 Task: Purchase an iPhone case within a budget of 1000 to 5000 INR.
Action: Mouse moved to (347, 87)
Screenshot: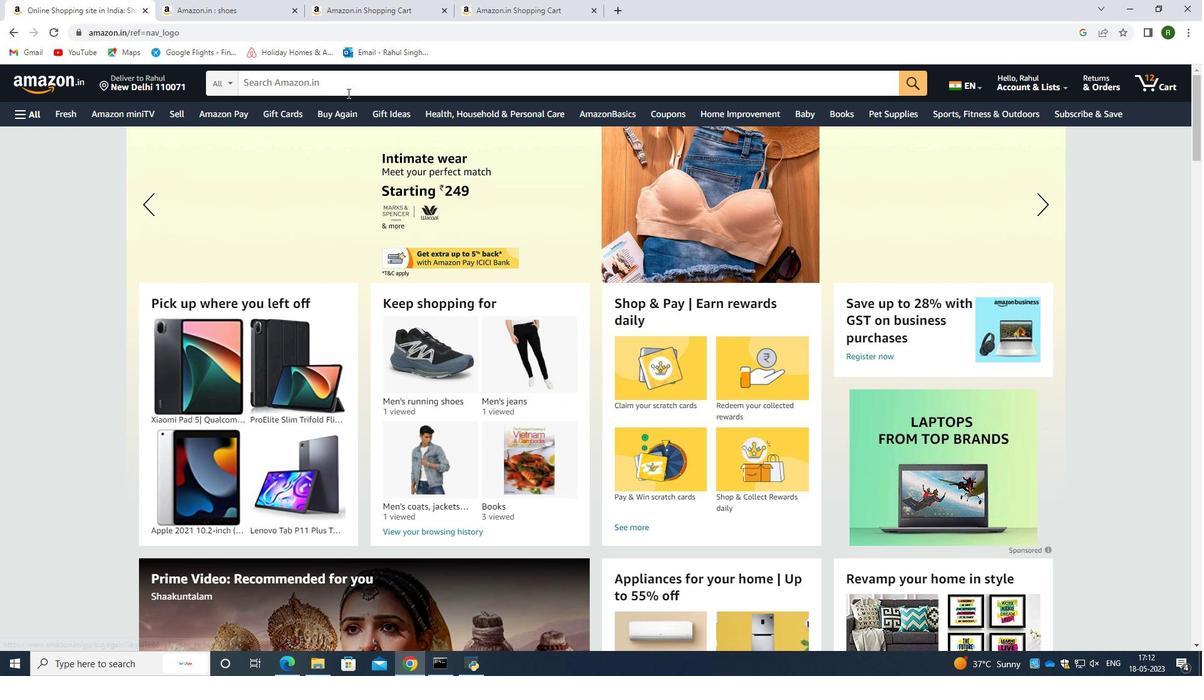 
Action: Mouse pressed left at (347, 87)
Screenshot: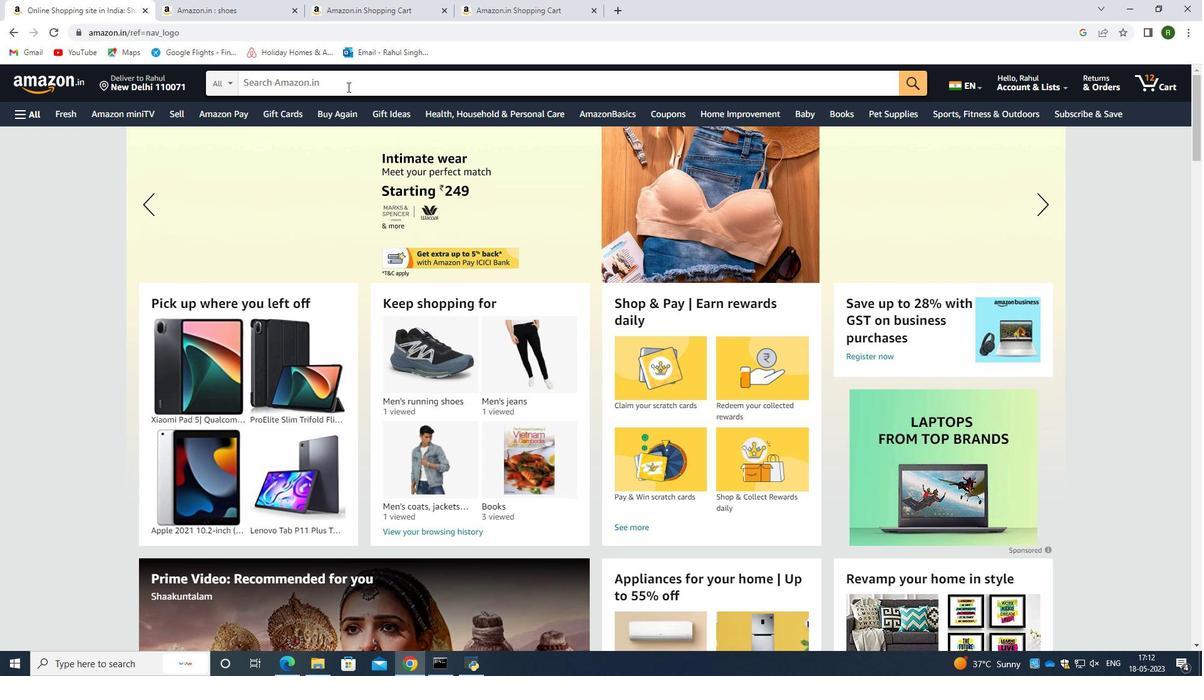 
Action: Key pressed iphone<Key.space>case<Key.space><Key.enter>
Screenshot: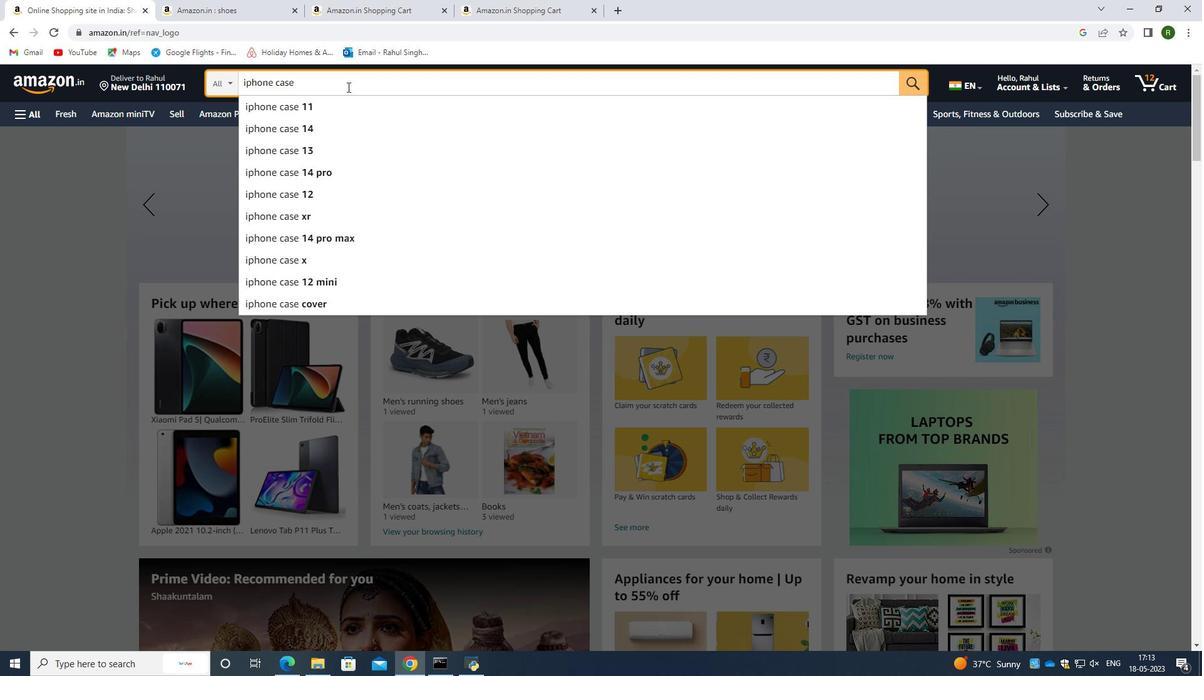 
Action: Mouse moved to (675, 470)
Screenshot: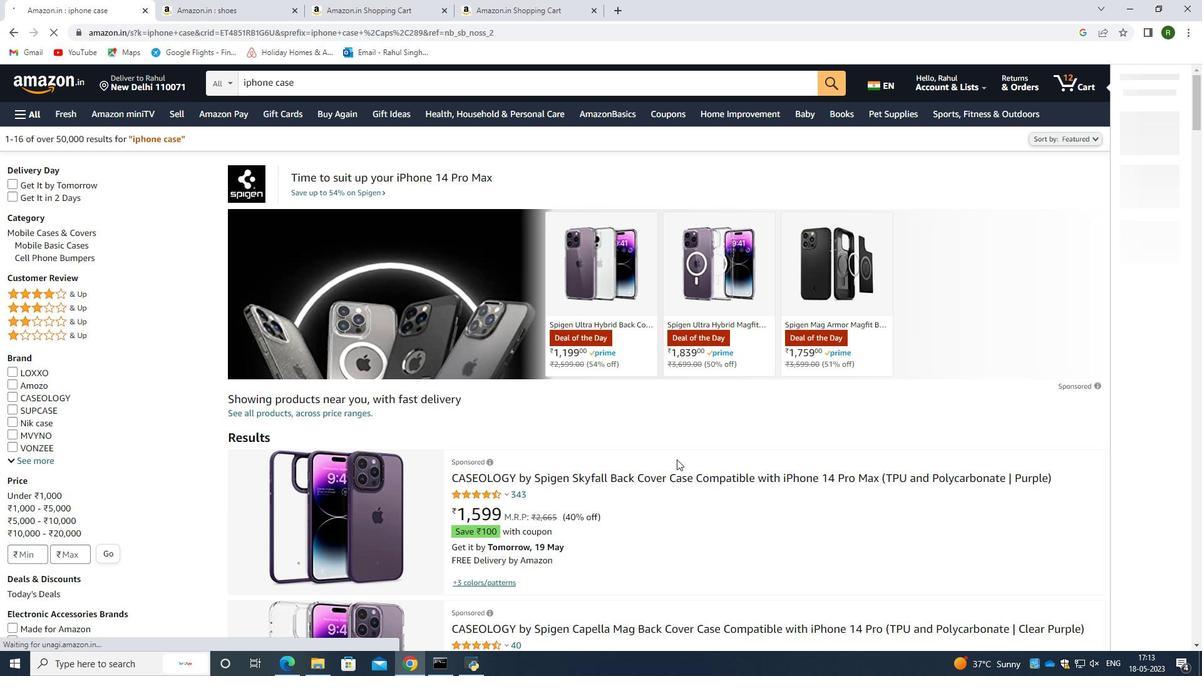 
Action: Mouse scrolled (675, 469) with delta (0, 0)
Screenshot: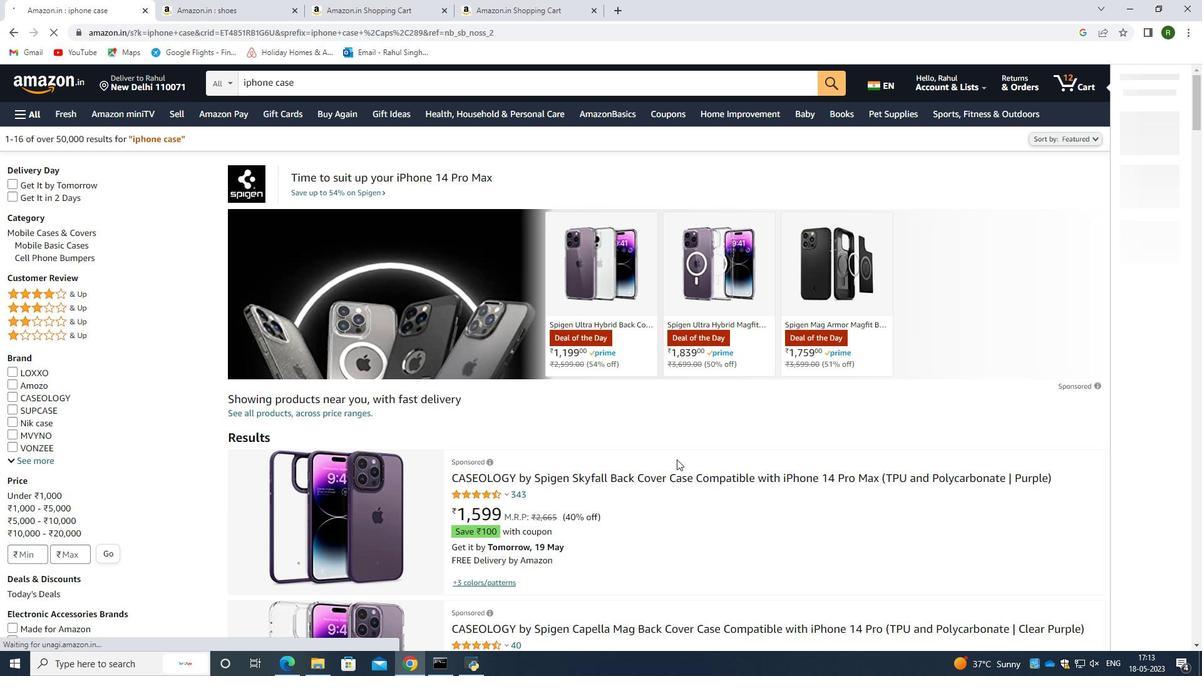 
Action: Mouse scrolled (675, 469) with delta (0, 0)
Screenshot: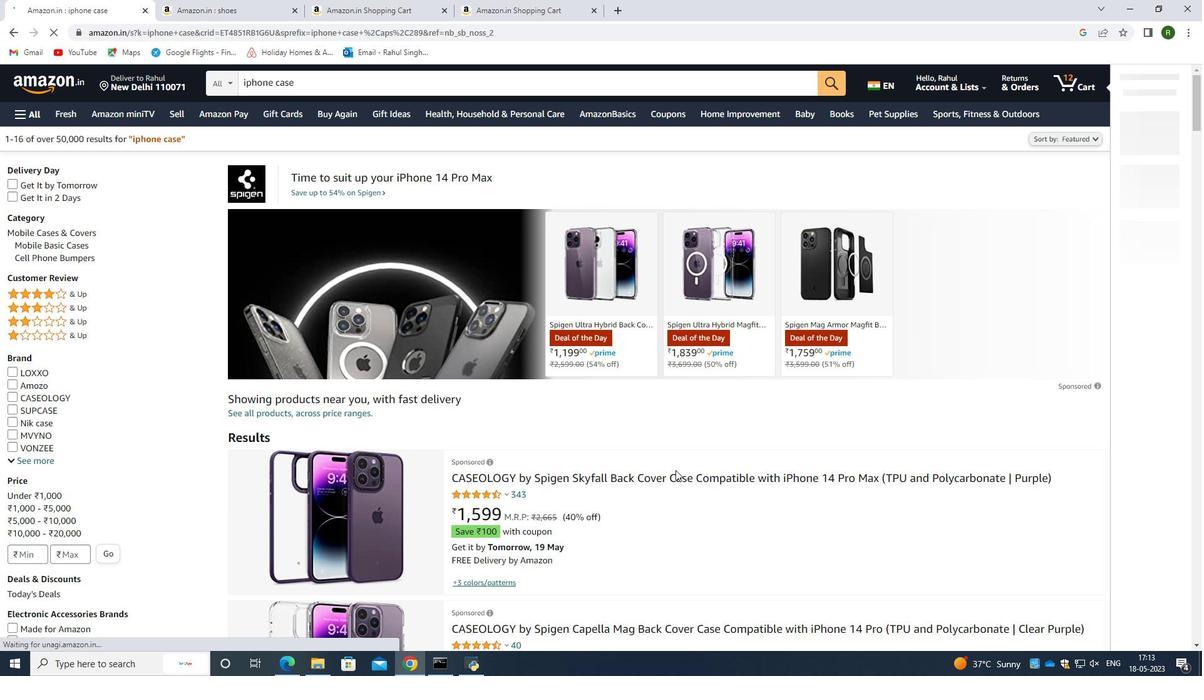 
Action: Mouse moved to (486, 397)
Screenshot: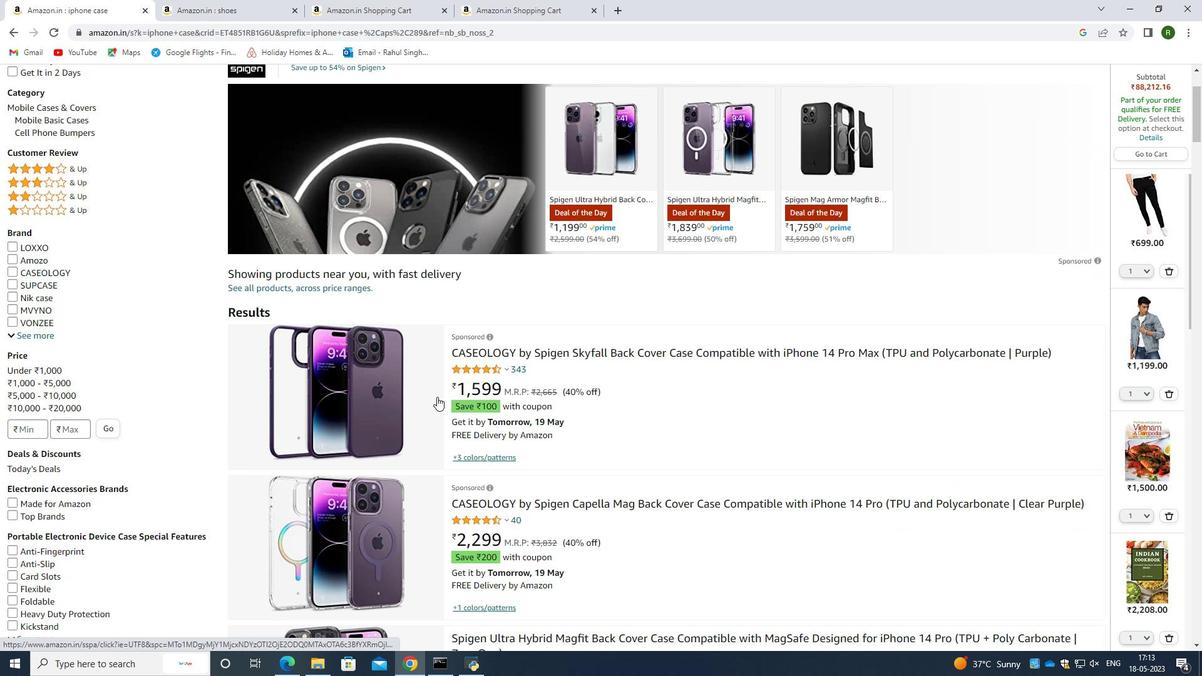 
Action: Mouse scrolled (486, 396) with delta (0, 0)
Screenshot: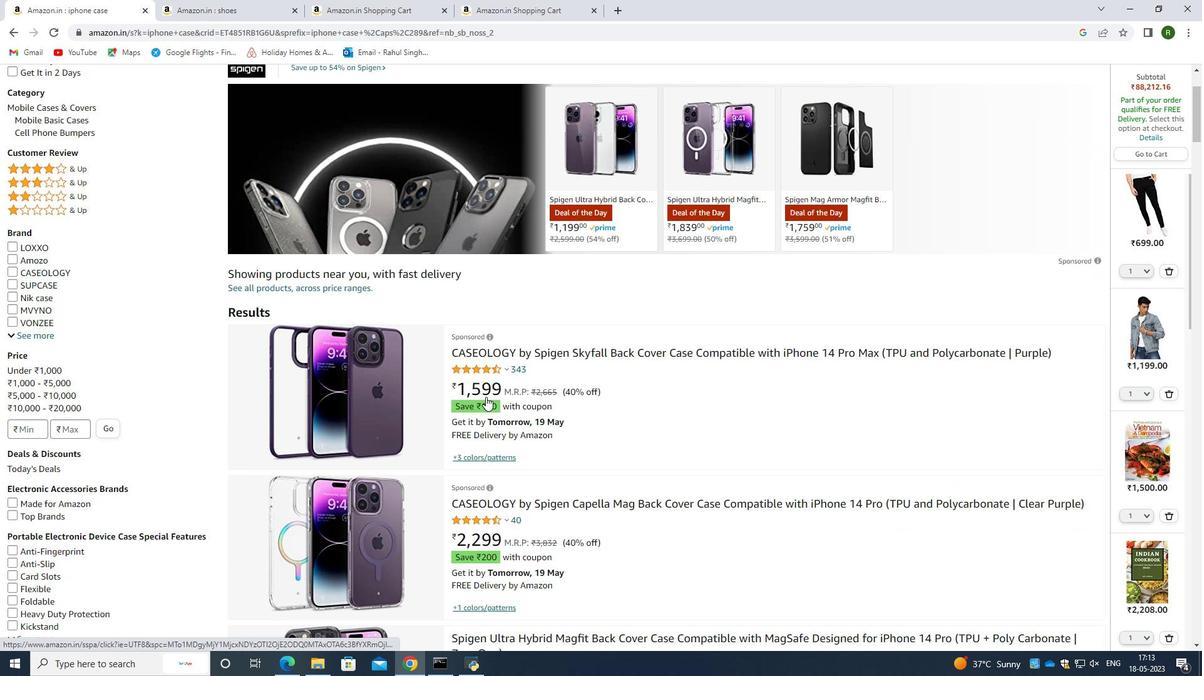 
Action: Mouse moved to (408, 416)
Screenshot: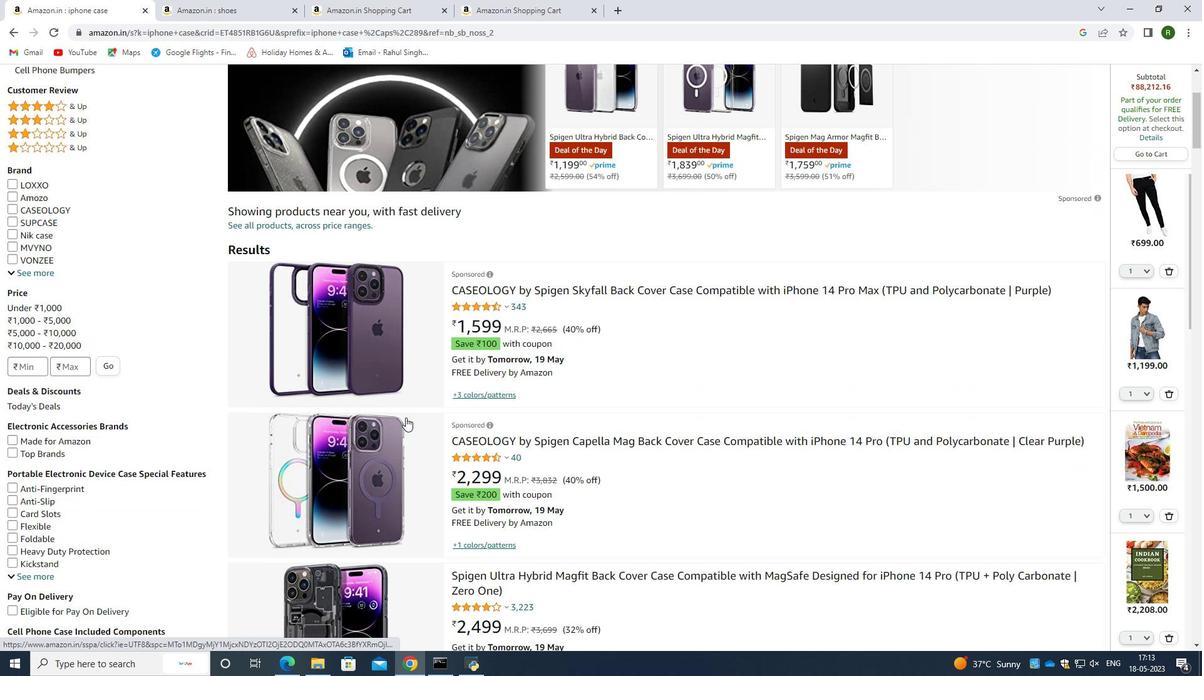
Action: Mouse scrolled (408, 415) with delta (0, 0)
Screenshot: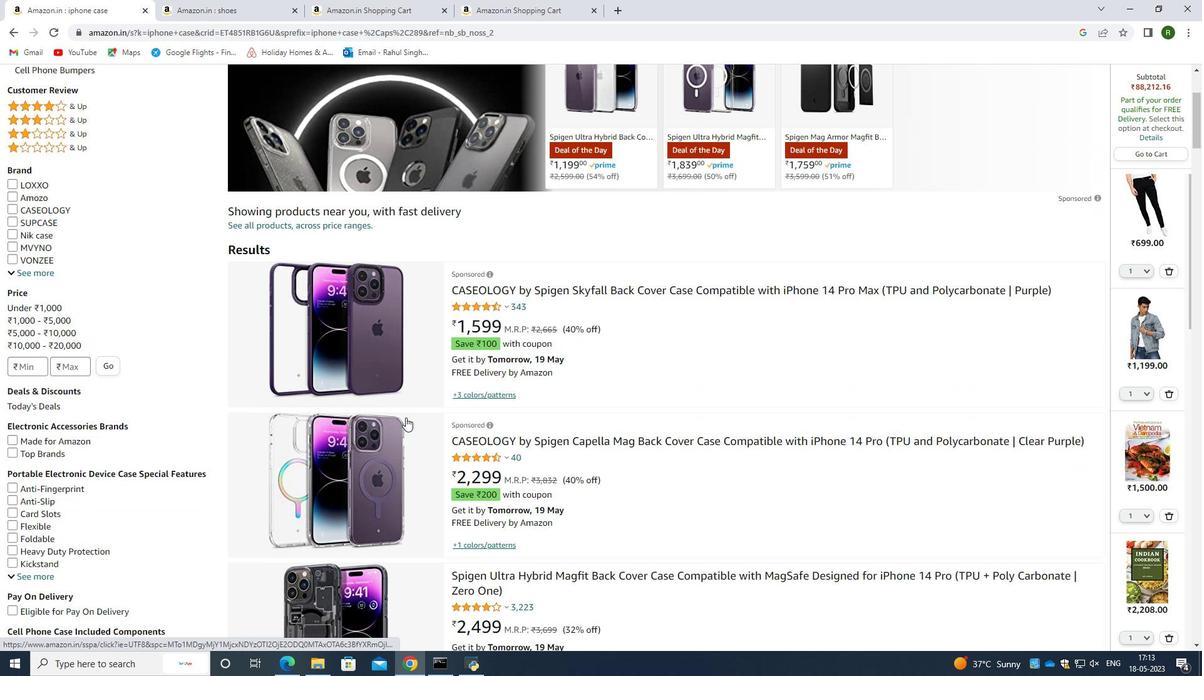 
Action: Mouse moved to (414, 414)
Screenshot: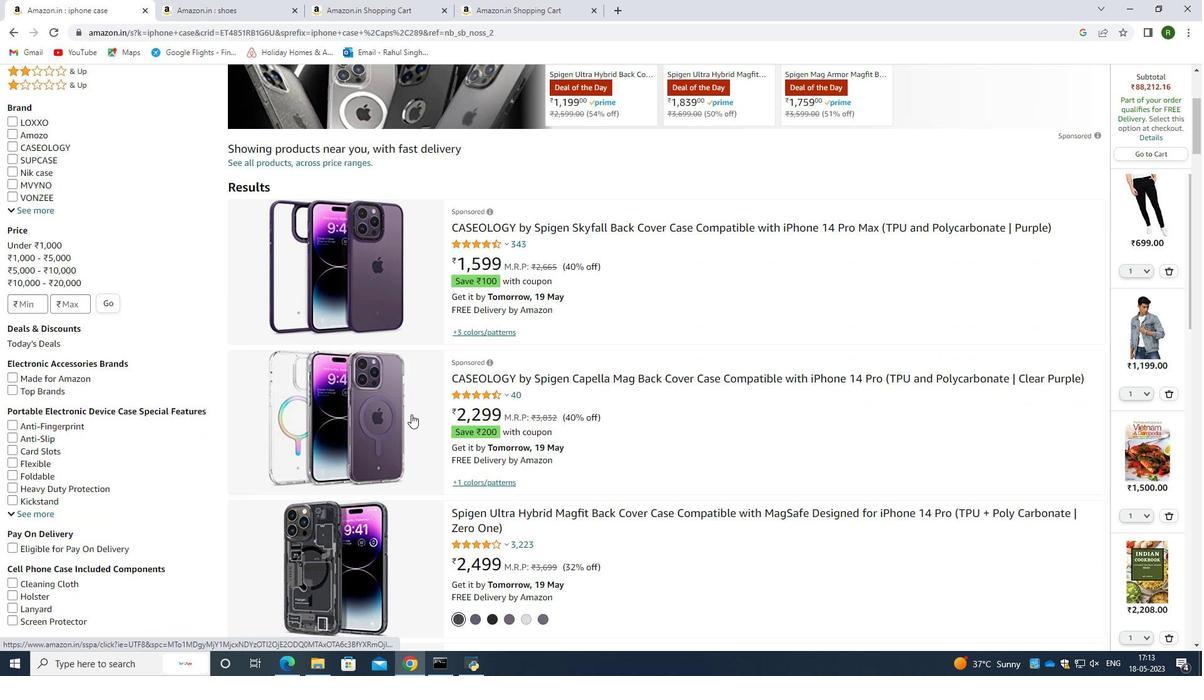 
Action: Mouse scrolled (414, 413) with delta (0, 0)
Screenshot: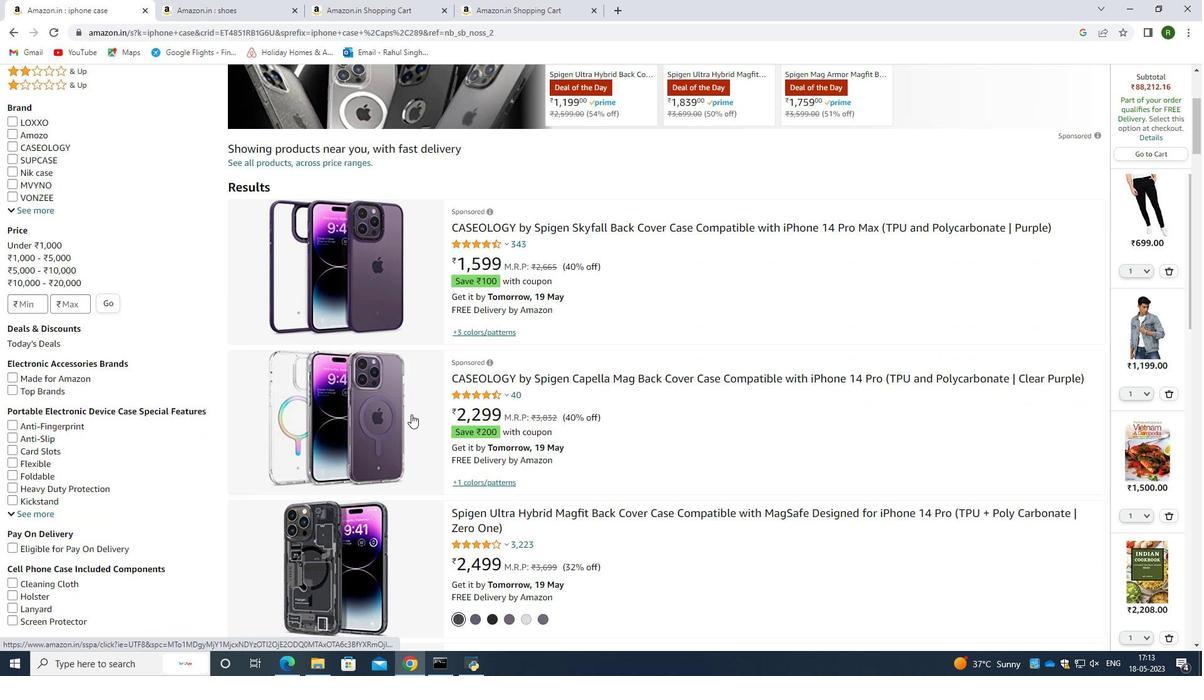 
Action: Mouse moved to (417, 417)
Screenshot: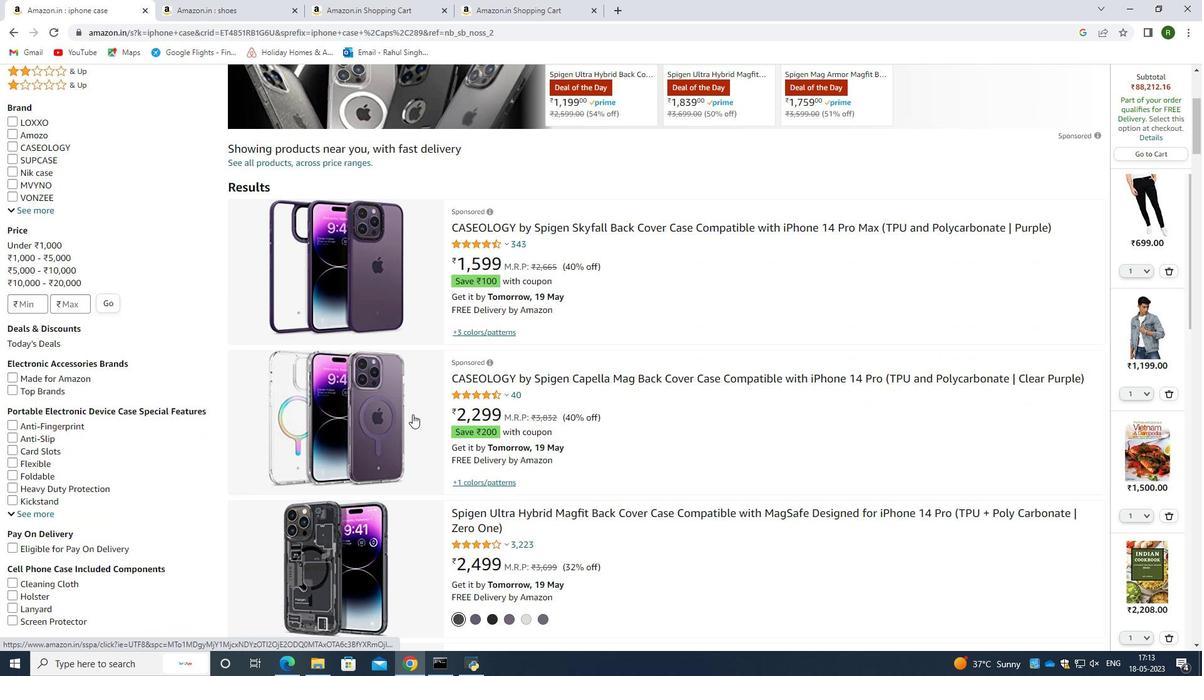 
Action: Mouse scrolled (417, 417) with delta (0, 0)
Screenshot: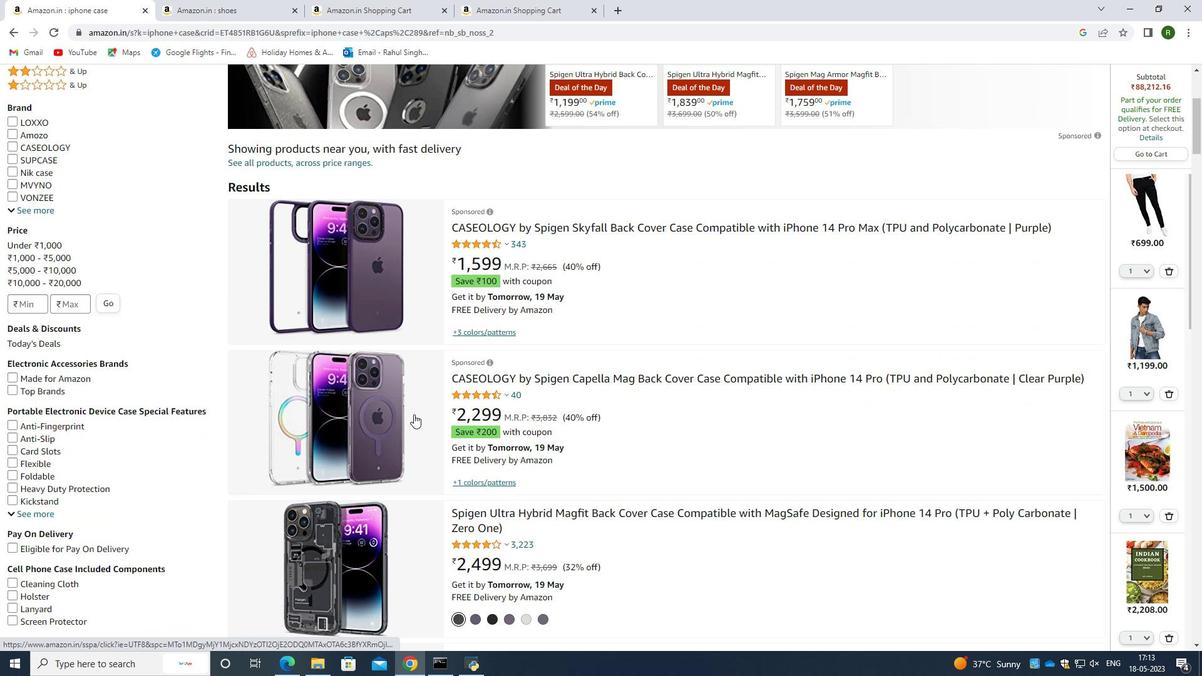 
Action: Mouse scrolled (417, 417) with delta (0, 0)
Screenshot: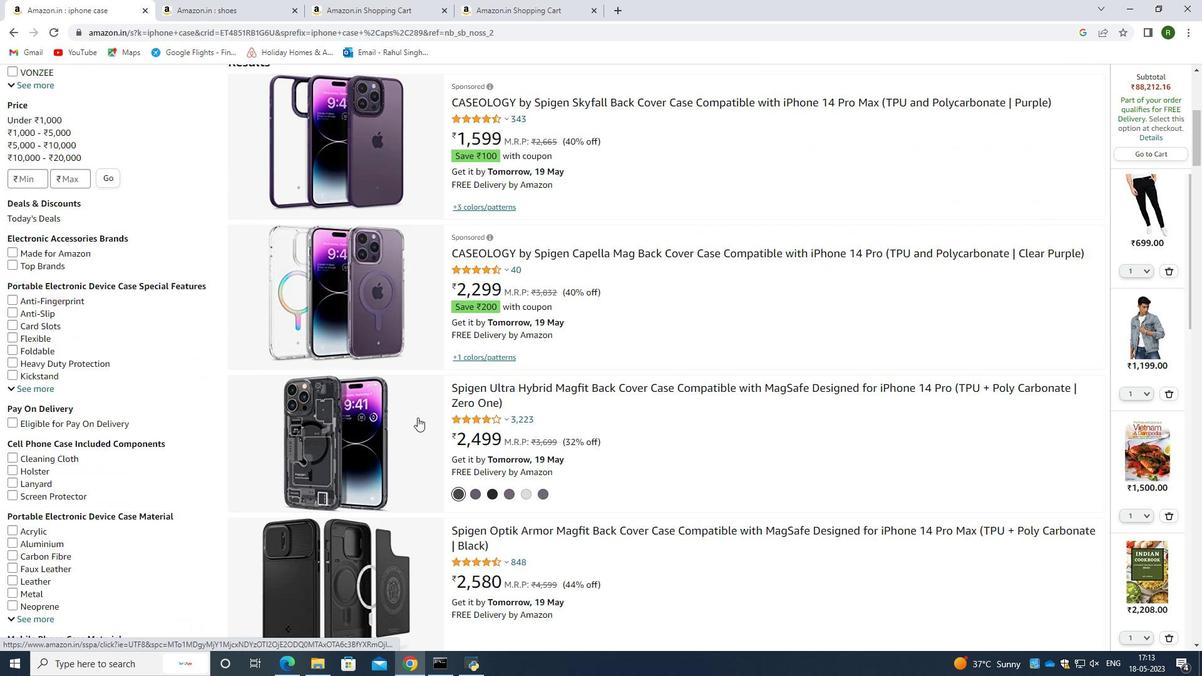 
Action: Mouse scrolled (417, 417) with delta (0, 0)
Screenshot: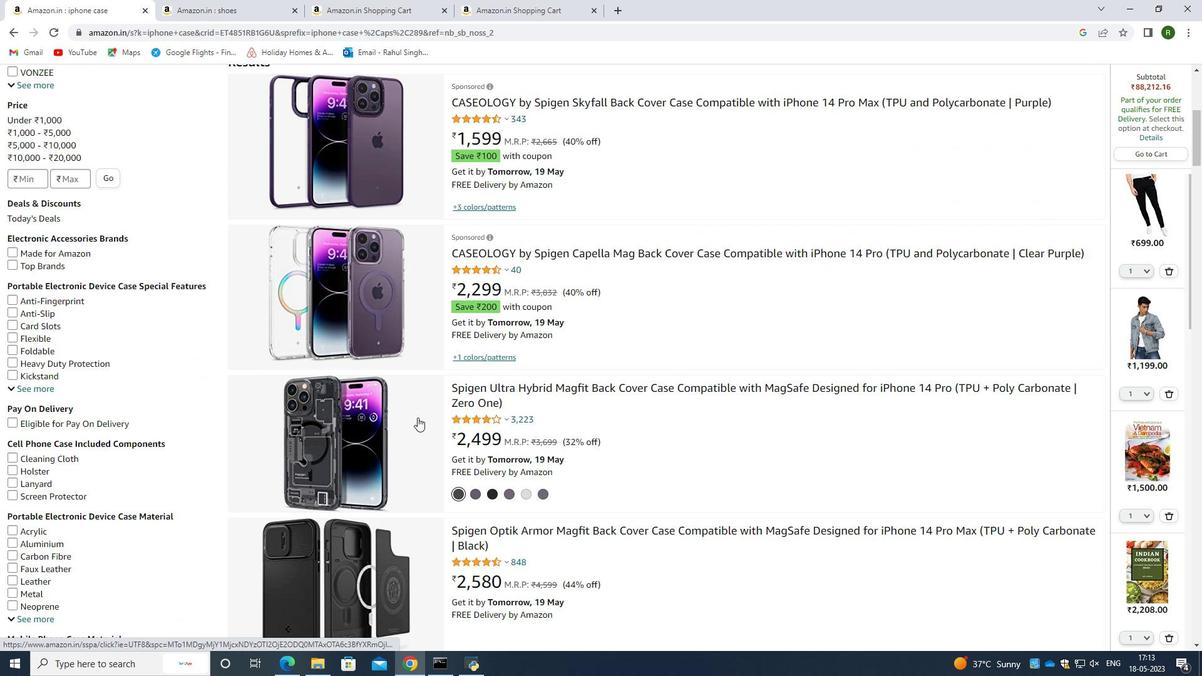 
Action: Mouse moved to (451, 401)
Screenshot: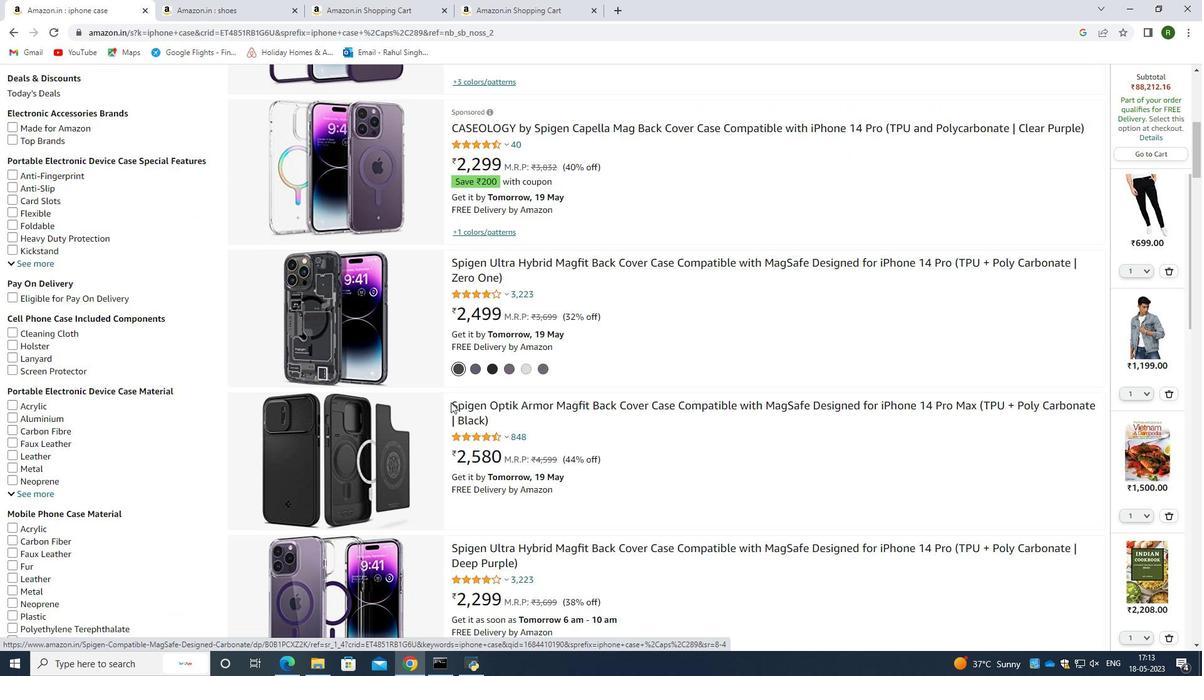 
Action: Mouse scrolled (451, 400) with delta (0, 0)
Screenshot: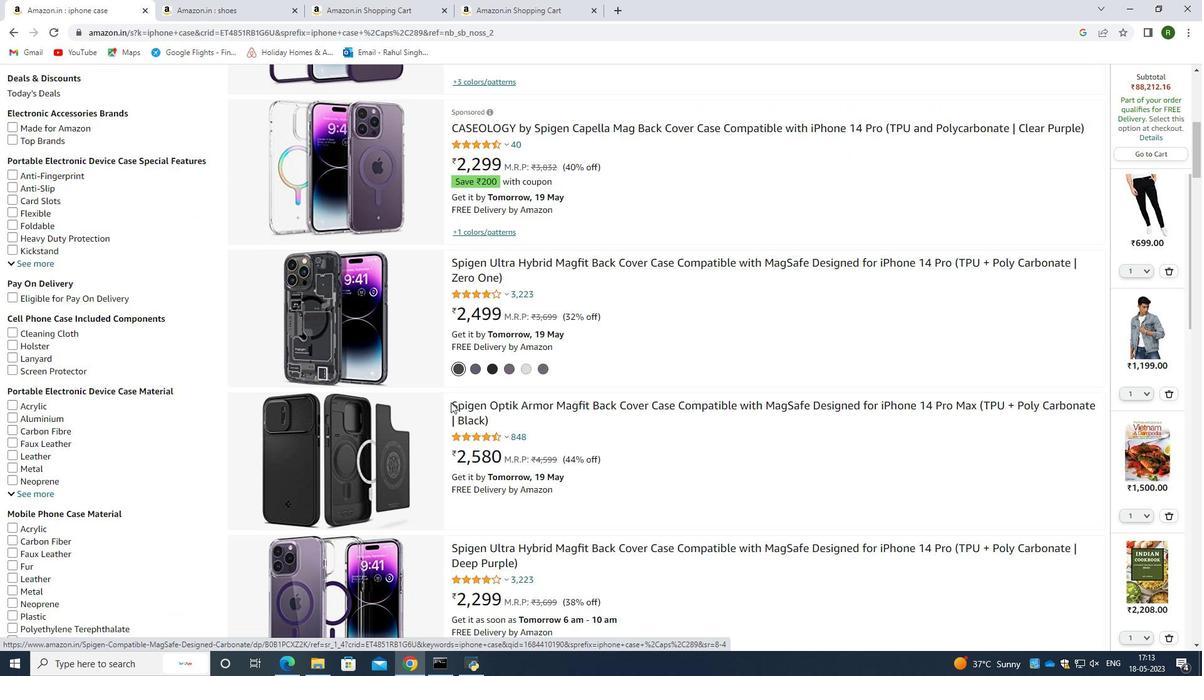 
Action: Mouse scrolled (451, 400) with delta (0, 0)
Screenshot: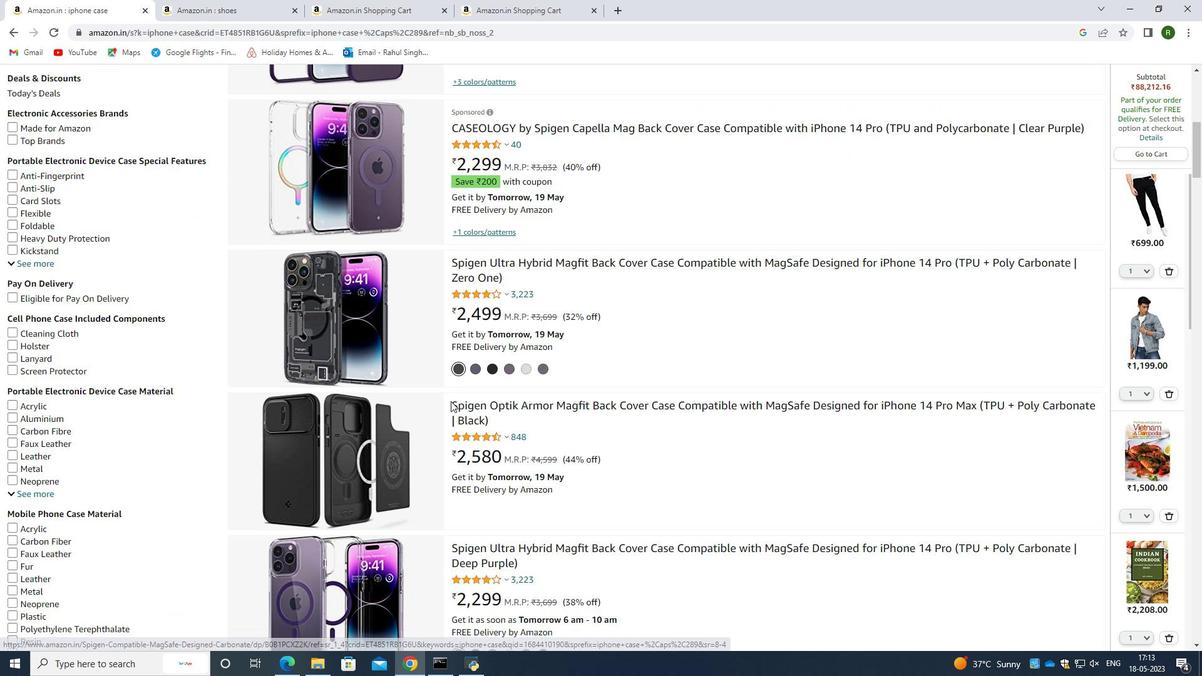 
Action: Mouse scrolled (451, 400) with delta (0, 0)
Screenshot: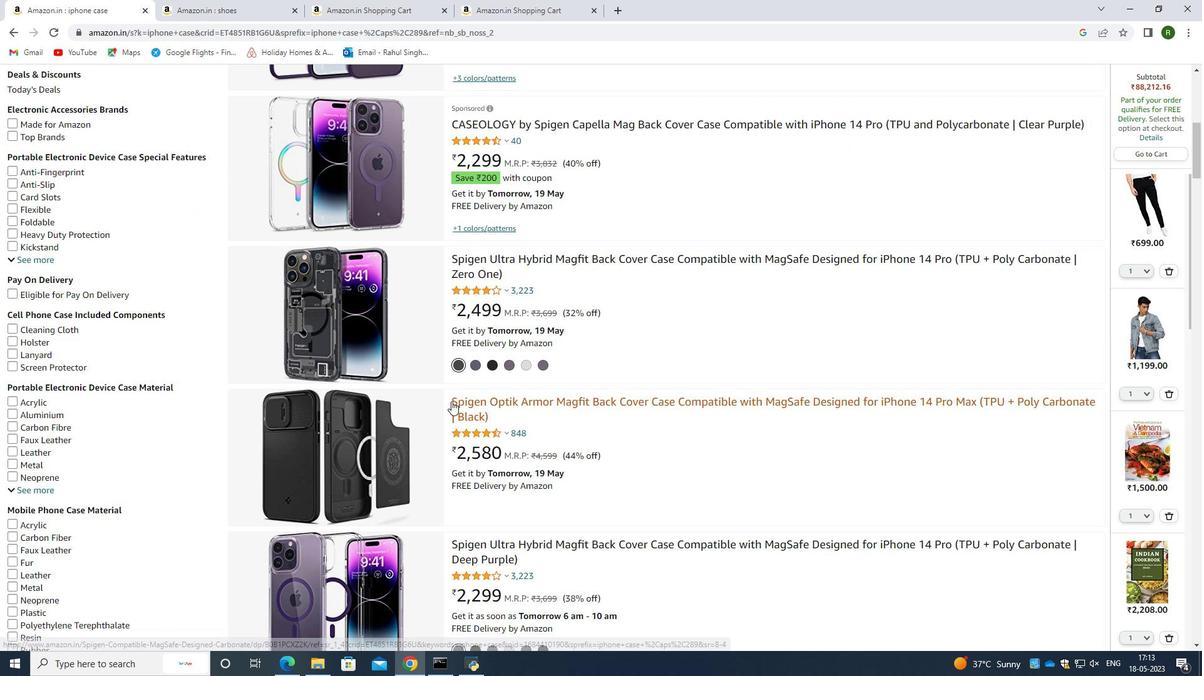 
Action: Mouse scrolled (451, 400) with delta (0, 0)
Screenshot: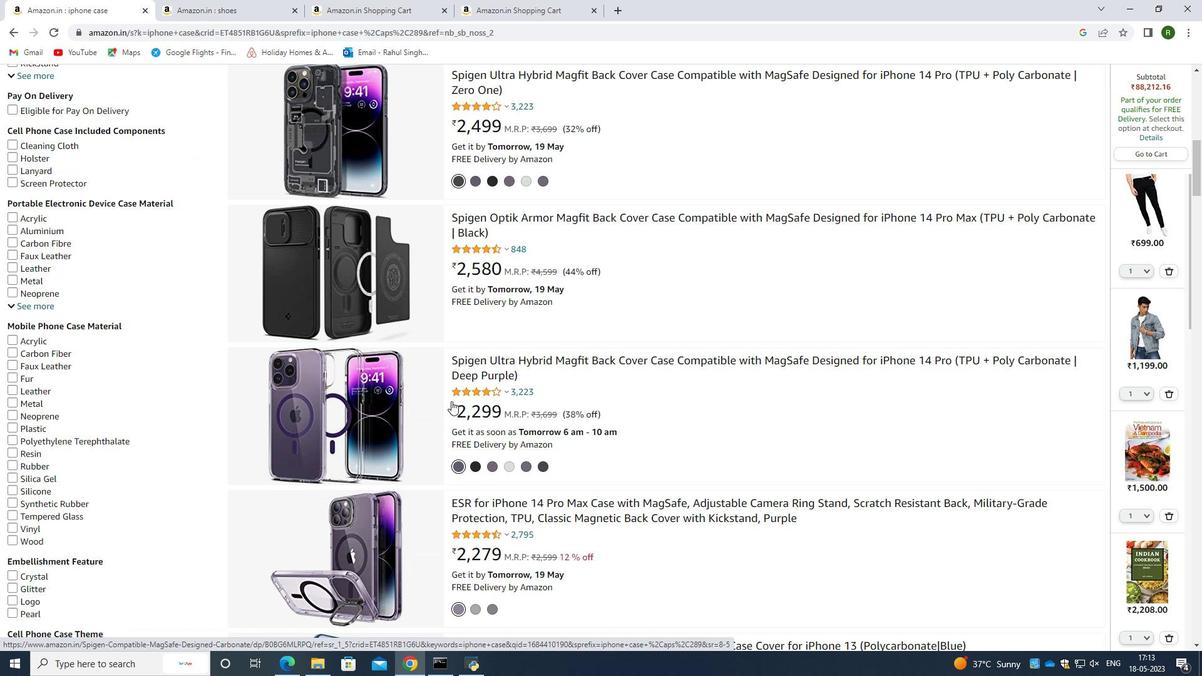 
Action: Mouse scrolled (451, 400) with delta (0, 0)
Screenshot: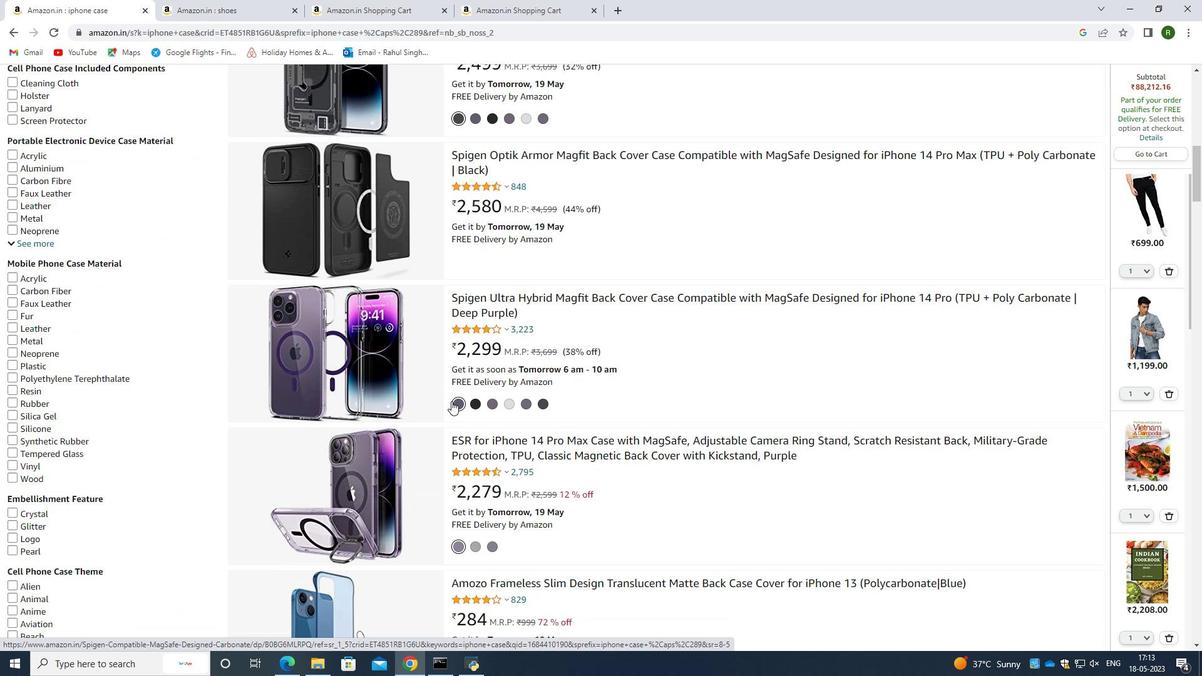 
Action: Mouse scrolled (451, 400) with delta (0, 0)
Screenshot: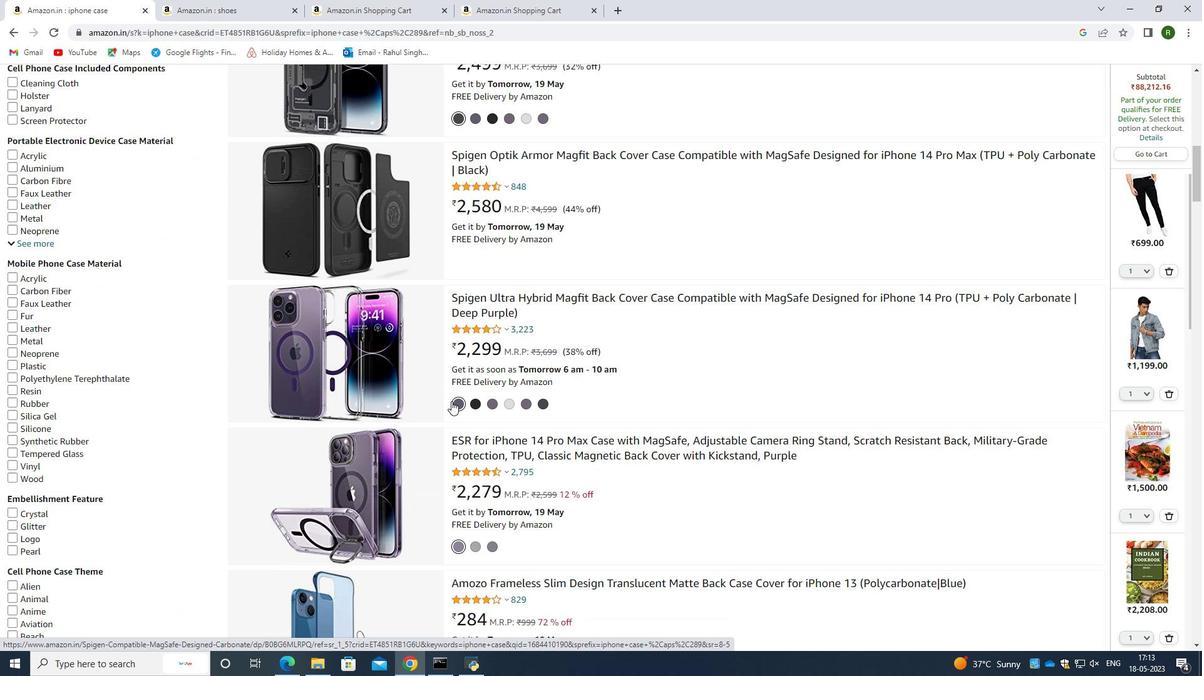 
Action: Mouse scrolled (451, 400) with delta (0, 0)
Screenshot: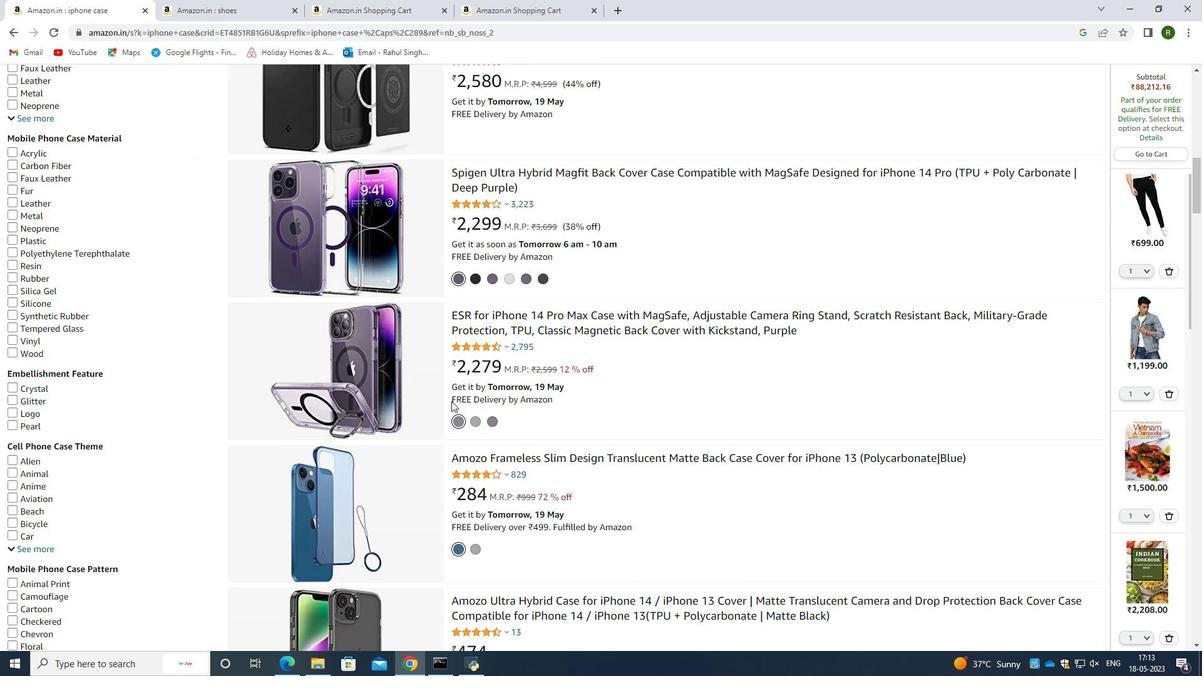 
Action: Mouse scrolled (451, 400) with delta (0, 0)
Screenshot: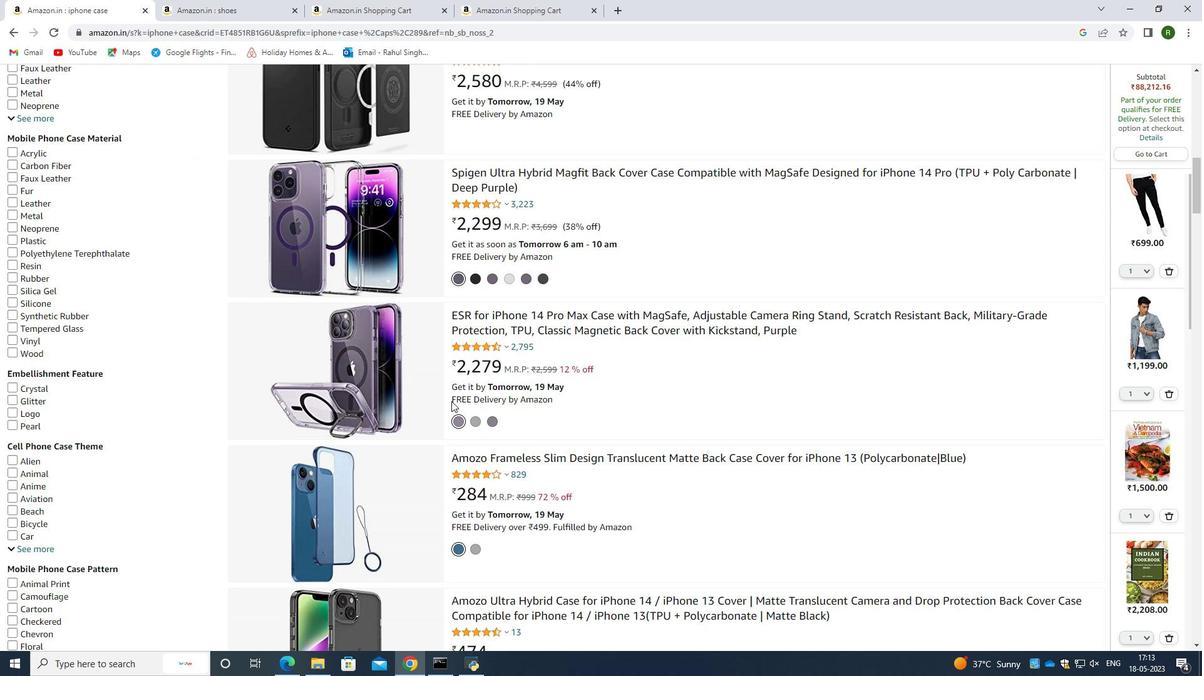 
Action: Mouse scrolled (451, 400) with delta (0, 0)
Screenshot: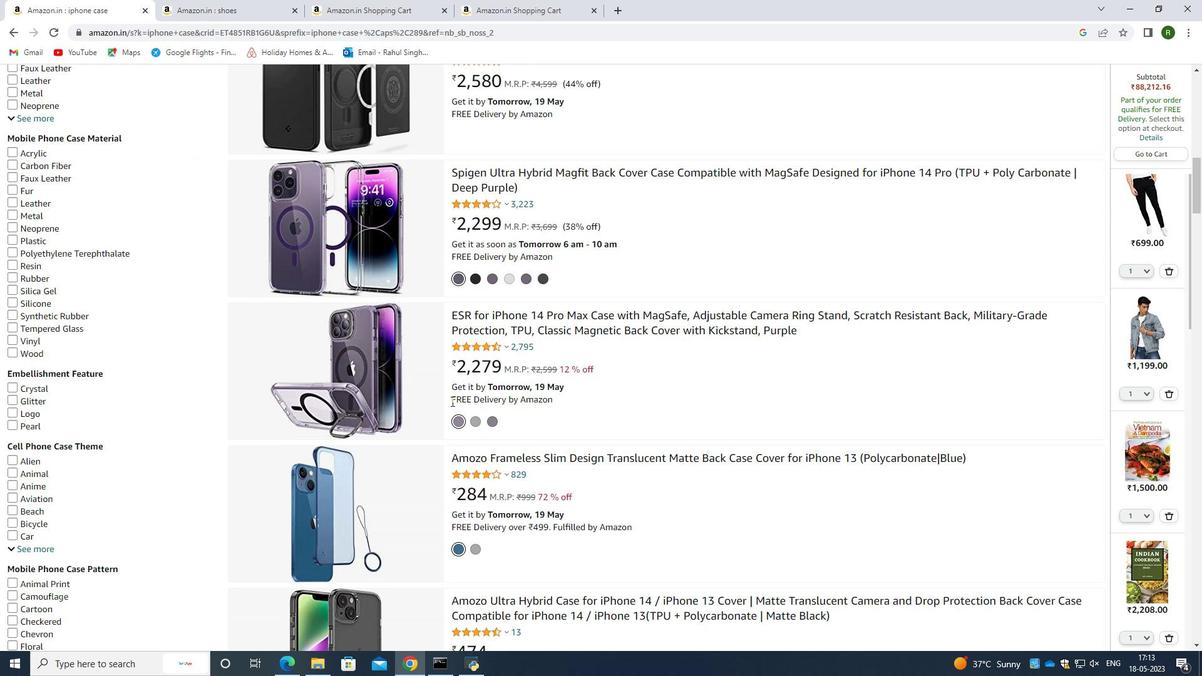 
Action: Mouse scrolled (451, 400) with delta (0, 0)
Screenshot: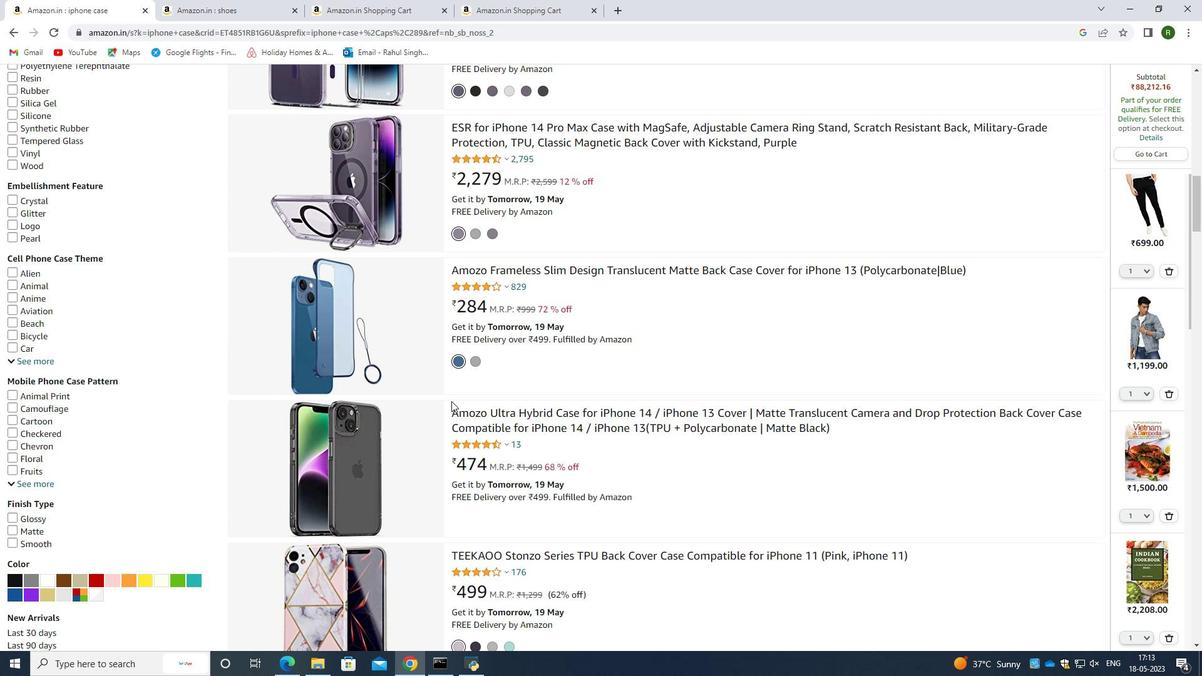 
Action: Mouse scrolled (451, 400) with delta (0, 0)
Screenshot: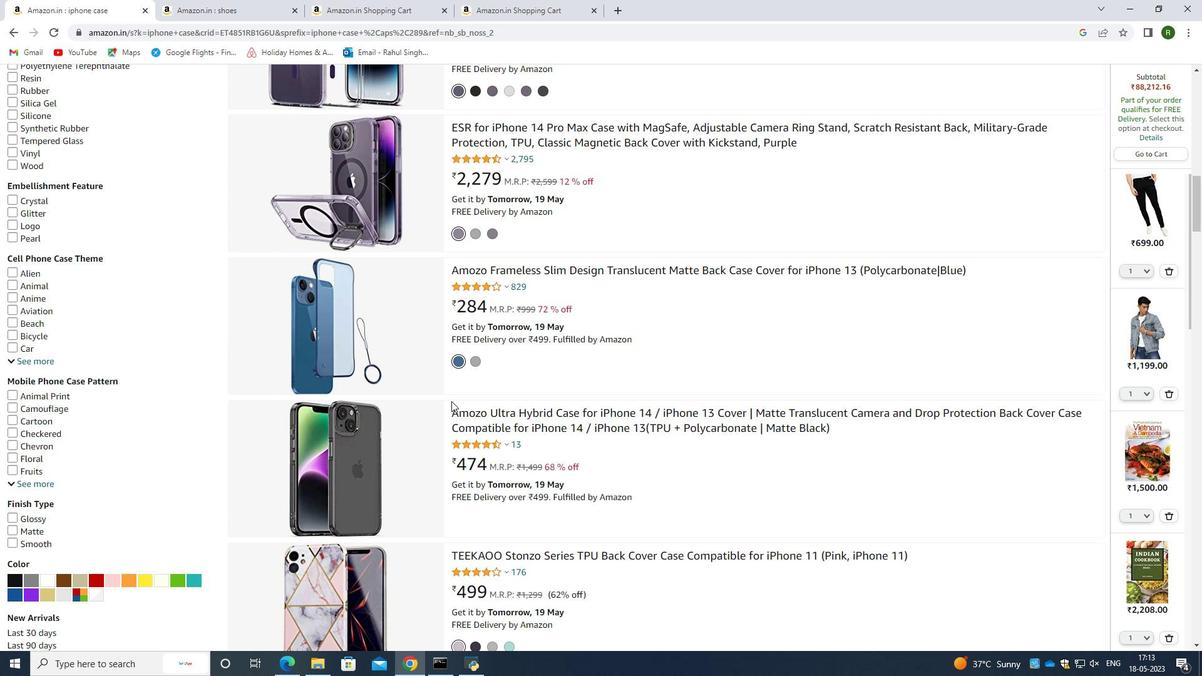 
Action: Mouse scrolled (451, 400) with delta (0, 0)
Screenshot: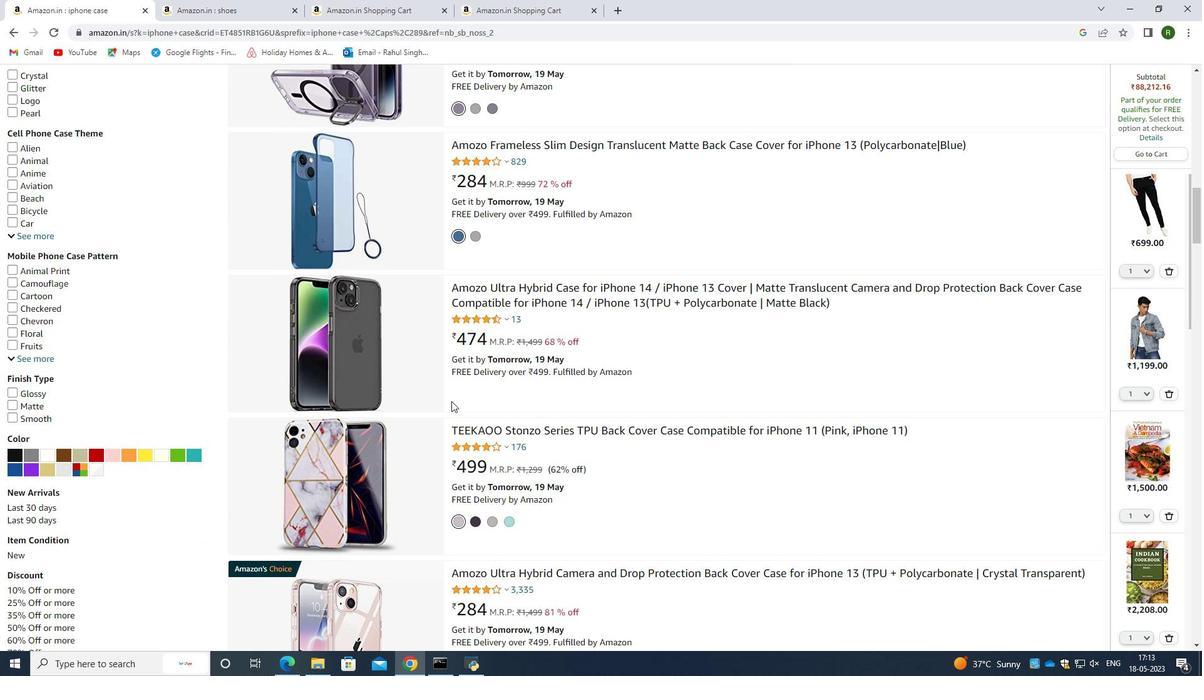 
Action: Mouse scrolled (451, 400) with delta (0, 0)
Screenshot: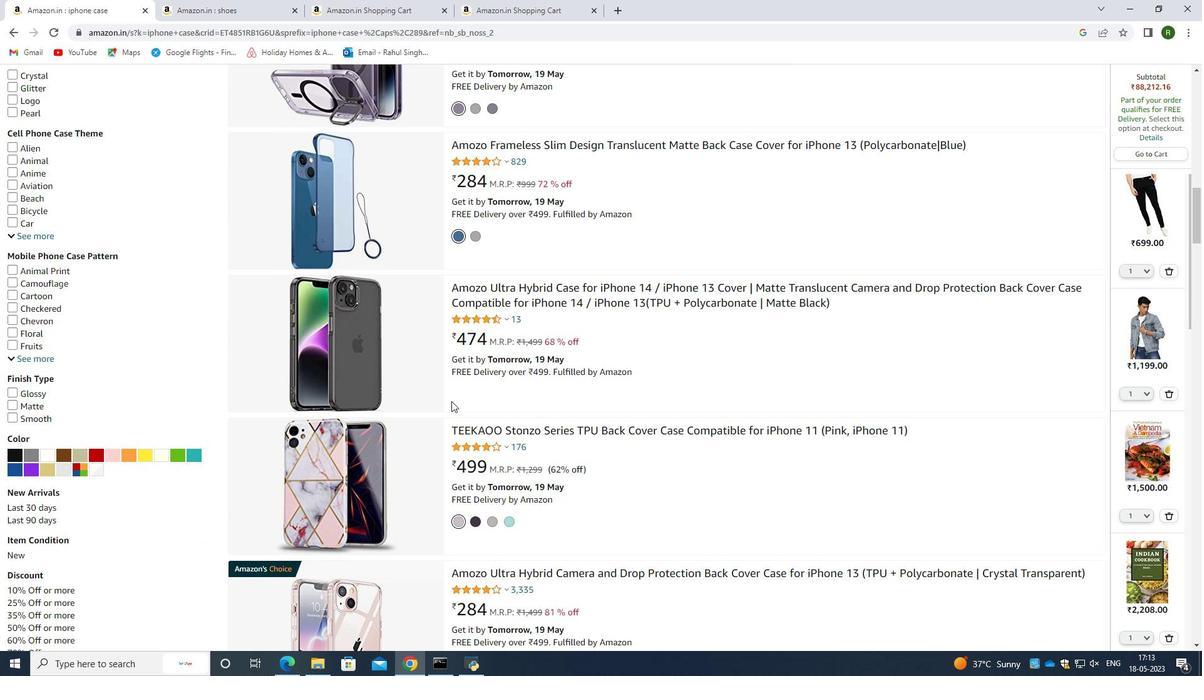 
Action: Mouse scrolled (451, 400) with delta (0, 0)
Screenshot: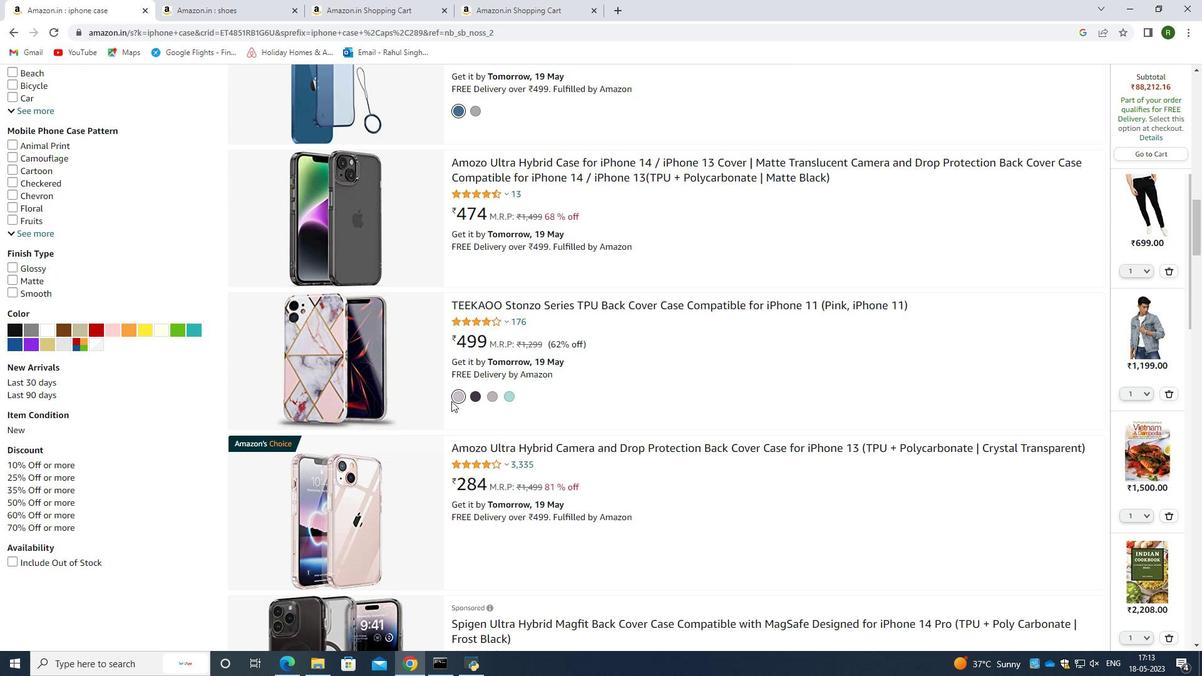 
Action: Mouse scrolled (451, 400) with delta (0, 0)
Screenshot: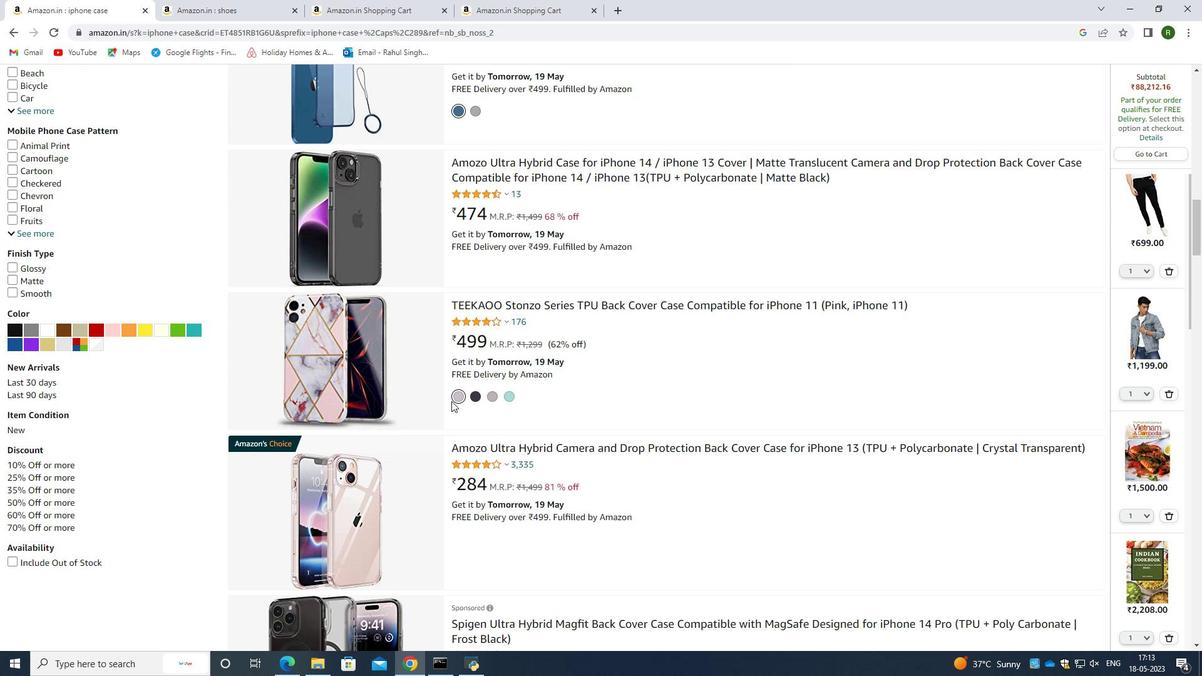 
Action: Mouse moved to (517, 371)
Screenshot: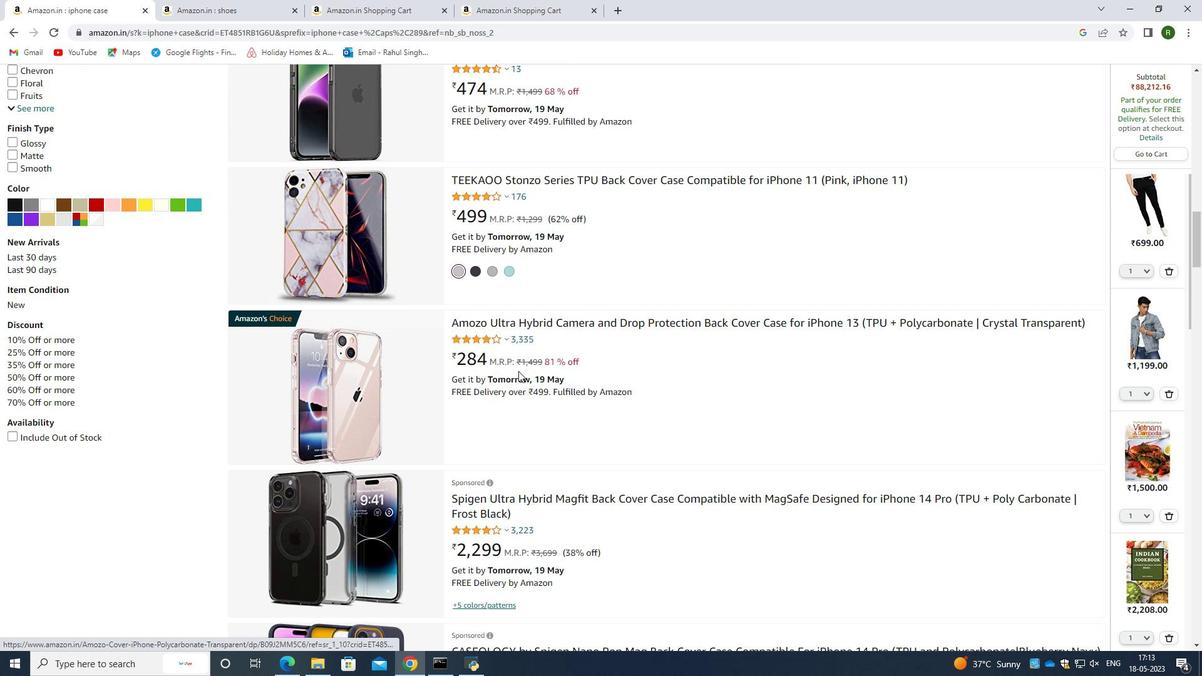 
Action: Mouse scrolled (517, 370) with delta (0, 0)
Screenshot: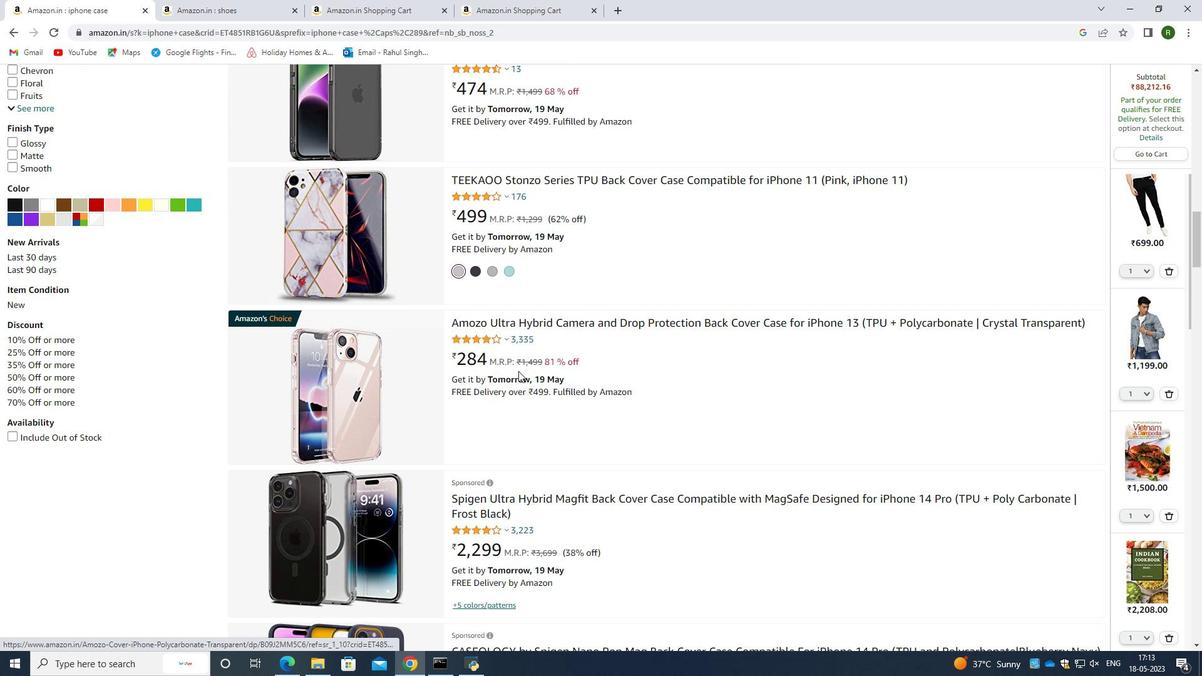 
Action: Mouse moved to (321, 451)
Screenshot: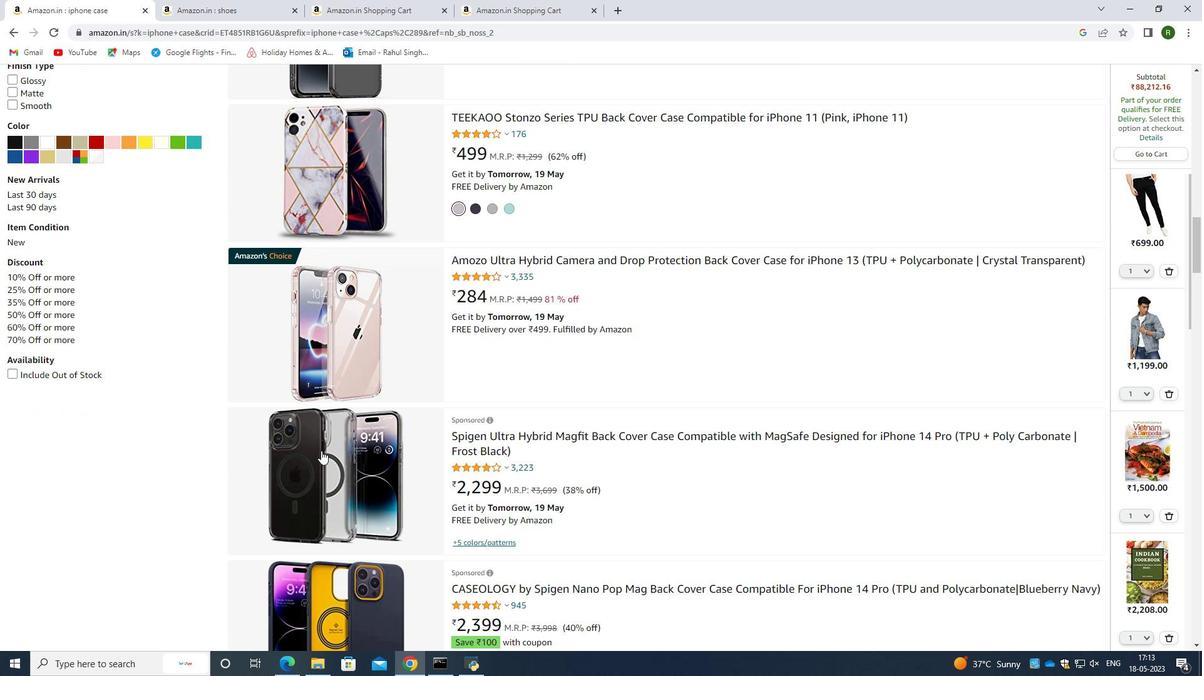 
Action: Mouse pressed left at (321, 451)
Screenshot: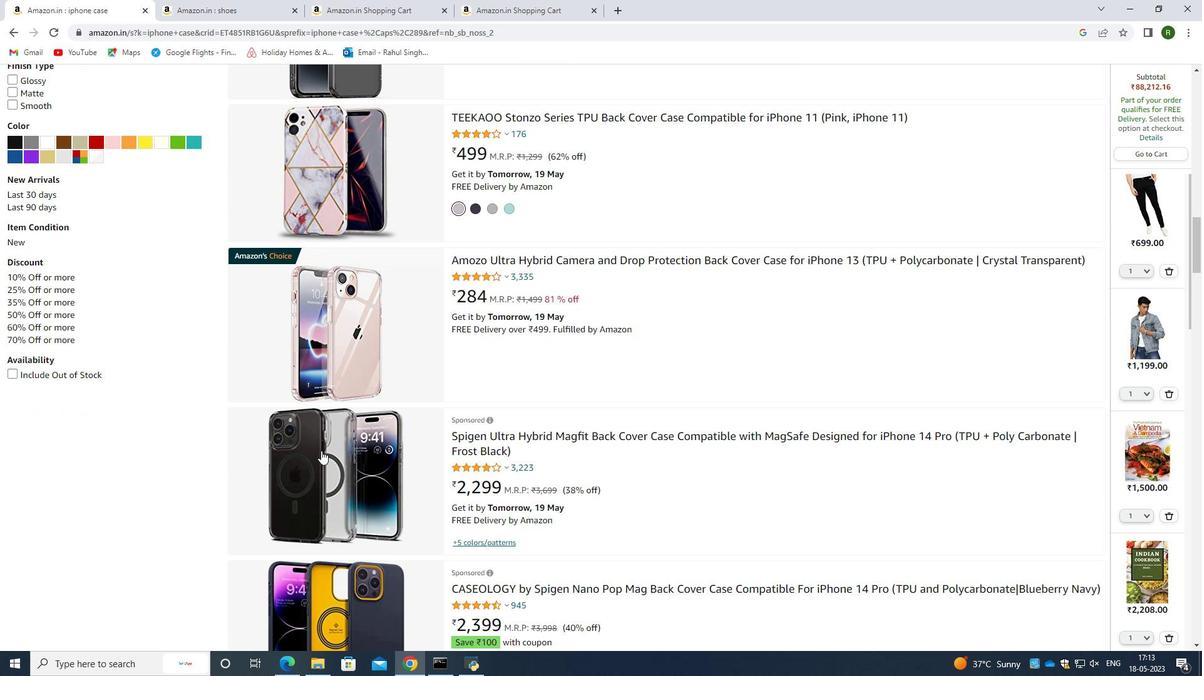
Action: Mouse moved to (115, 234)
Screenshot: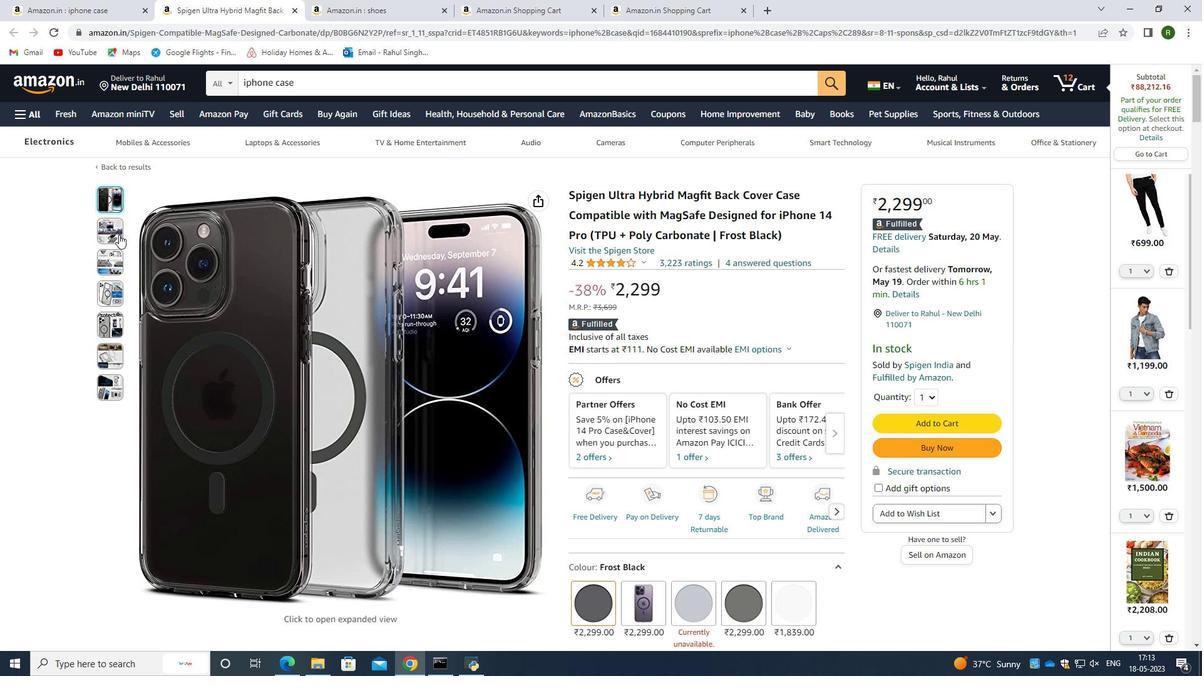 
Action: Mouse pressed left at (115, 234)
Screenshot: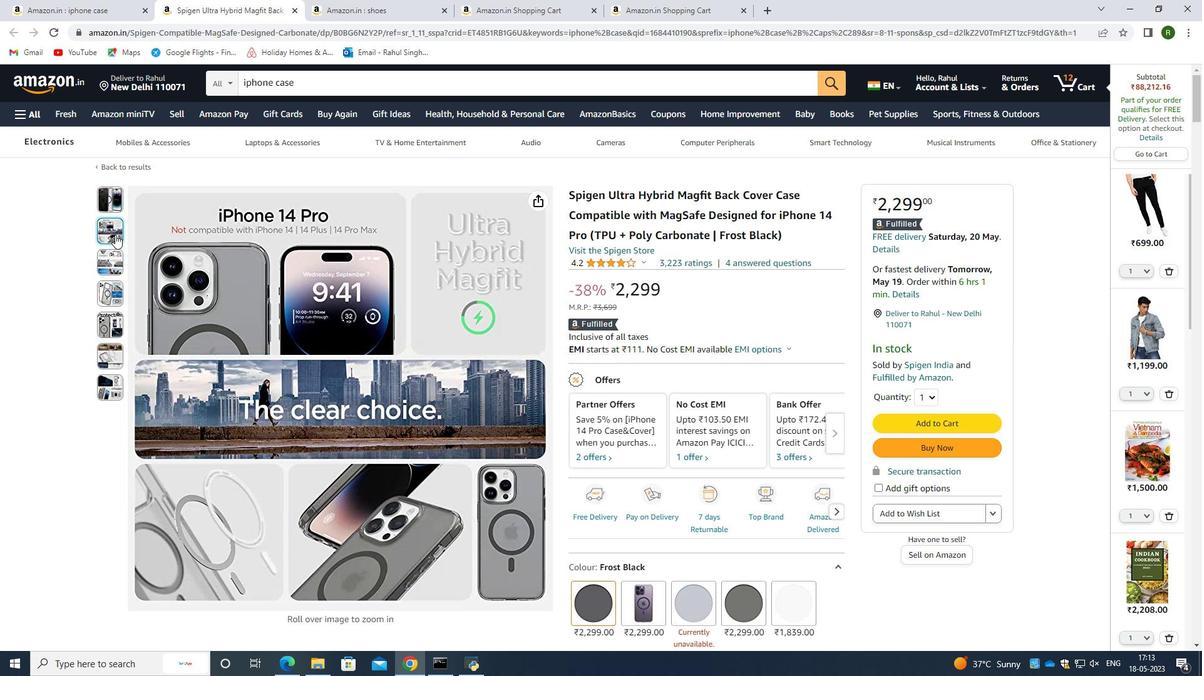 
Action: Mouse moved to (102, 261)
Screenshot: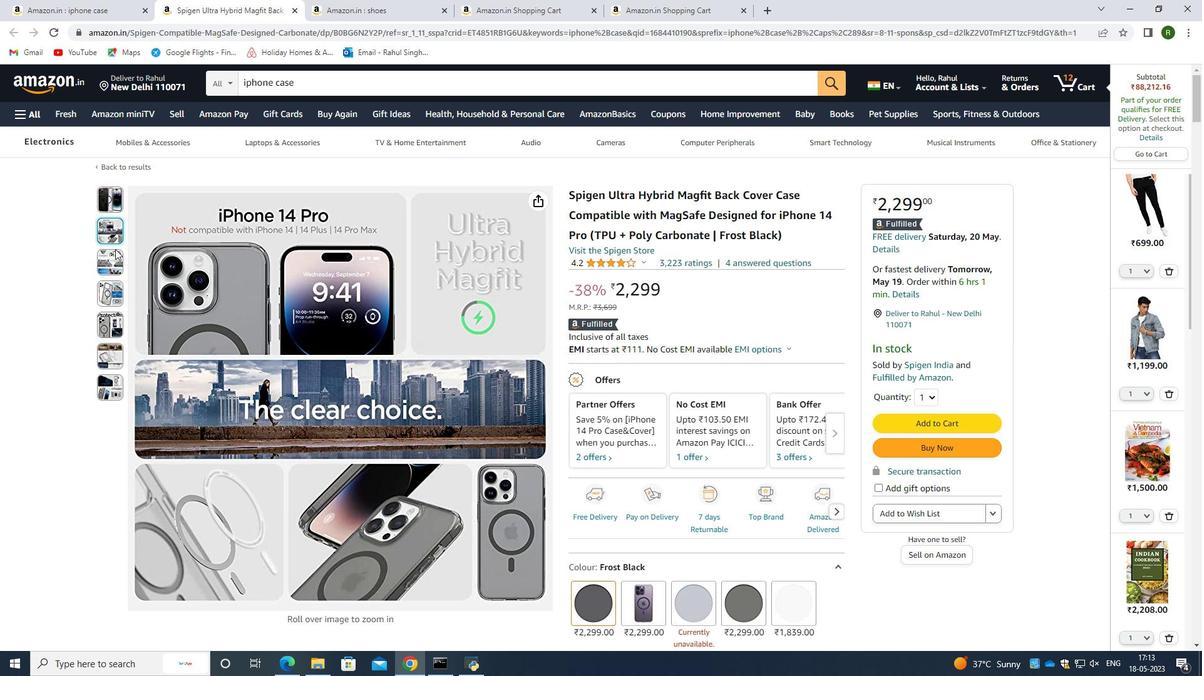 
Action: Mouse pressed left at (102, 261)
Screenshot: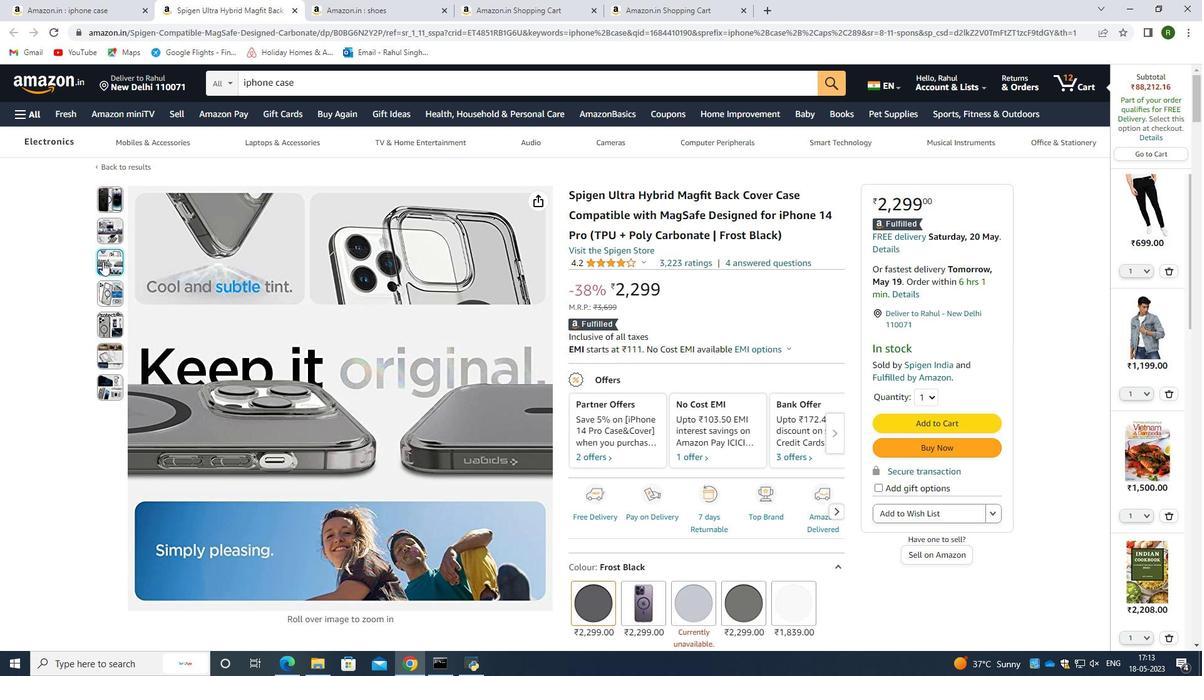 
Action: Mouse moved to (109, 300)
Screenshot: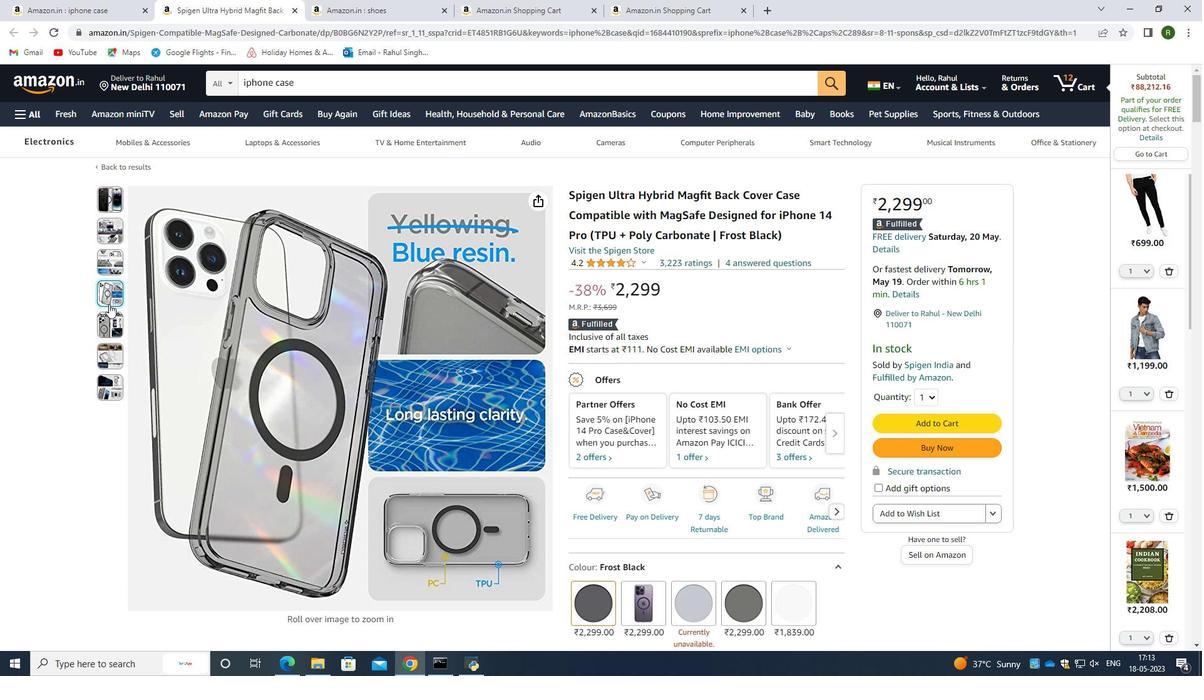 
Action: Mouse pressed left at (109, 300)
Screenshot: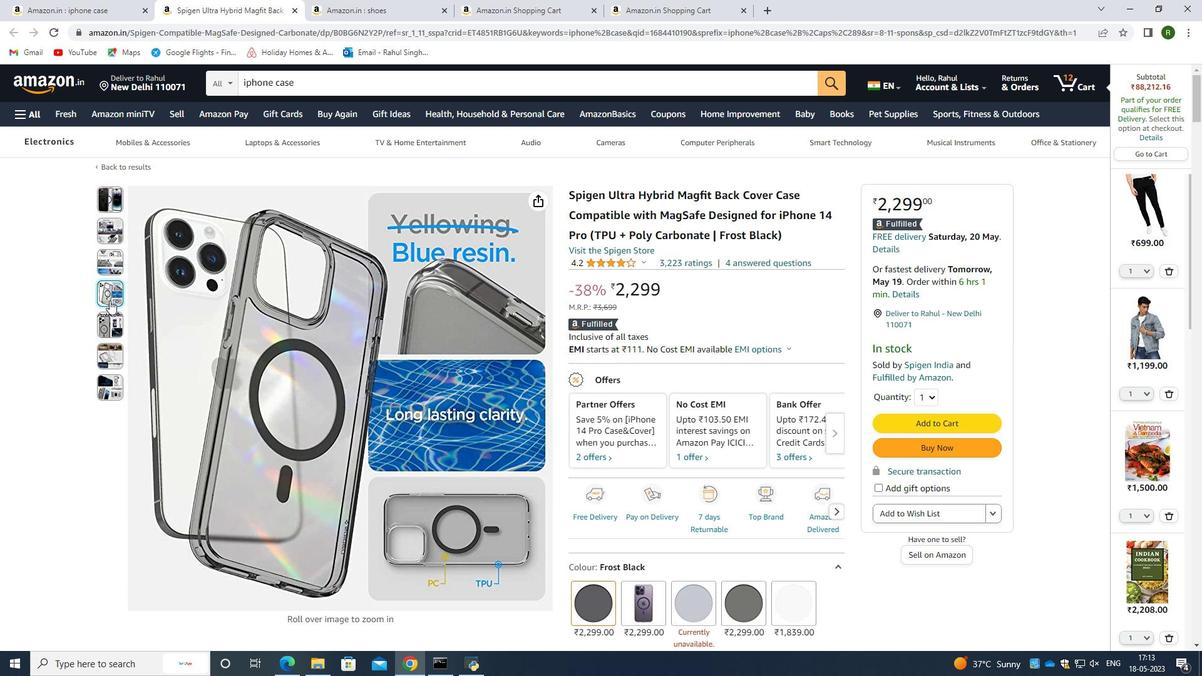 
Action: Mouse moved to (111, 205)
Screenshot: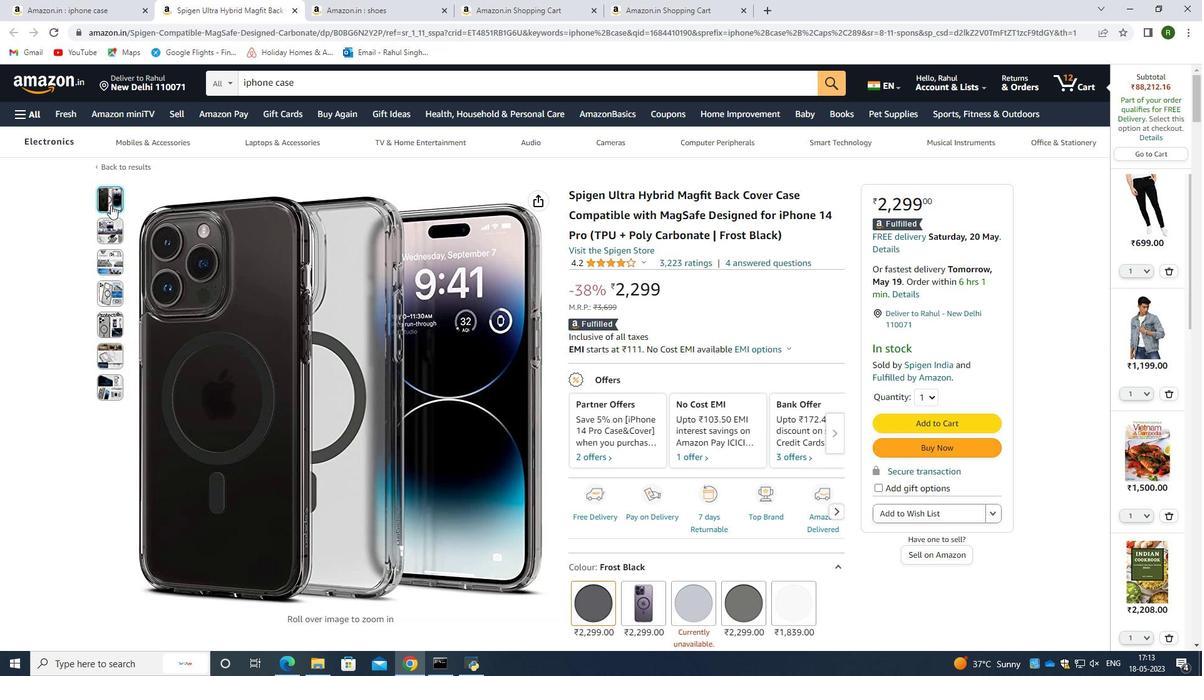 
Action: Mouse pressed left at (111, 205)
Screenshot: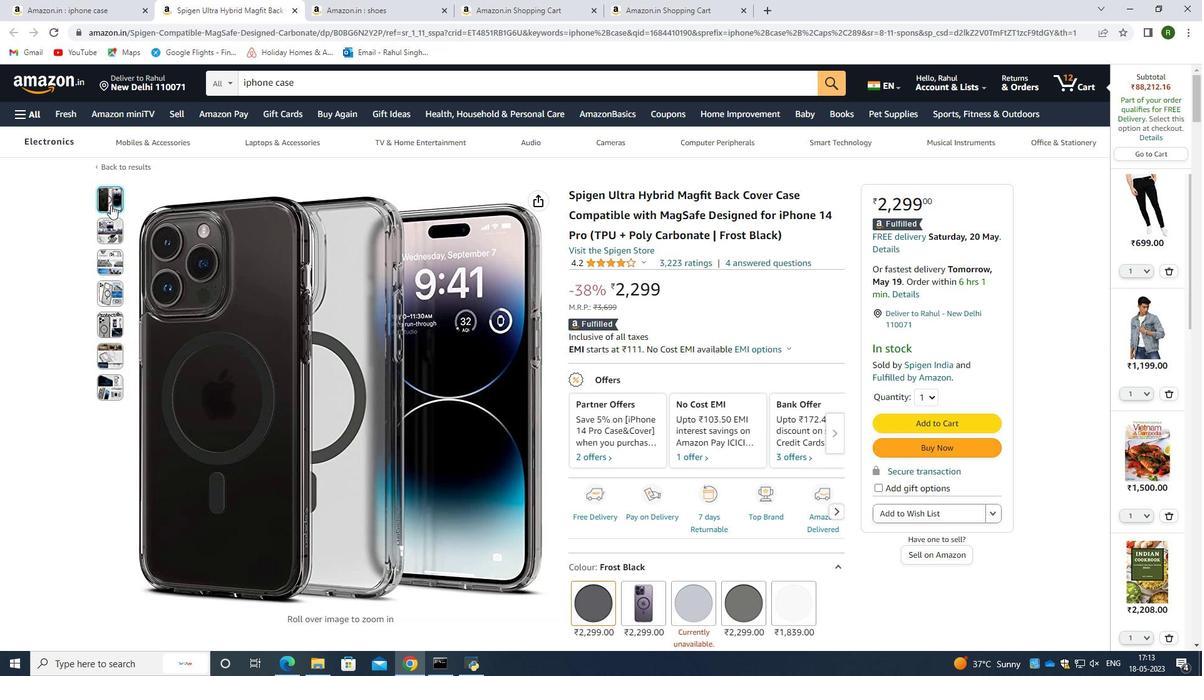 
Action: Mouse moved to (114, 382)
Screenshot: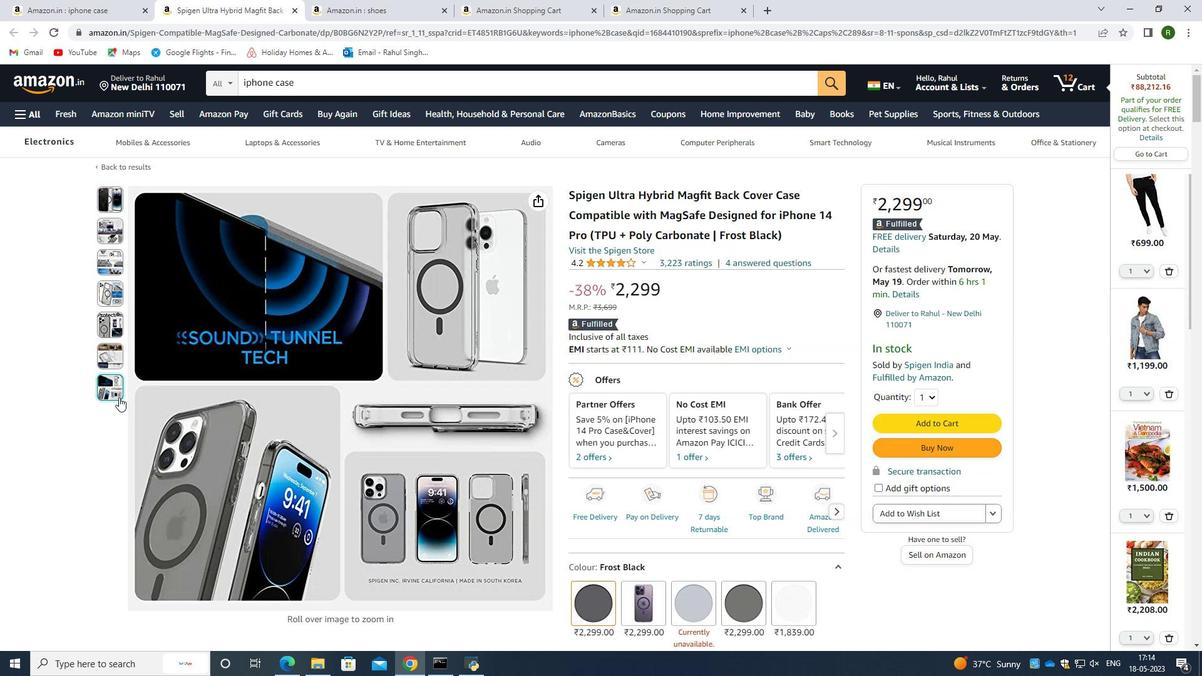 
Action: Mouse pressed left at (114, 382)
Screenshot: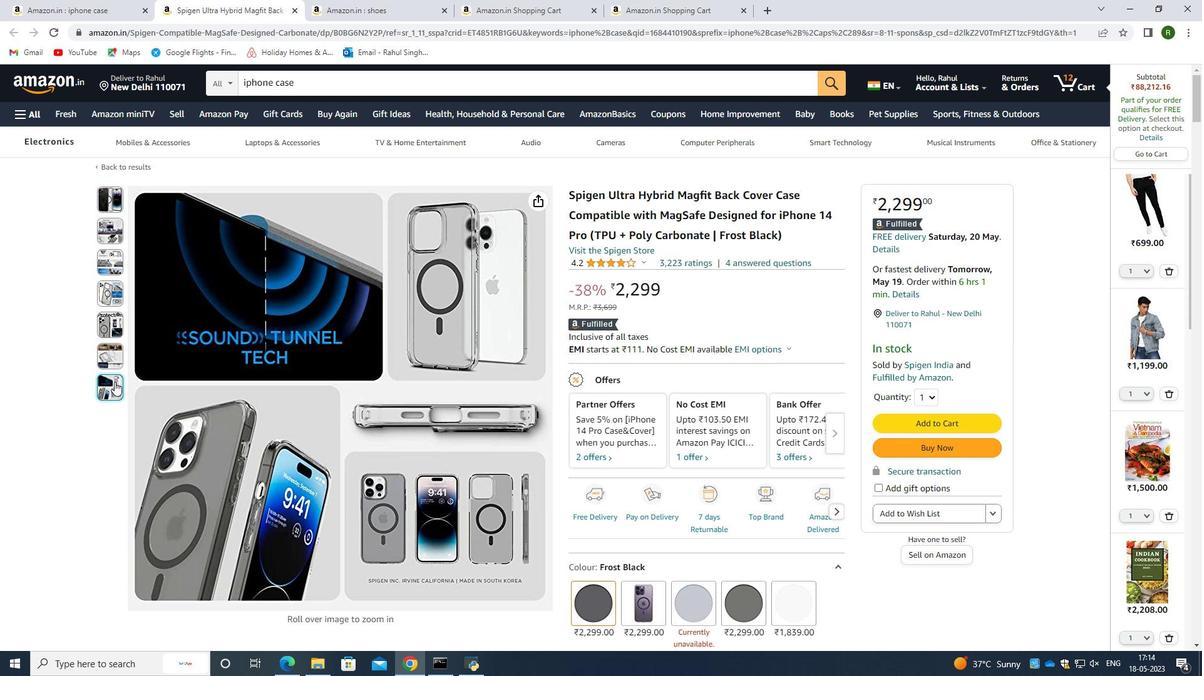 
Action: Mouse moved to (451, 370)
Screenshot: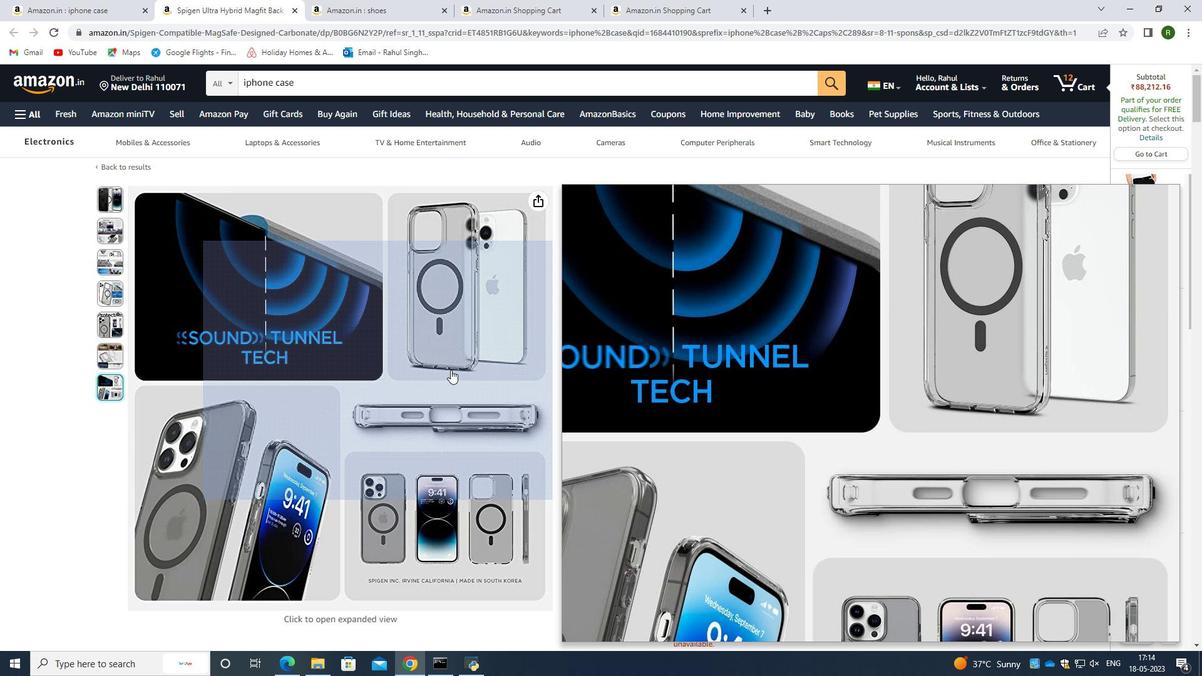 
Action: Mouse scrolled (451, 369) with delta (0, 0)
Screenshot: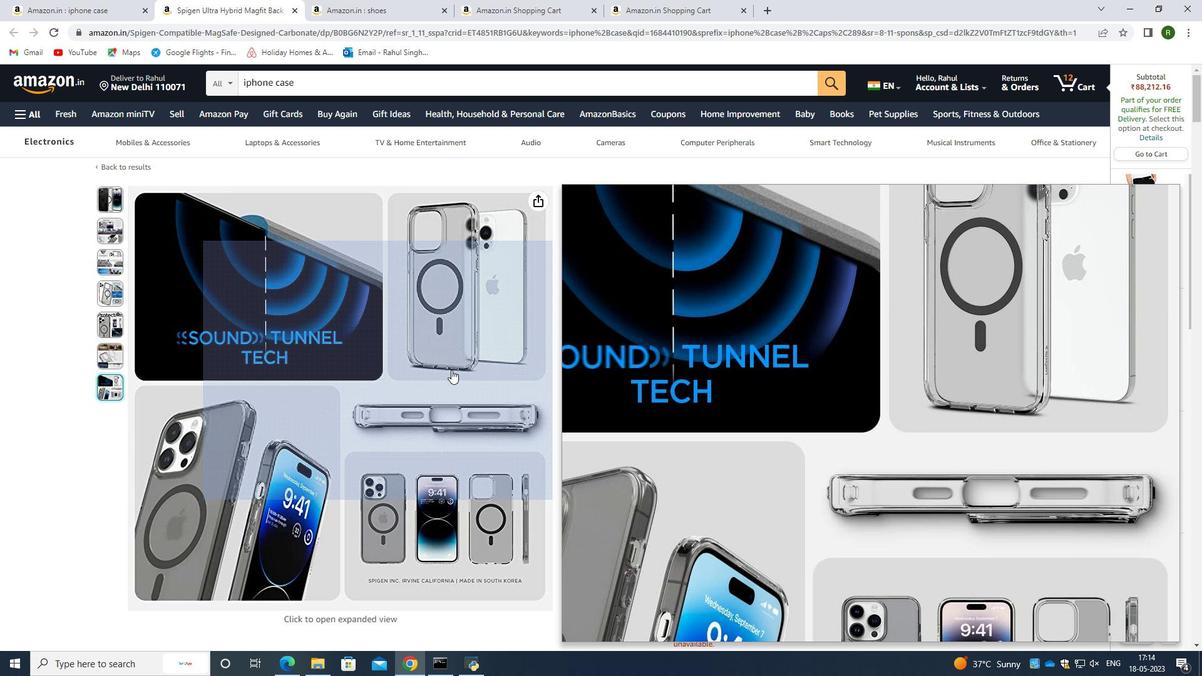 
Action: Mouse scrolled (451, 369) with delta (0, 0)
Screenshot: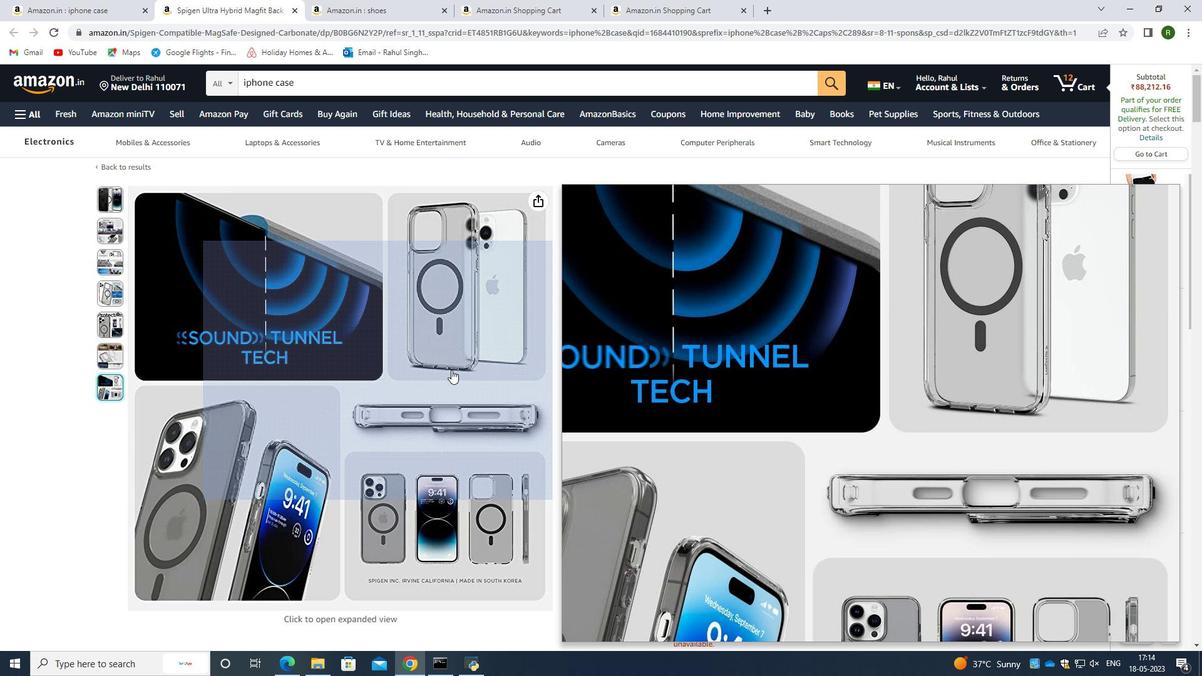 
Action: Mouse scrolled (451, 369) with delta (0, 0)
Screenshot: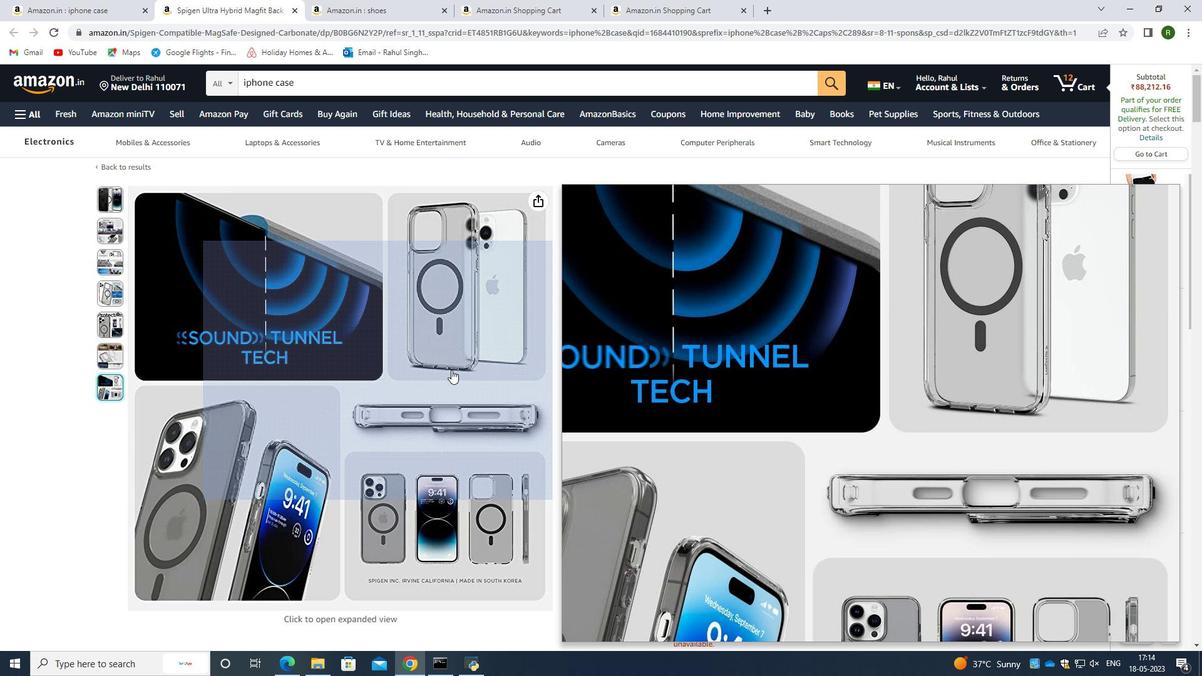 
Action: Mouse moved to (452, 370)
Screenshot: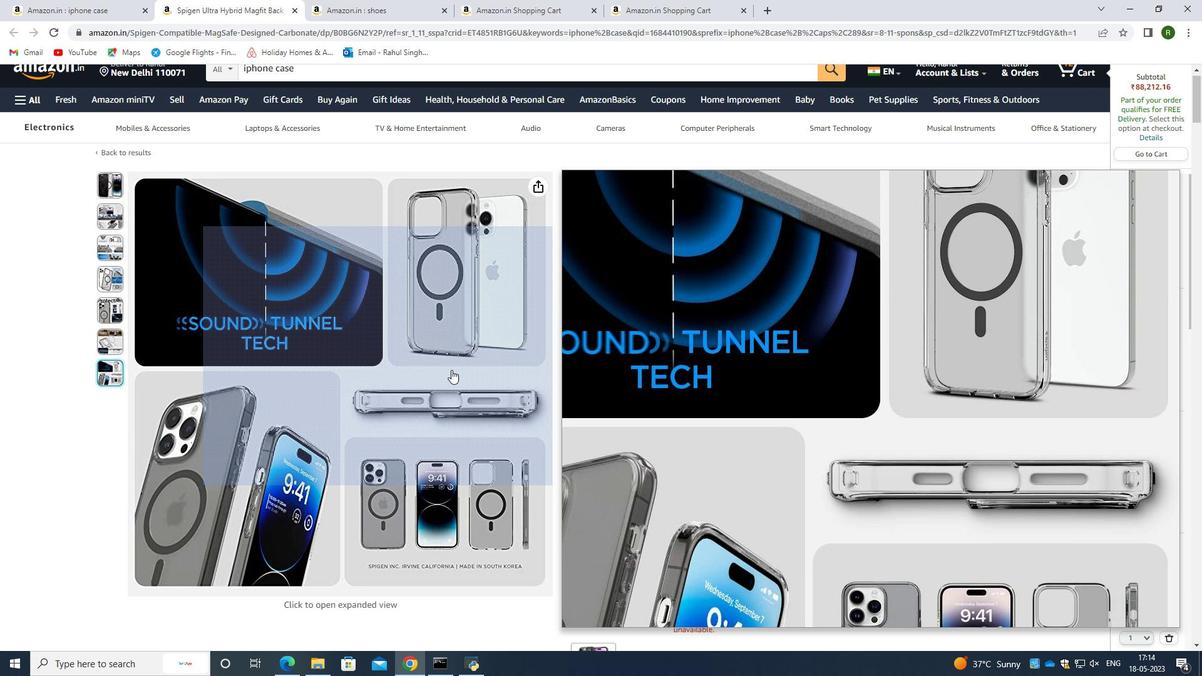 
Action: Mouse scrolled (452, 369) with delta (0, 0)
Screenshot: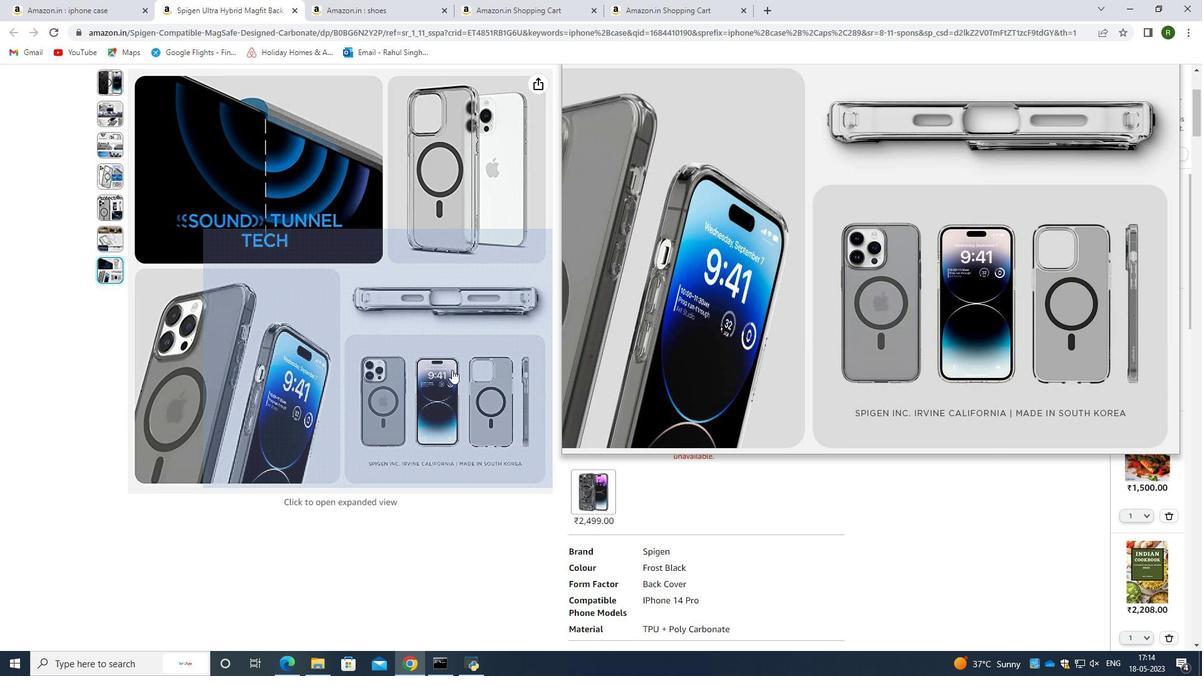 
Action: Mouse scrolled (452, 370) with delta (0, 0)
Screenshot: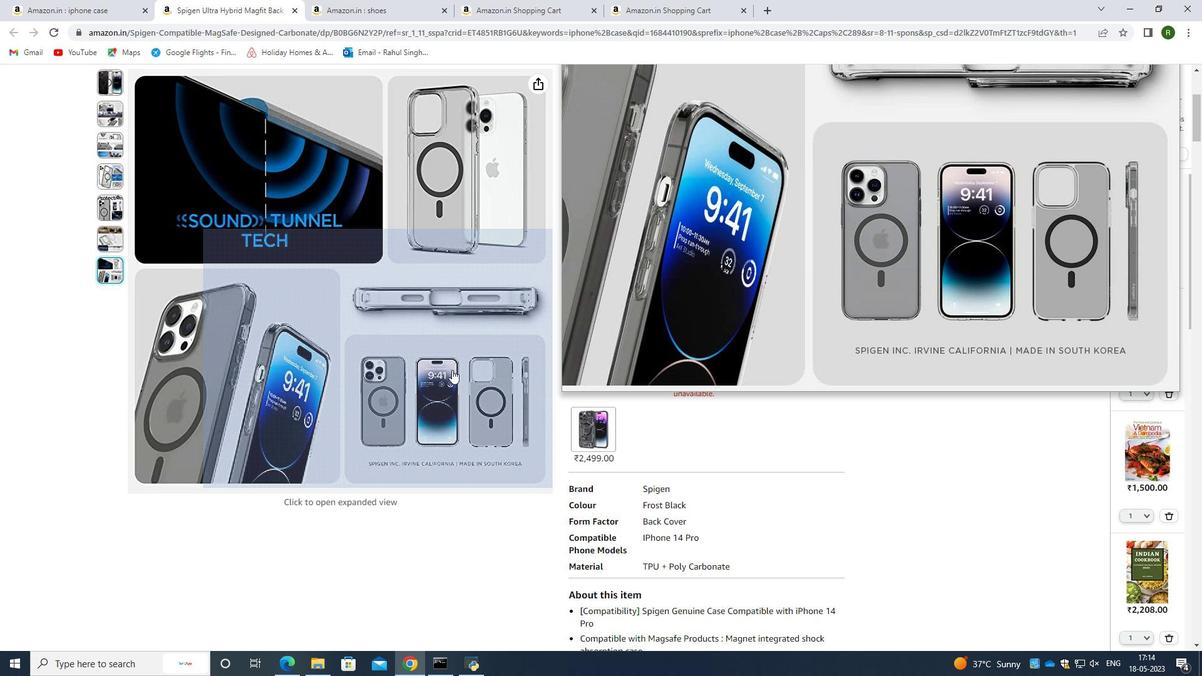 
Action: Mouse scrolled (452, 370) with delta (0, 0)
Screenshot: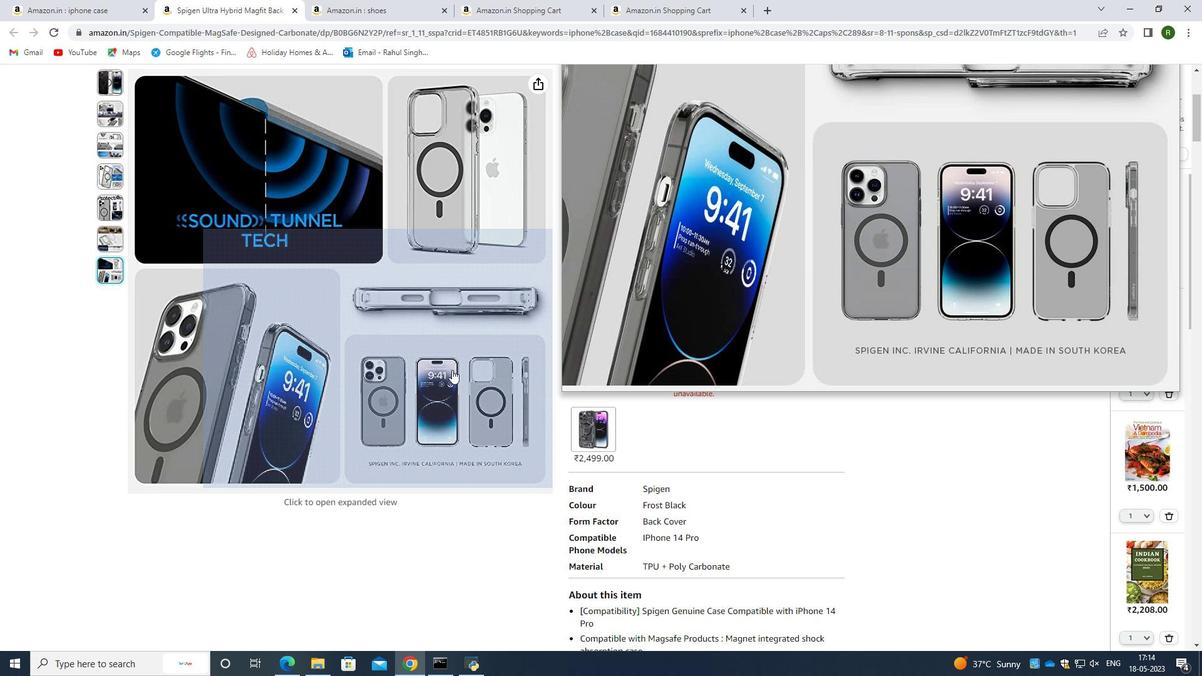 
Action: Mouse scrolled (452, 370) with delta (0, 0)
Screenshot: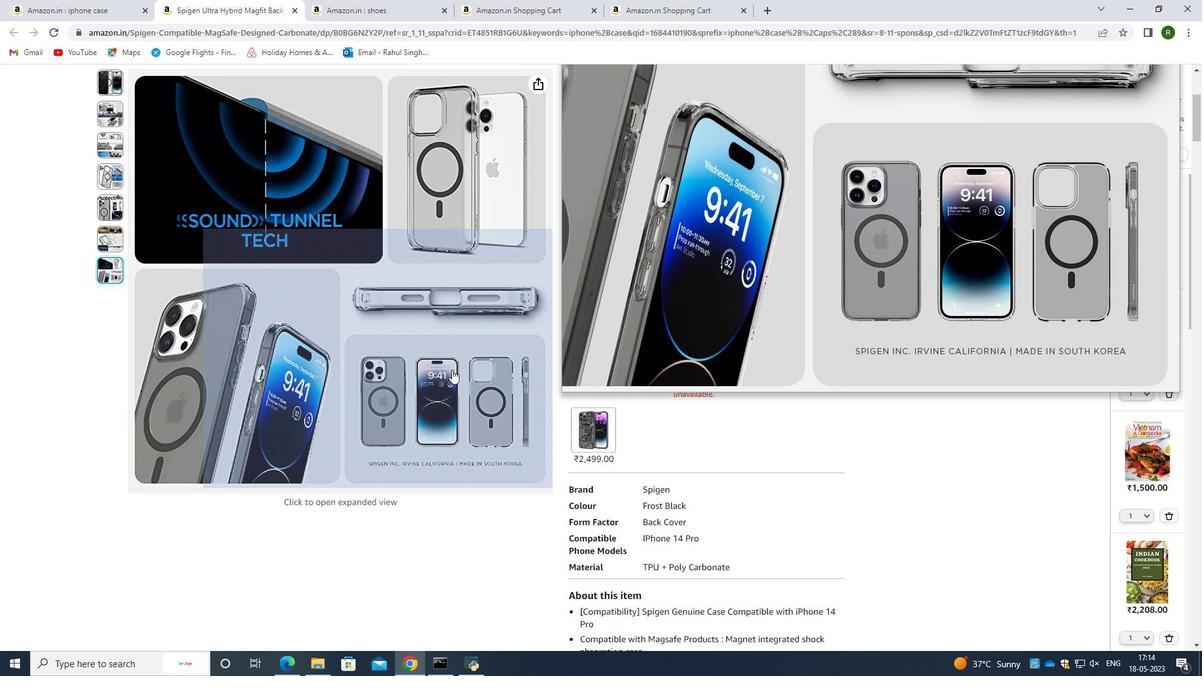 
Action: Mouse moved to (704, 380)
Screenshot: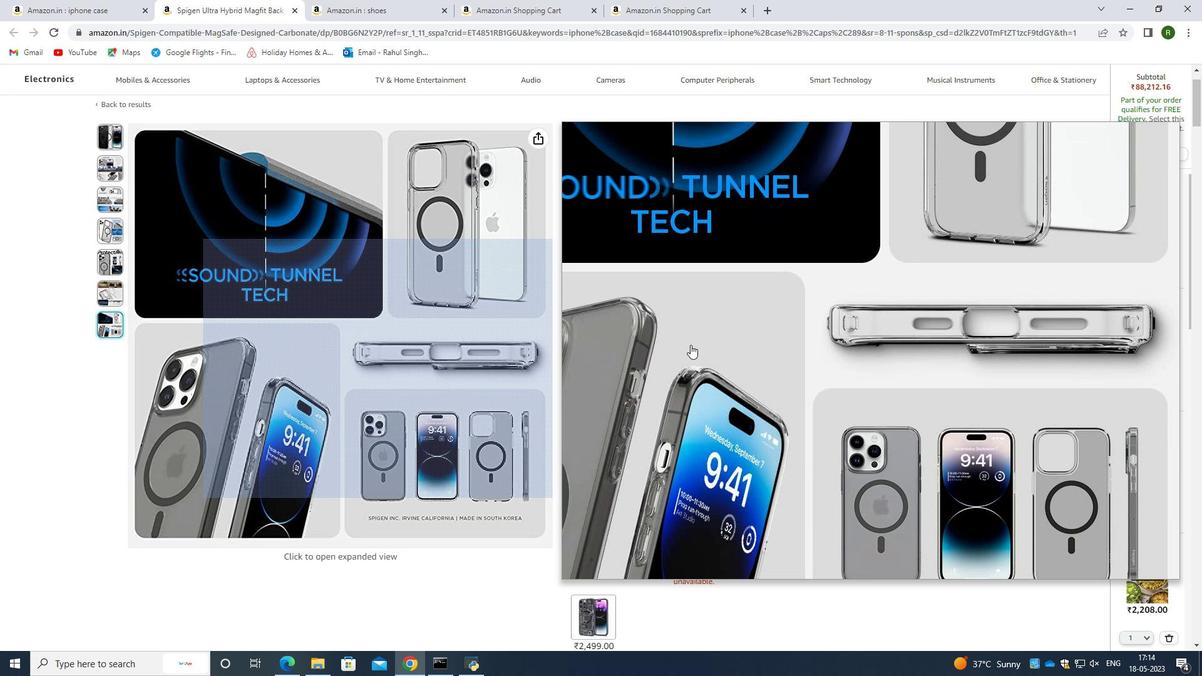 
Action: Mouse scrolled (703, 378) with delta (0, 0)
Screenshot: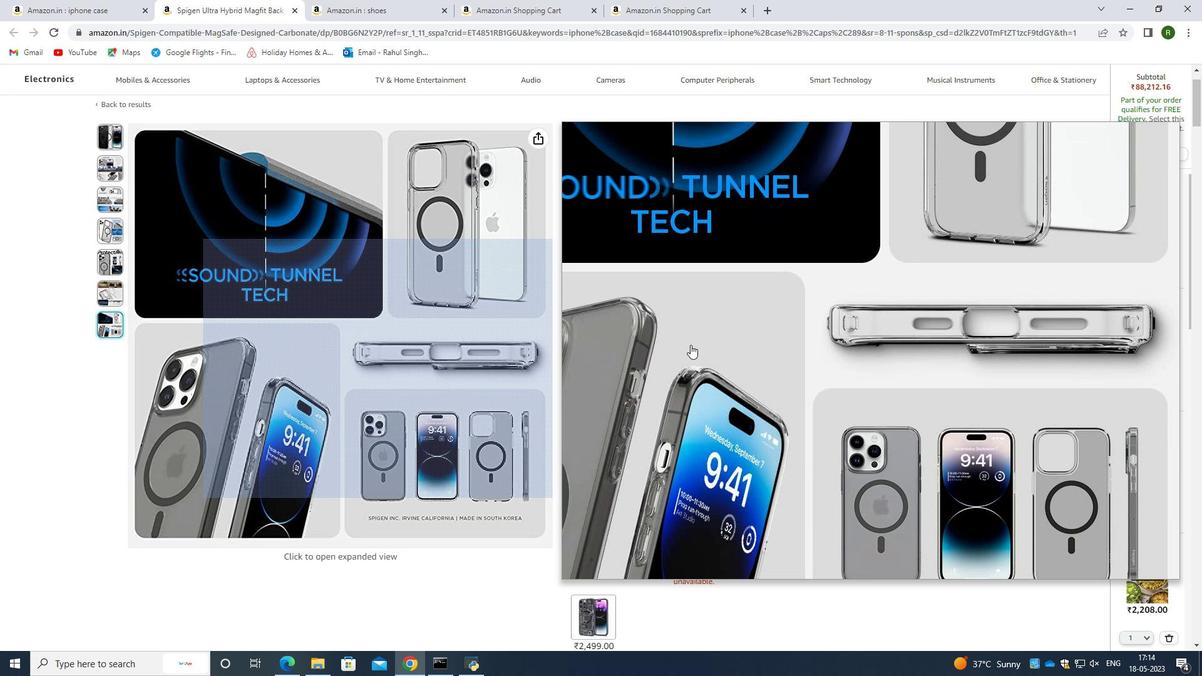 
Action: Mouse moved to (704, 382)
Screenshot: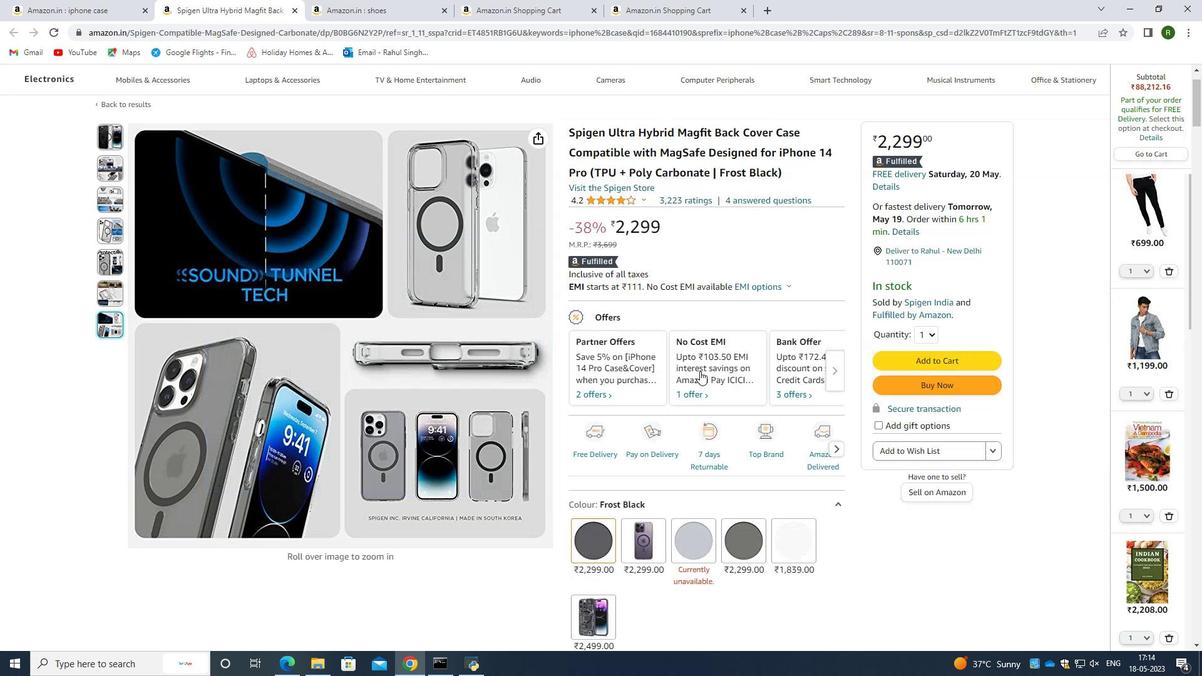 
Action: Mouse scrolled (704, 381) with delta (0, 0)
Screenshot: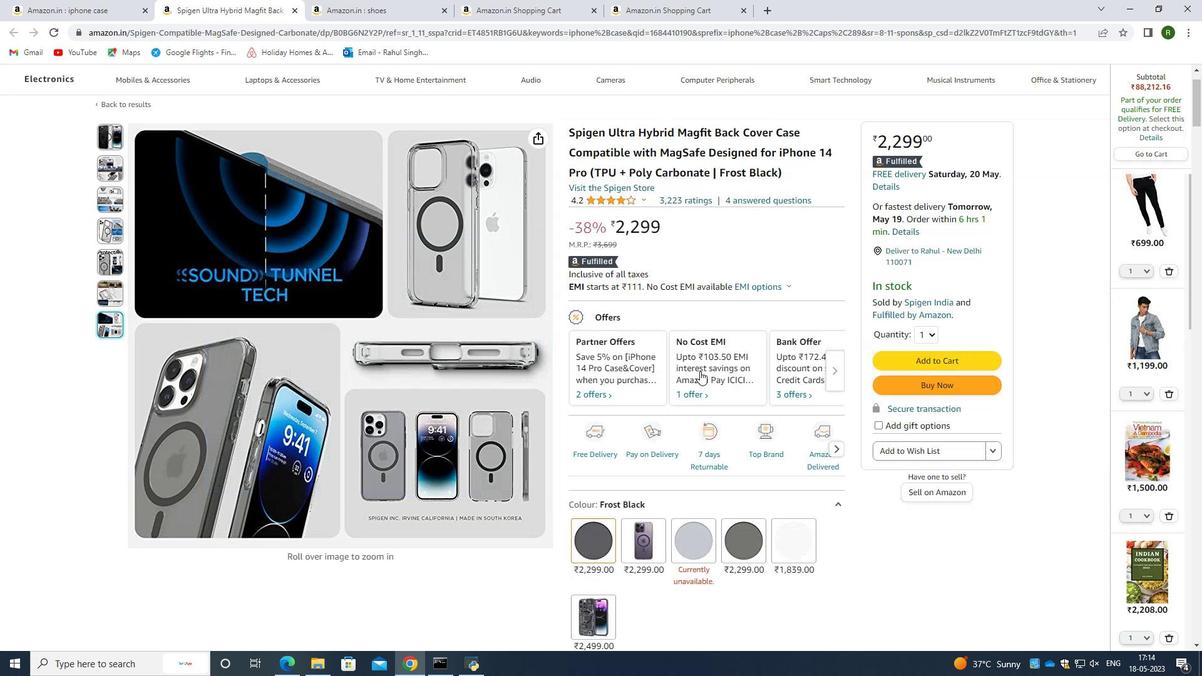 
Action: Mouse scrolled (704, 381) with delta (0, 0)
Screenshot: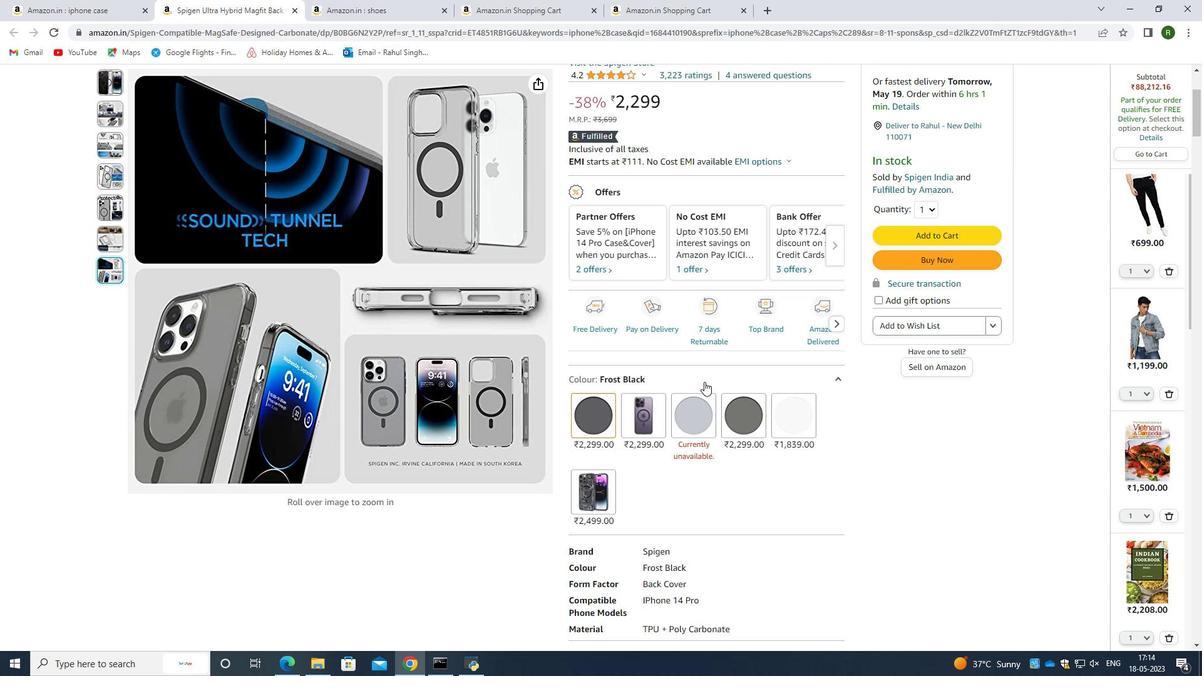 
Action: Mouse scrolled (704, 381) with delta (0, 0)
Screenshot: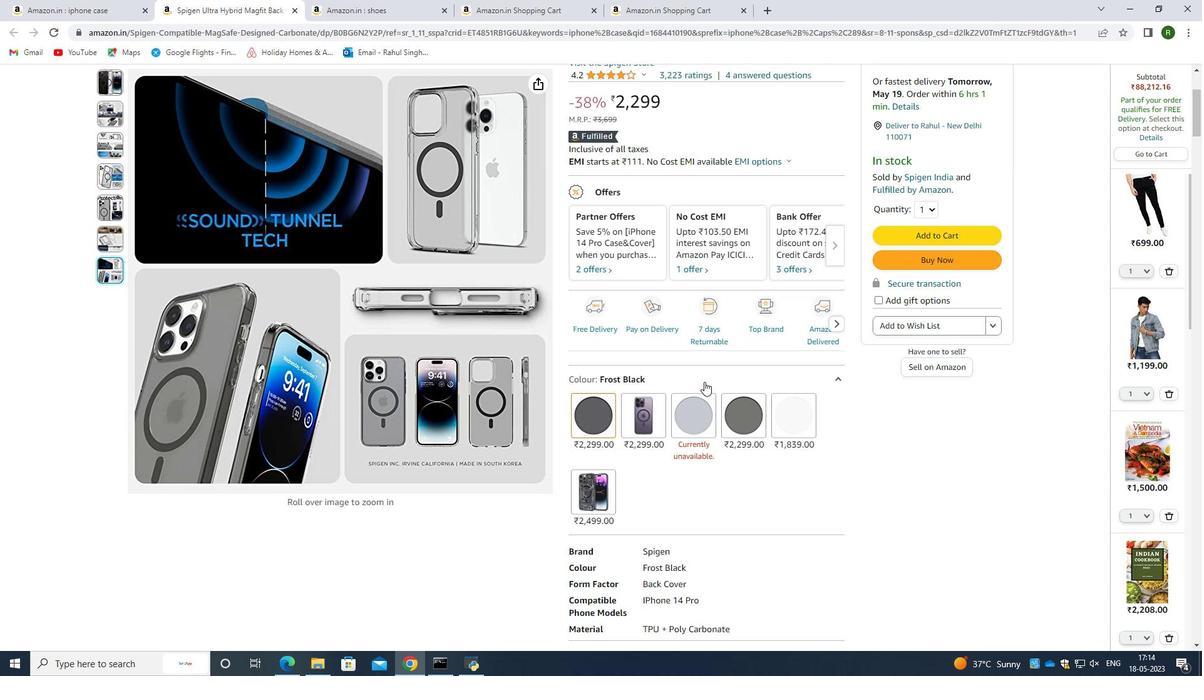 
Action: Mouse moved to (704, 382)
Screenshot: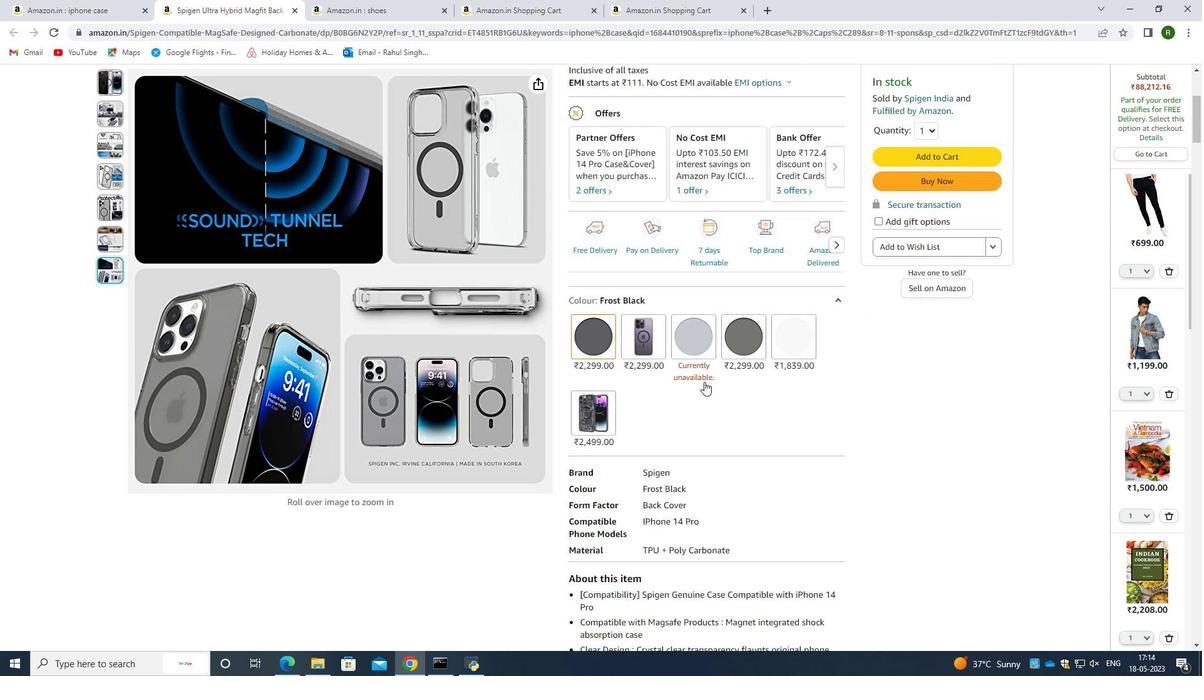 
Action: Mouse scrolled (704, 381) with delta (0, 0)
Screenshot: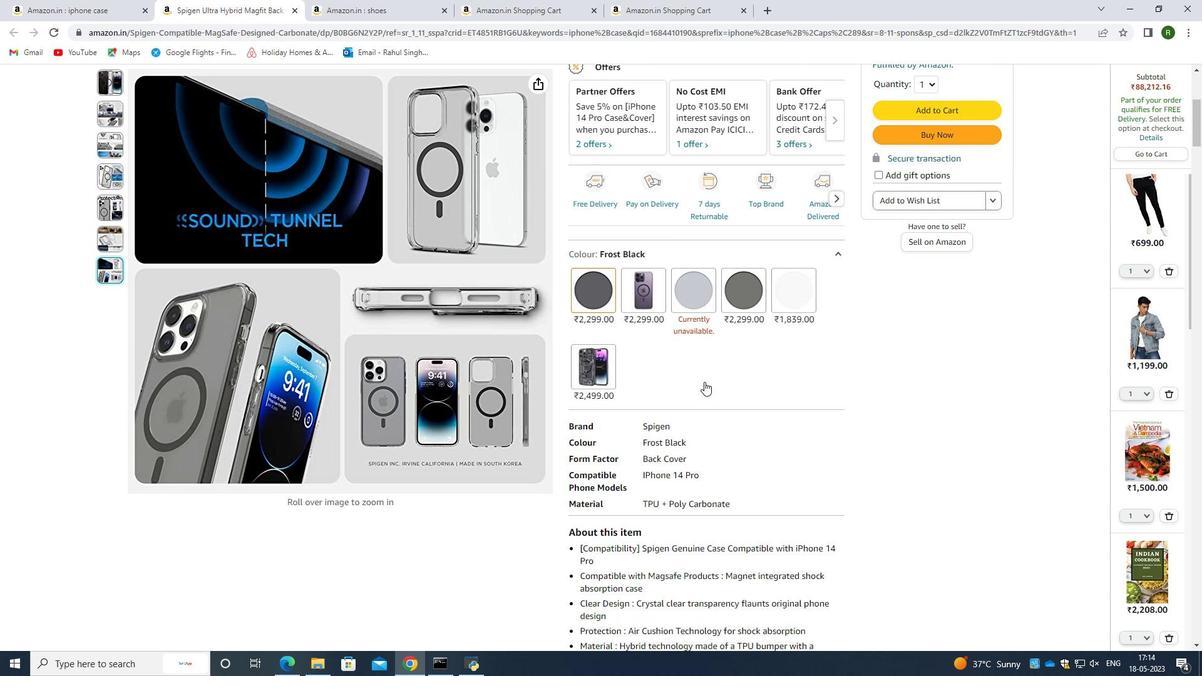 
Action: Mouse scrolled (704, 381) with delta (0, 0)
Screenshot: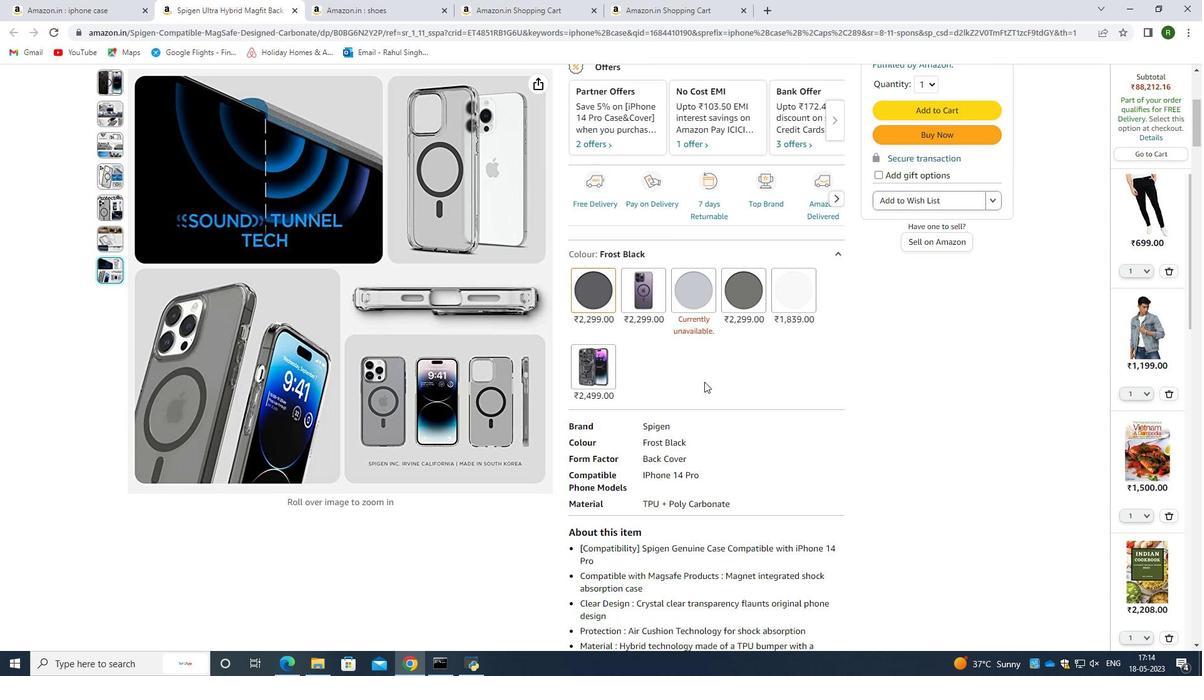 
Action: Mouse moved to (717, 343)
Screenshot: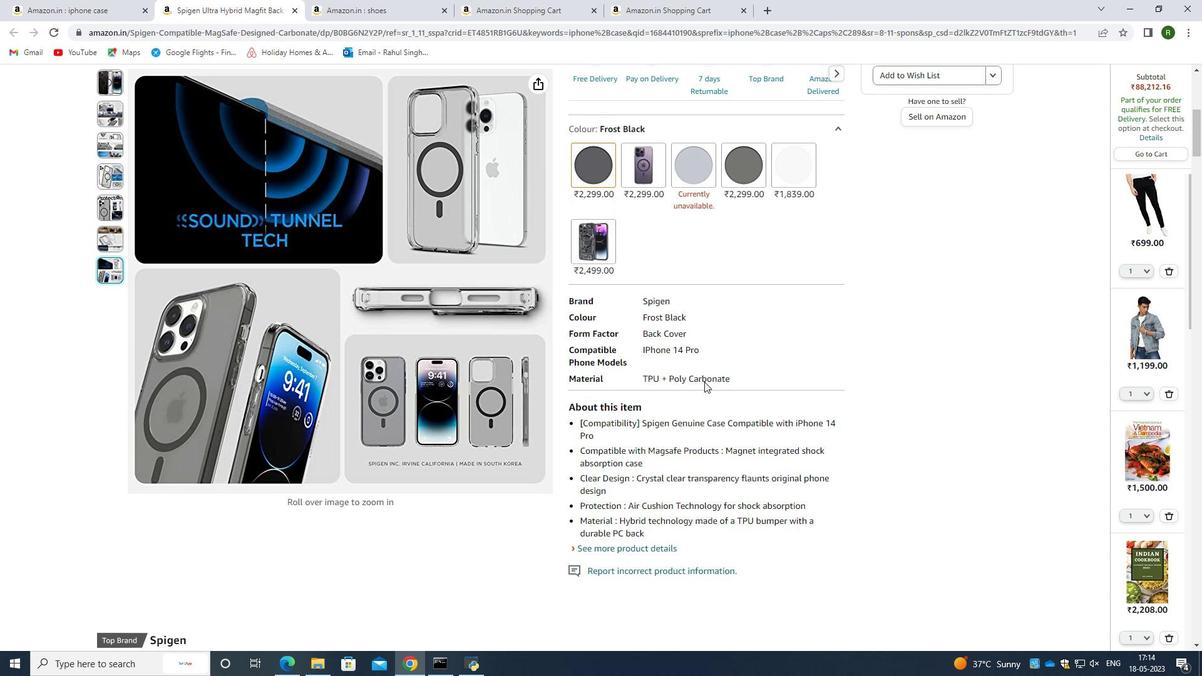
Action: Mouse scrolled (717, 344) with delta (0, 0)
Screenshot: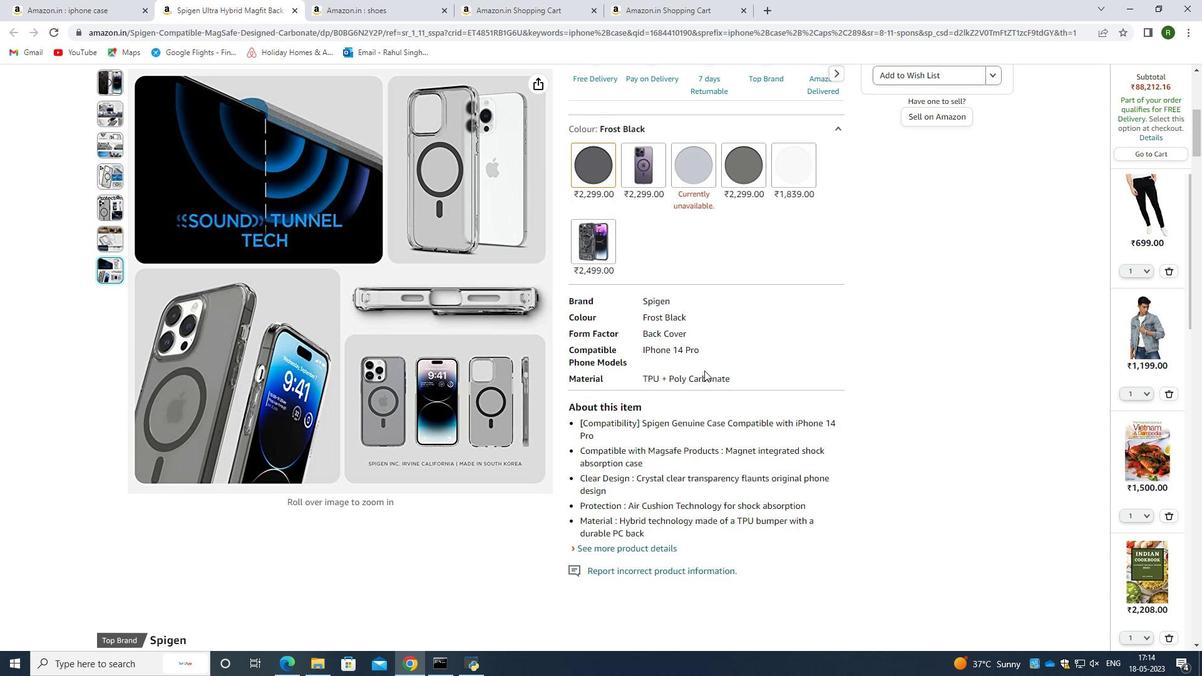 
Action: Mouse scrolled (717, 344) with delta (0, 0)
Screenshot: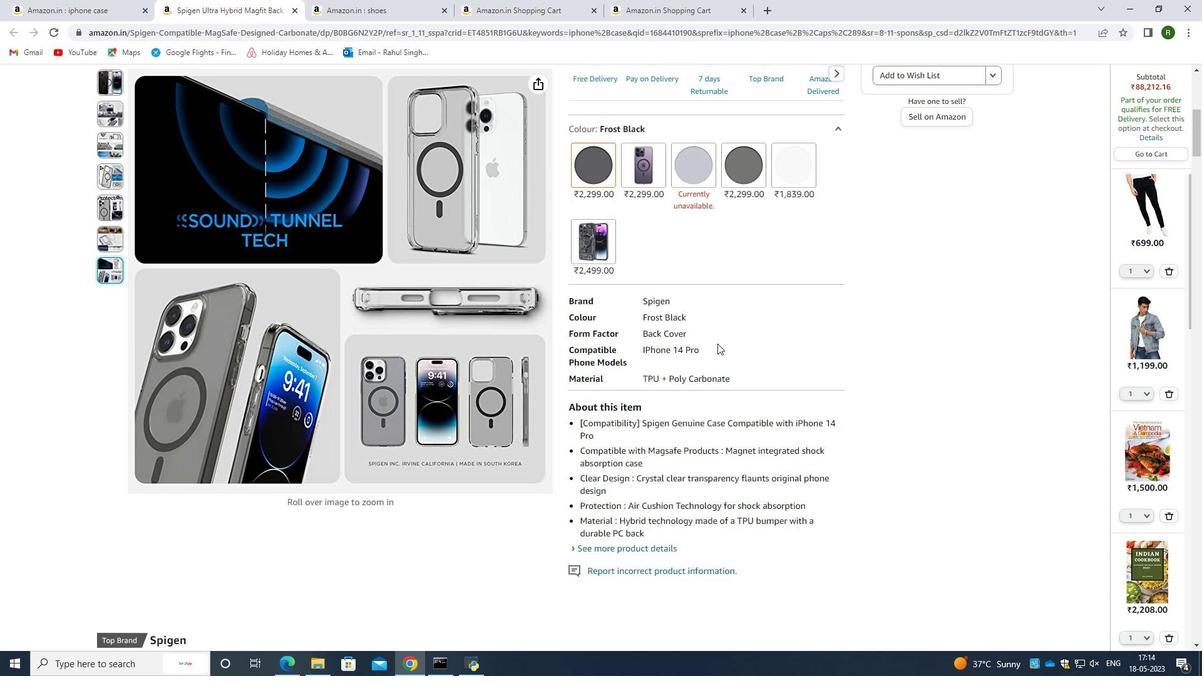 
Action: Mouse scrolled (717, 344) with delta (0, 0)
Screenshot: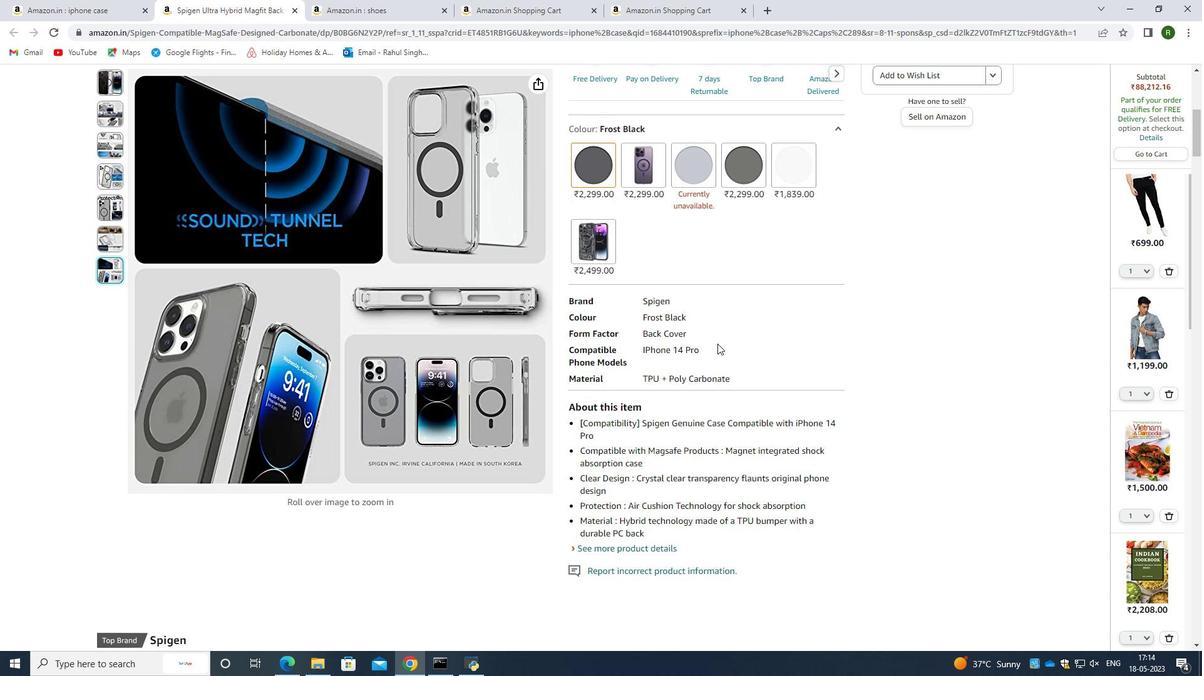 
Action: Mouse moved to (710, 386)
Screenshot: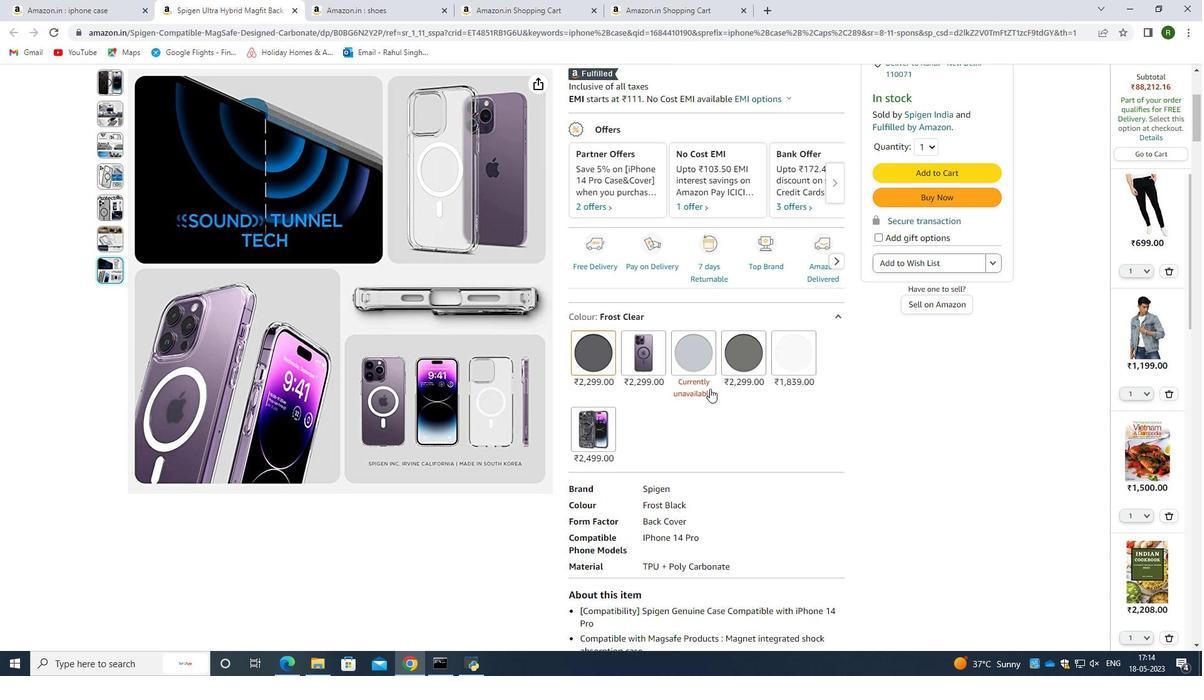 
Action: Mouse scrolled (710, 387) with delta (0, 0)
Screenshot: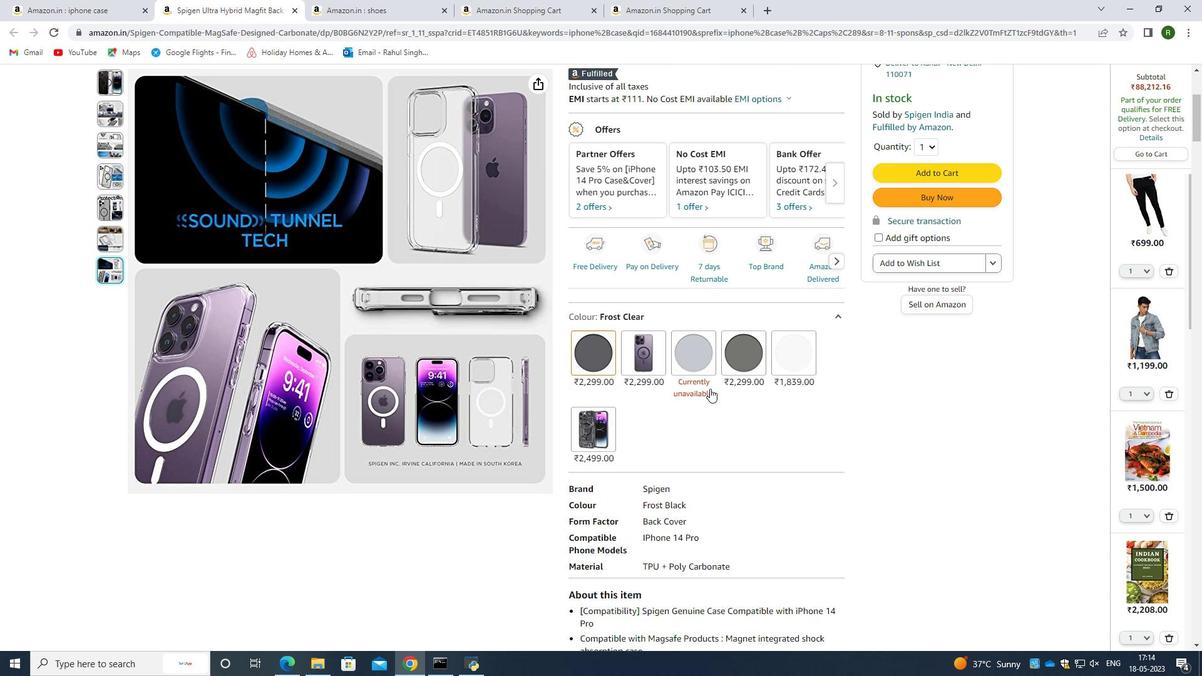 
Action: Mouse moved to (323, 249)
Screenshot: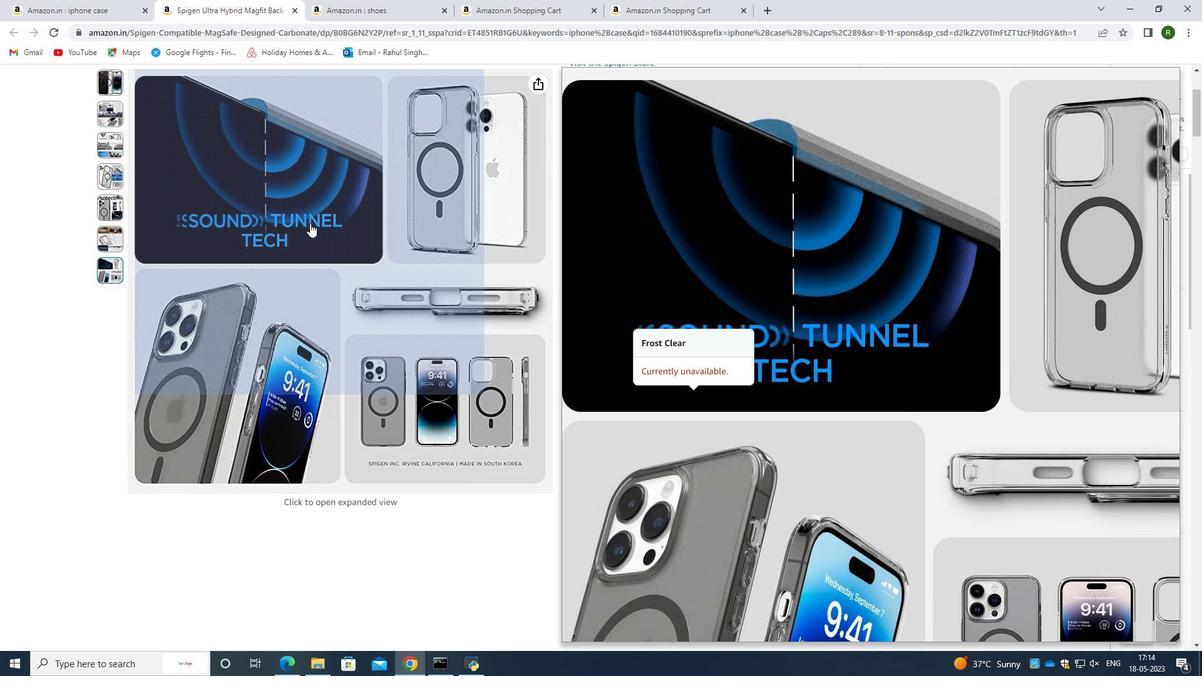 
Action: Mouse scrolled (311, 226) with delta (0, 0)
Screenshot: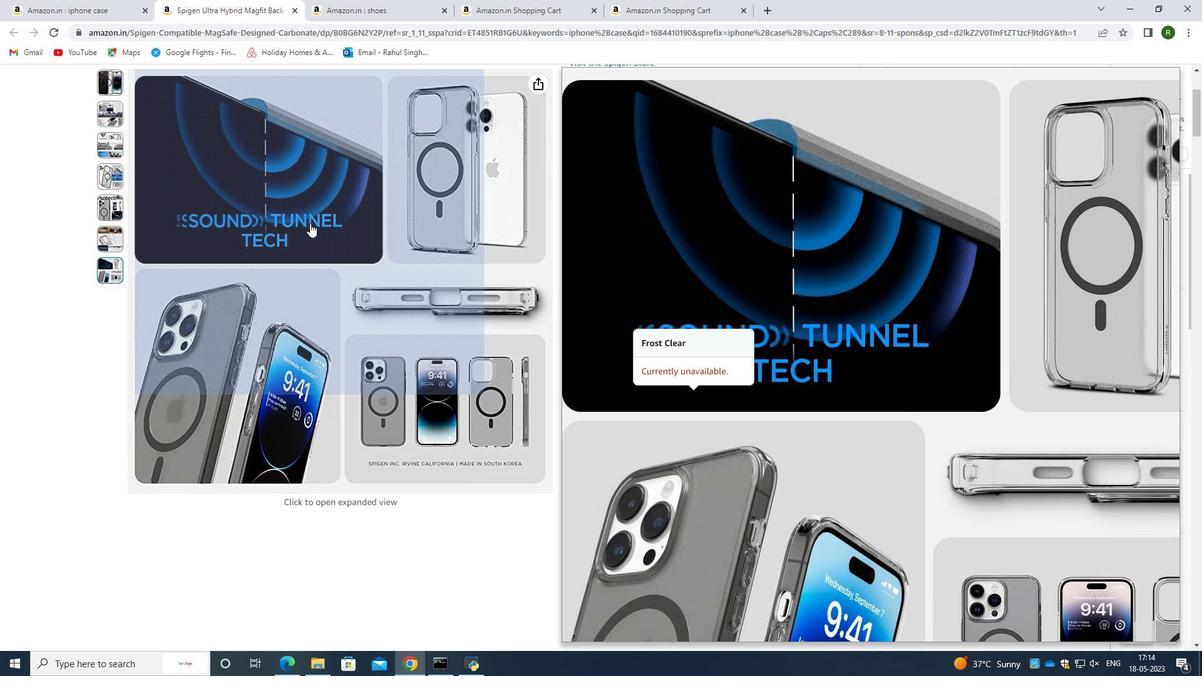 
Action: Mouse moved to (382, 327)
Screenshot: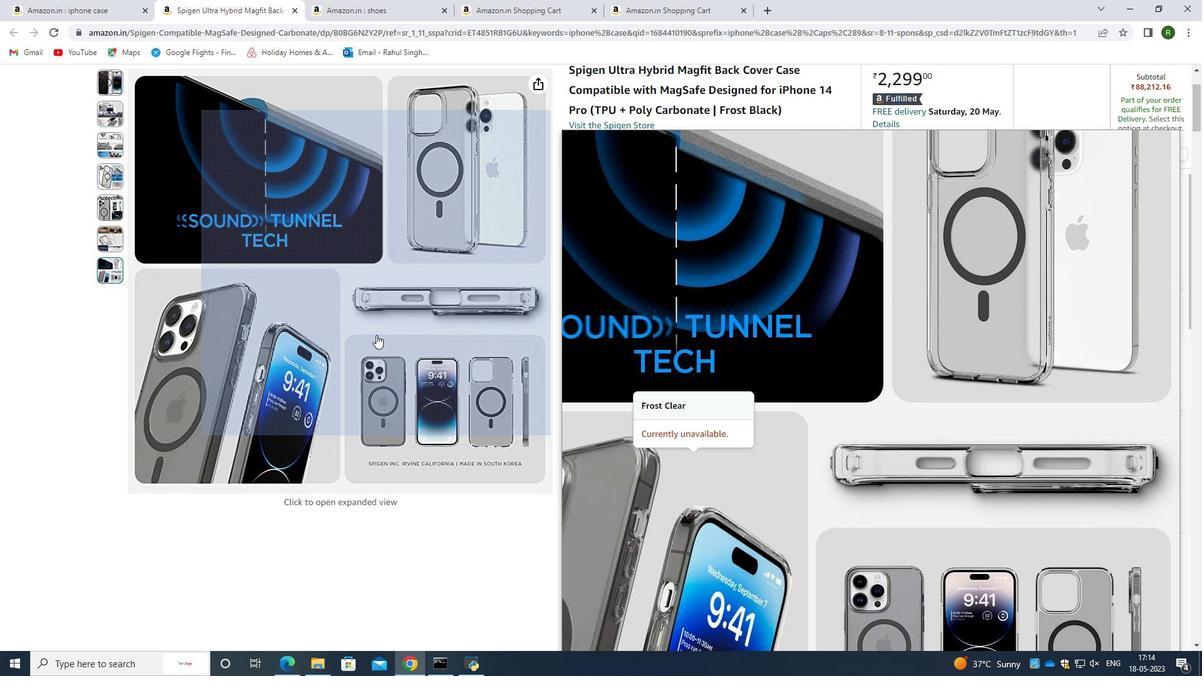 
Action: Mouse scrolled (382, 326) with delta (0, 0)
Screenshot: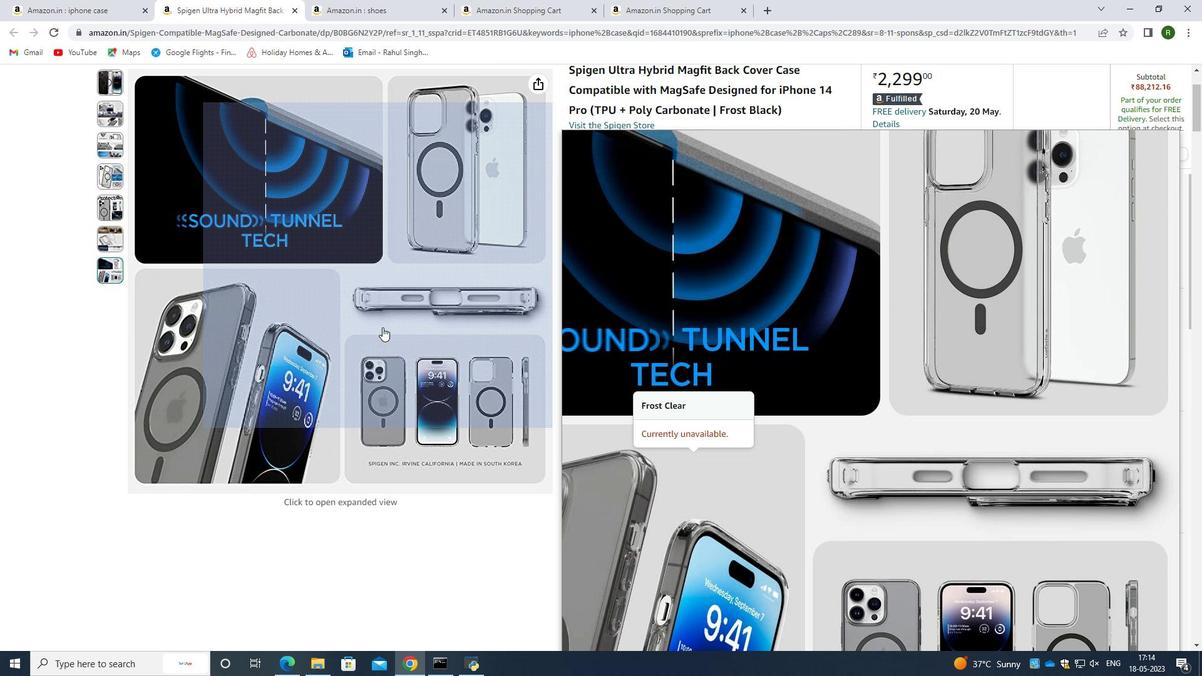 
Action: Mouse moved to (113, 214)
Screenshot: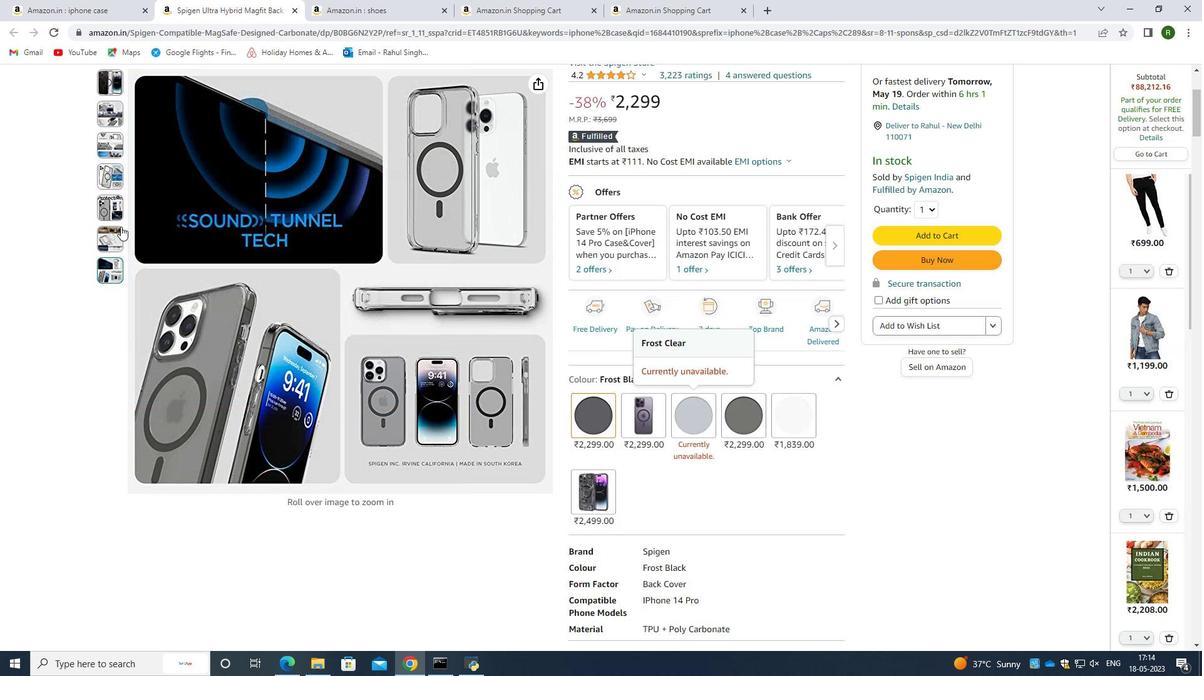 
Action: Mouse pressed left at (113, 214)
Screenshot: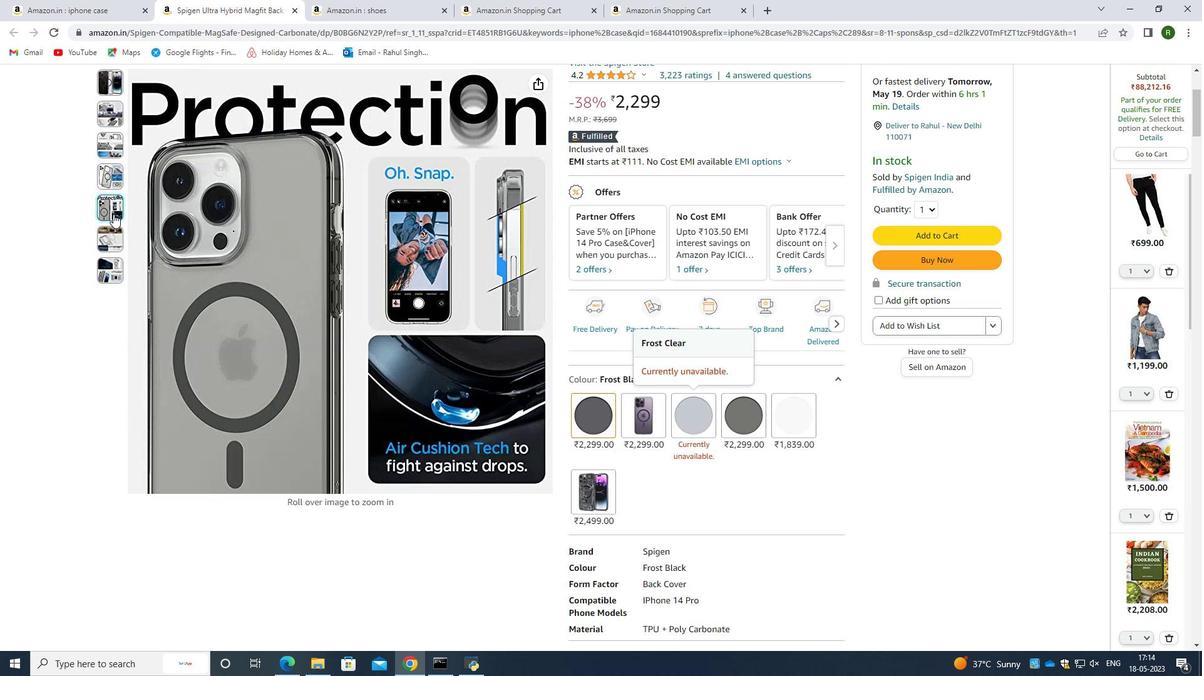 
Action: Mouse moved to (112, 147)
Screenshot: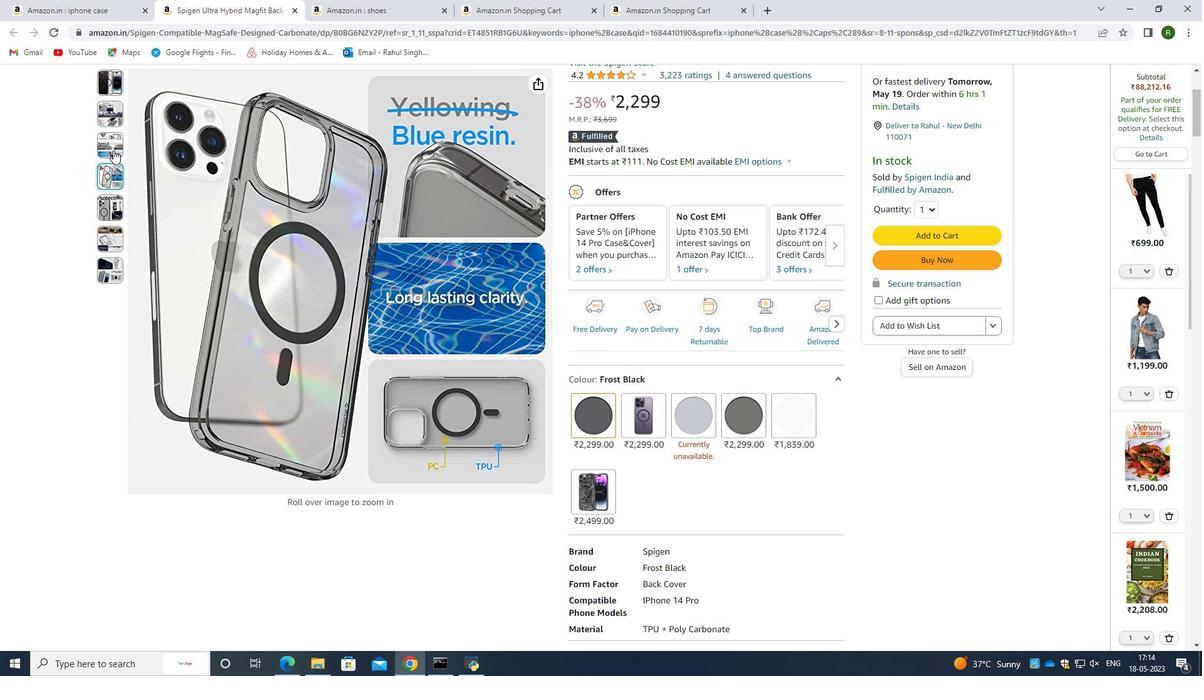 
Action: Mouse pressed left at (112, 147)
Screenshot: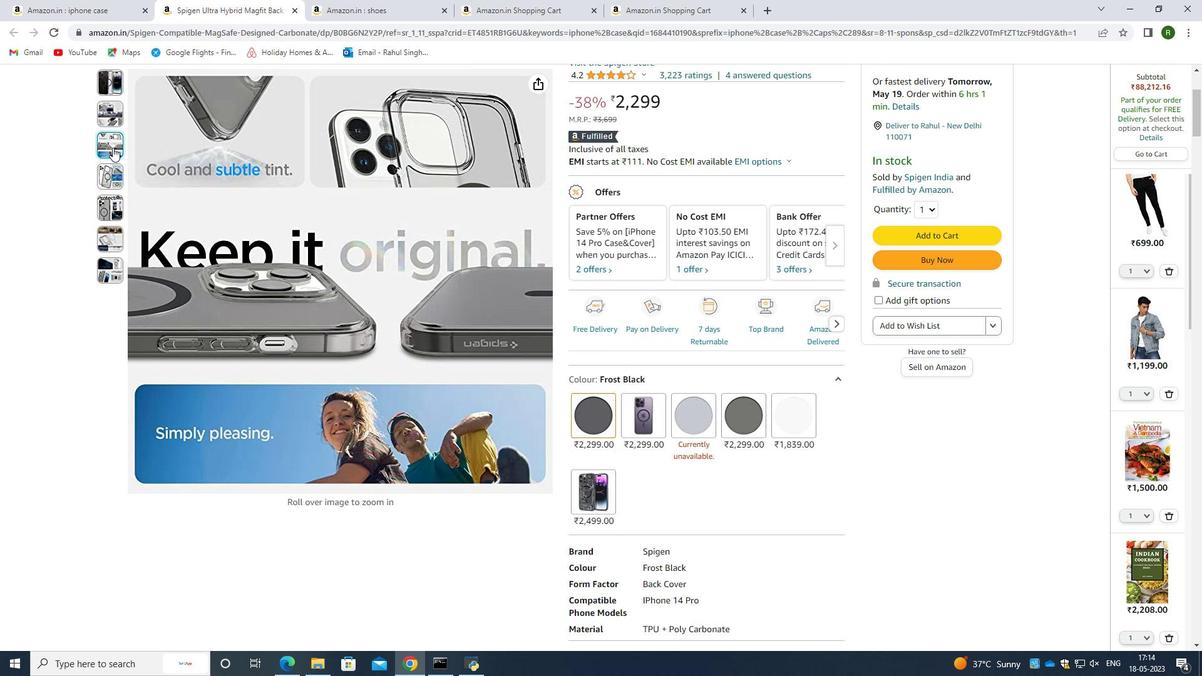 
Action: Mouse moved to (110, 80)
Screenshot: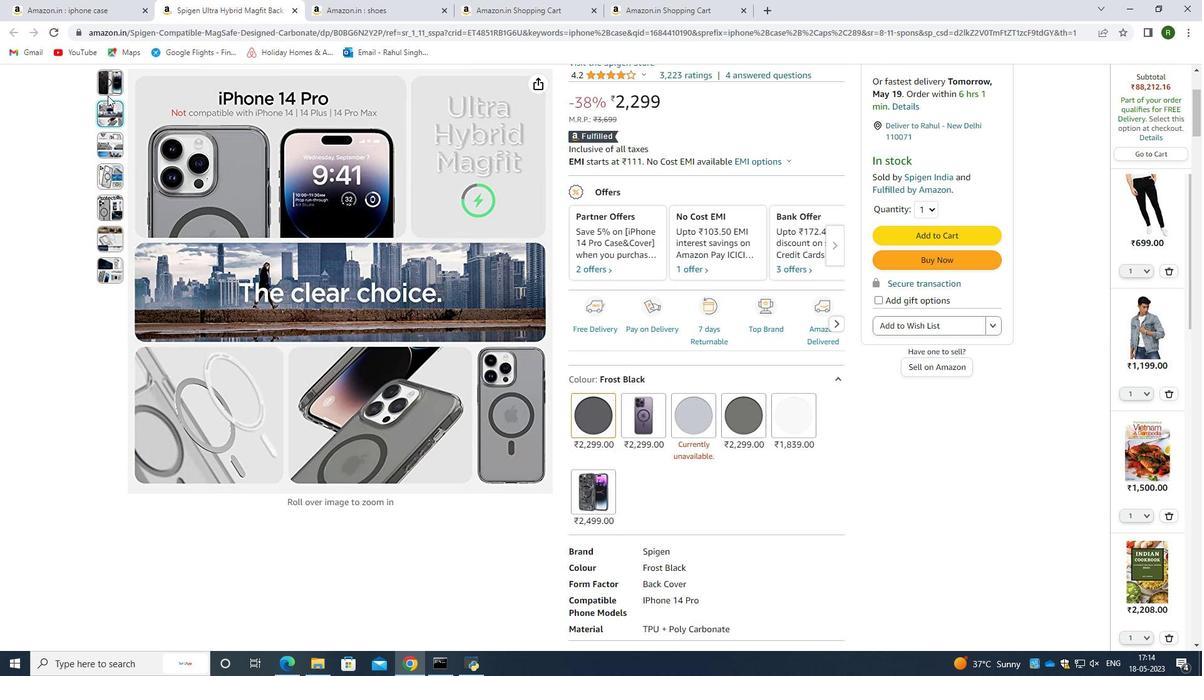 
Action: Mouse pressed left at (110, 80)
Screenshot: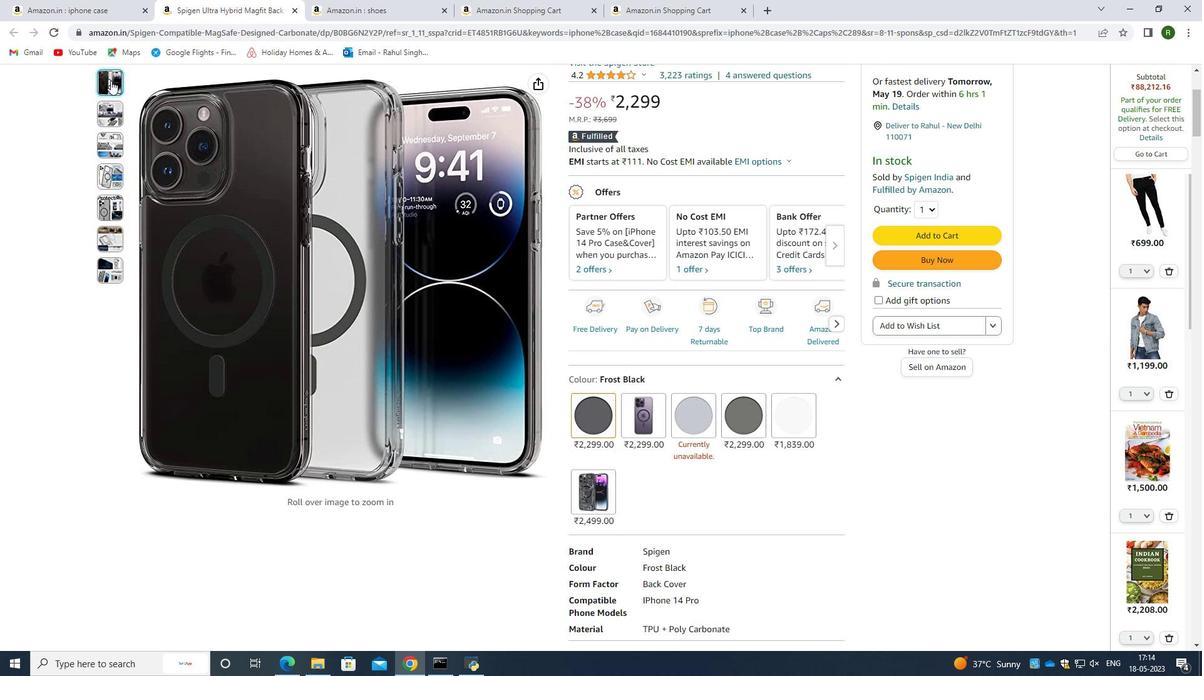 
Action: Mouse moved to (98, 246)
Screenshot: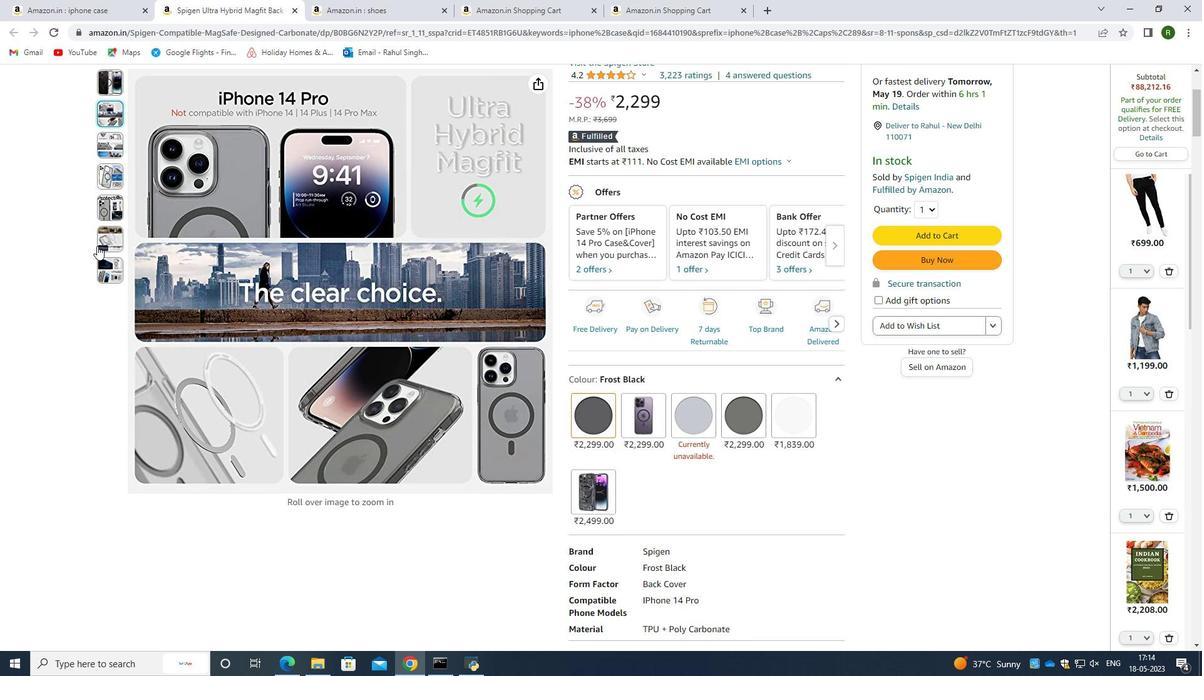 
Action: Mouse pressed left at (98, 246)
Screenshot: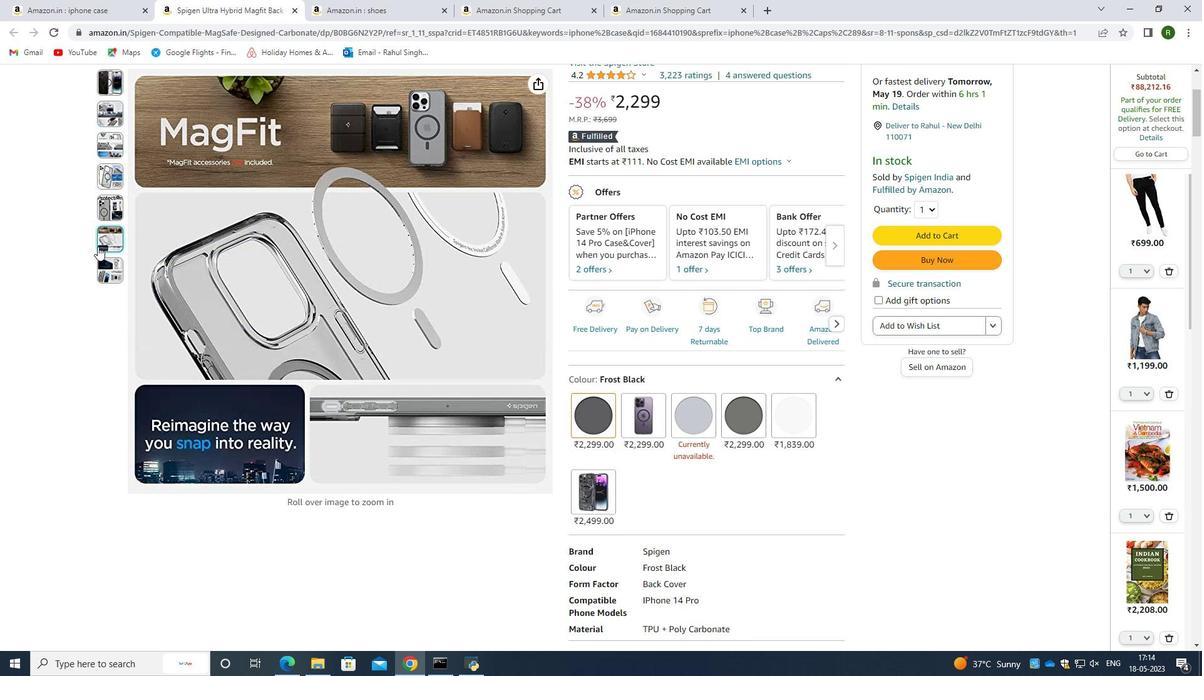 
Action: Mouse moved to (103, 167)
Screenshot: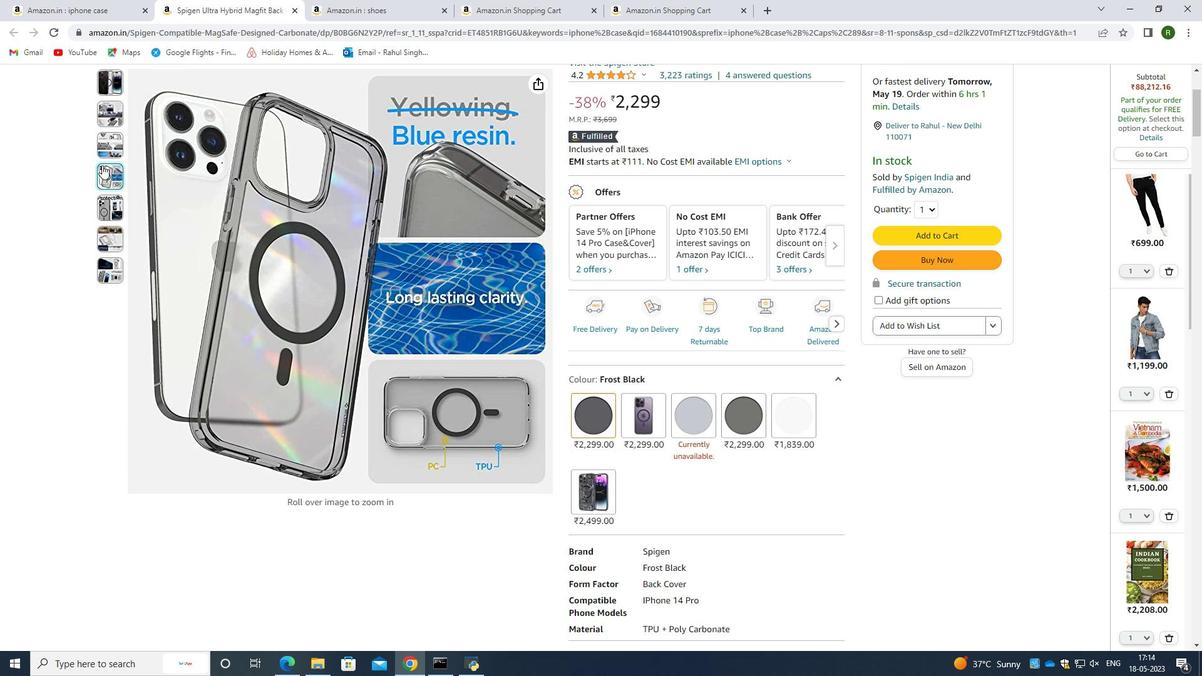 
Action: Mouse pressed left at (103, 167)
Screenshot: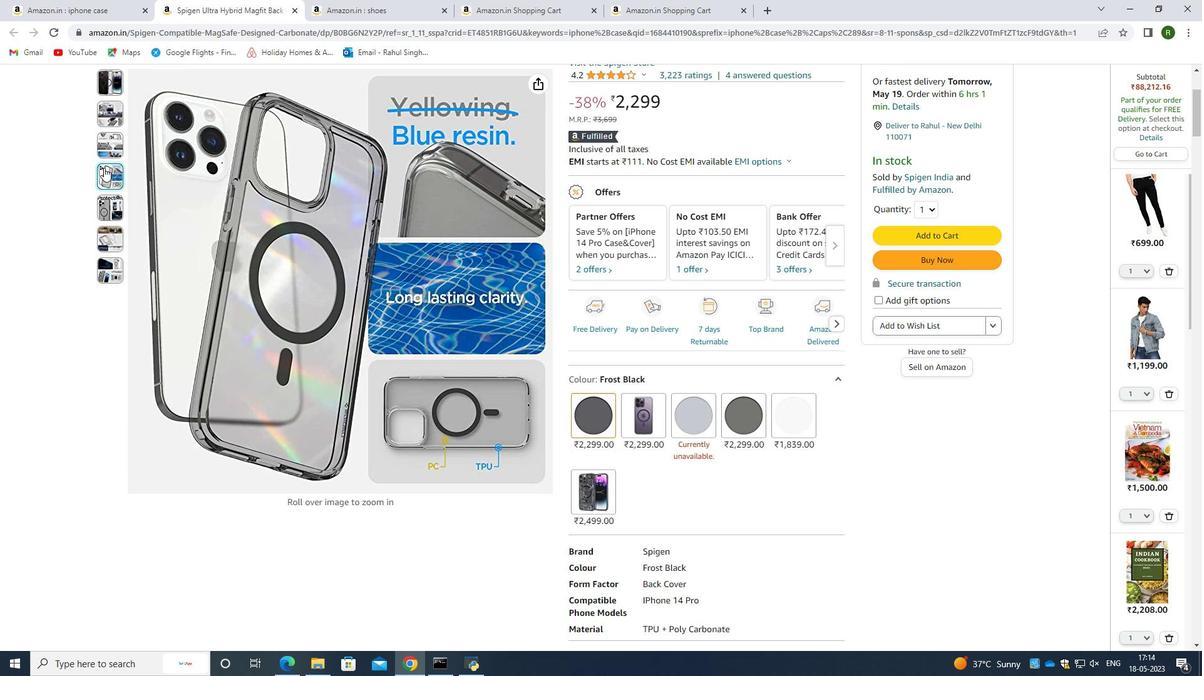 
Action: Mouse moved to (109, 149)
Screenshot: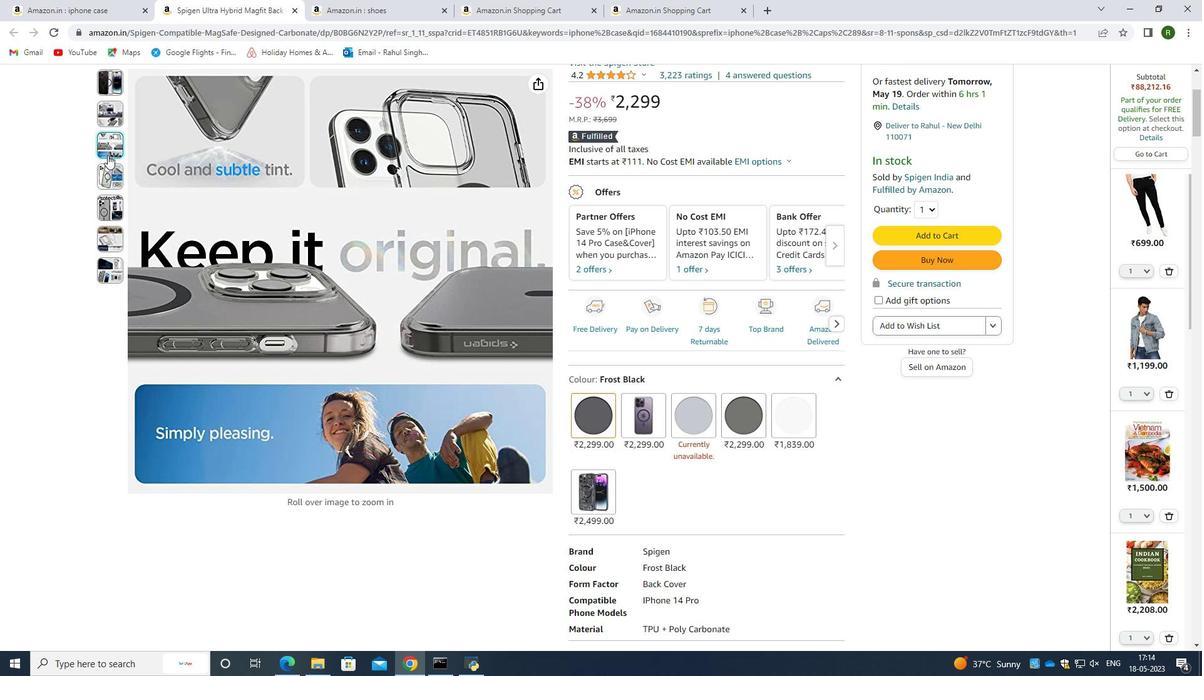
Action: Mouse pressed left at (109, 149)
Screenshot: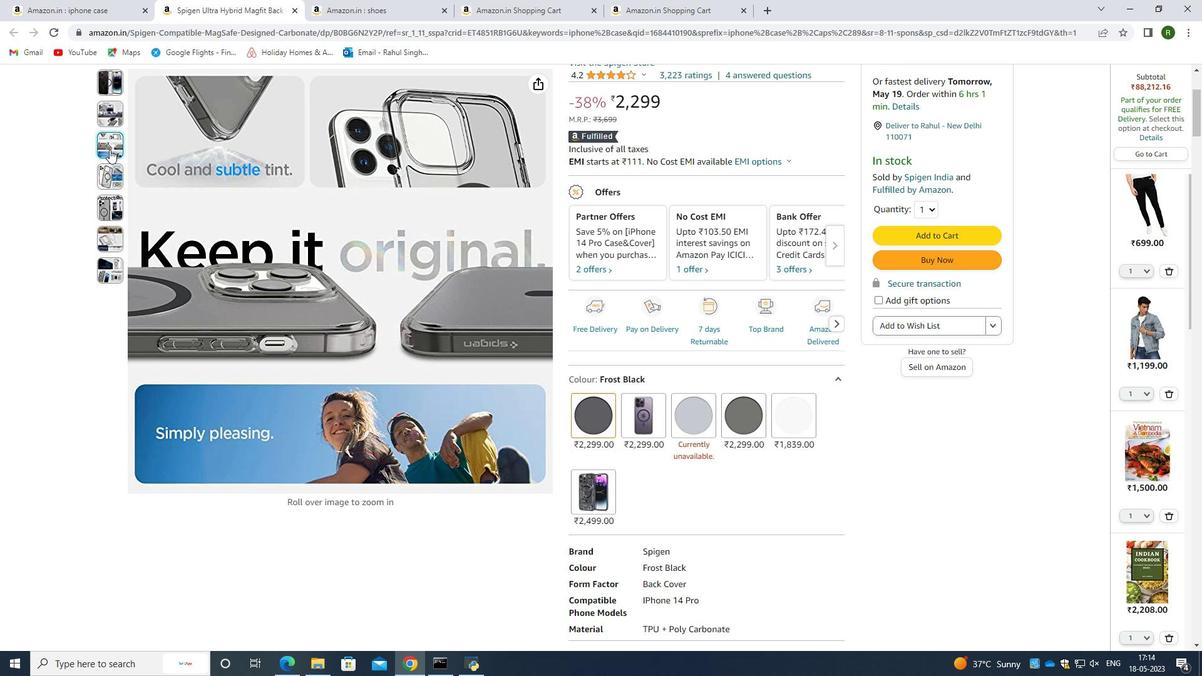 
Action: Mouse moved to (103, 90)
Screenshot: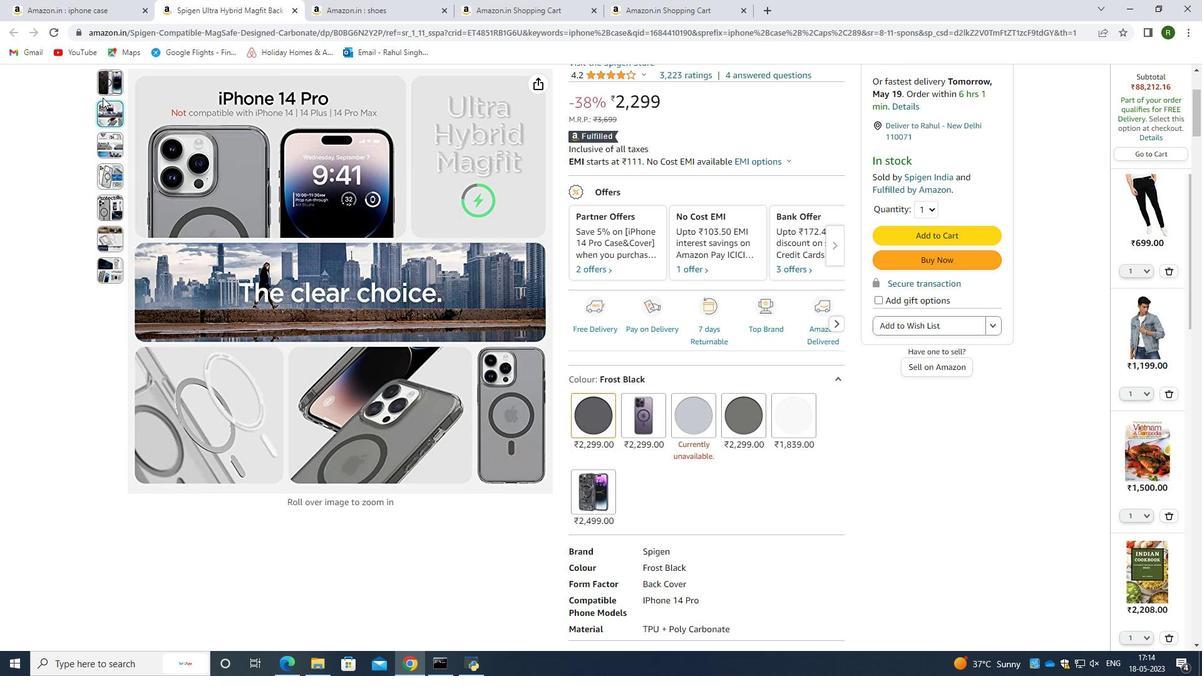 
Action: Mouse pressed left at (103, 90)
Screenshot: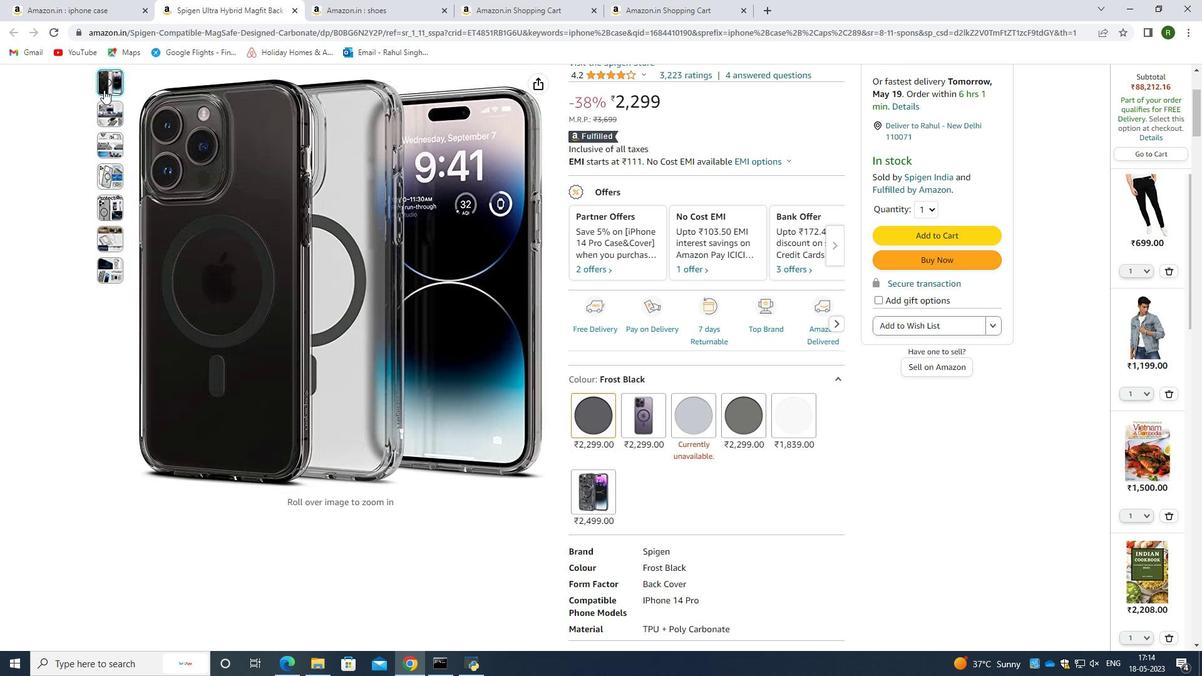 
Action: Mouse moved to (676, 269)
Screenshot: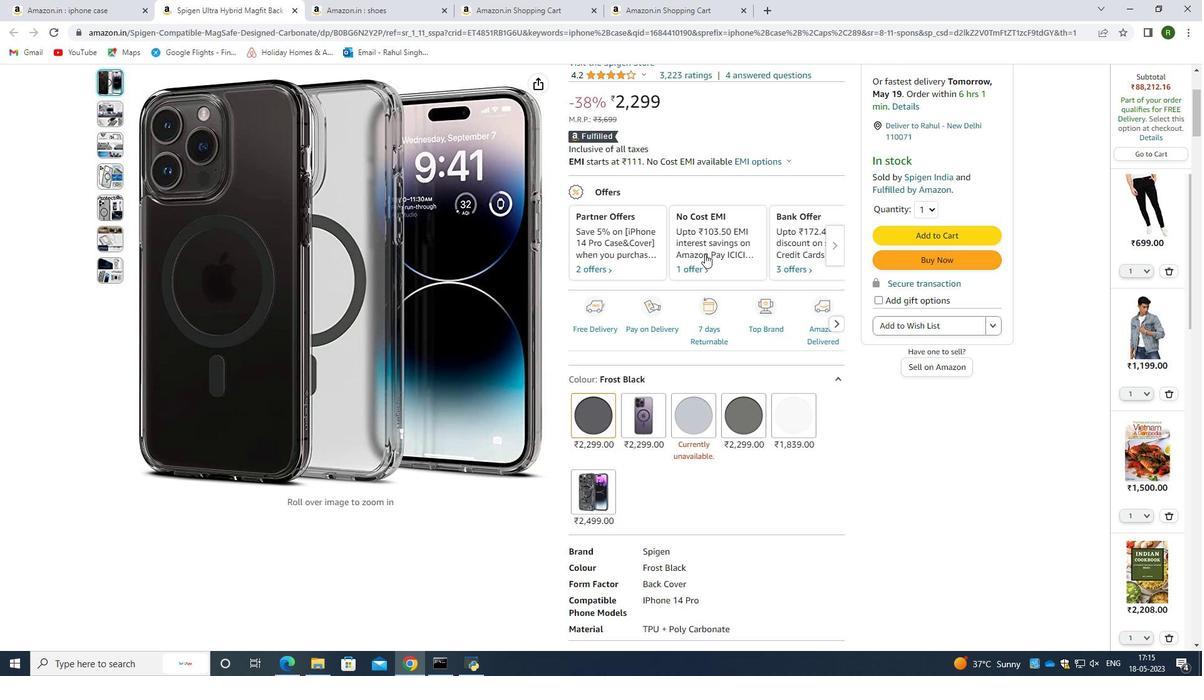 
Action: Mouse scrolled (676, 269) with delta (0, 0)
Screenshot: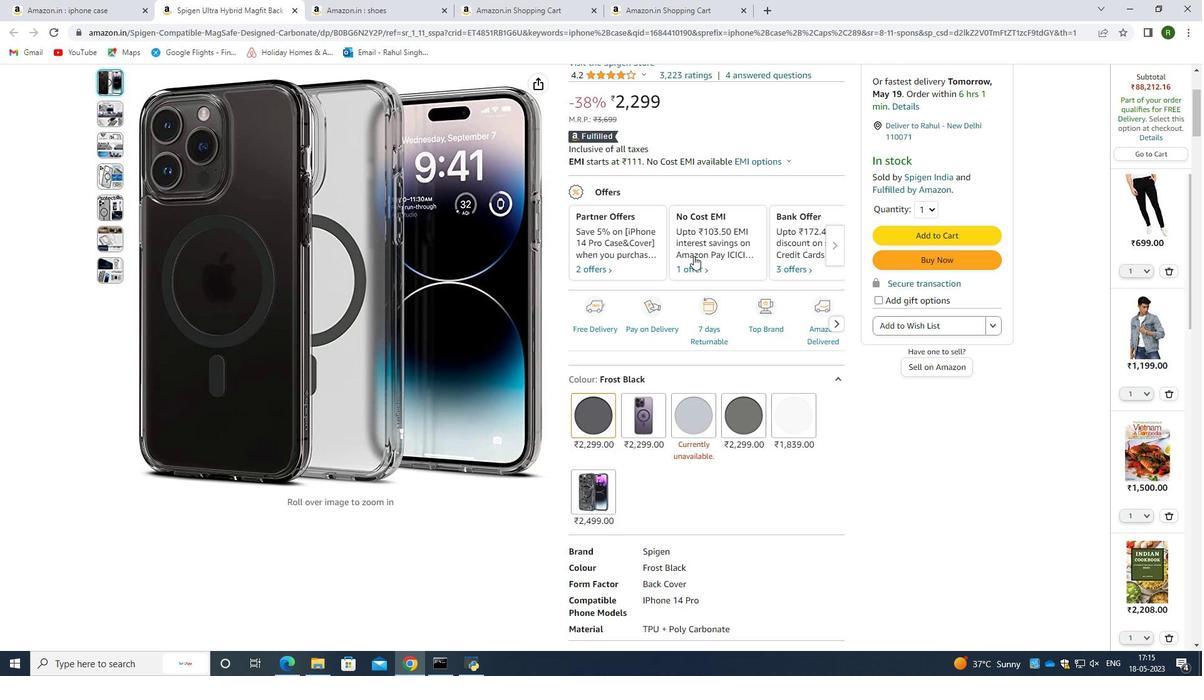 
Action: Mouse moved to (676, 271)
Screenshot: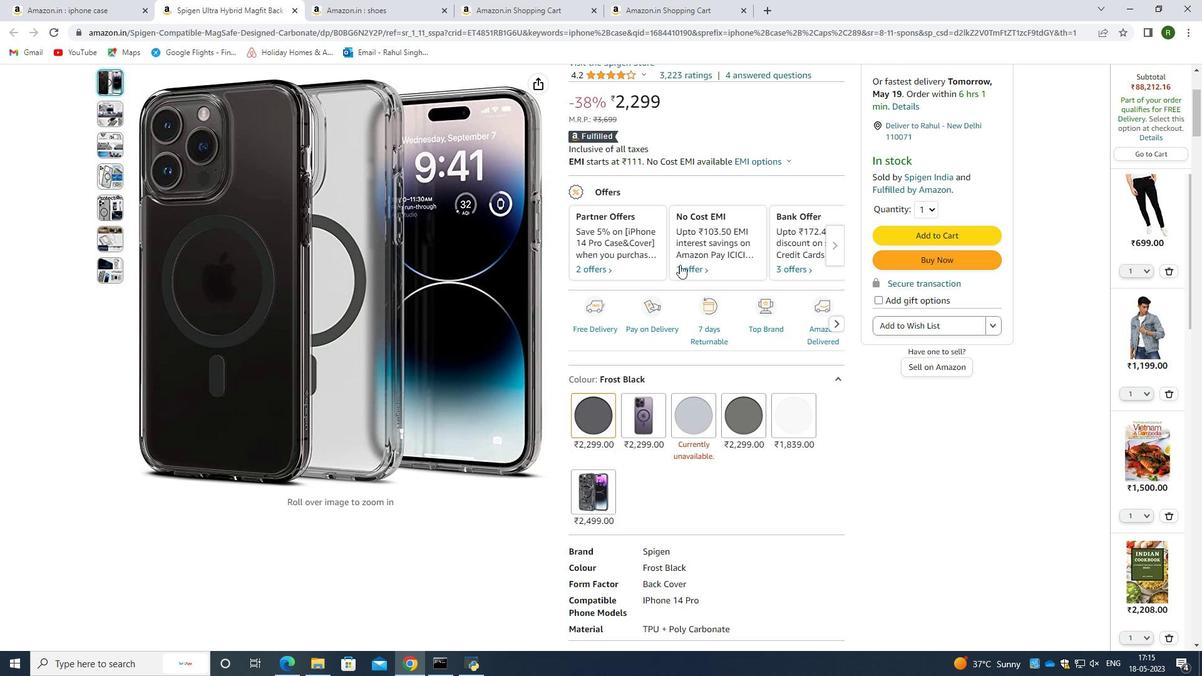 
Action: Mouse scrolled (676, 270) with delta (0, 0)
Screenshot: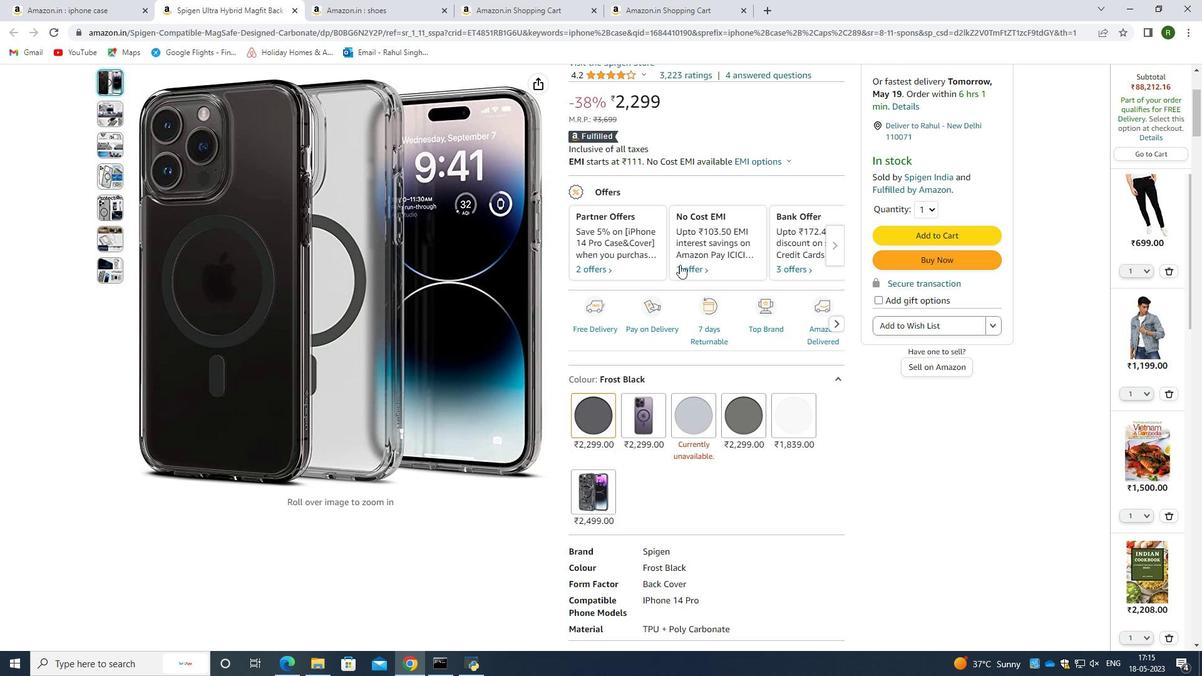 
Action: Mouse scrolled (676, 270) with delta (0, 0)
Screenshot: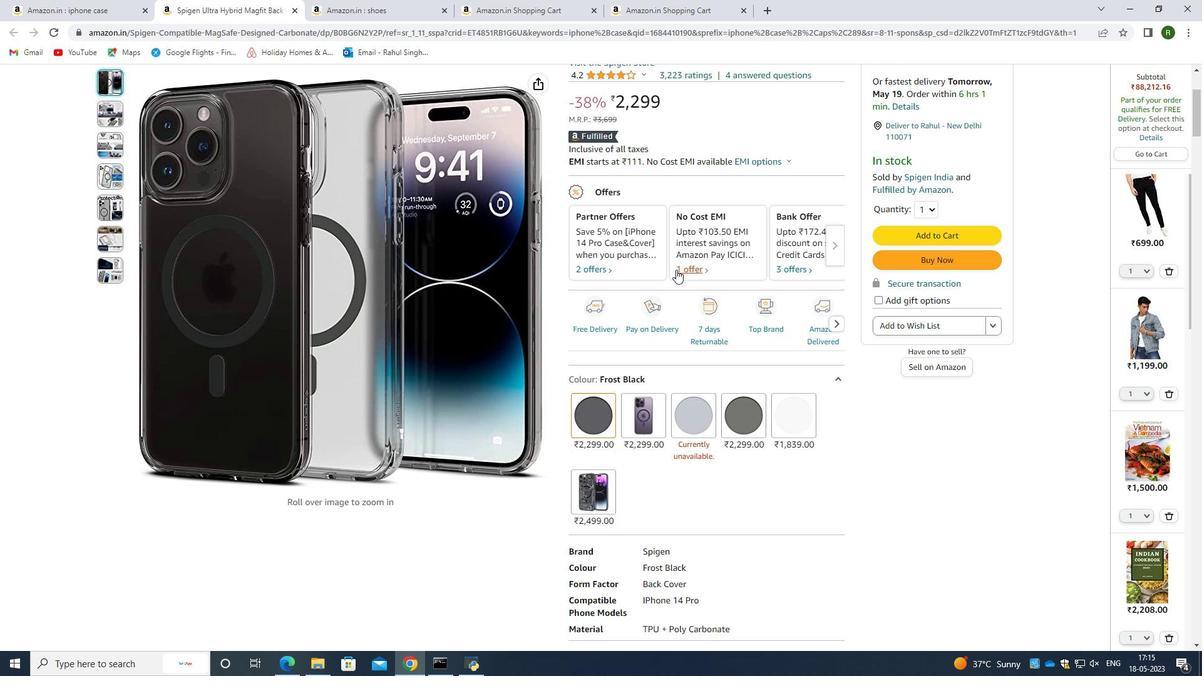 
Action: Mouse scrolled (676, 270) with delta (0, 0)
Screenshot: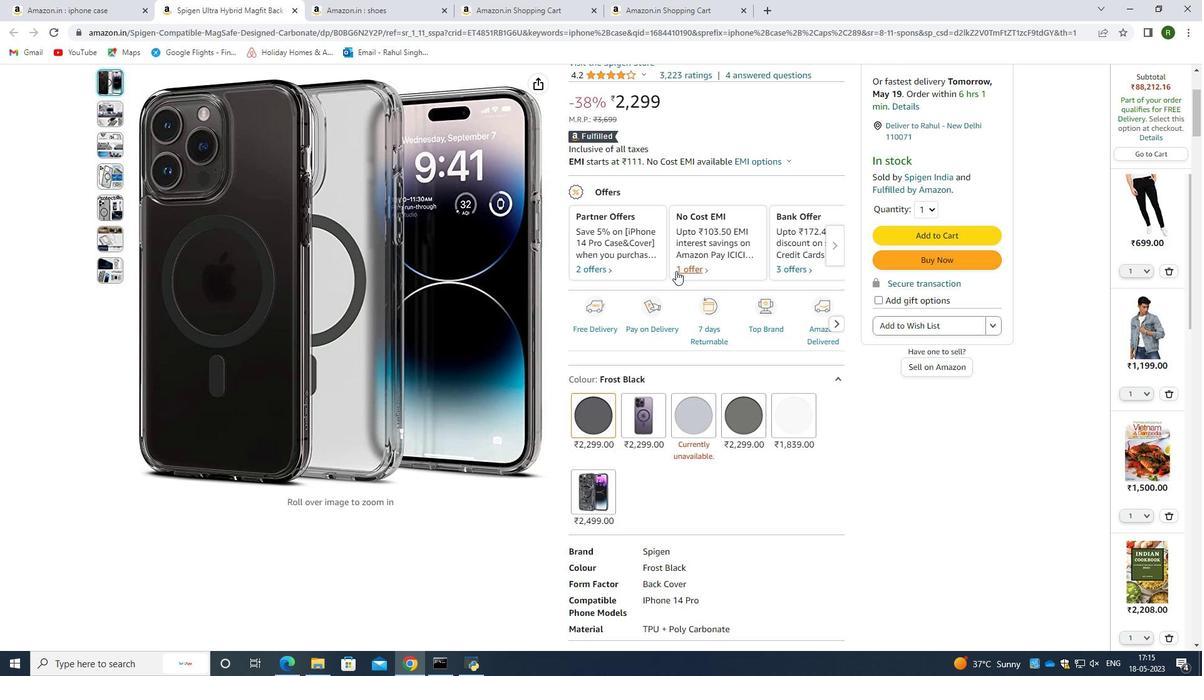 
Action: Mouse scrolled (676, 270) with delta (0, 0)
Screenshot: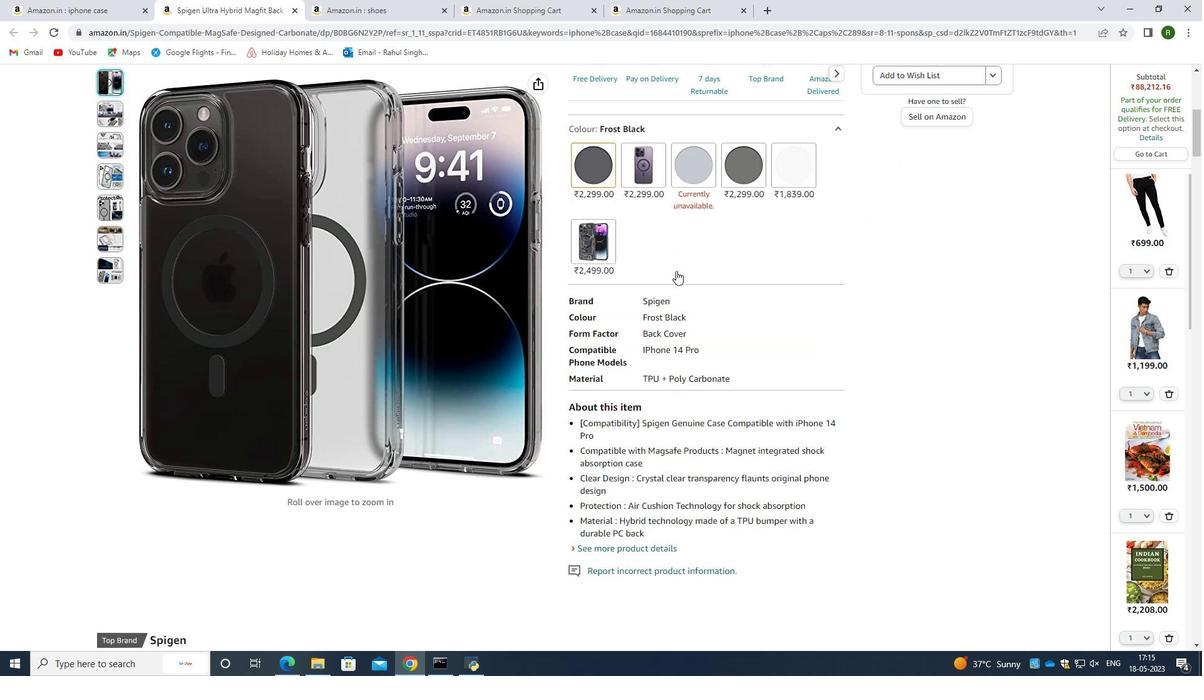 
Action: Mouse moved to (702, 256)
Screenshot: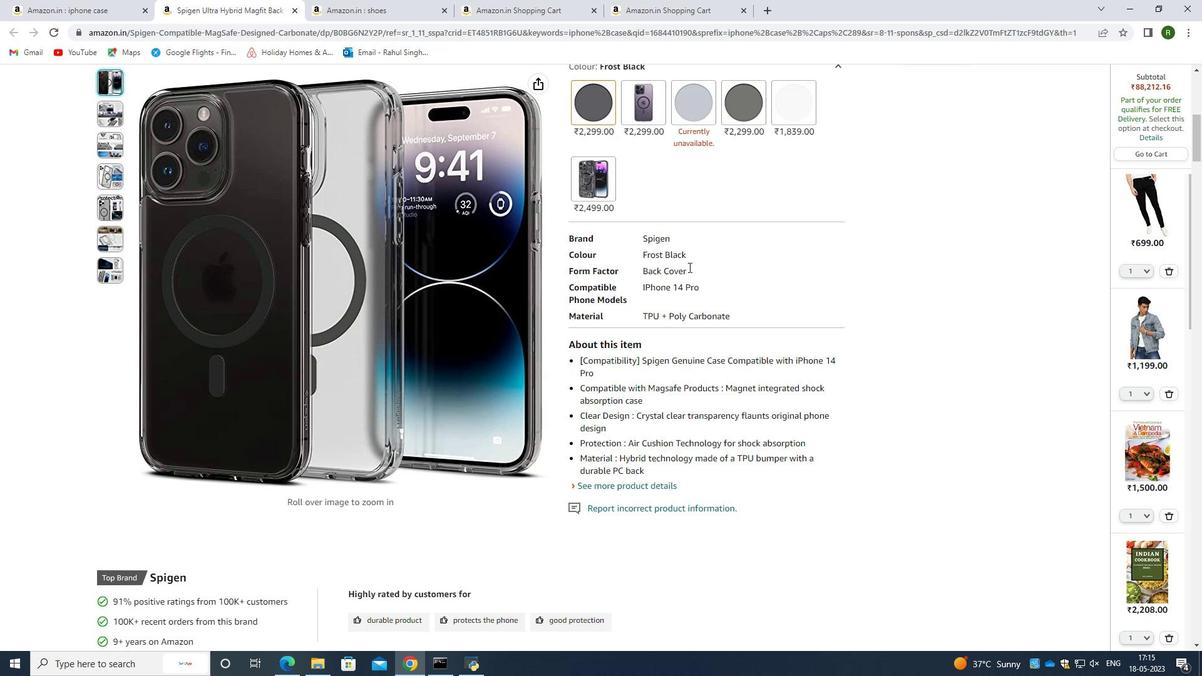 
Action: Mouse scrolled (702, 255) with delta (0, 0)
Screenshot: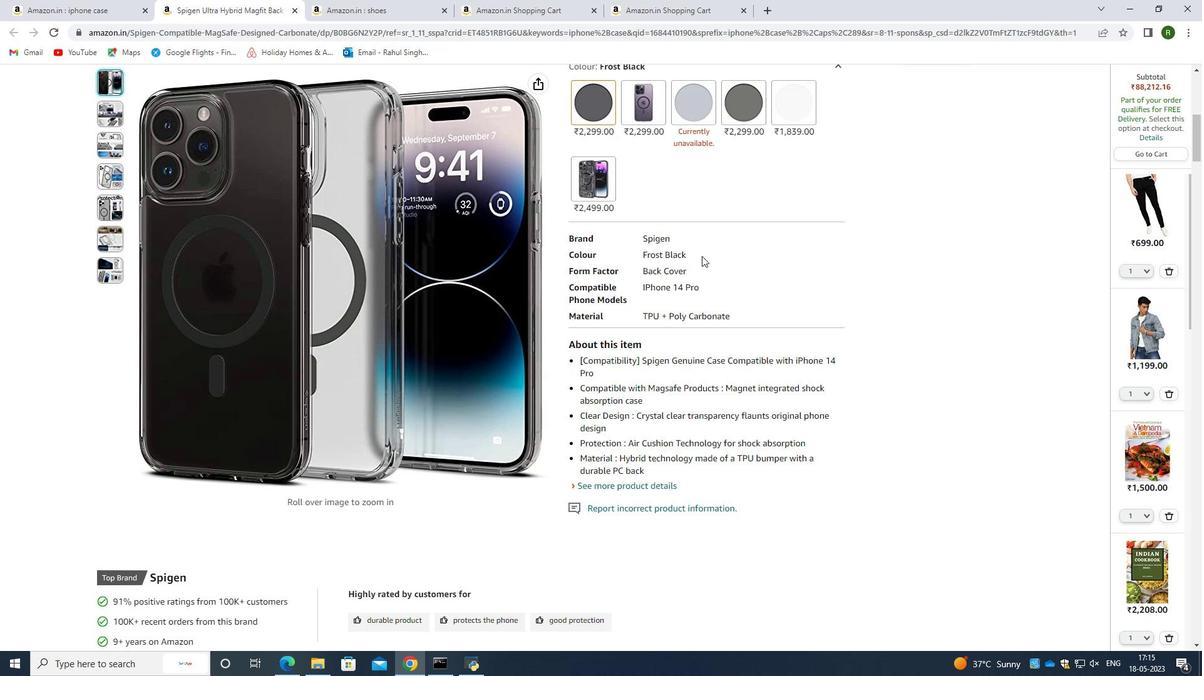 
Action: Mouse scrolled (702, 255) with delta (0, 0)
Screenshot: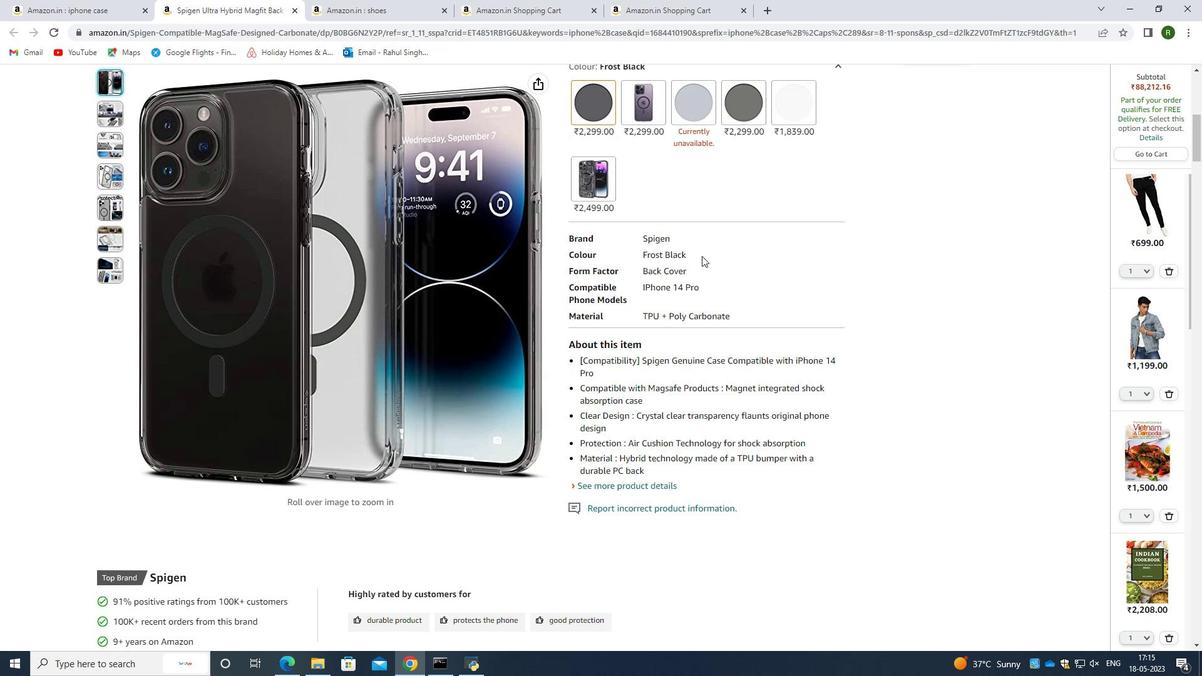 
Action: Mouse scrolled (702, 255) with delta (0, 0)
Screenshot: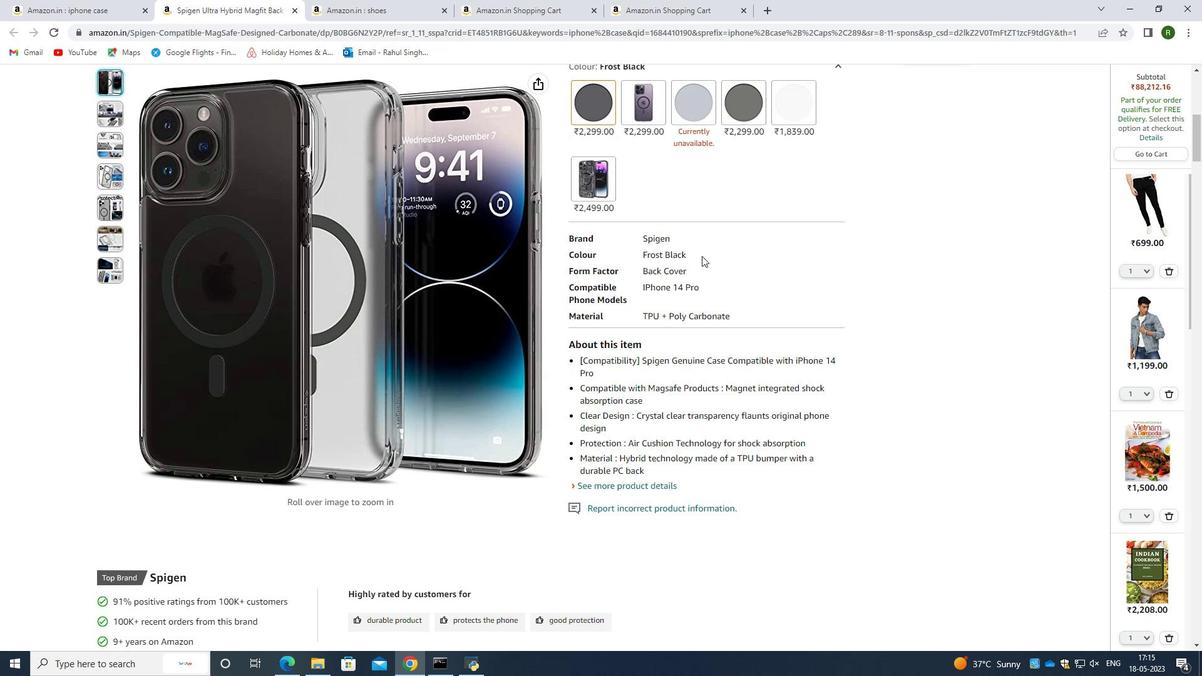 
Action: Mouse scrolled (702, 255) with delta (0, 0)
Screenshot: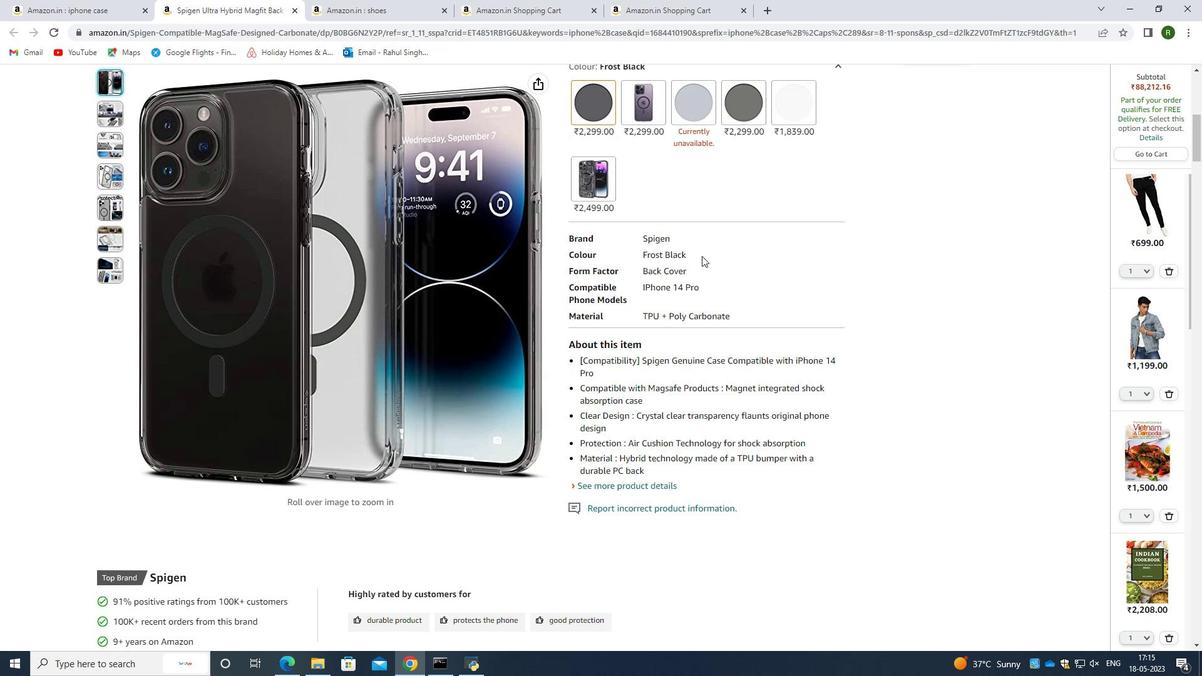 
Action: Mouse scrolled (702, 255) with delta (0, 0)
Screenshot: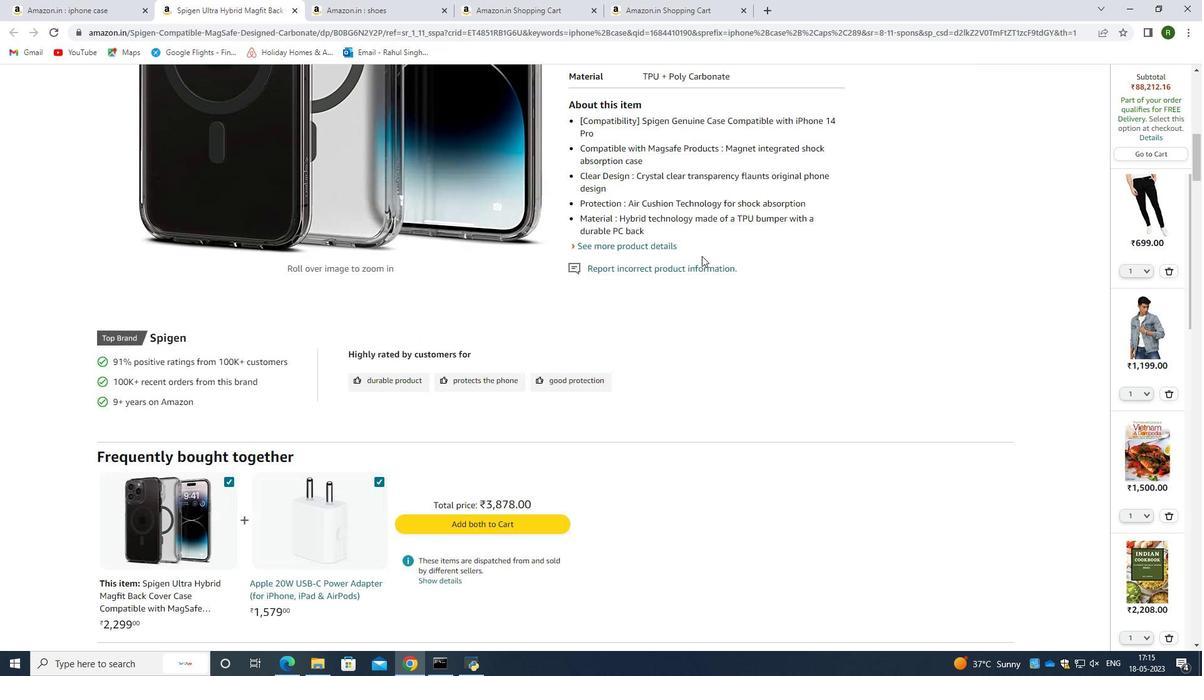 
Action: Mouse scrolled (702, 255) with delta (0, 0)
Screenshot: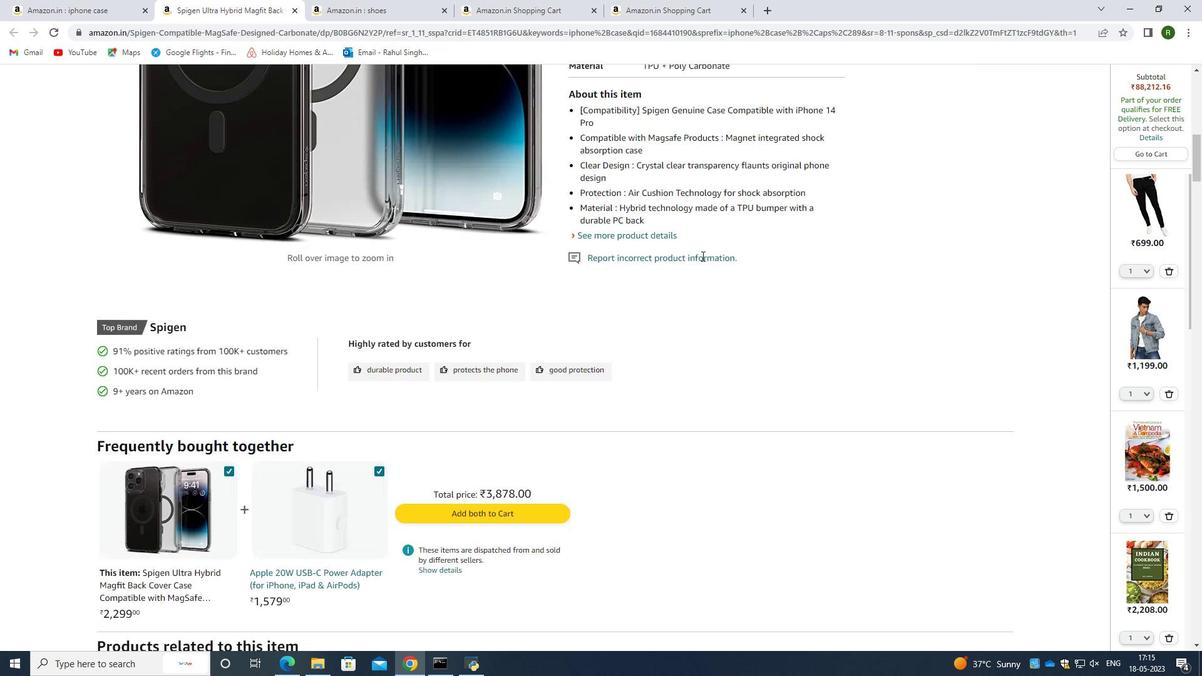 
Action: Mouse scrolled (702, 255) with delta (0, 0)
Screenshot: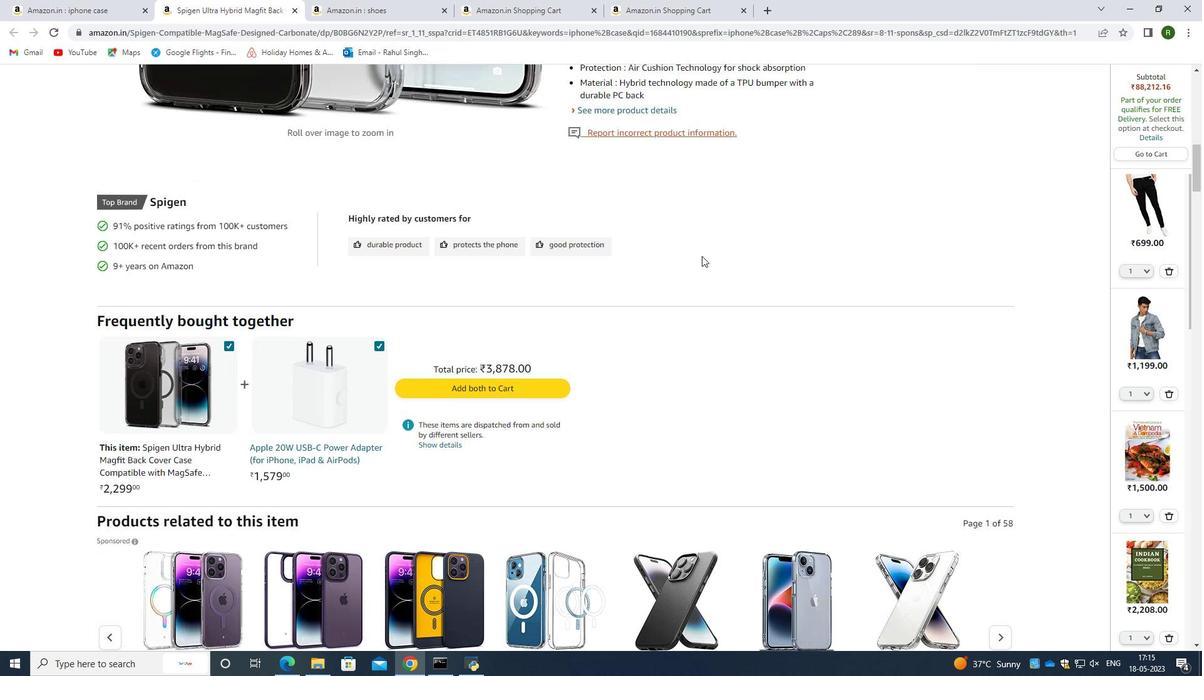 
Action: Mouse scrolled (702, 255) with delta (0, 0)
Screenshot: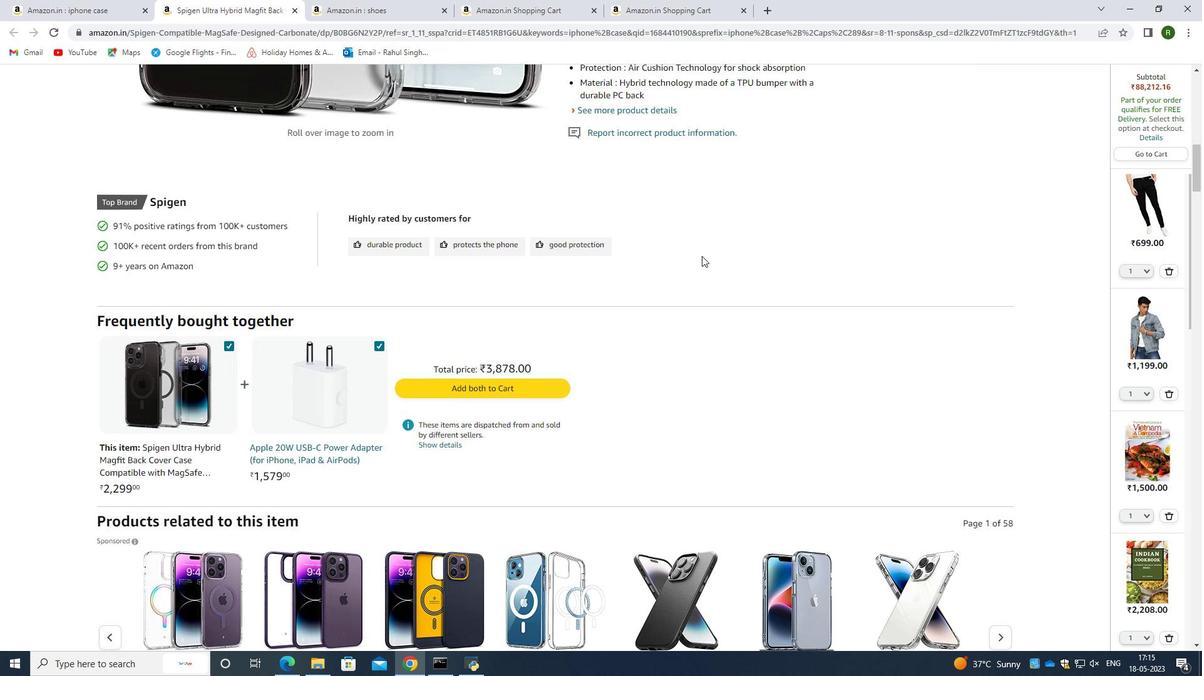 
Action: Mouse scrolled (702, 255) with delta (0, 0)
Screenshot: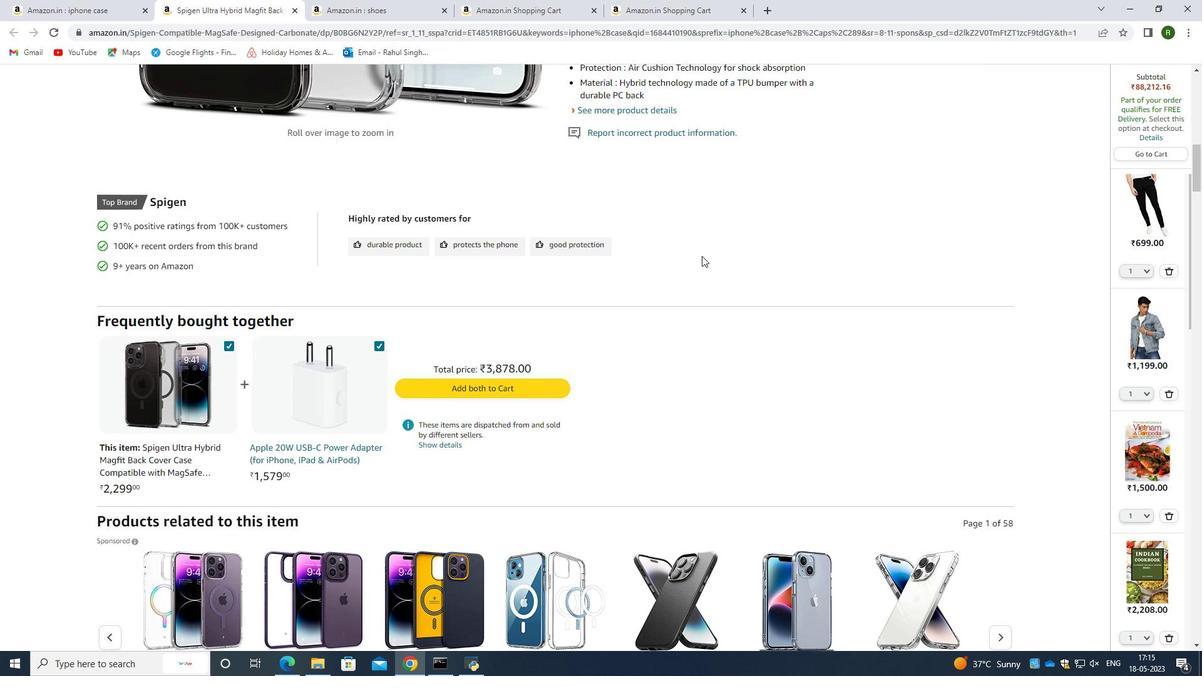 
Action: Mouse moved to (702, 413)
Screenshot: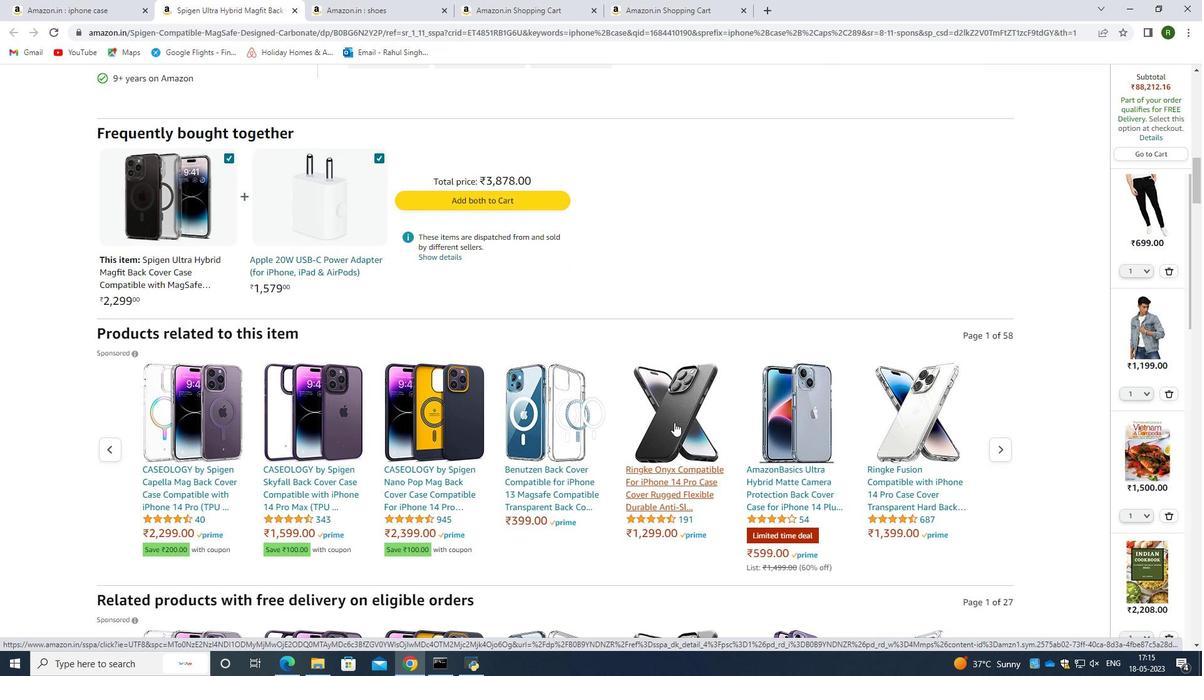 
Action: Mouse scrolled (702, 412) with delta (0, 0)
Screenshot: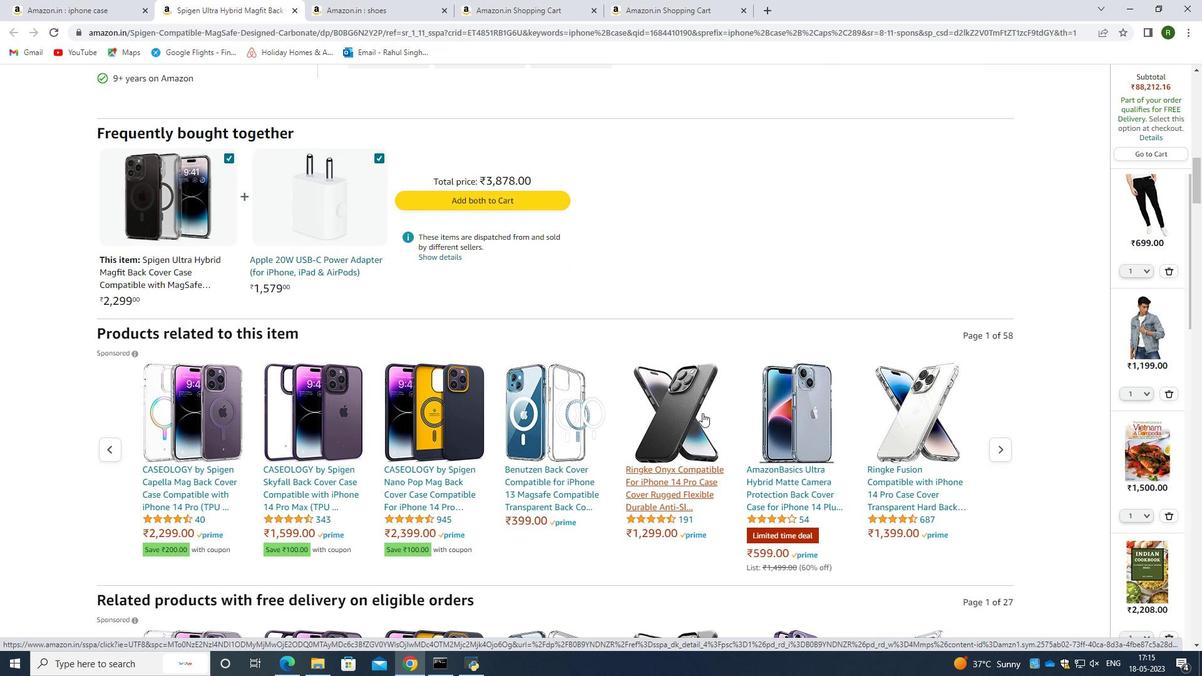 
Action: Mouse scrolled (702, 412) with delta (0, 0)
Screenshot: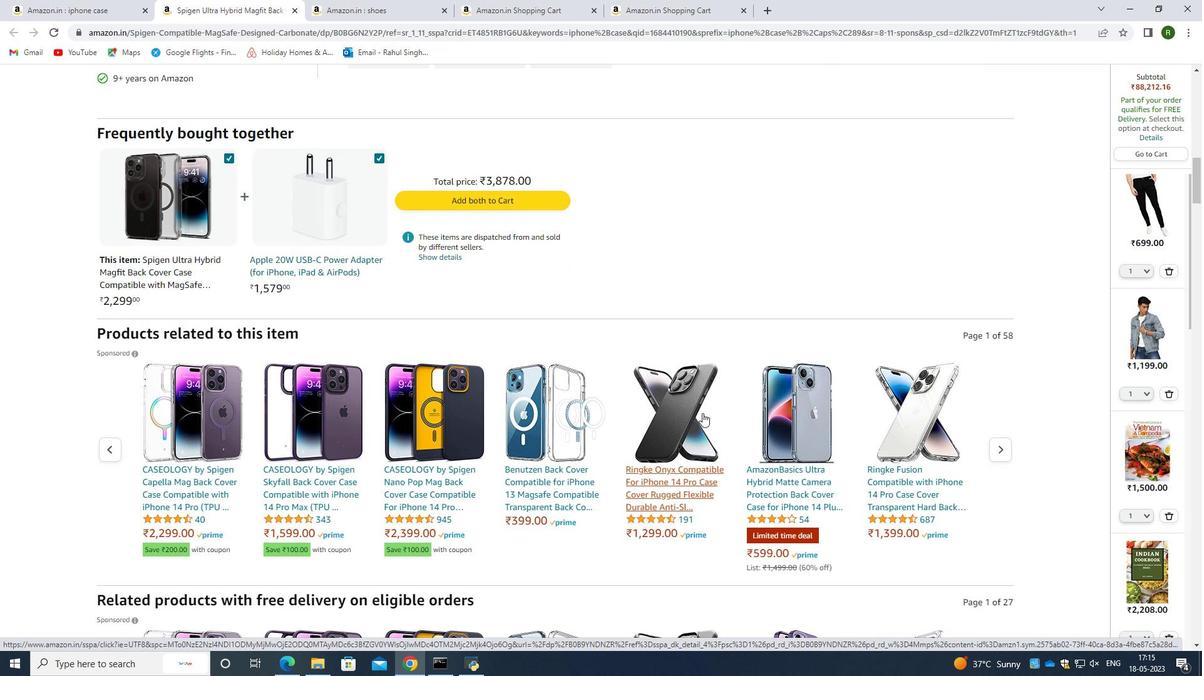 
Action: Mouse moved to (889, 328)
Screenshot: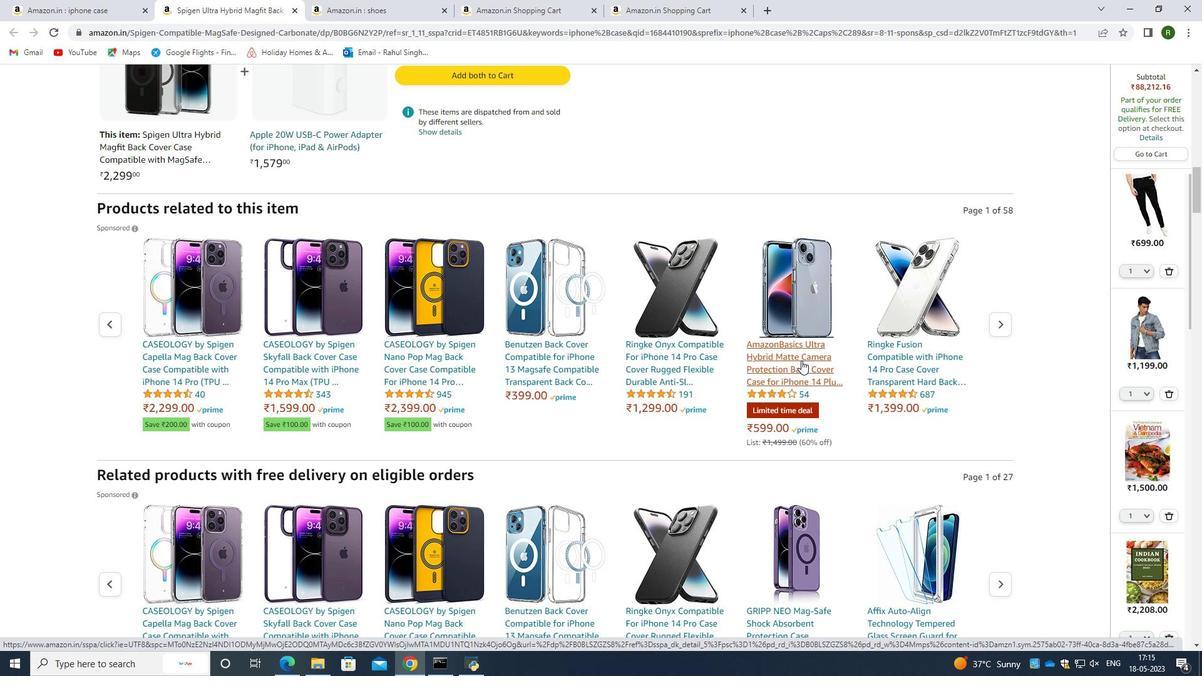 
Action: Mouse scrolled (889, 328) with delta (0, 0)
Screenshot: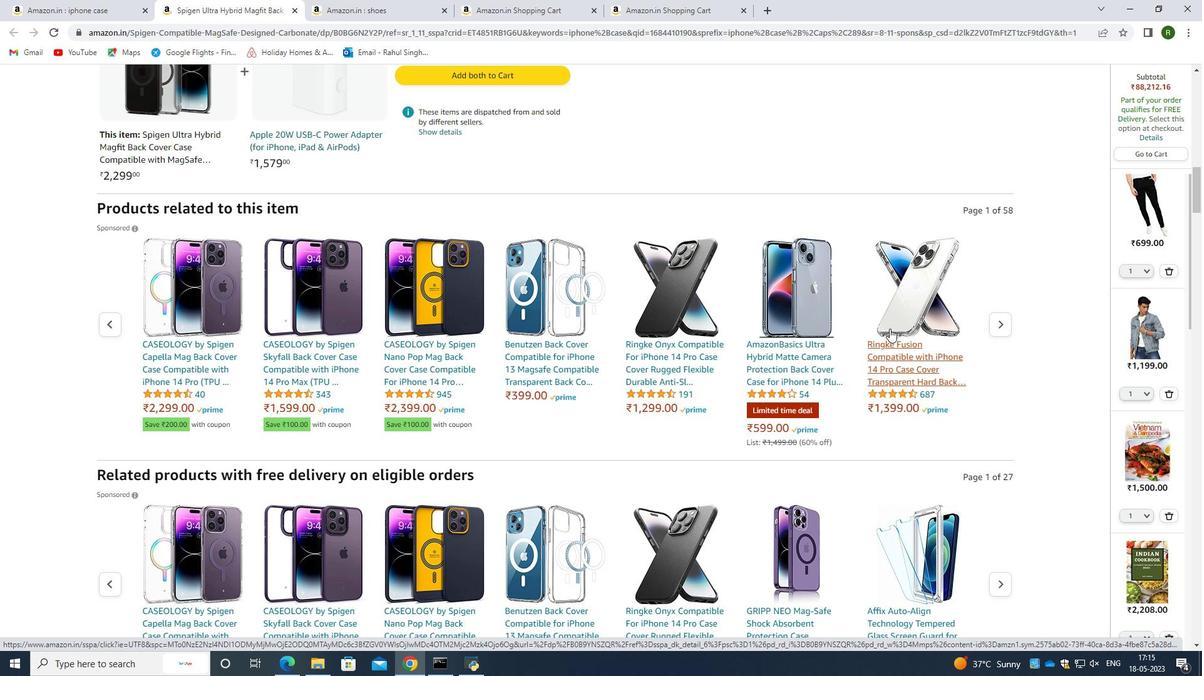 
Action: Mouse scrolled (889, 328) with delta (0, 0)
Screenshot: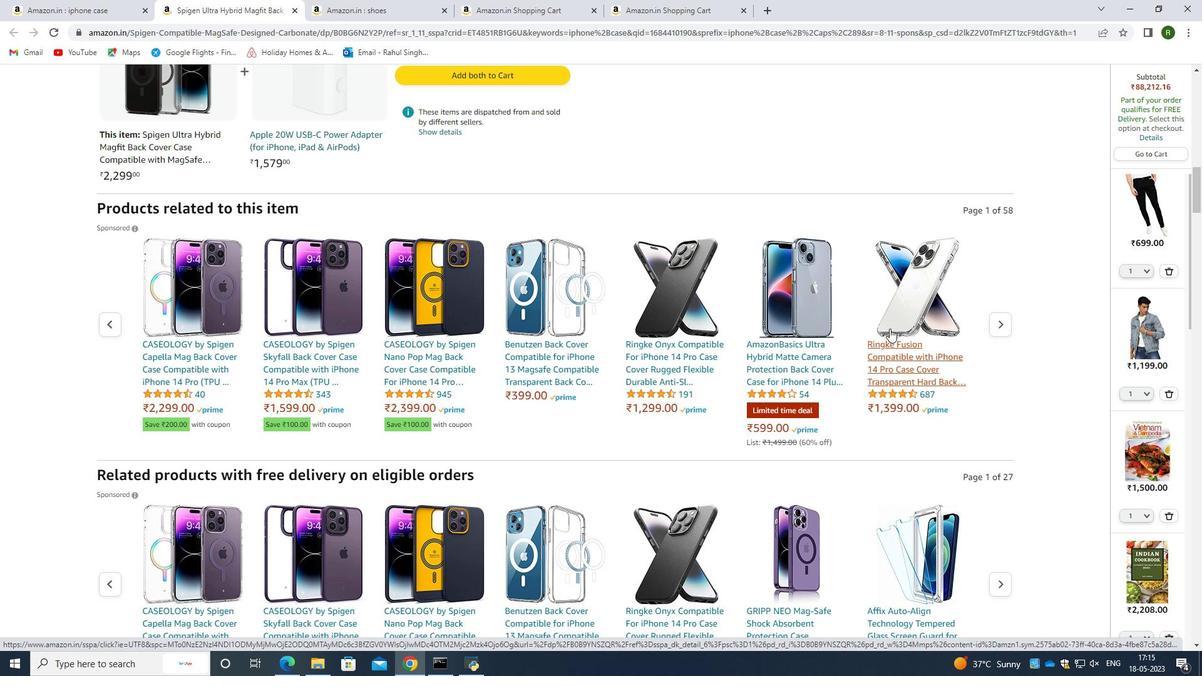 
Action: Mouse moved to (871, 353)
Screenshot: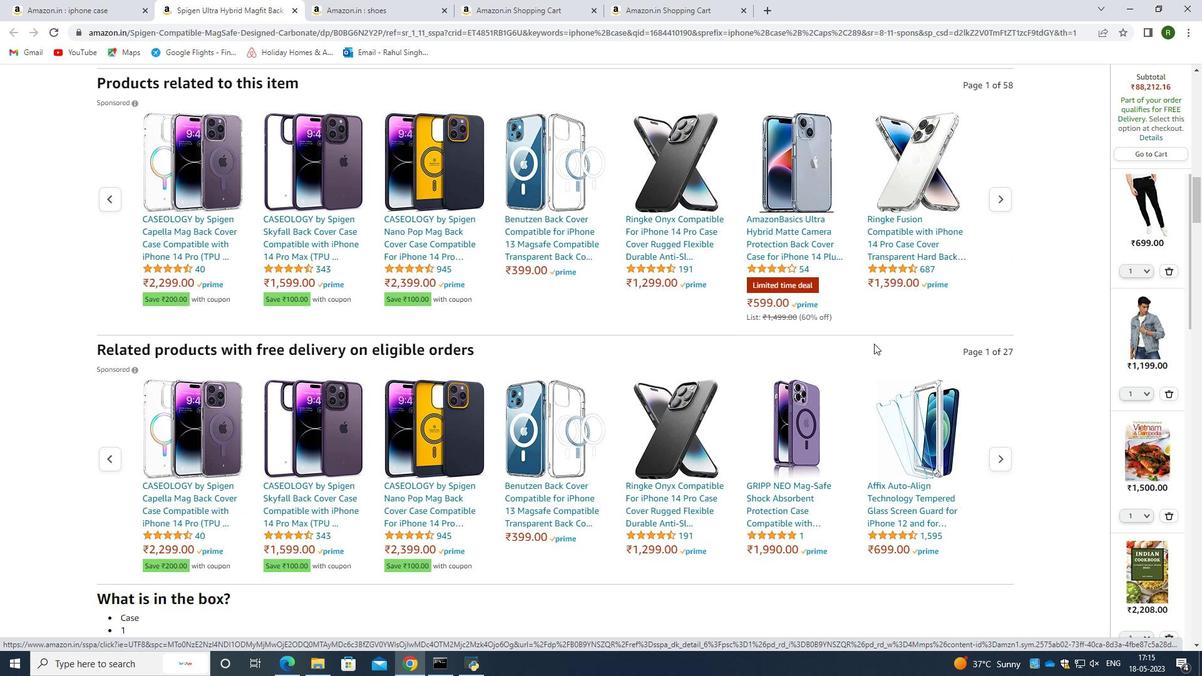 
Action: Mouse scrolled (871, 352) with delta (0, 0)
Screenshot: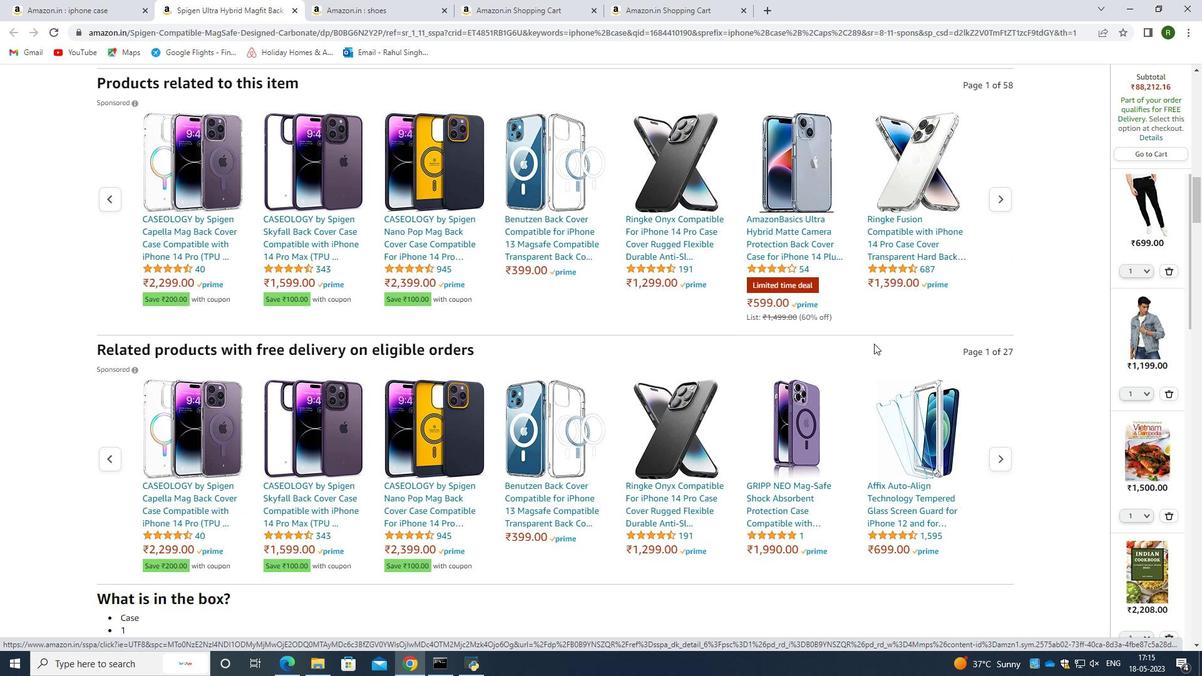 
Action: Mouse moved to (870, 356)
Screenshot: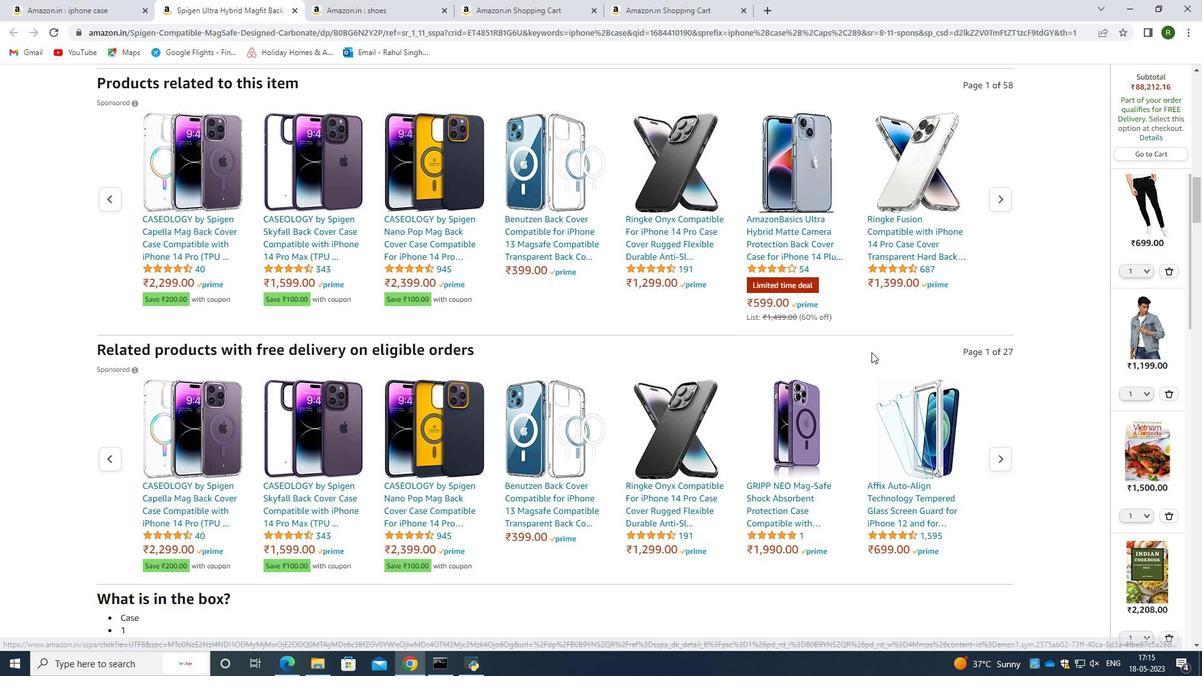 
Action: Mouse scrolled (870, 356) with delta (0, 0)
Screenshot: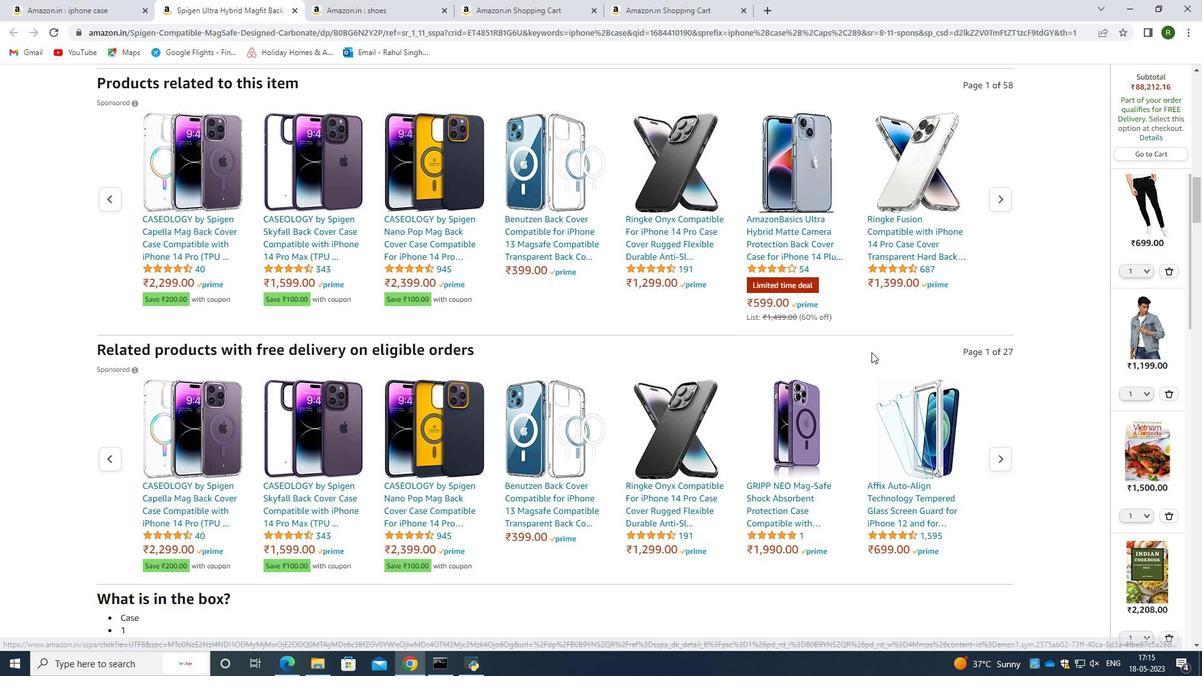 
Action: Mouse moved to (455, 367)
Screenshot: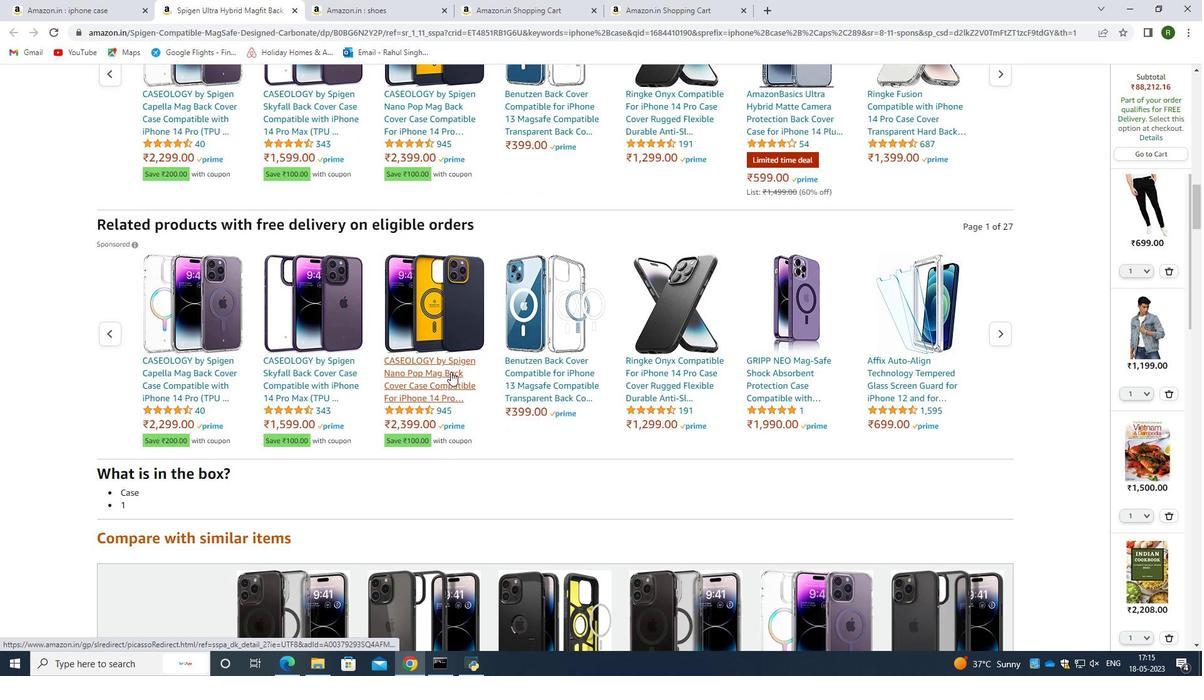 
Action: Mouse scrolled (455, 367) with delta (0, 0)
Screenshot: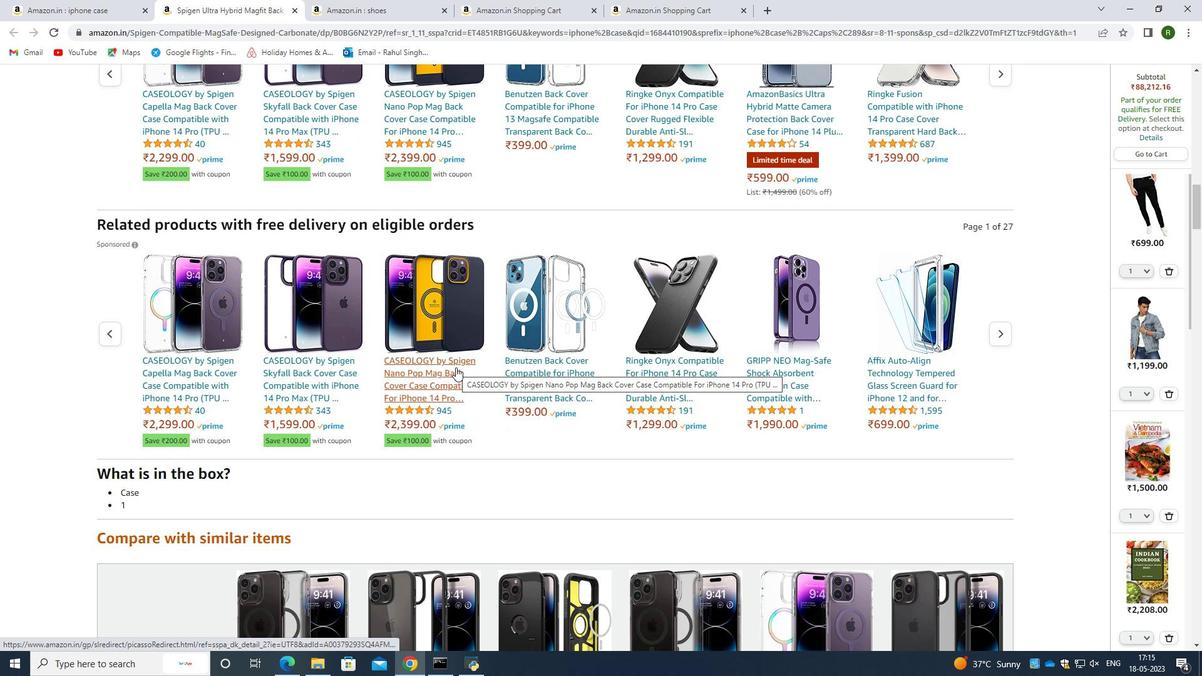 
Action: Mouse moved to (458, 368)
Screenshot: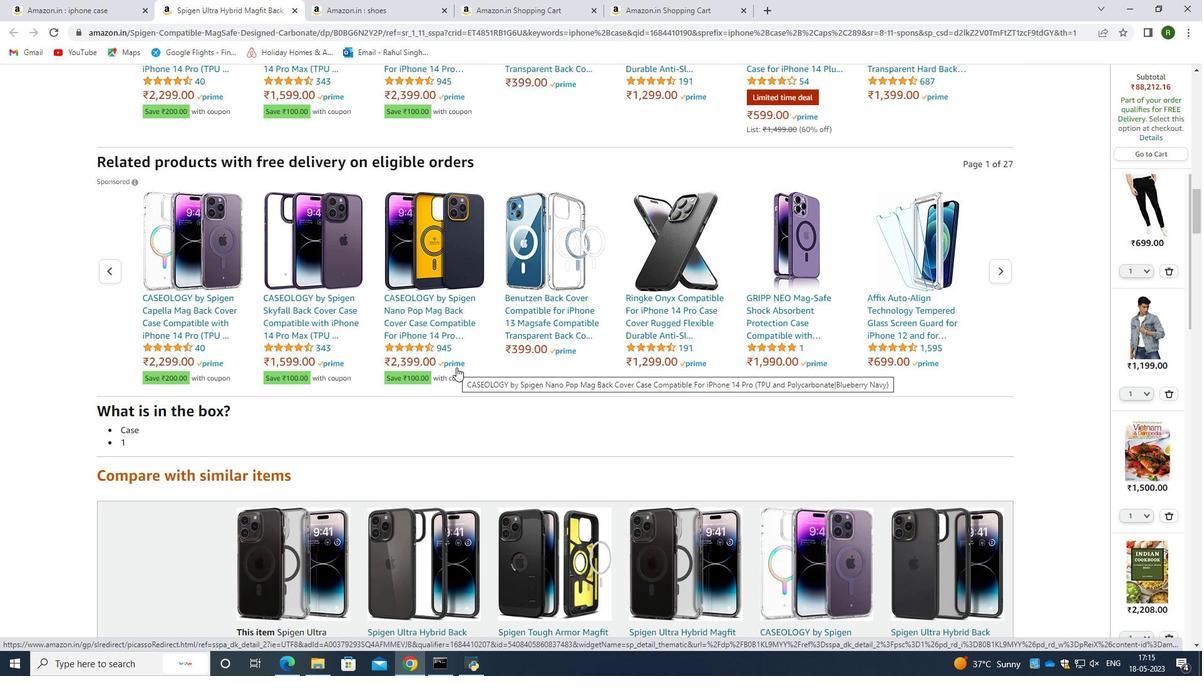 
Action: Mouse scrolled (458, 367) with delta (0, 0)
Screenshot: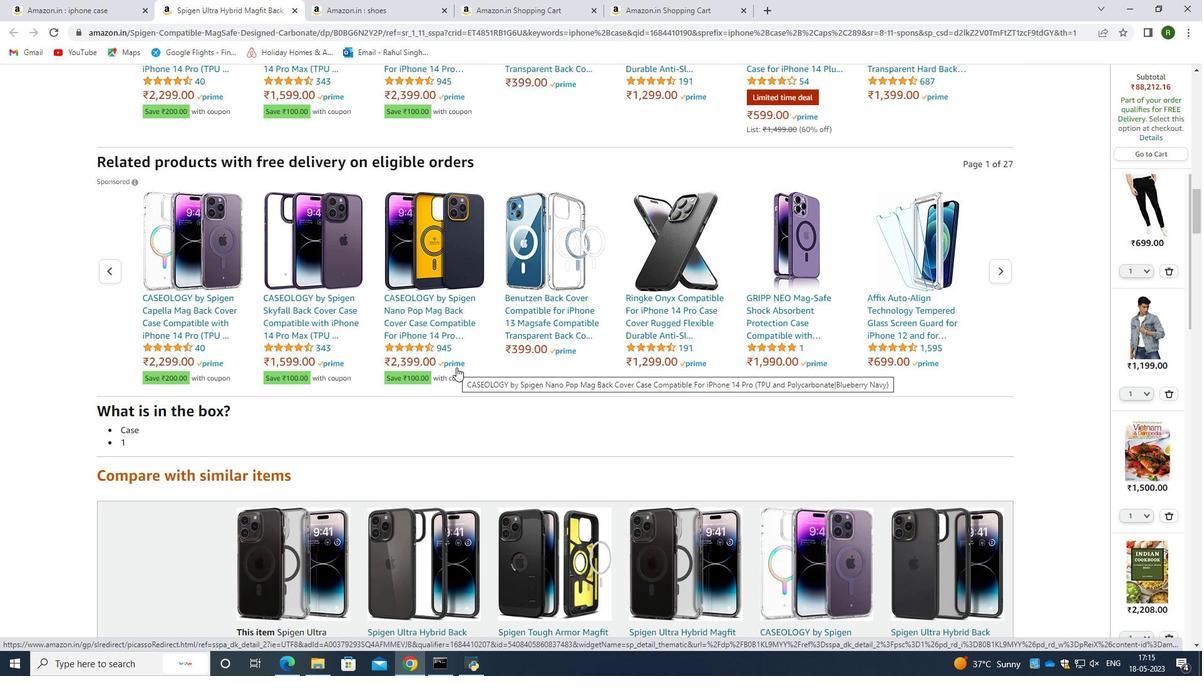 
Action: Mouse moved to (461, 371)
Screenshot: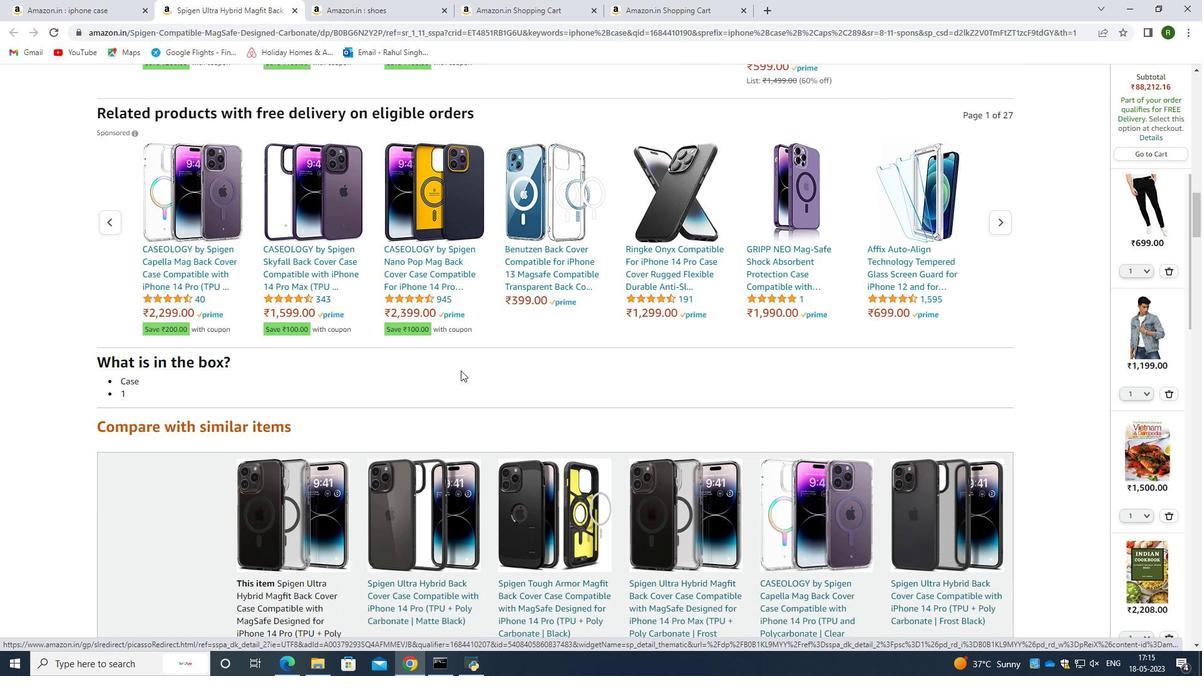 
Action: Mouse scrolled (461, 370) with delta (0, 0)
Screenshot: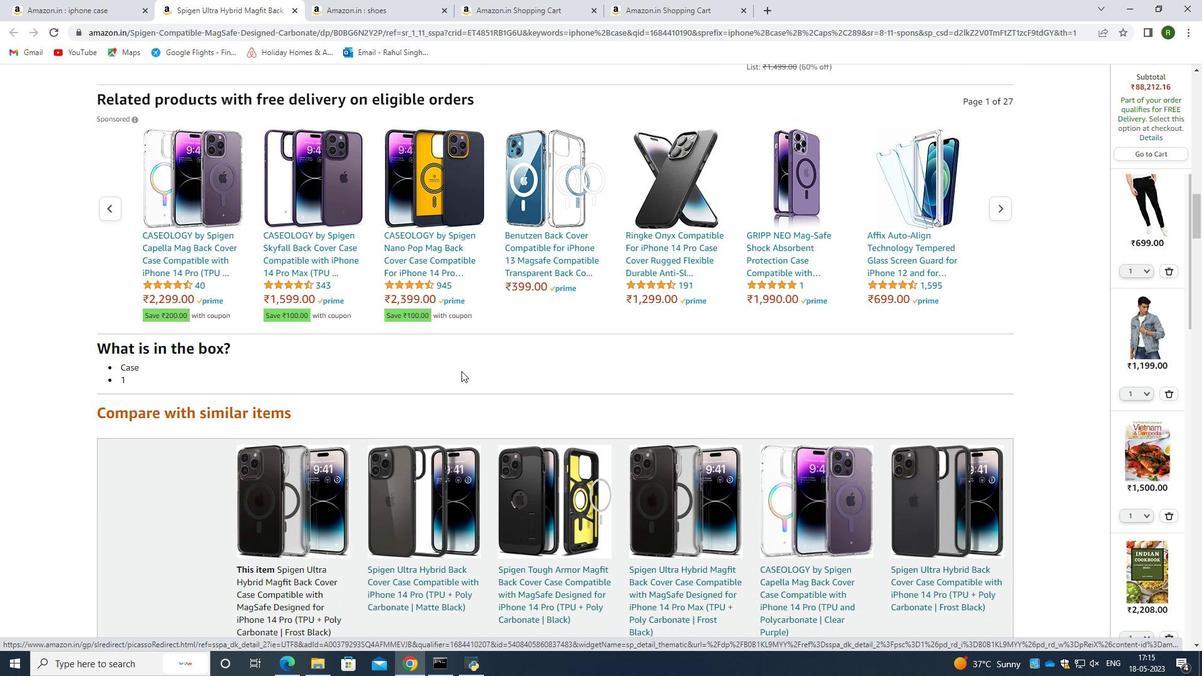 
Action: Mouse scrolled (461, 370) with delta (0, 0)
Screenshot: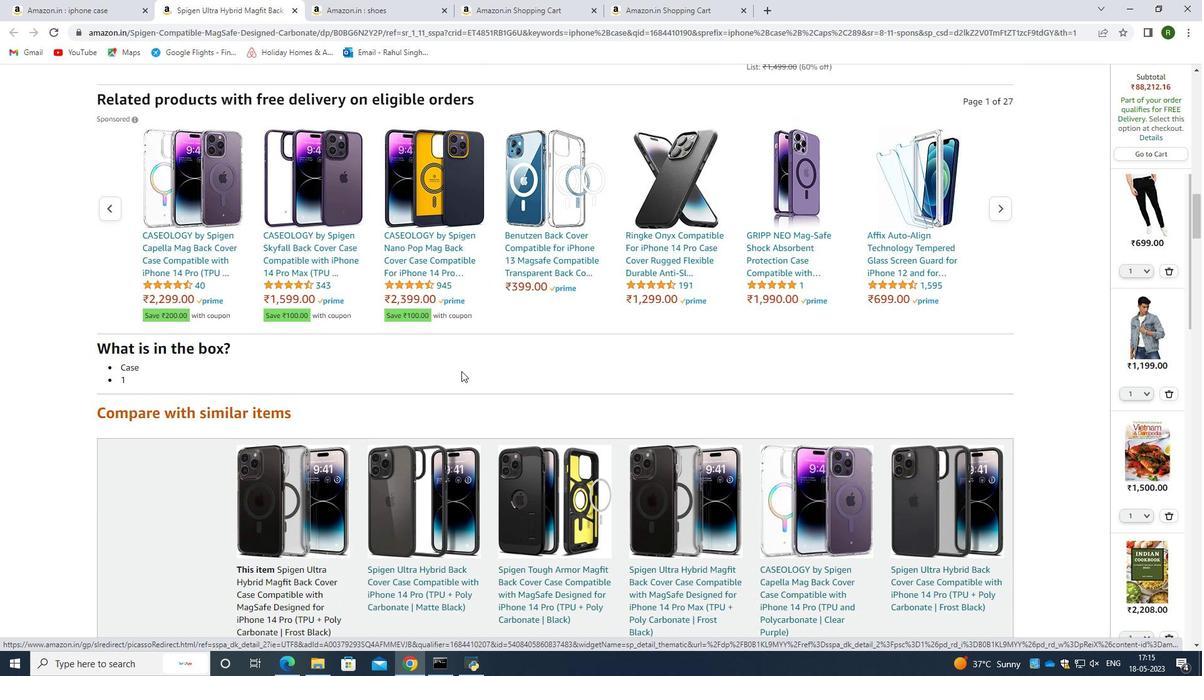 
Action: Mouse scrolled (461, 370) with delta (0, 0)
Screenshot: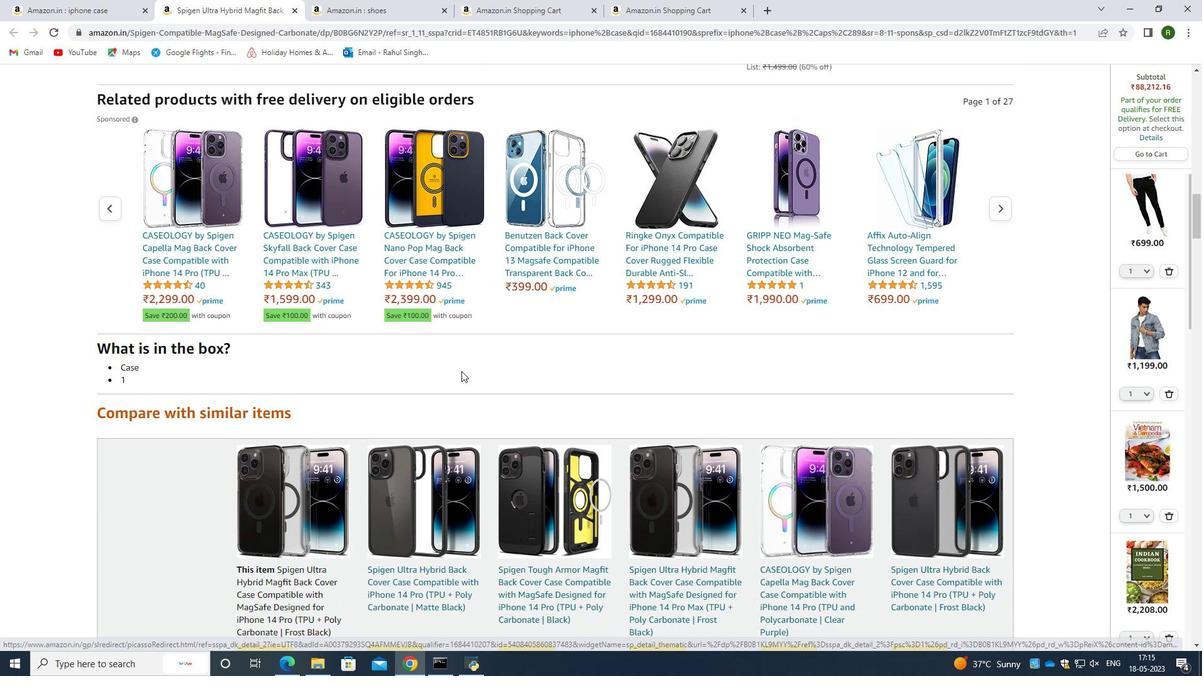 
Action: Mouse scrolled (461, 370) with delta (0, 0)
Screenshot: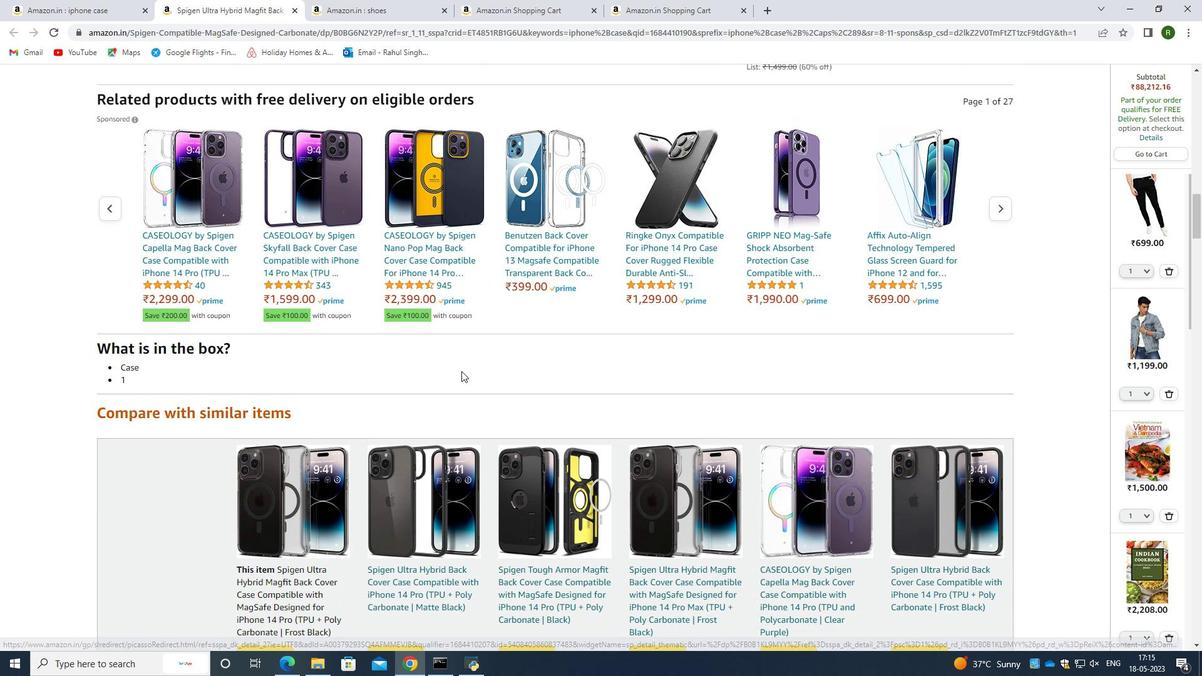 
Action: Mouse moved to (462, 336)
Screenshot: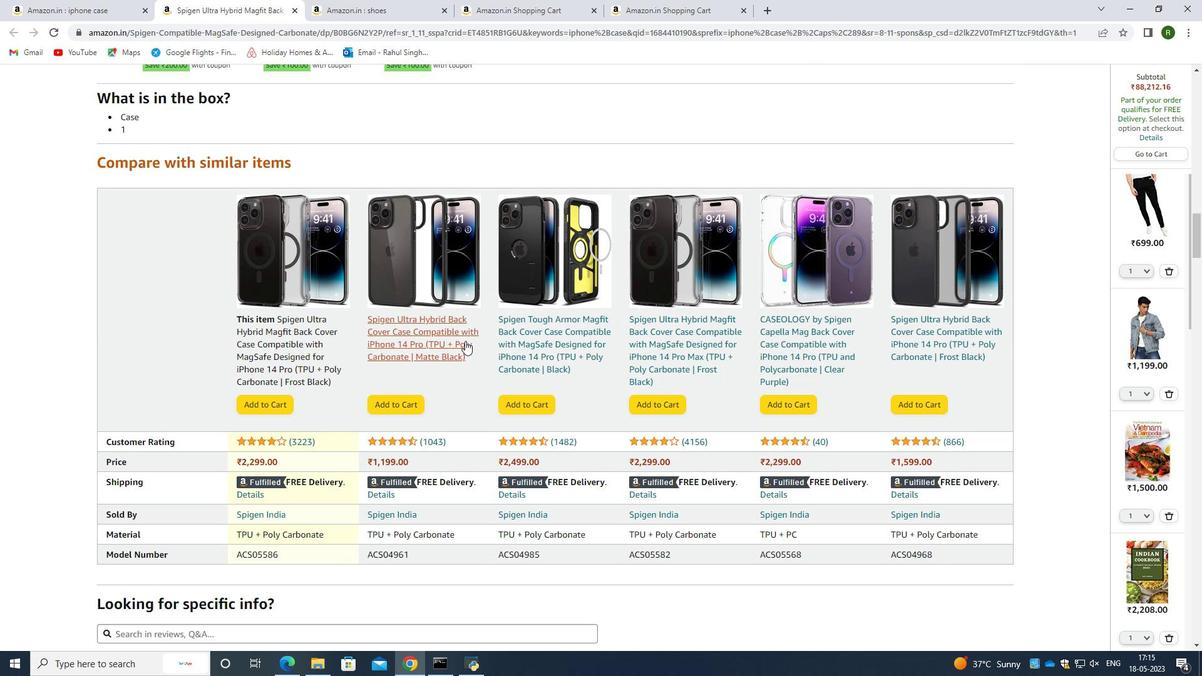 
Action: Mouse scrolled (462, 336) with delta (0, 0)
Screenshot: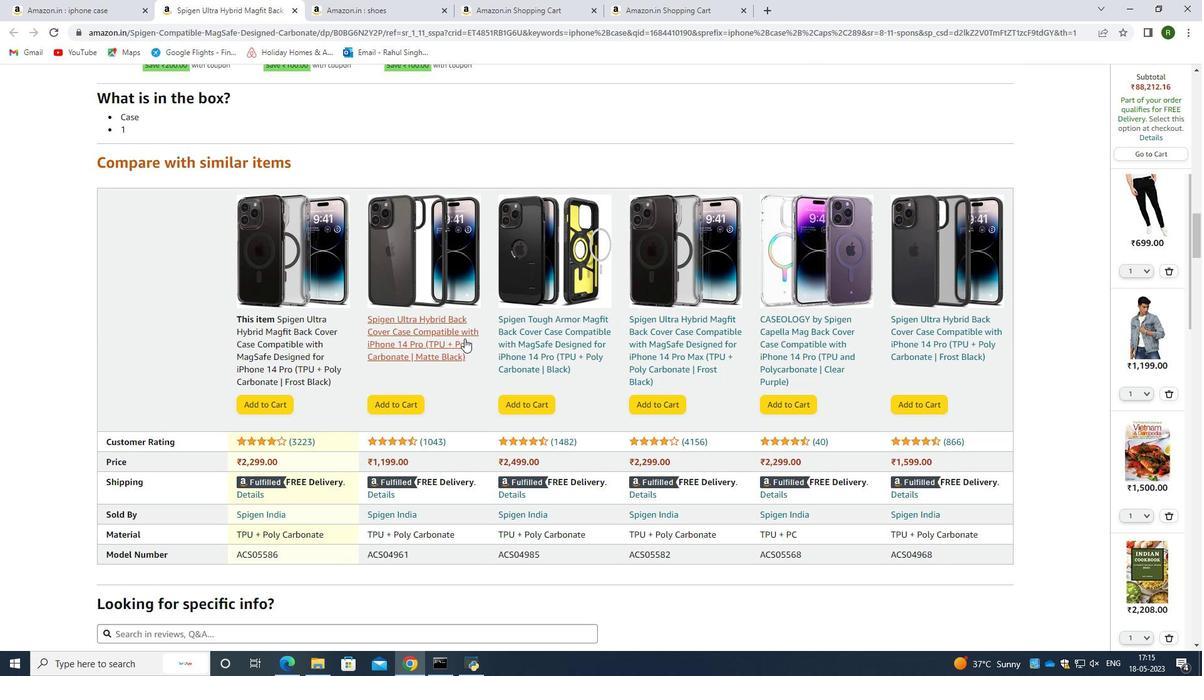 
Action: Mouse scrolled (462, 336) with delta (0, 0)
Screenshot: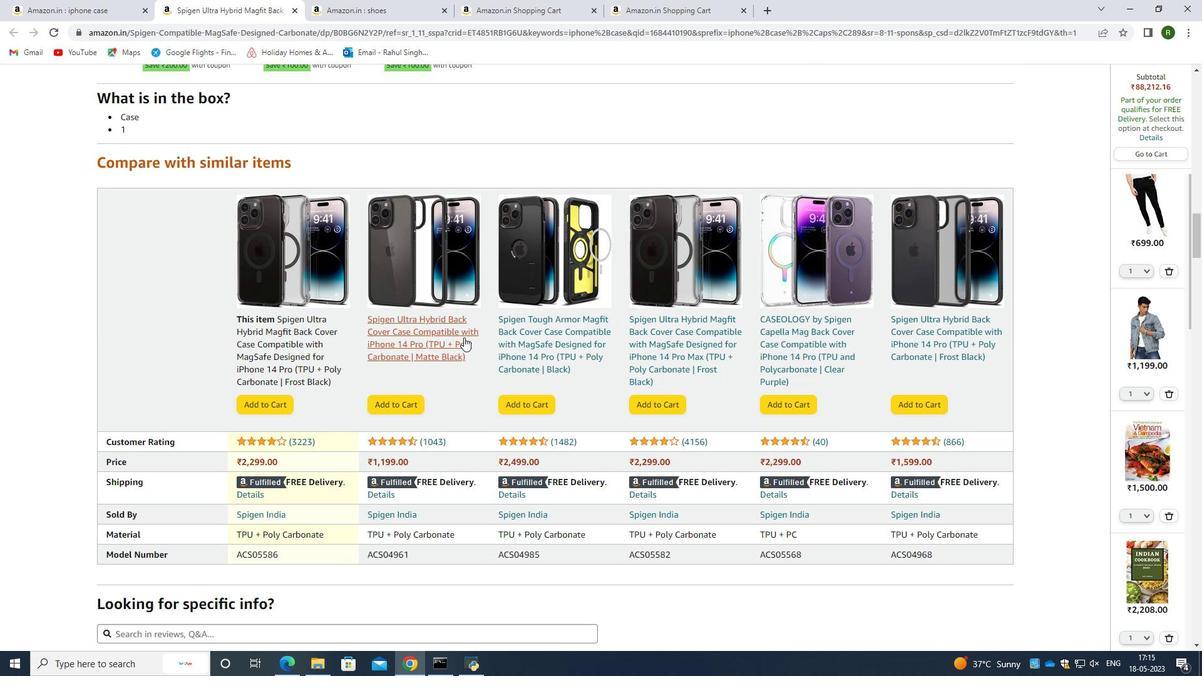 
Action: Mouse scrolled (462, 336) with delta (0, 0)
Screenshot: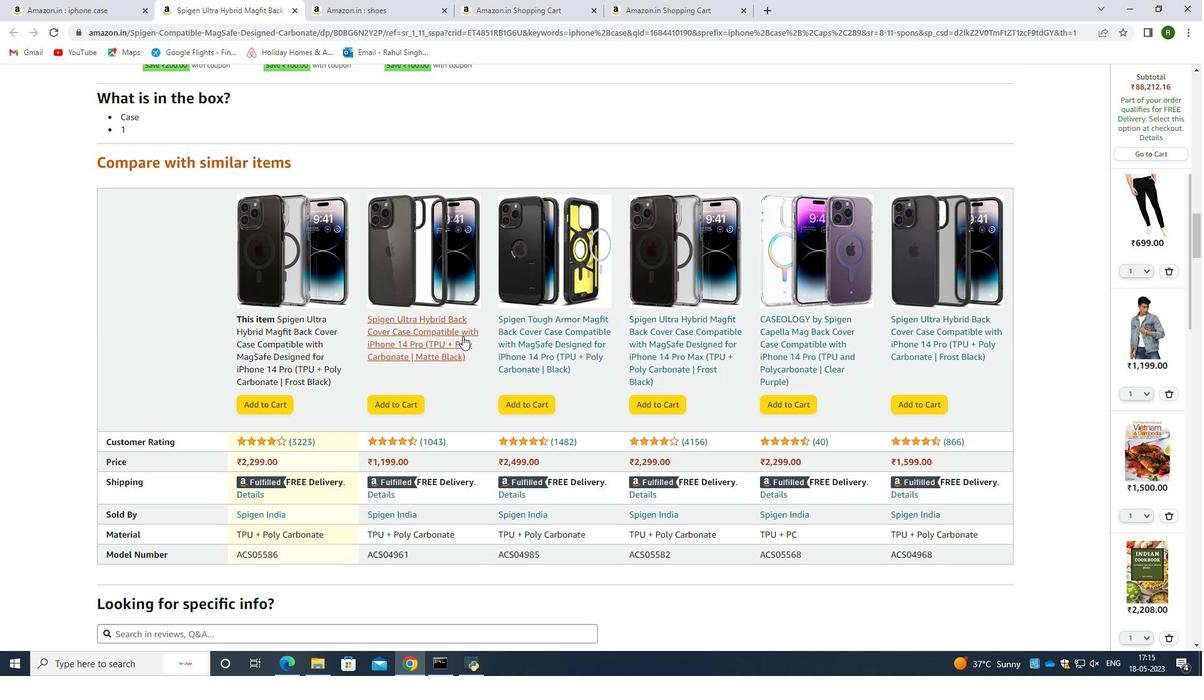 
Action: Mouse moved to (325, 276)
Screenshot: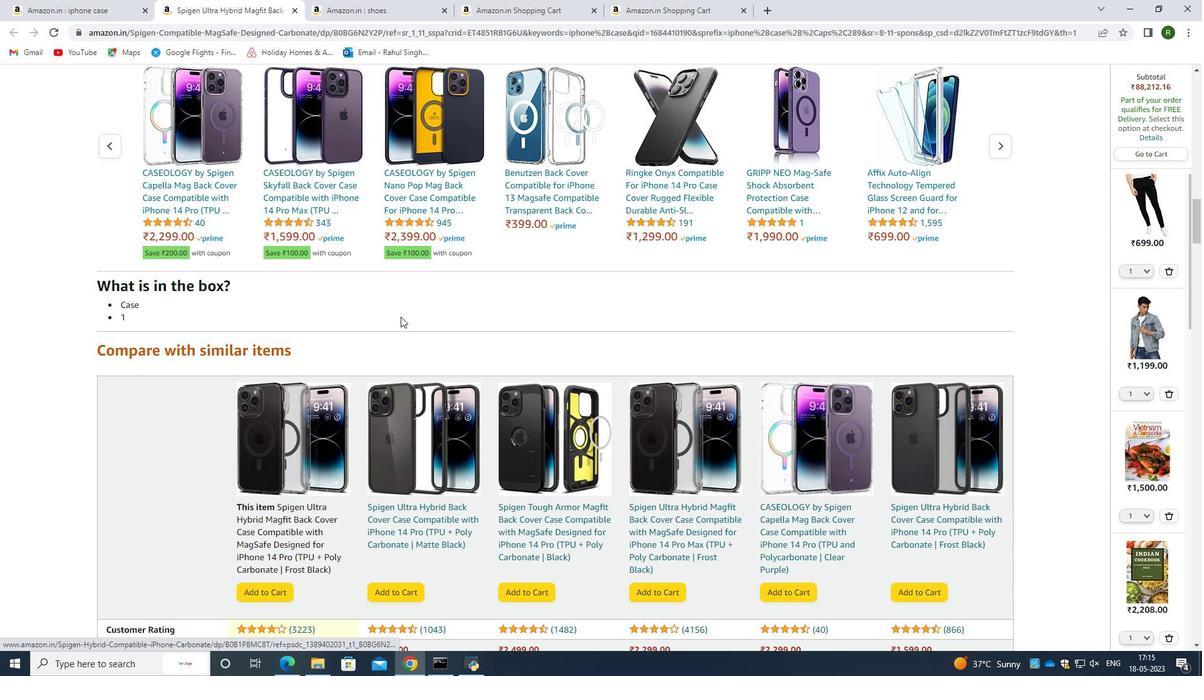 
Action: Mouse scrolled (325, 277) with delta (0, 0)
Screenshot: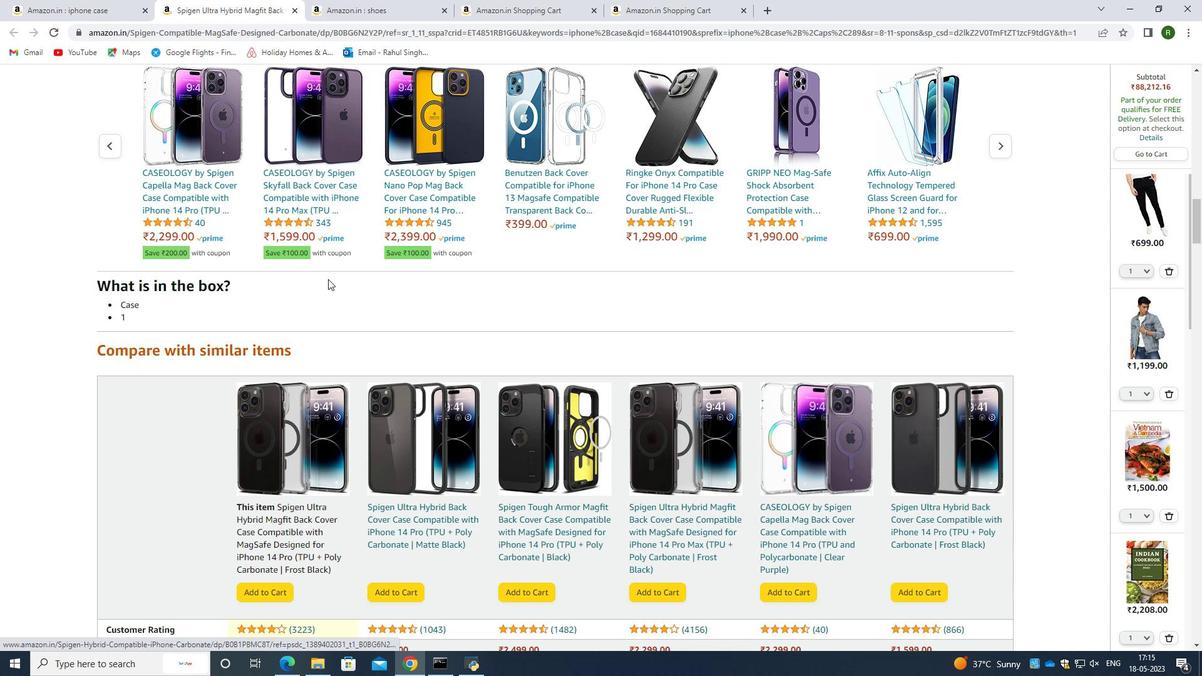 
Action: Mouse scrolled (325, 277) with delta (0, 0)
Screenshot: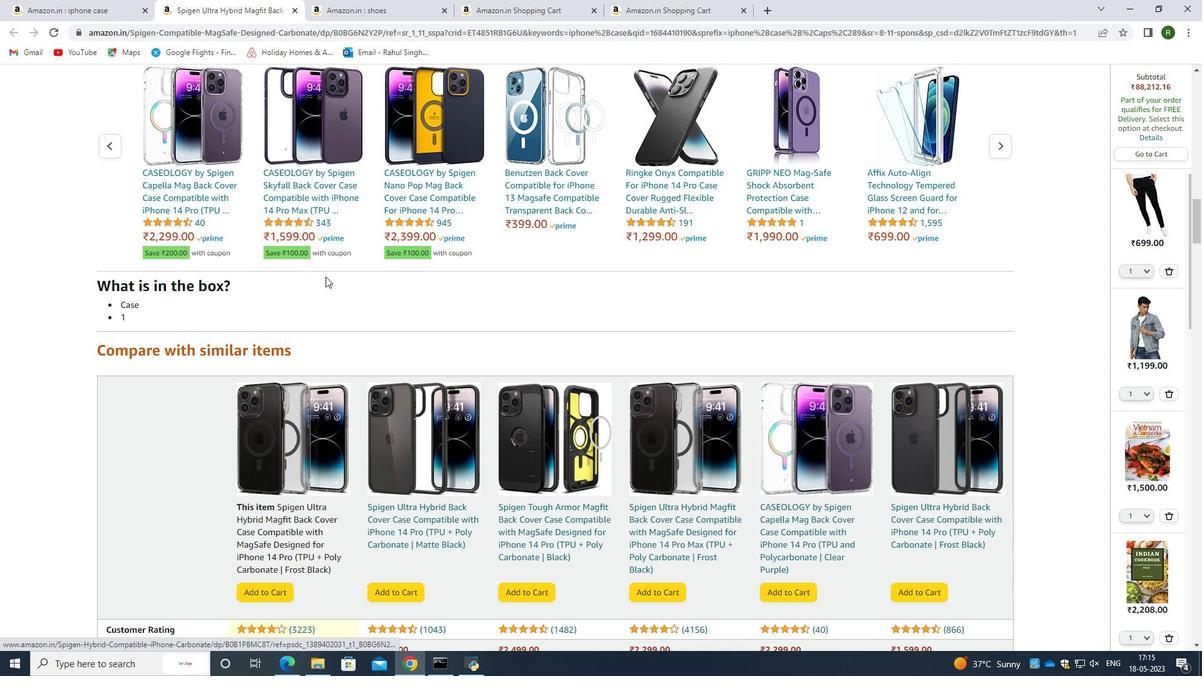 
Action: Mouse moved to (371, 292)
Screenshot: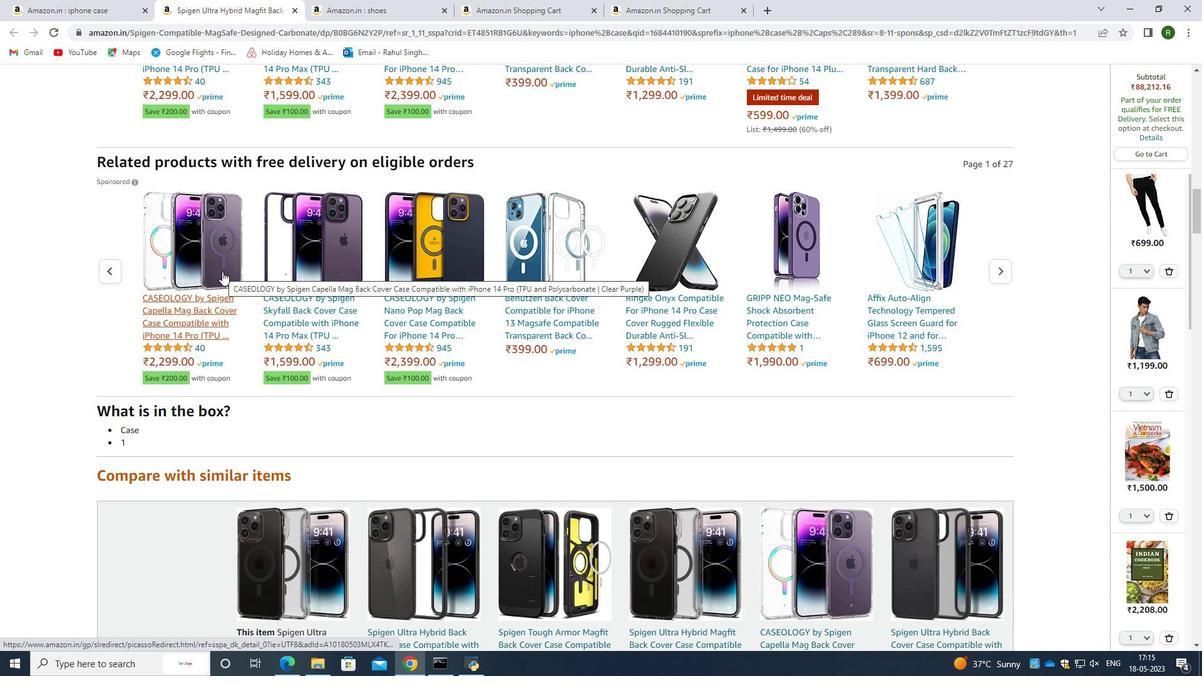 
Action: Mouse scrolled (371, 291) with delta (0, 0)
Screenshot: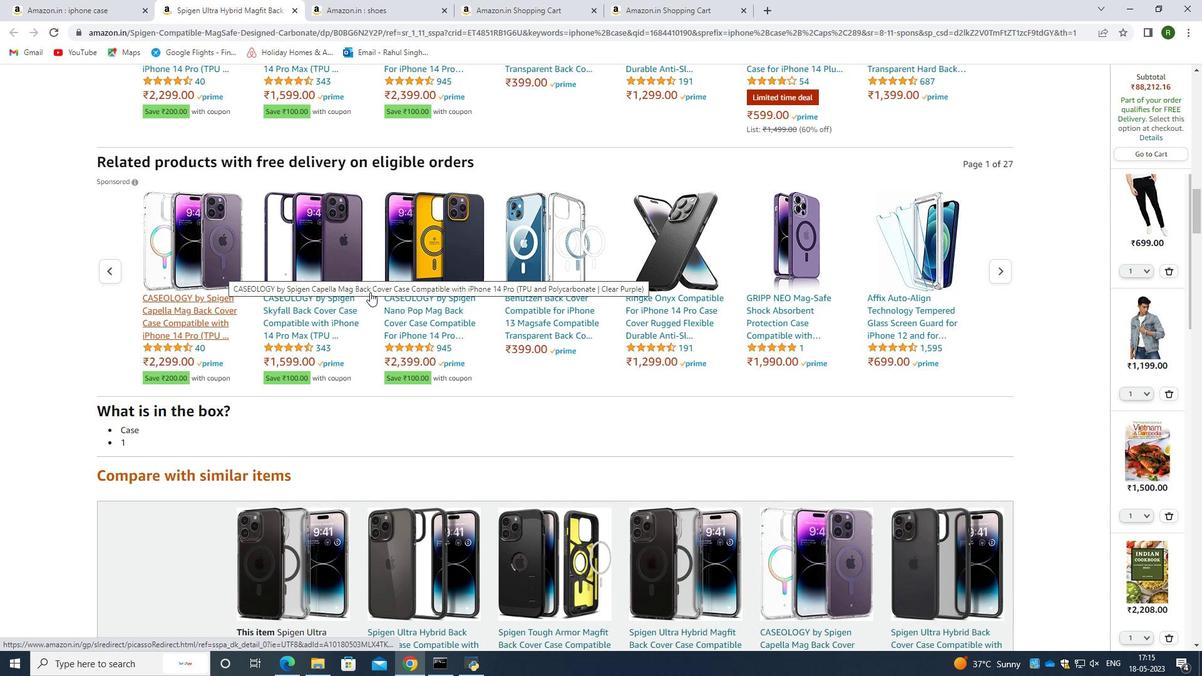 
Action: Mouse scrolled (371, 291) with delta (0, 0)
Screenshot: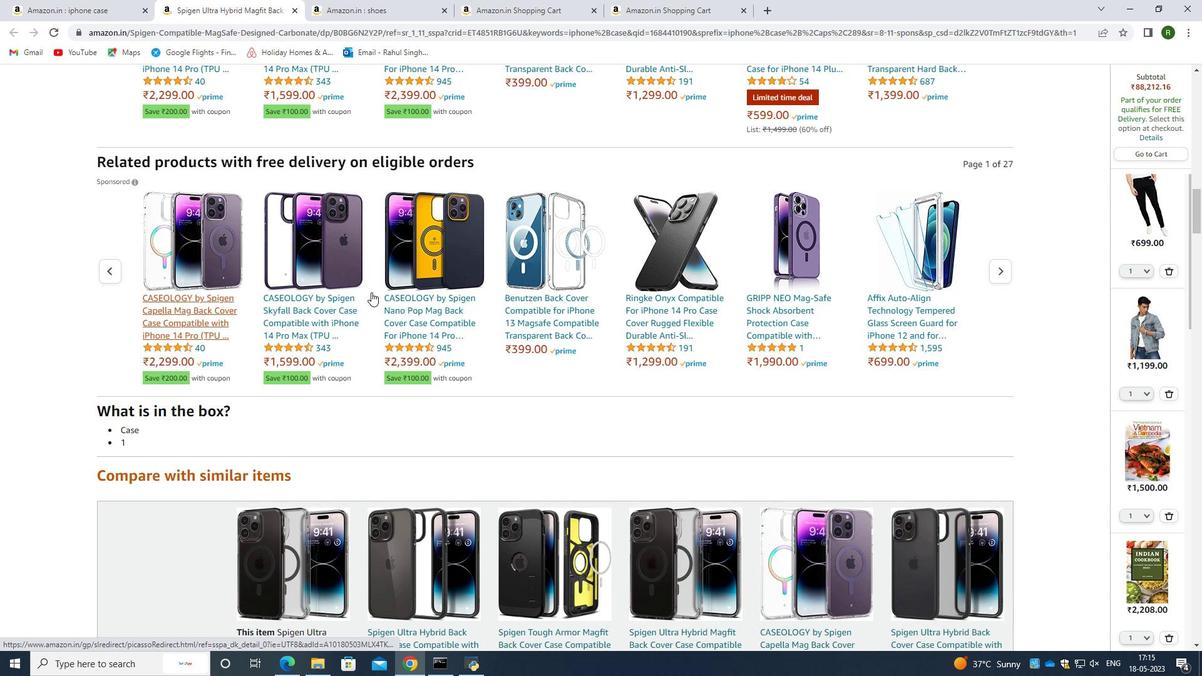 
Action: Mouse scrolled (371, 291) with delta (0, 0)
Screenshot: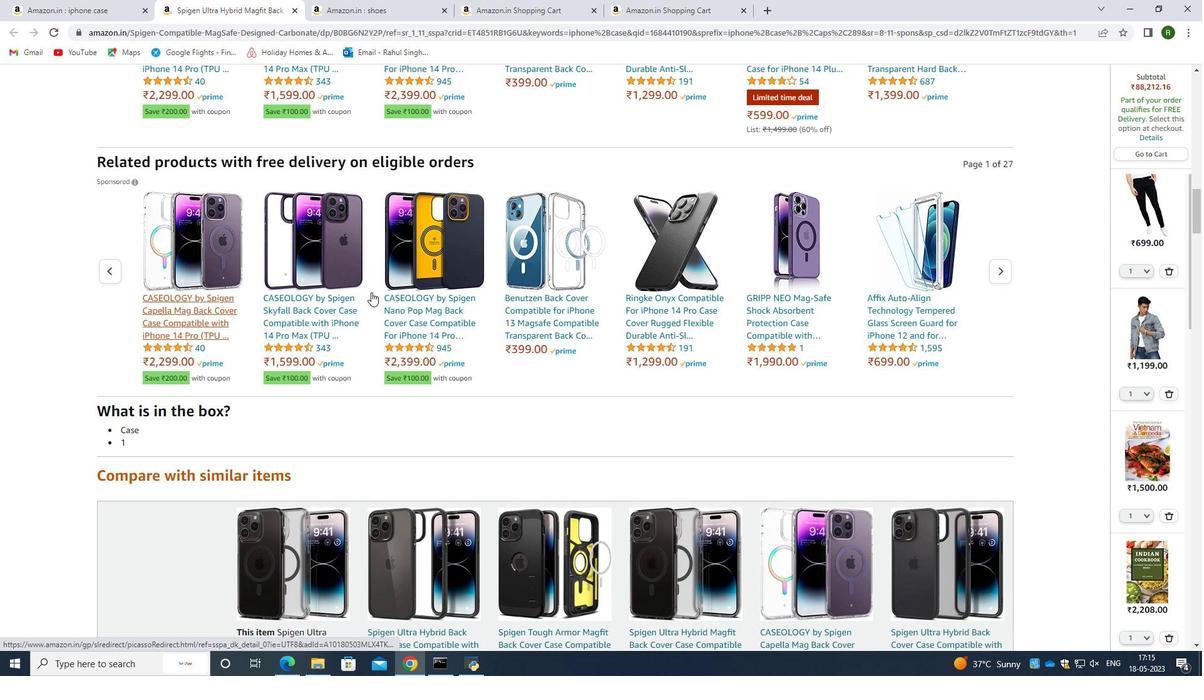 
Action: Mouse scrolled (371, 291) with delta (0, 0)
Screenshot: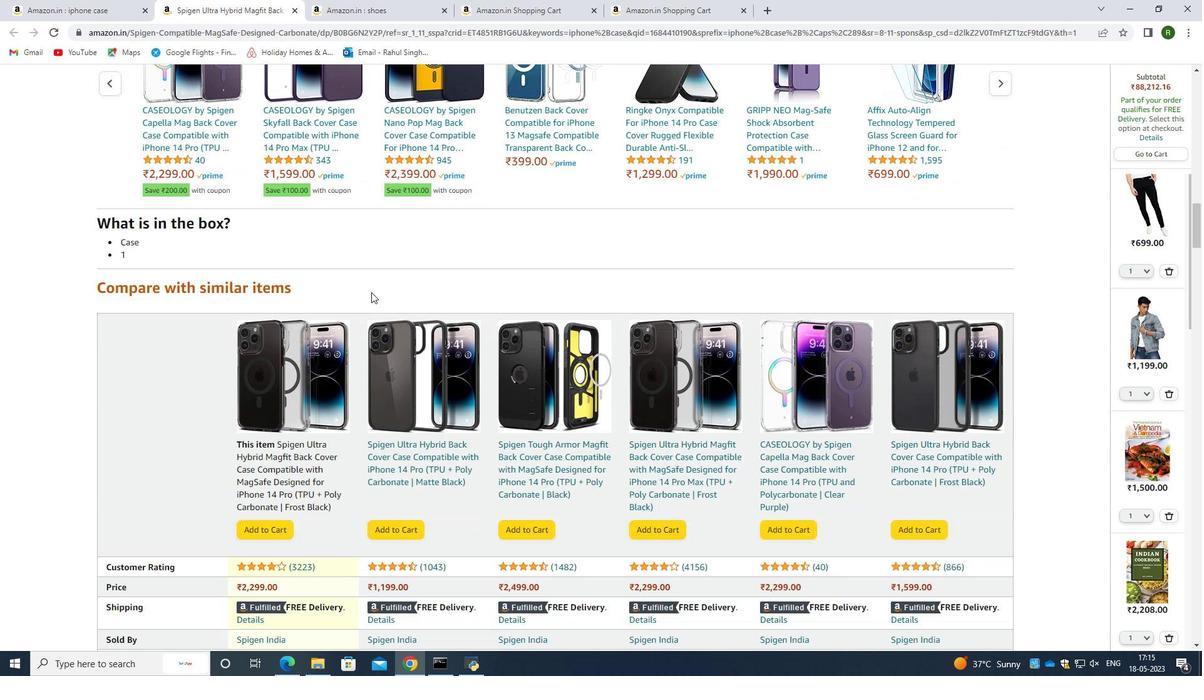
Action: Mouse scrolled (371, 291) with delta (0, 0)
Screenshot: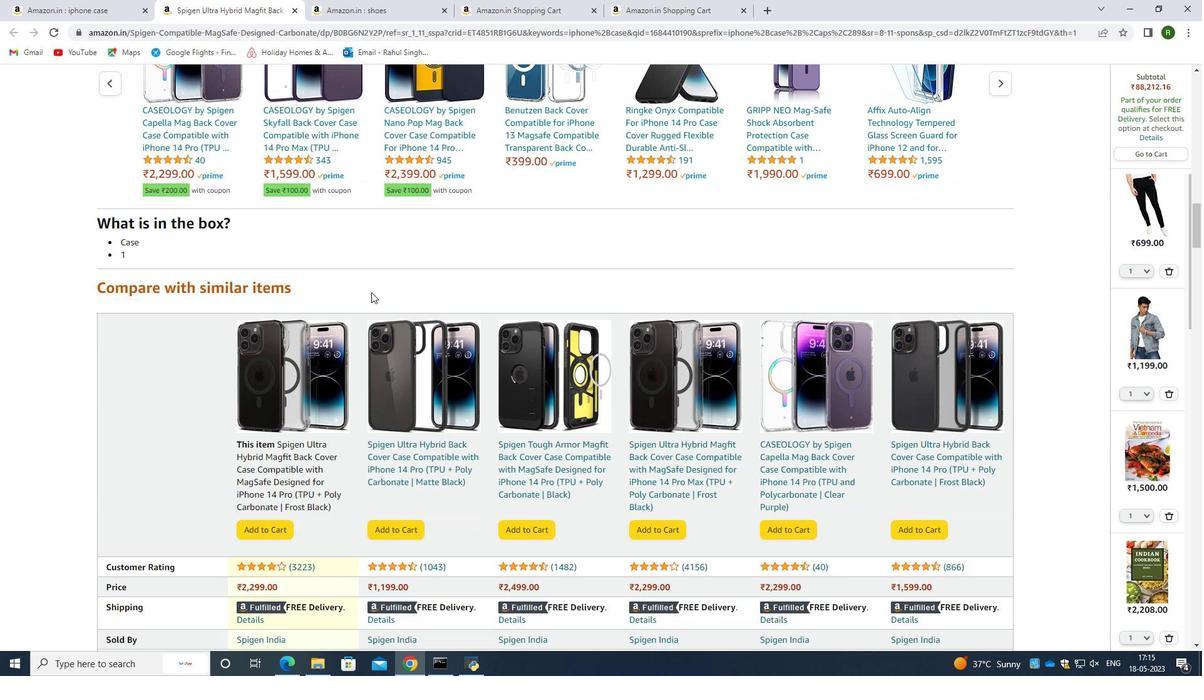 
Action: Mouse scrolled (371, 291) with delta (0, 0)
Screenshot: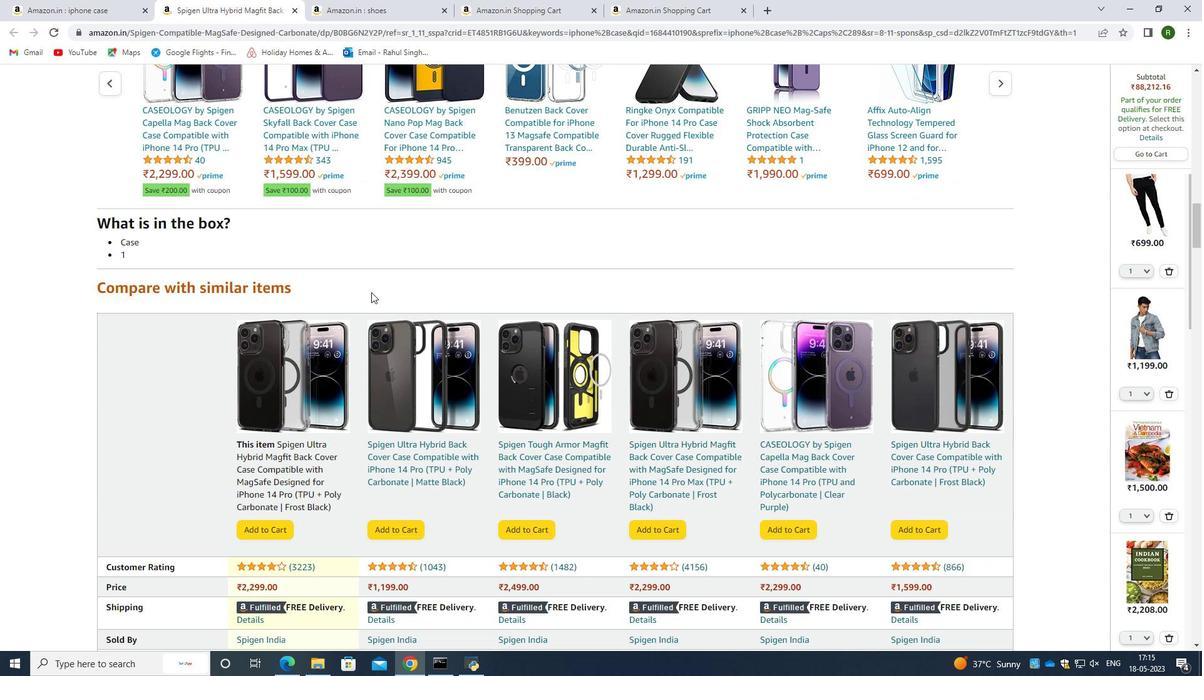 
Action: Mouse scrolled (371, 291) with delta (0, 0)
Screenshot: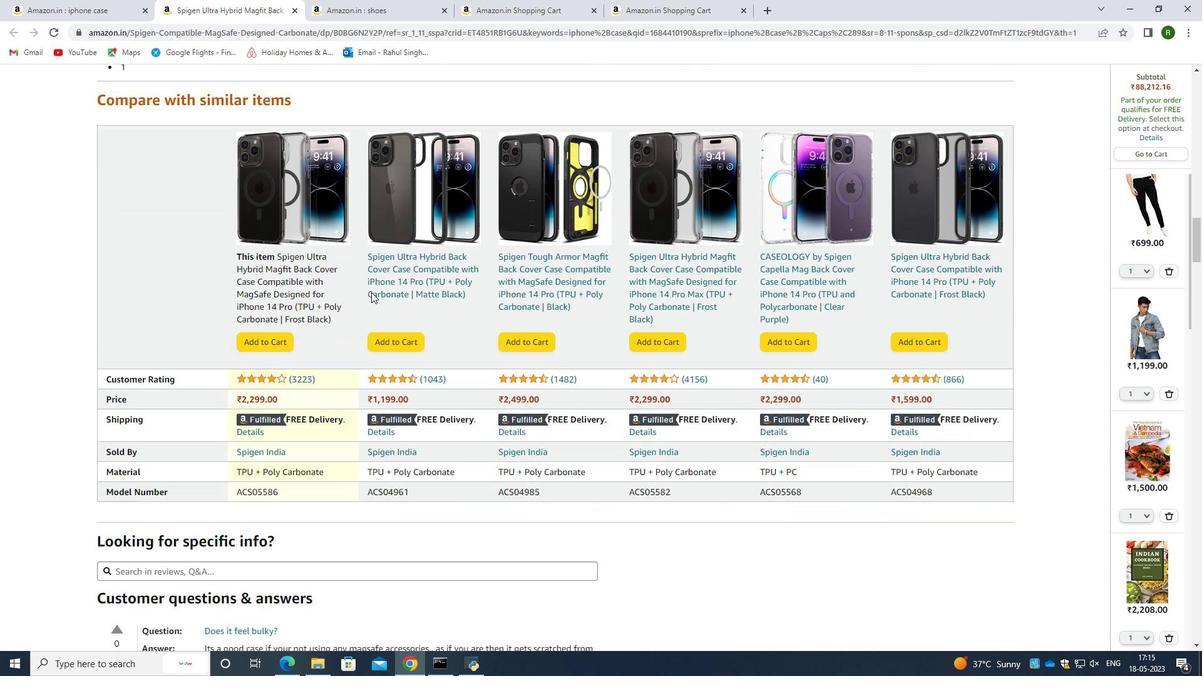 
Action: Mouse scrolled (371, 291) with delta (0, 0)
Screenshot: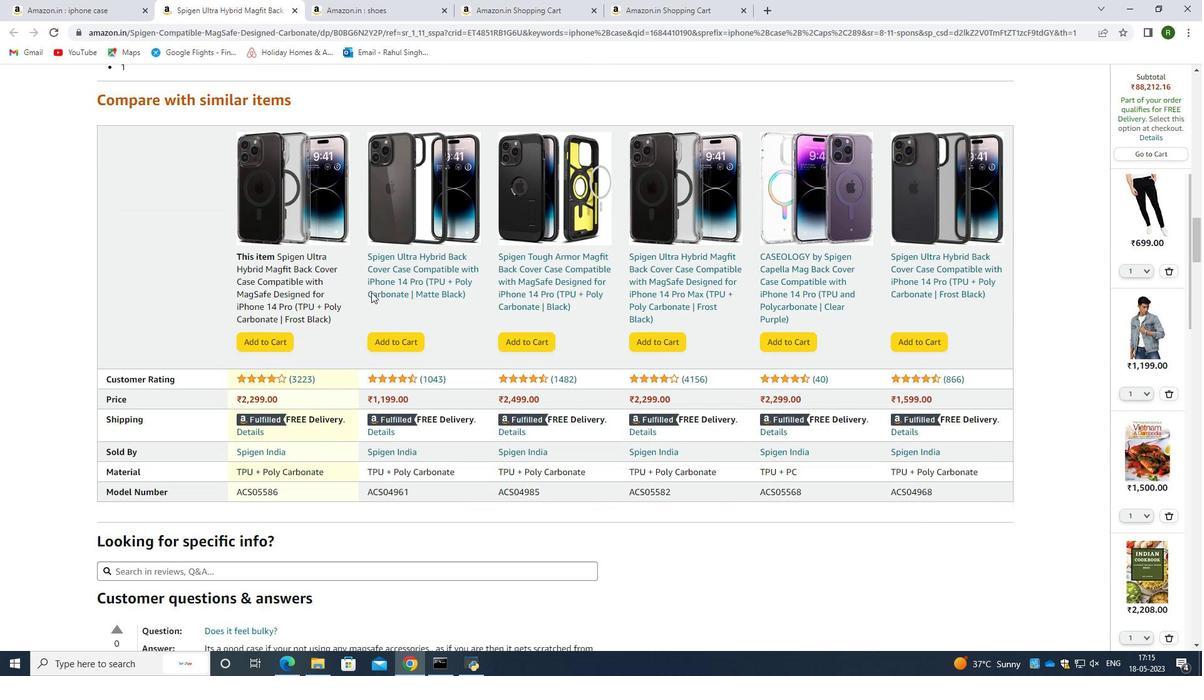 
Action: Mouse scrolled (371, 291) with delta (0, 0)
Screenshot: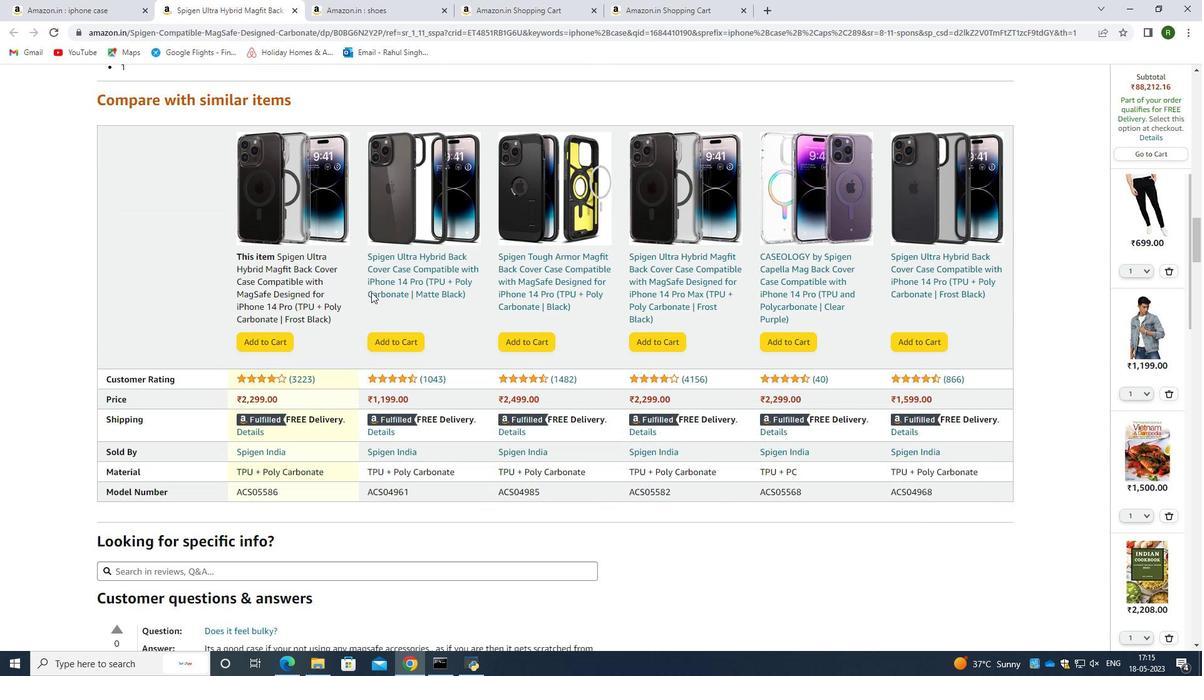 
Action: Mouse scrolled (371, 293) with delta (0, 0)
Screenshot: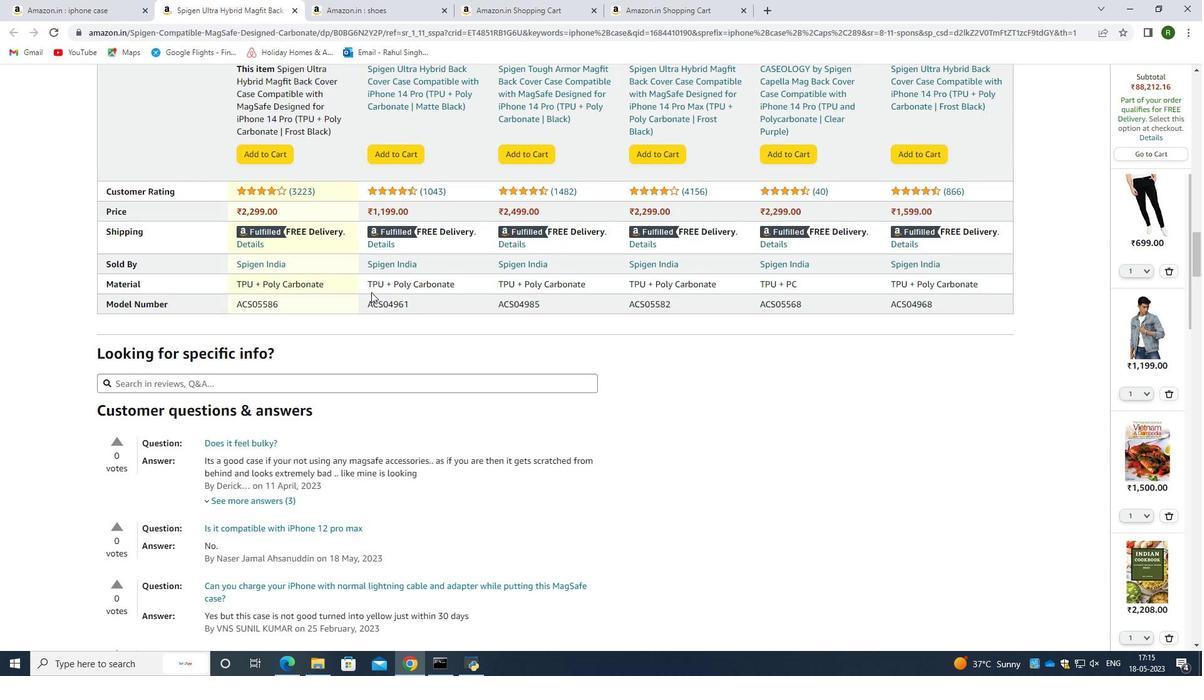 
Action: Mouse scrolled (371, 293) with delta (0, 0)
Screenshot: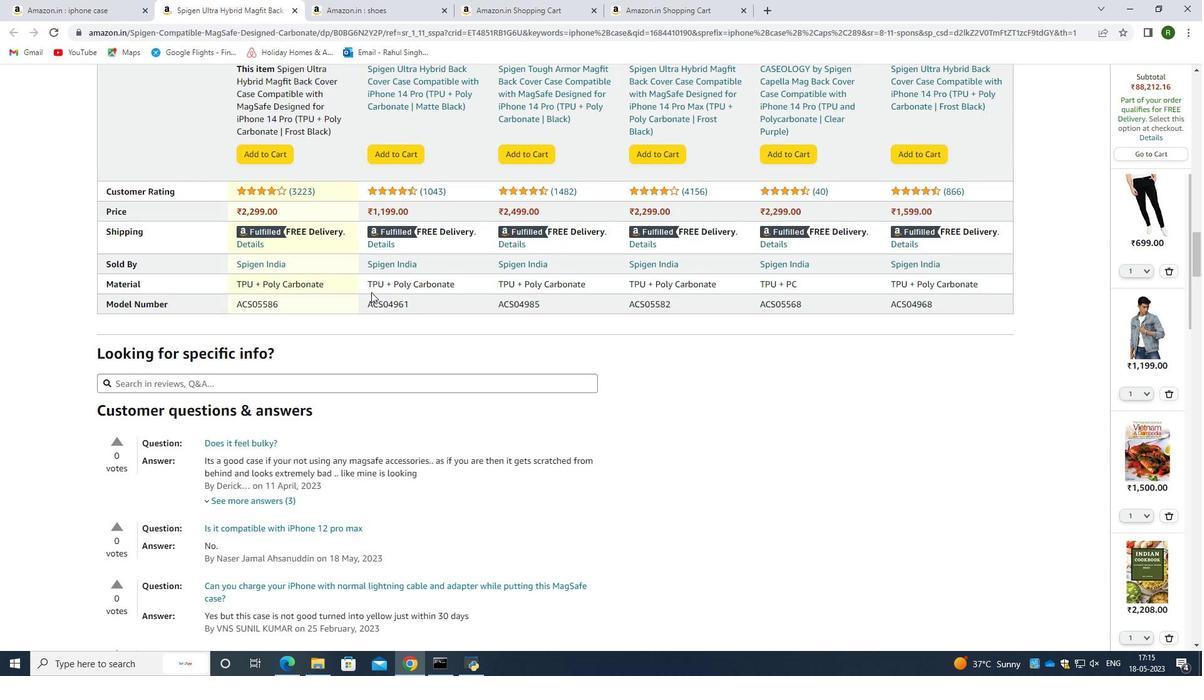 
Action: Mouse scrolled (371, 293) with delta (0, 0)
Screenshot: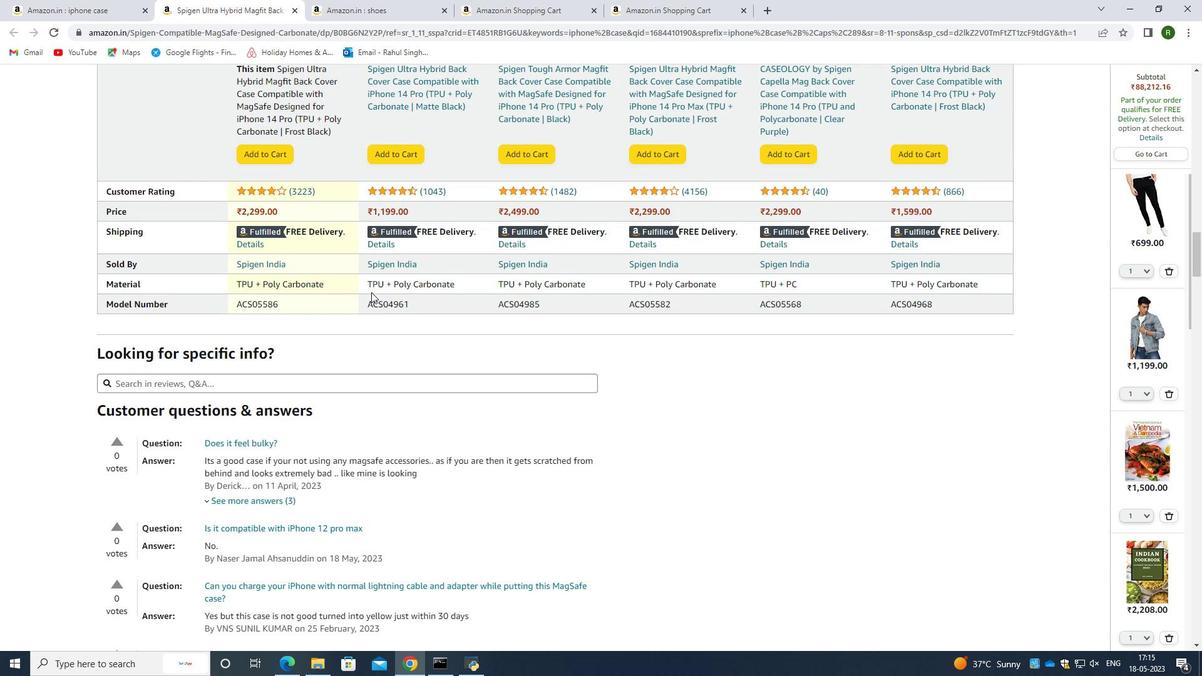 
Action: Mouse scrolled (371, 293) with delta (0, 0)
Screenshot: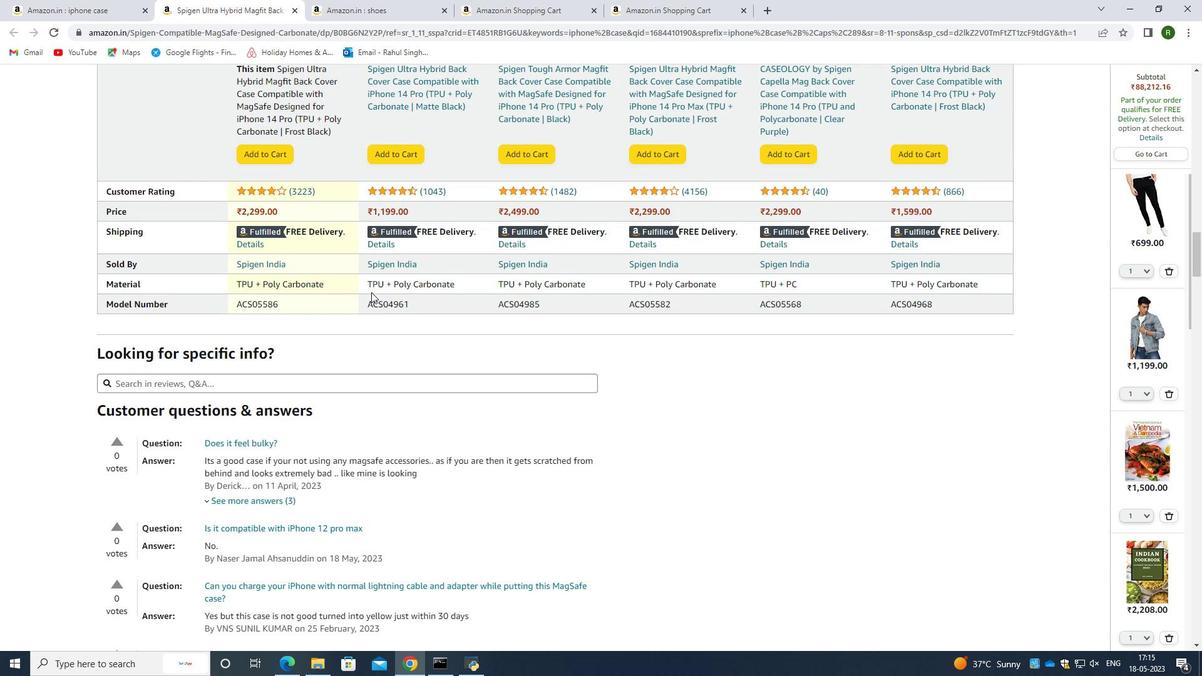 
Action: Mouse scrolled (371, 293) with delta (0, 0)
Screenshot: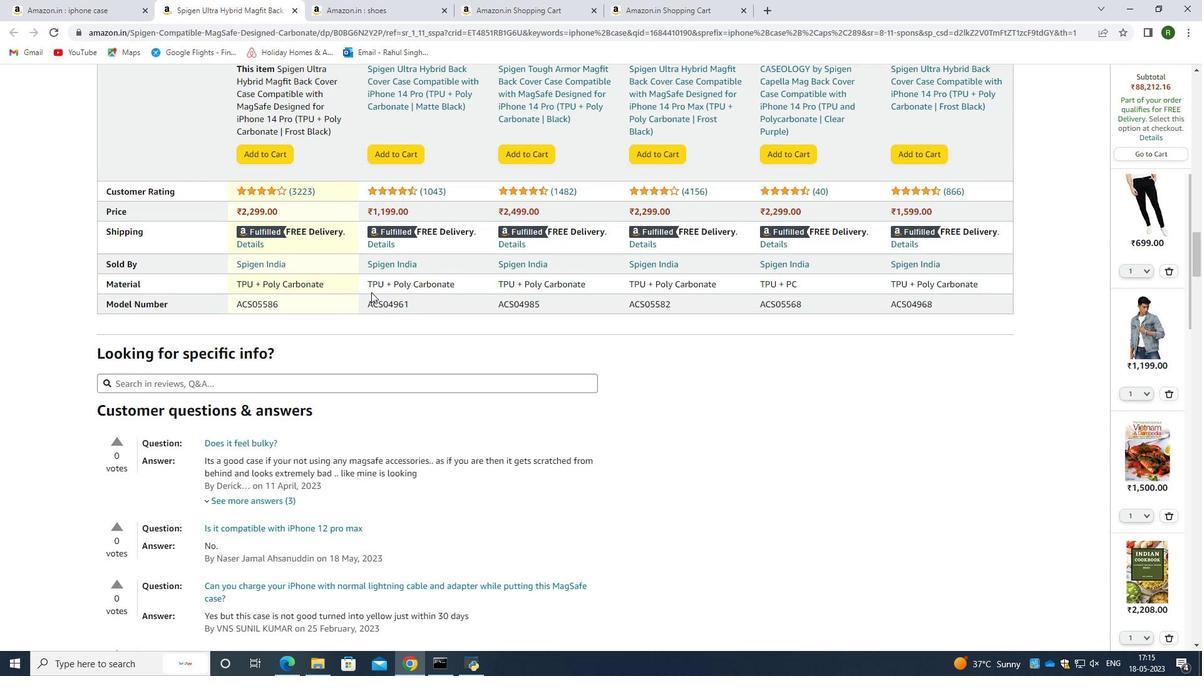 
Action: Mouse moved to (372, 287)
Screenshot: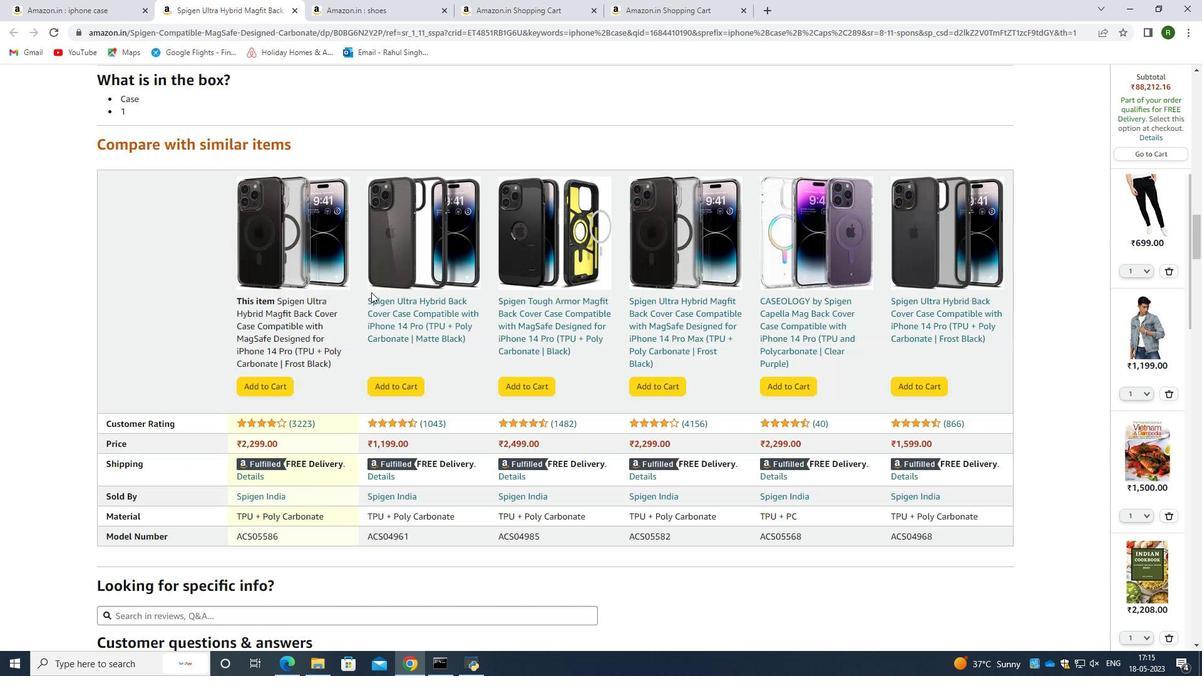 
Action: Mouse scrolled (372, 288) with delta (0, 0)
Screenshot: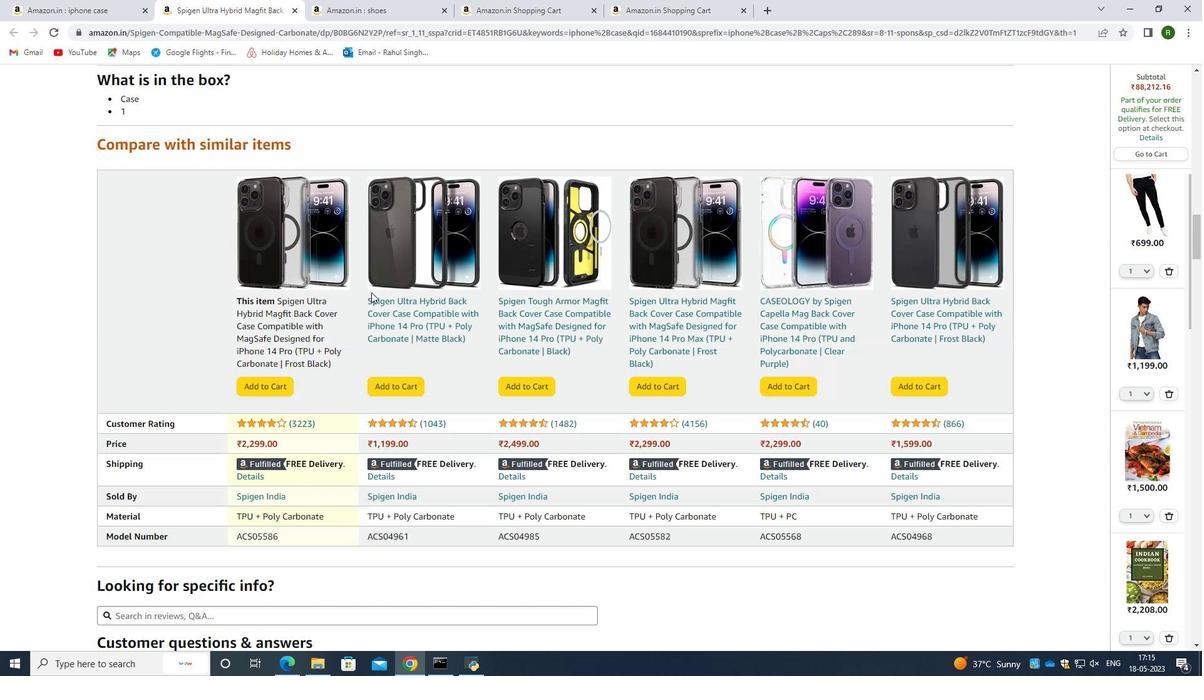 
Action: Mouse scrolled (372, 288) with delta (0, 0)
Screenshot: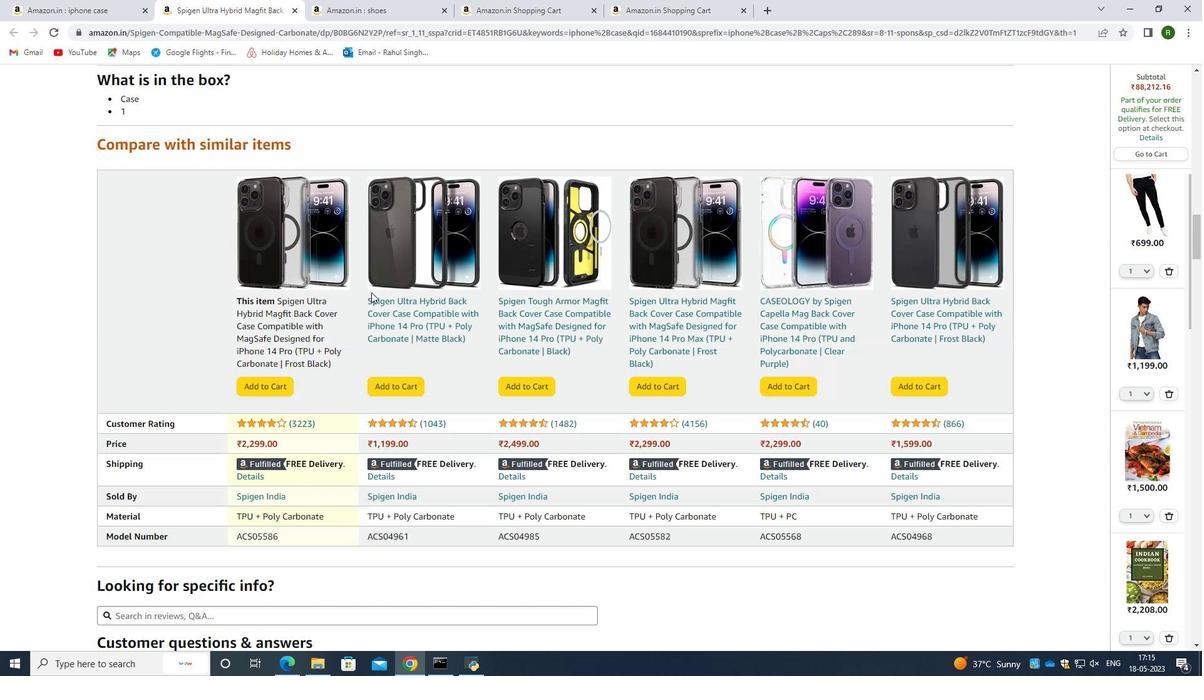 
Action: Mouse scrolled (372, 288) with delta (0, 0)
Screenshot: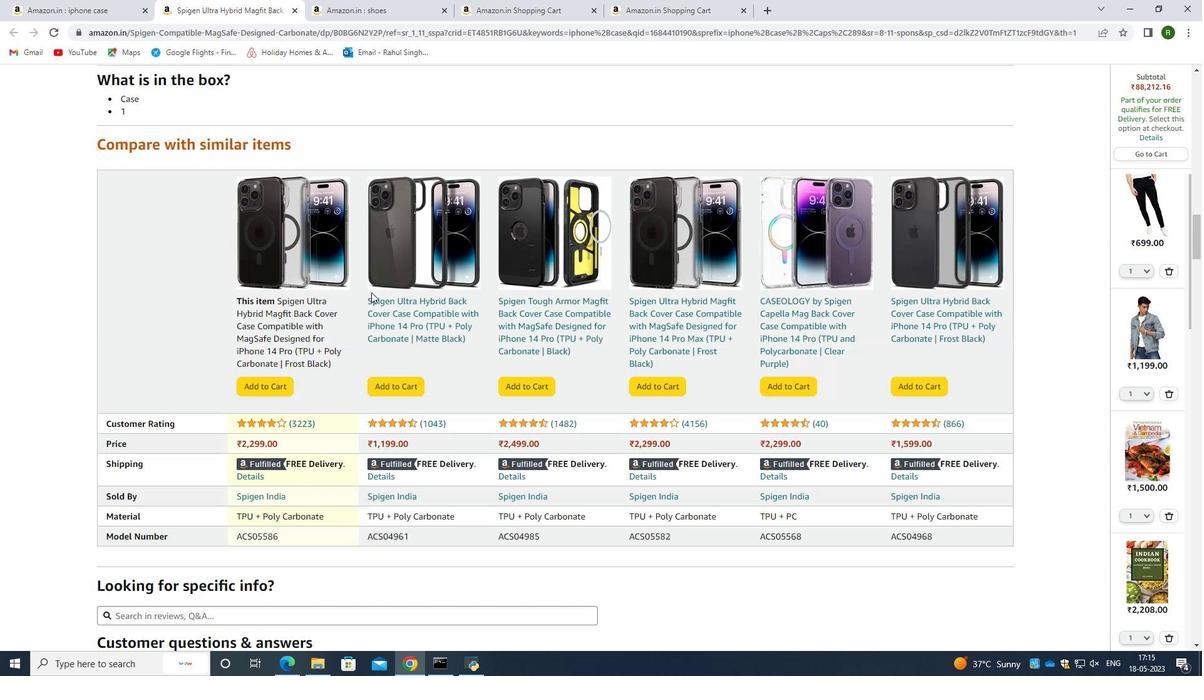 
Action: Mouse scrolled (372, 288) with delta (0, 0)
Screenshot: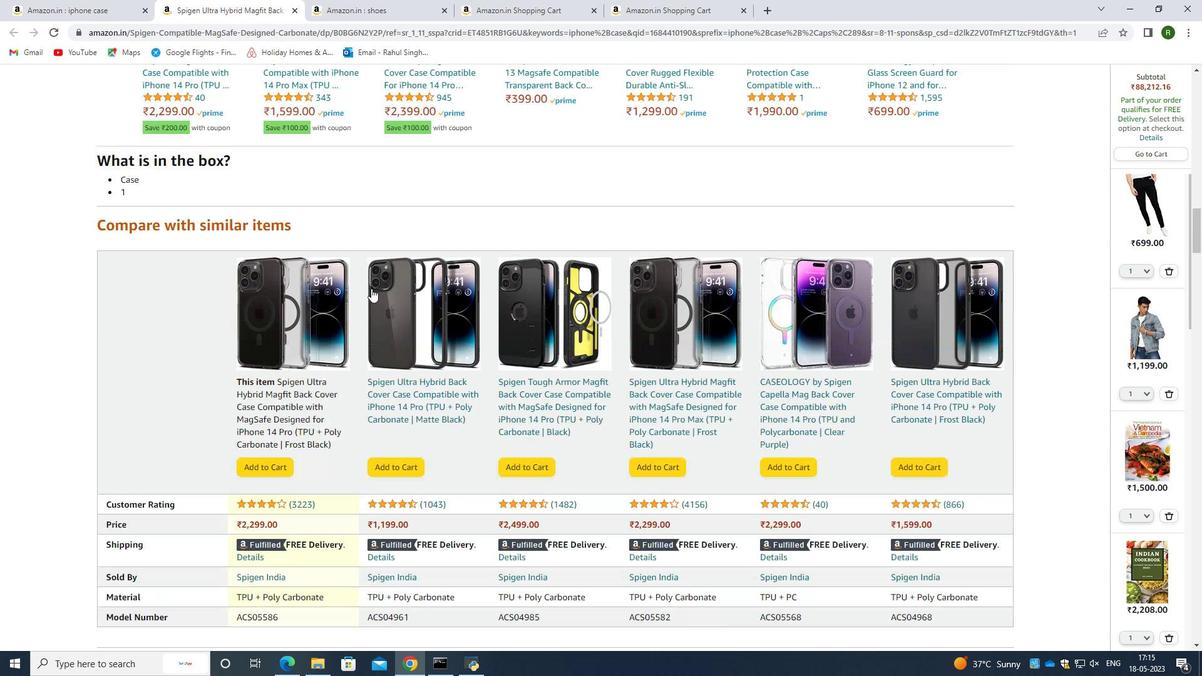 
Action: Mouse scrolled (372, 288) with delta (0, 0)
Screenshot: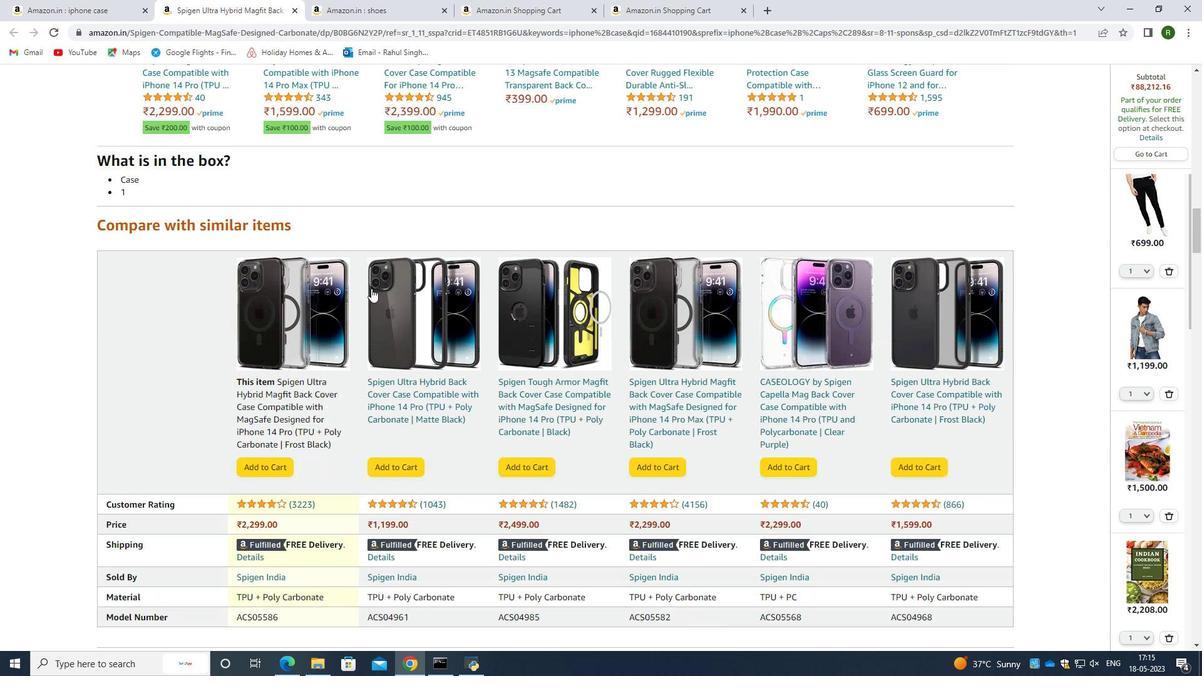 
Action: Mouse scrolled (372, 288) with delta (0, 0)
Screenshot: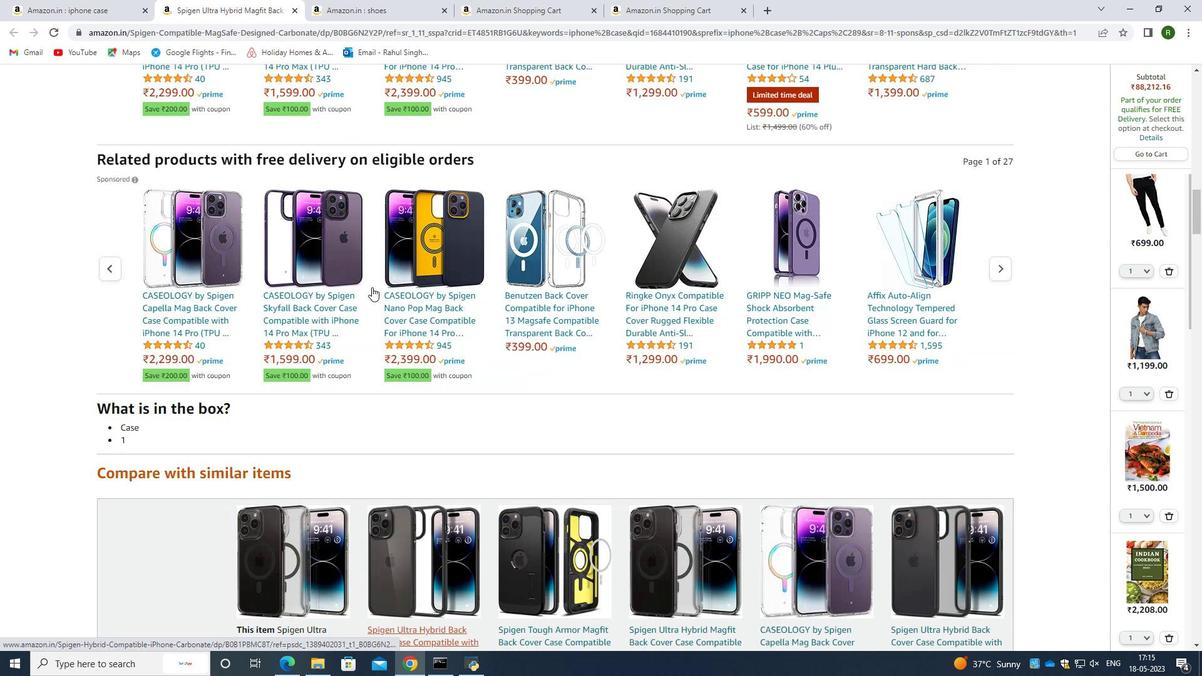 
Action: Mouse scrolled (372, 288) with delta (0, 0)
Screenshot: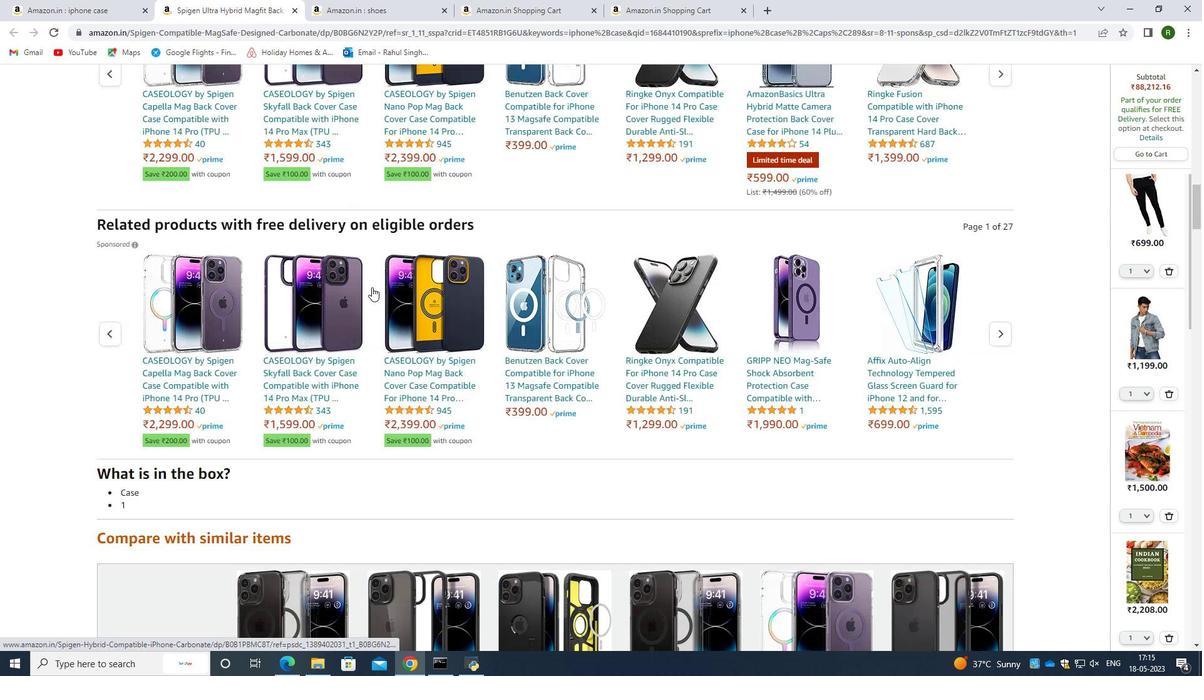 
Action: Mouse scrolled (372, 288) with delta (0, 0)
Screenshot: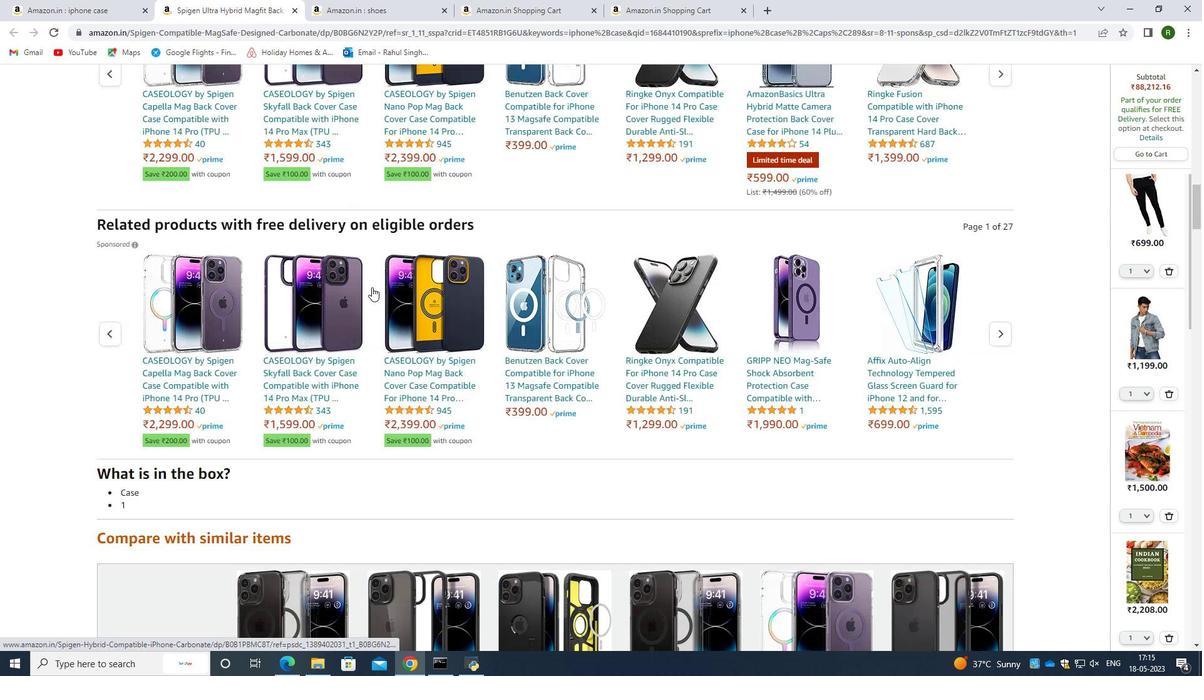 
Action: Mouse scrolled (372, 288) with delta (0, 0)
Screenshot: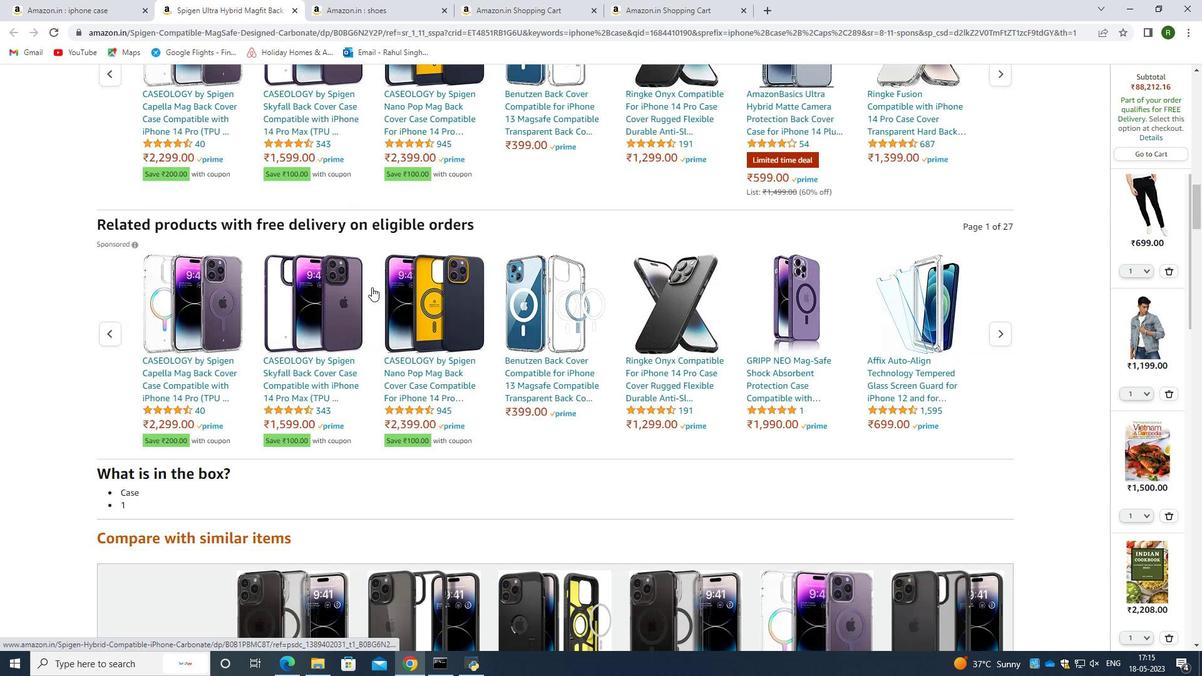
Action: Mouse scrolled (372, 288) with delta (0, 0)
Screenshot: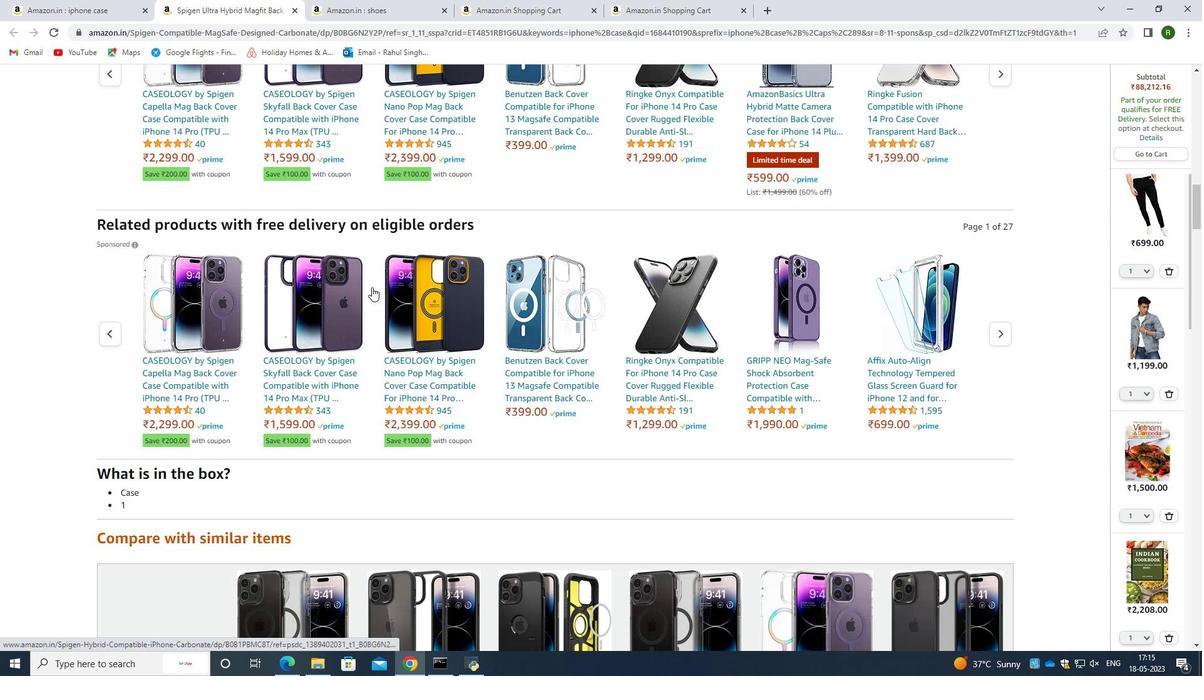 
Action: Mouse scrolled (372, 288) with delta (0, 0)
Screenshot: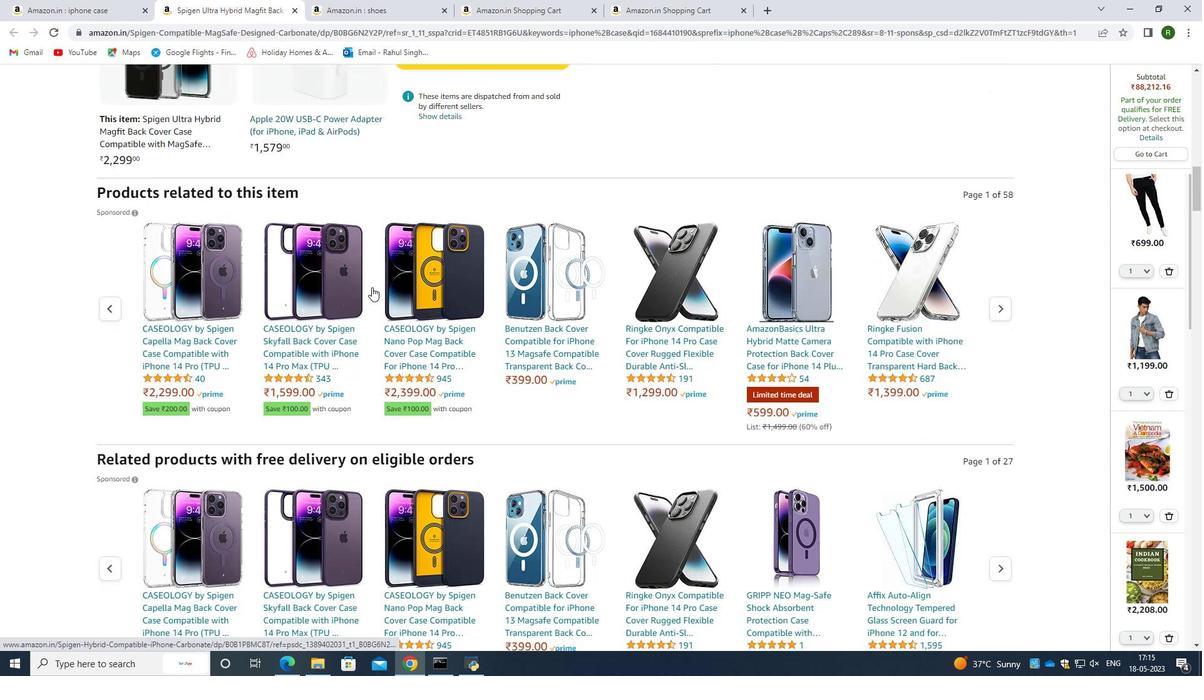 
Action: Mouse scrolled (372, 288) with delta (0, 0)
Screenshot: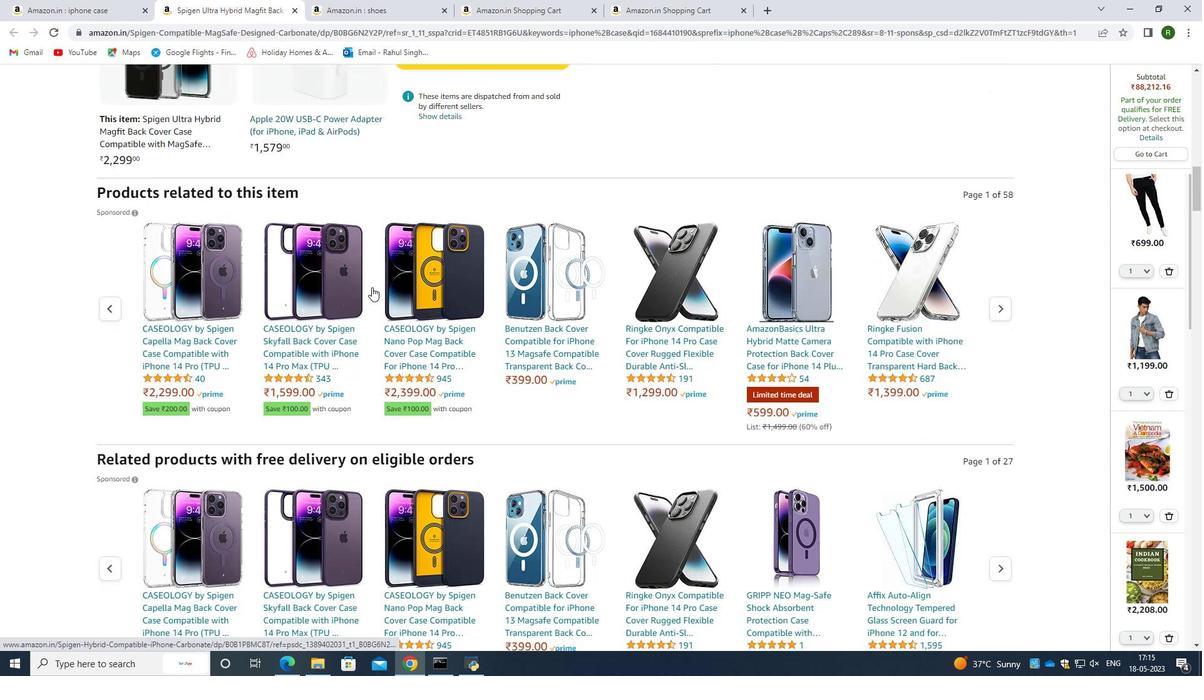 
Action: Mouse scrolled (372, 288) with delta (0, 0)
Screenshot: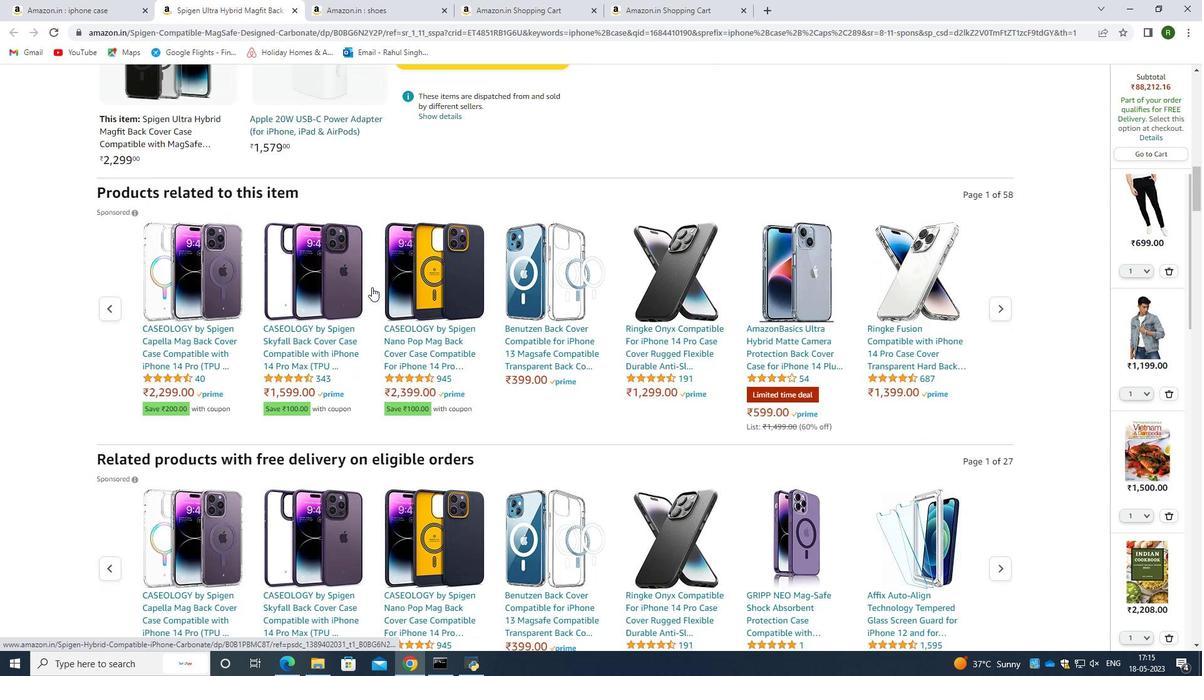 
Action: Mouse scrolled (372, 288) with delta (0, 0)
Screenshot: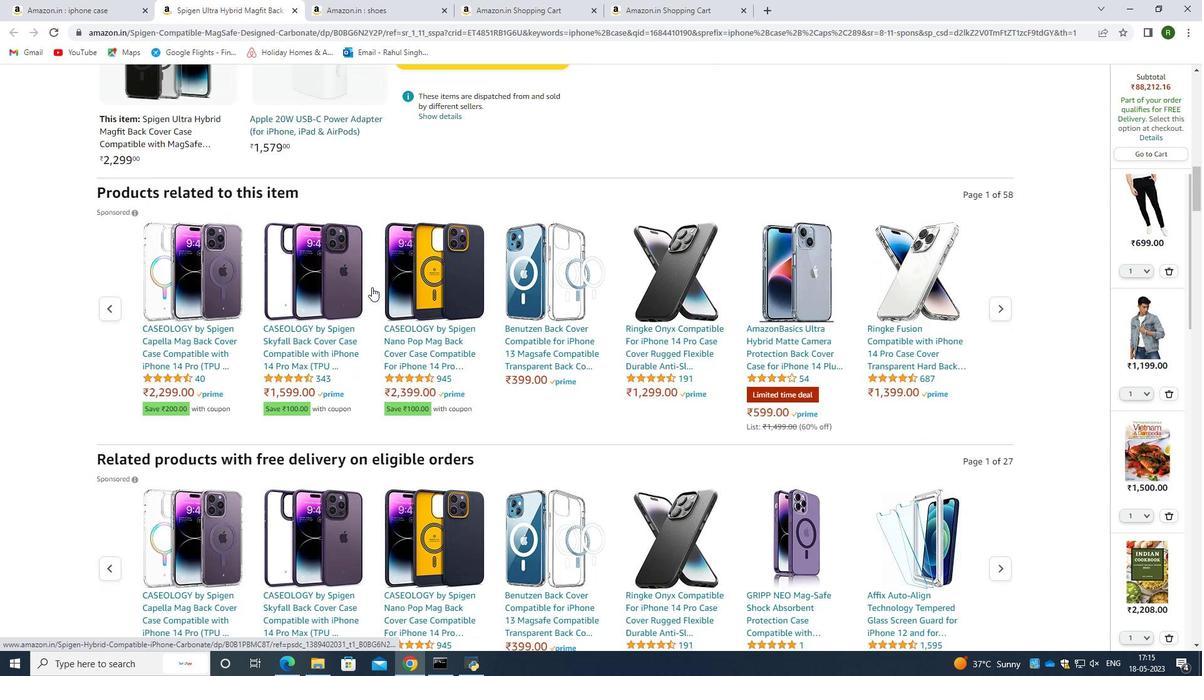 
Action: Mouse scrolled (372, 288) with delta (0, 0)
Screenshot: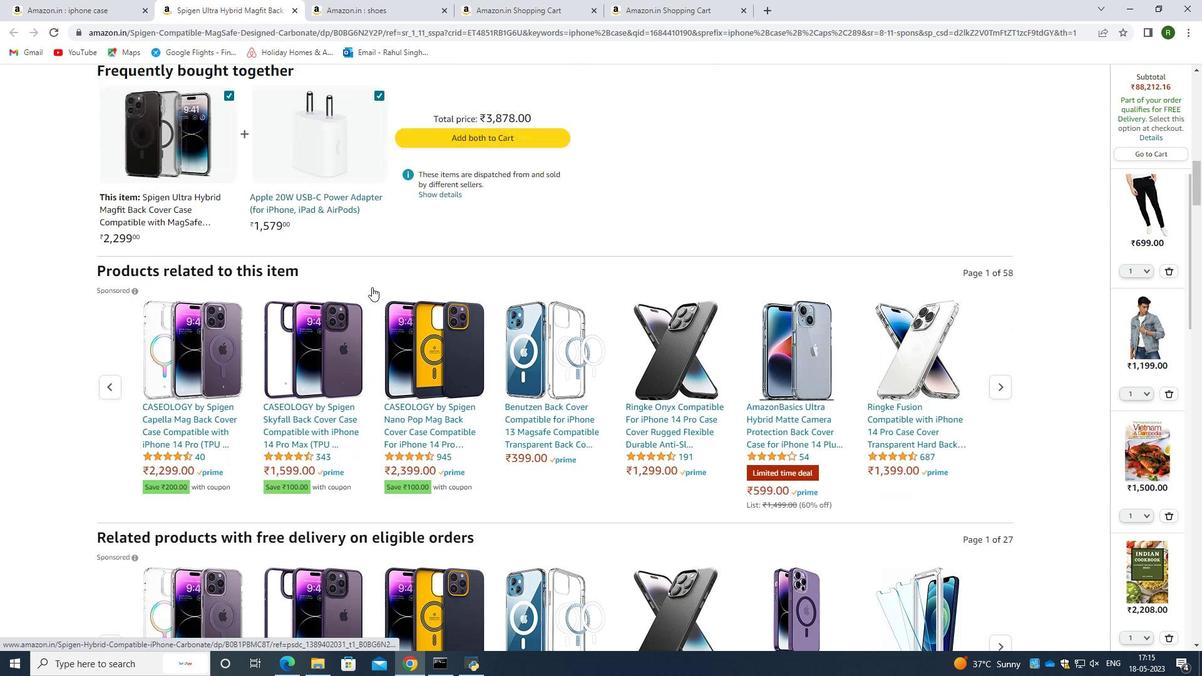
Action: Mouse scrolled (372, 288) with delta (0, 0)
Screenshot: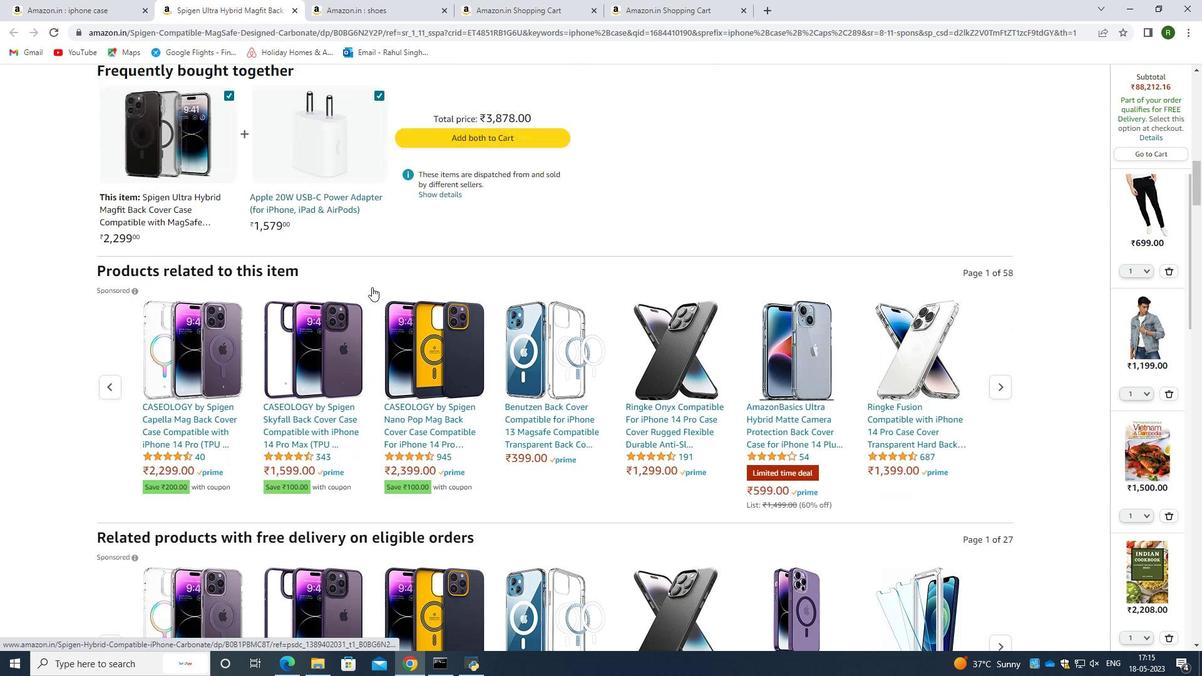 
Action: Mouse scrolled (372, 288) with delta (0, 0)
Screenshot: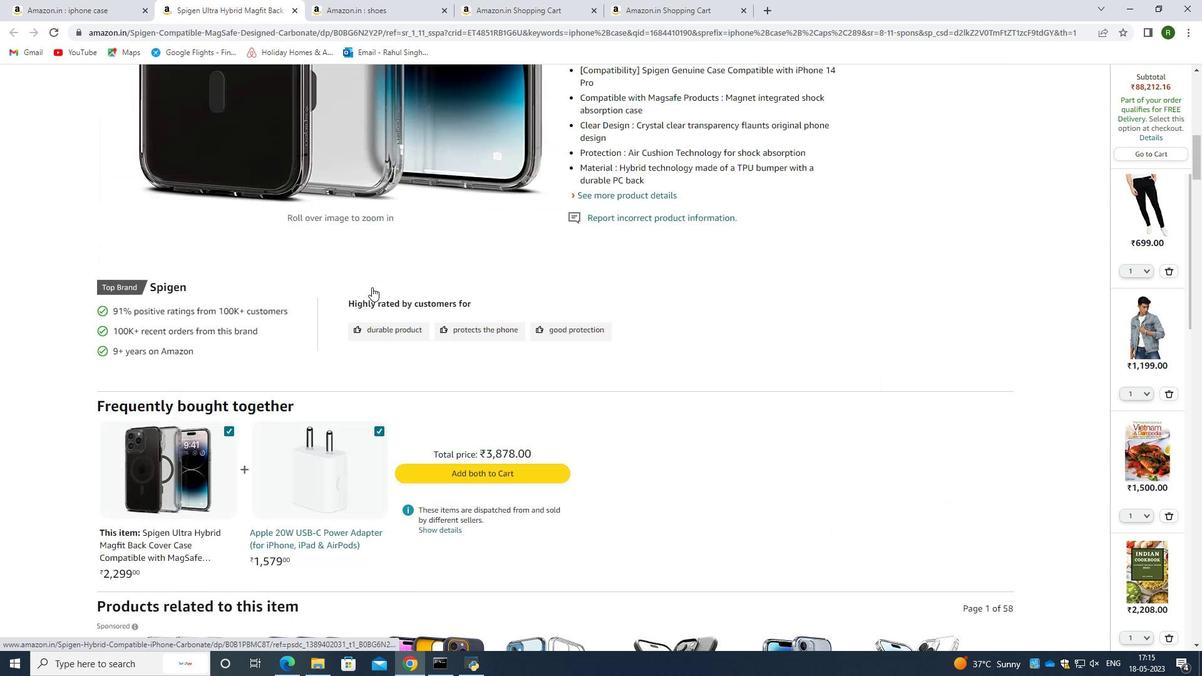 
Action: Mouse scrolled (372, 288) with delta (0, 0)
Screenshot: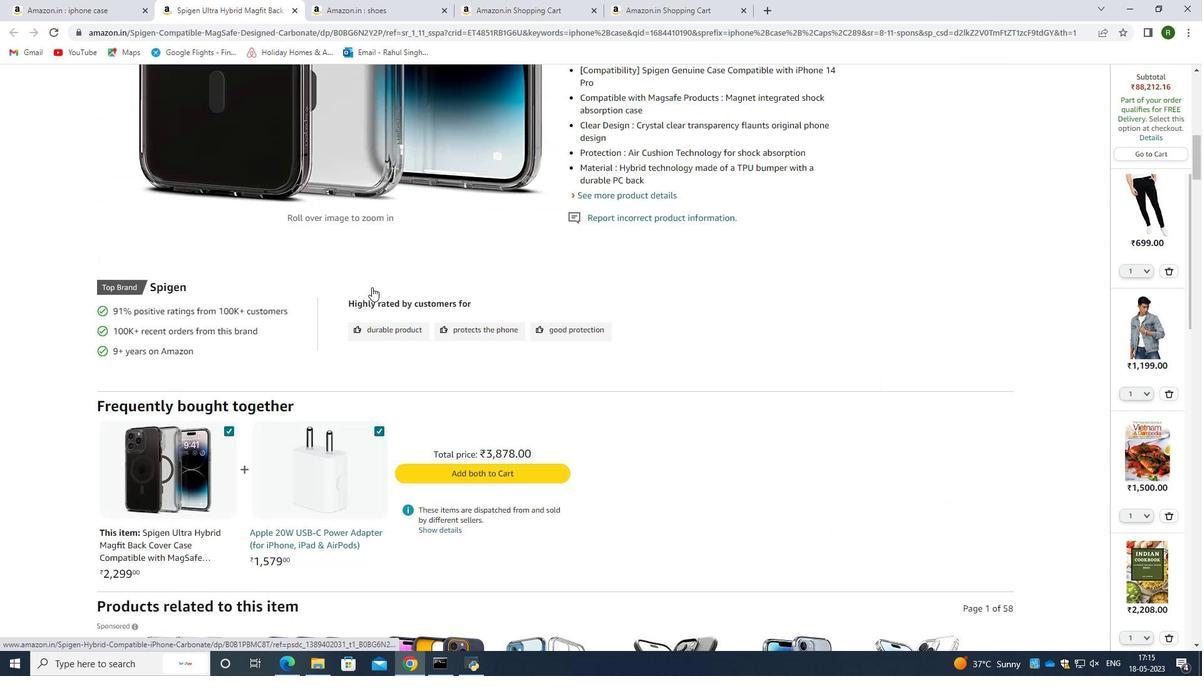 
Action: Mouse scrolled (372, 288) with delta (0, 0)
Screenshot: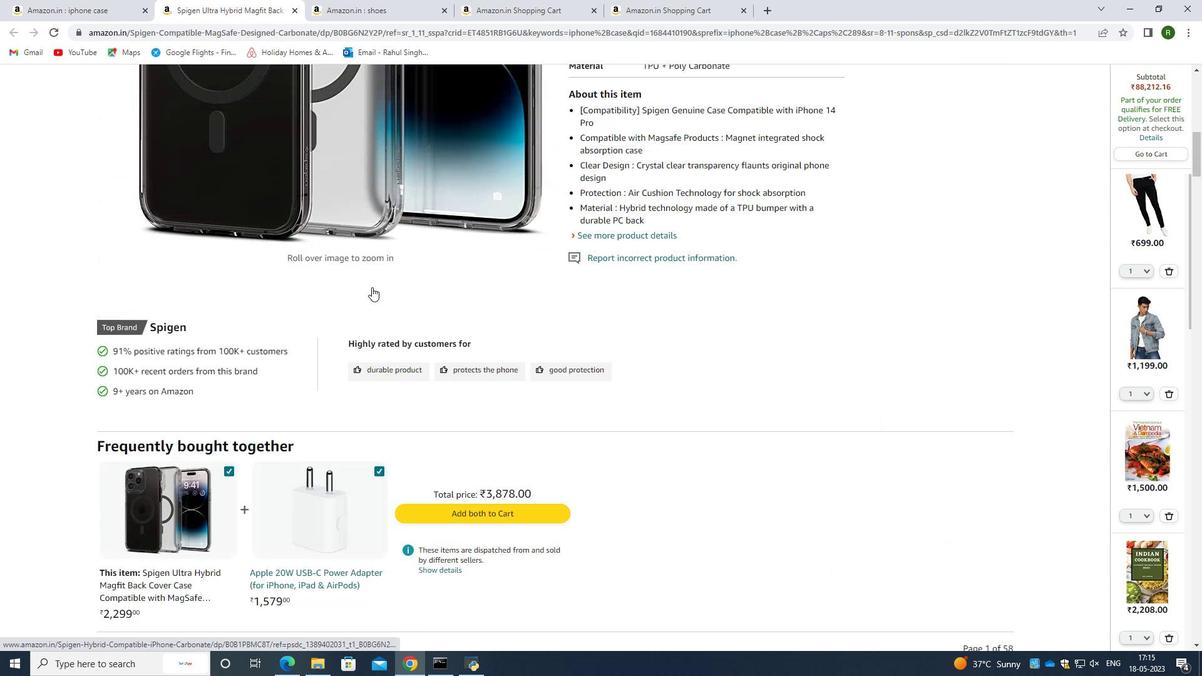 
Action: Mouse scrolled (372, 288) with delta (0, 0)
Screenshot: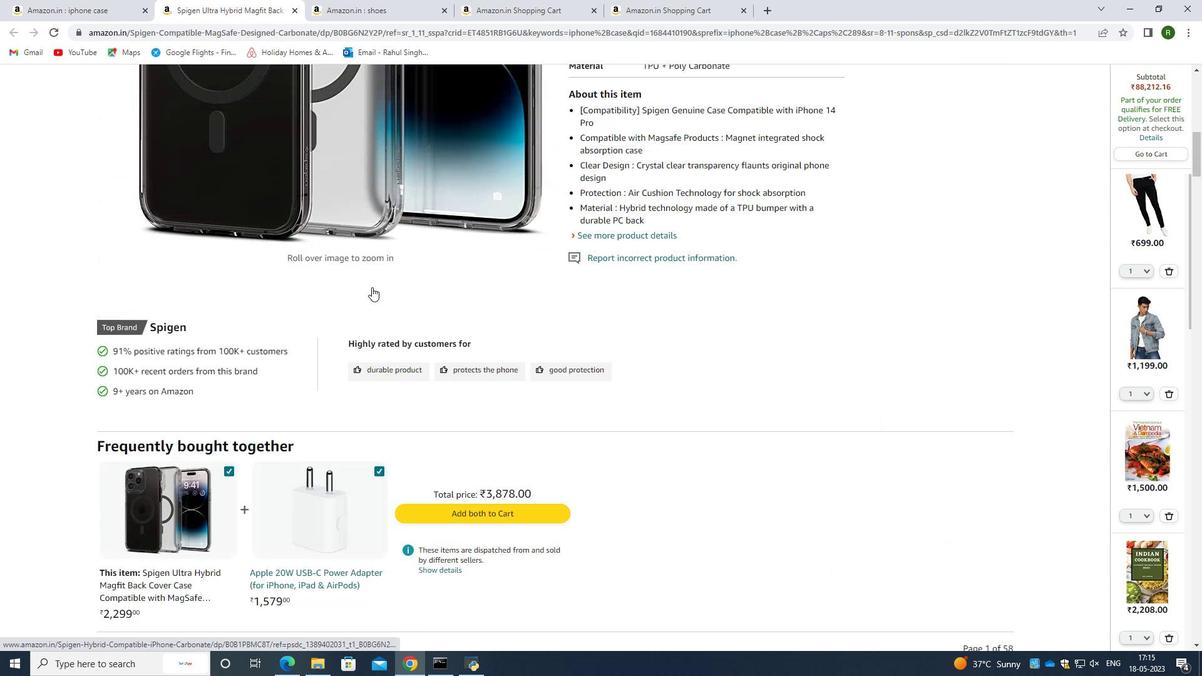
Action: Mouse scrolled (372, 288) with delta (0, 0)
Screenshot: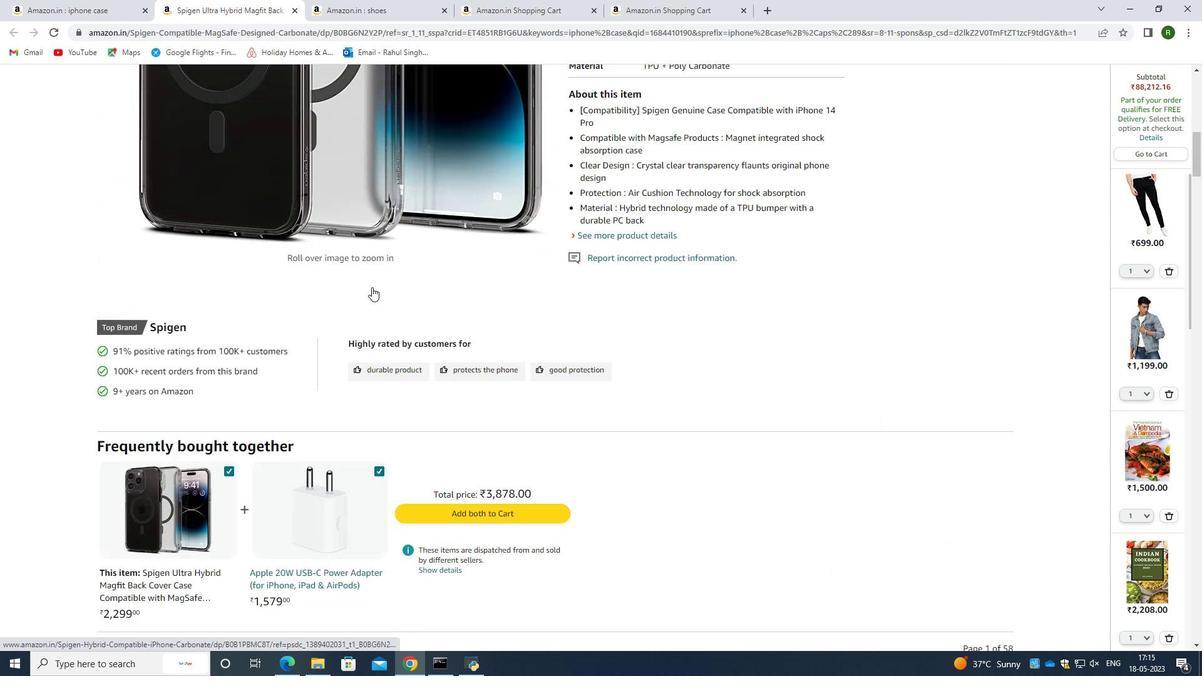 
Action: Mouse scrolled (372, 288) with delta (0, 0)
Screenshot: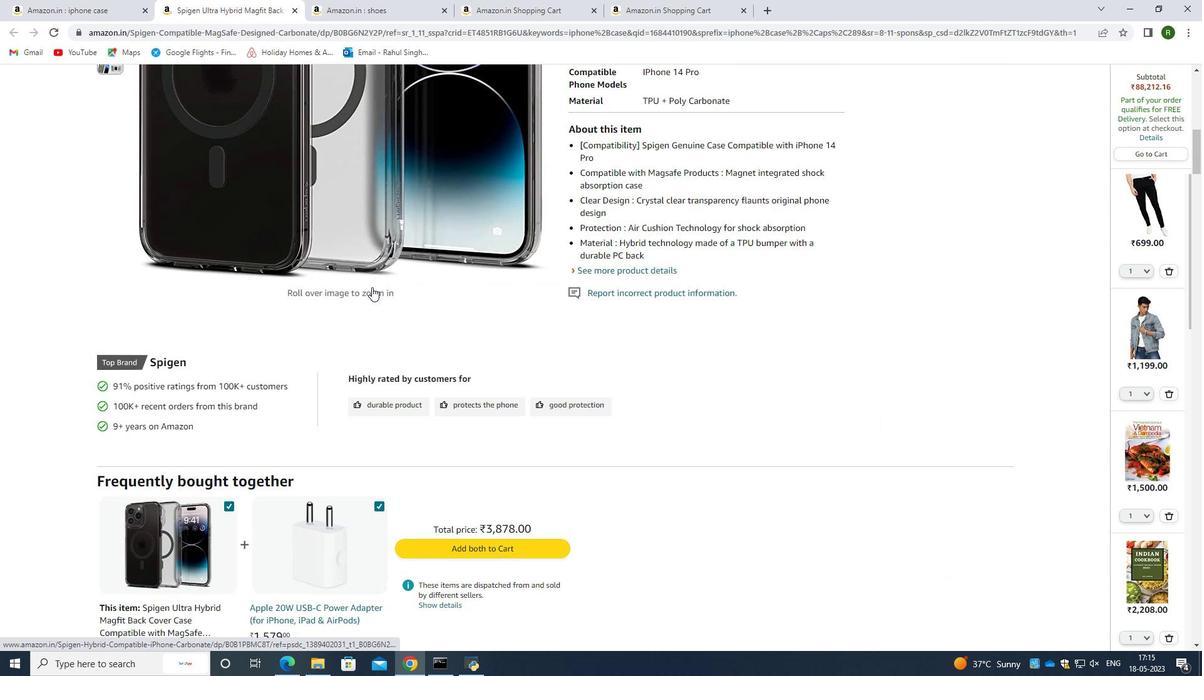 
Action: Mouse scrolled (372, 288) with delta (0, 0)
Screenshot: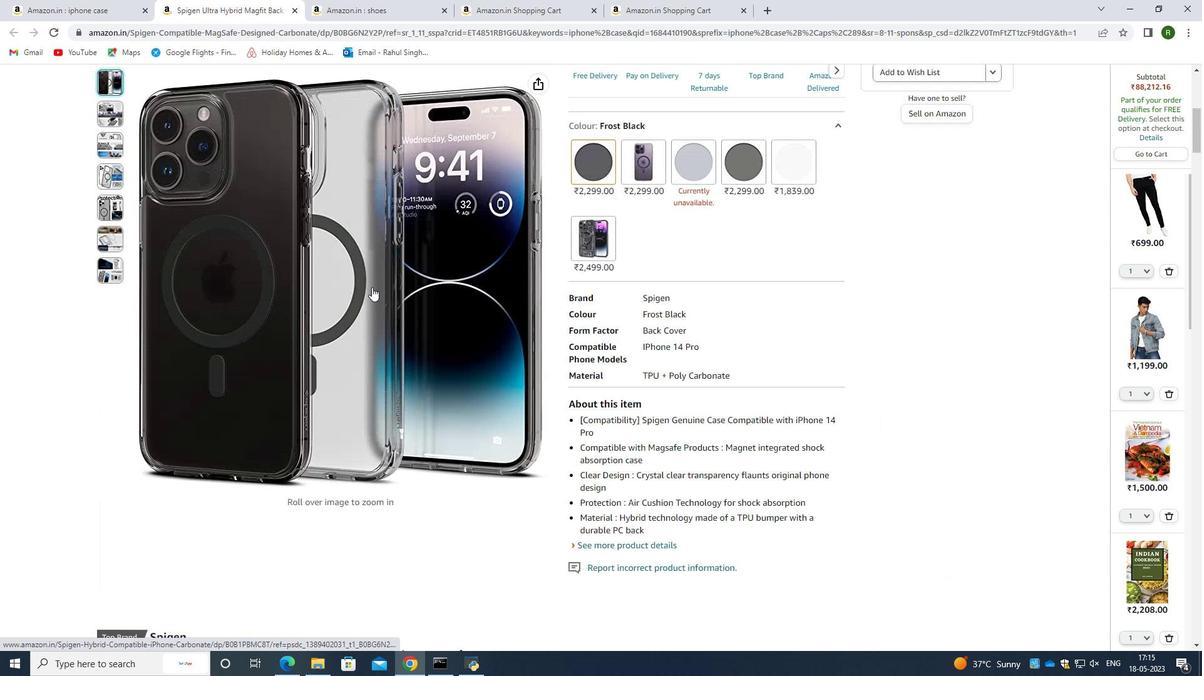 
Action: Mouse scrolled (372, 288) with delta (0, 0)
Screenshot: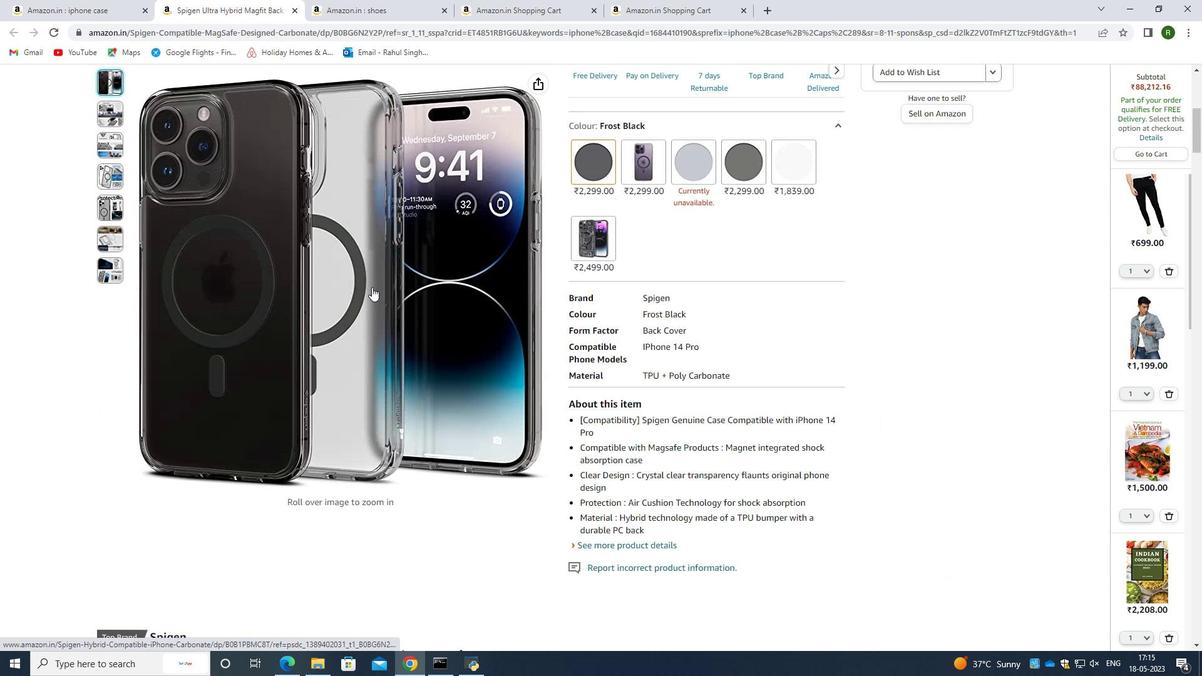 
Action: Mouse scrolled (372, 288) with delta (0, 0)
Screenshot: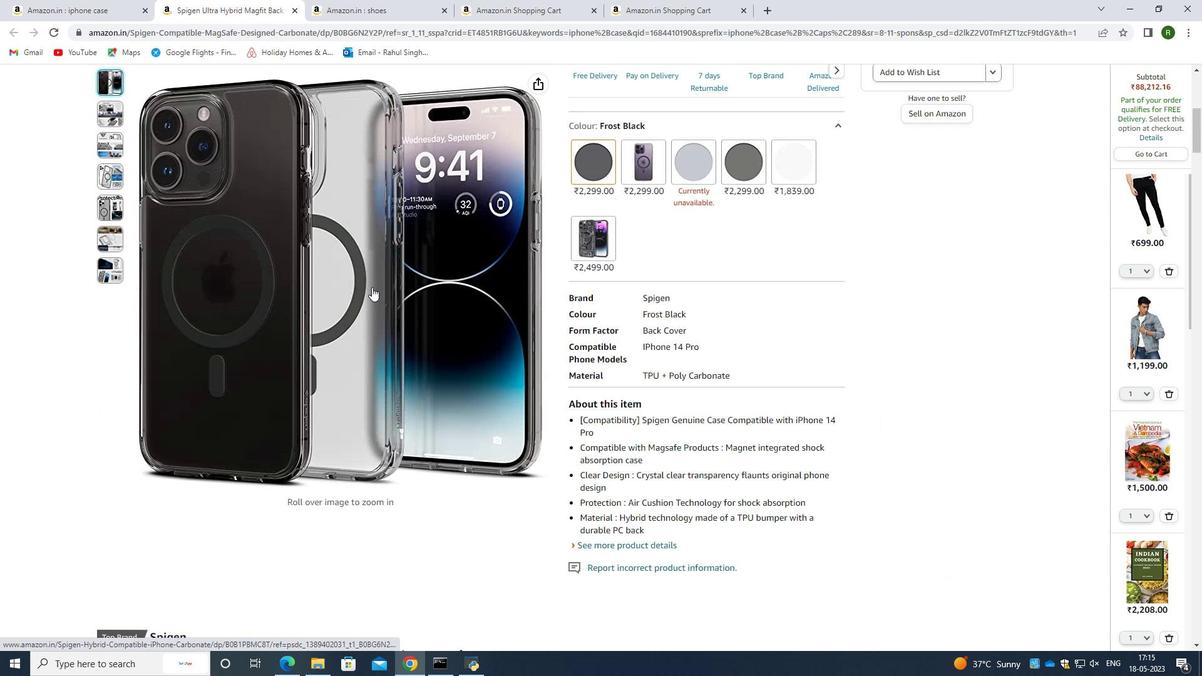
Action: Mouse scrolled (372, 288) with delta (0, 0)
Screenshot: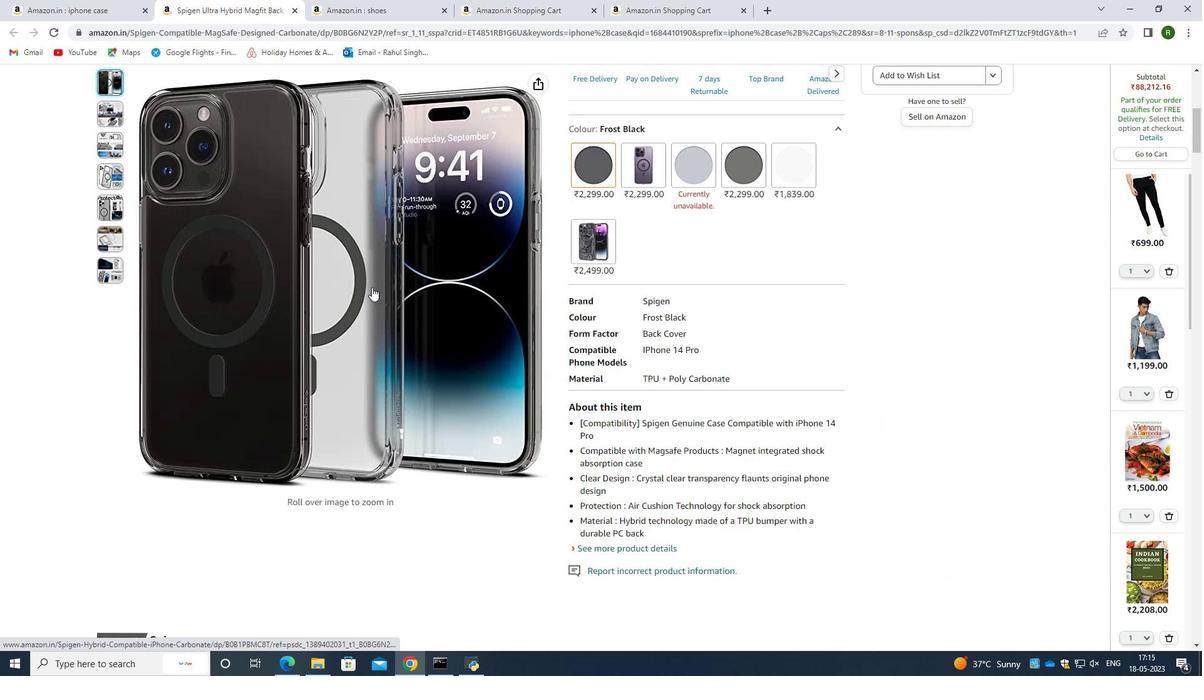 
Action: Mouse scrolled (372, 288) with delta (0, 0)
Screenshot: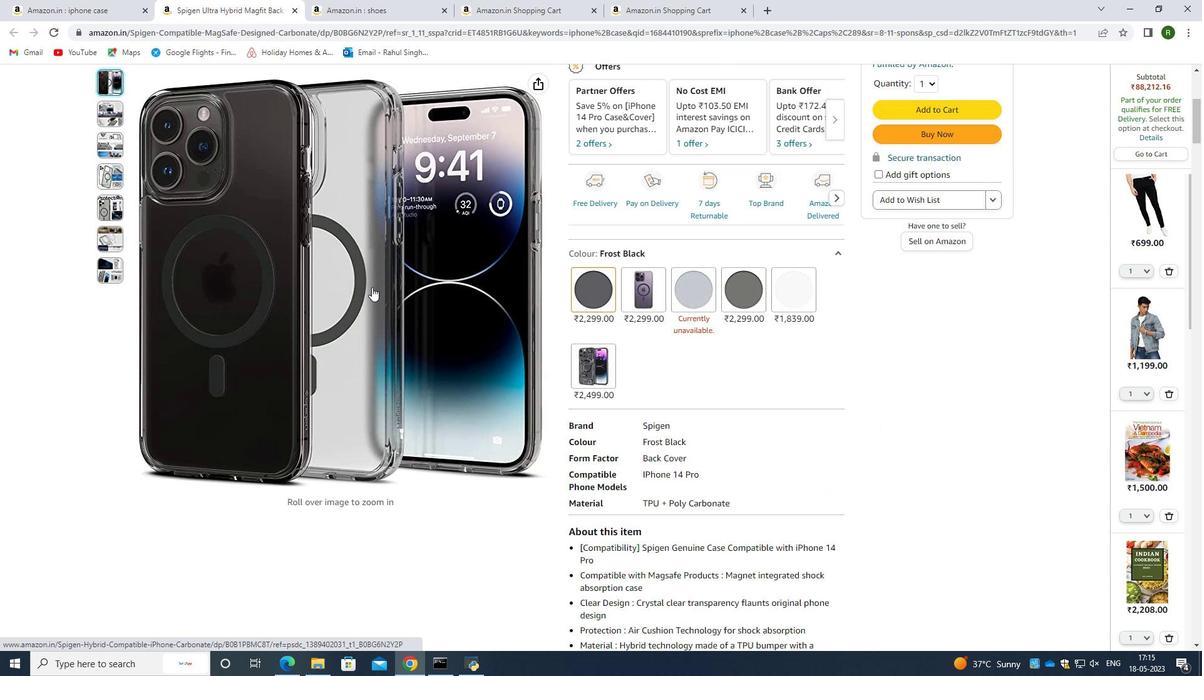 
Action: Mouse scrolled (372, 288) with delta (0, 0)
Screenshot: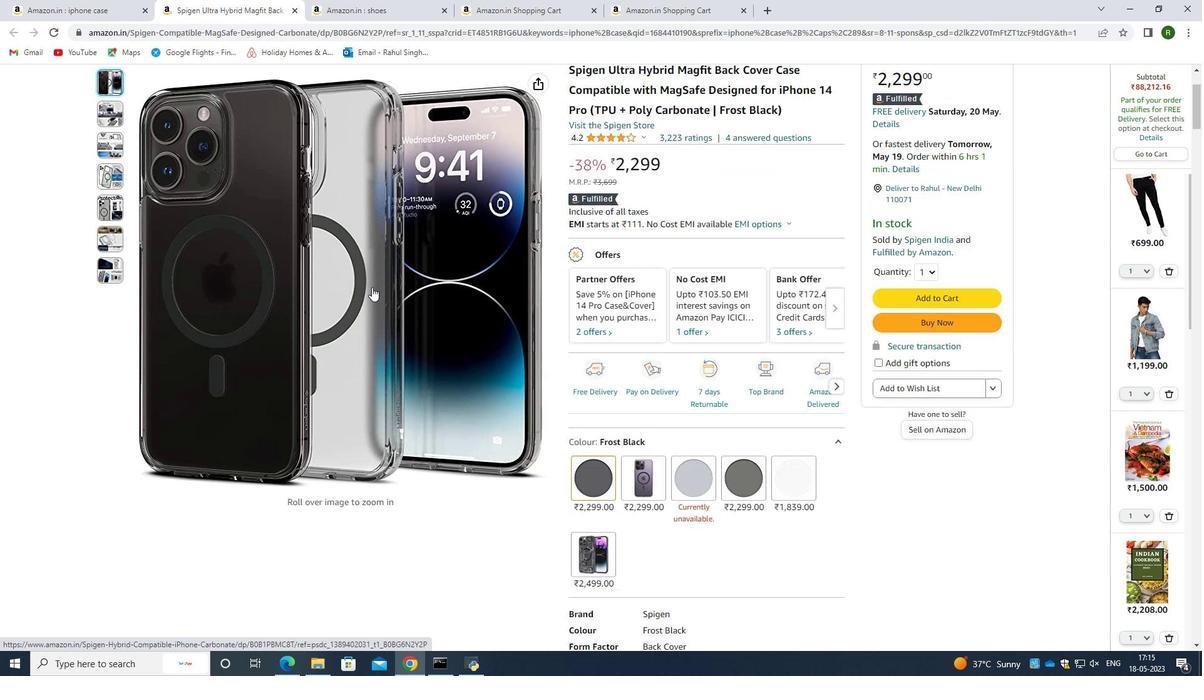 
Action: Mouse moved to (36, 0)
Screenshot: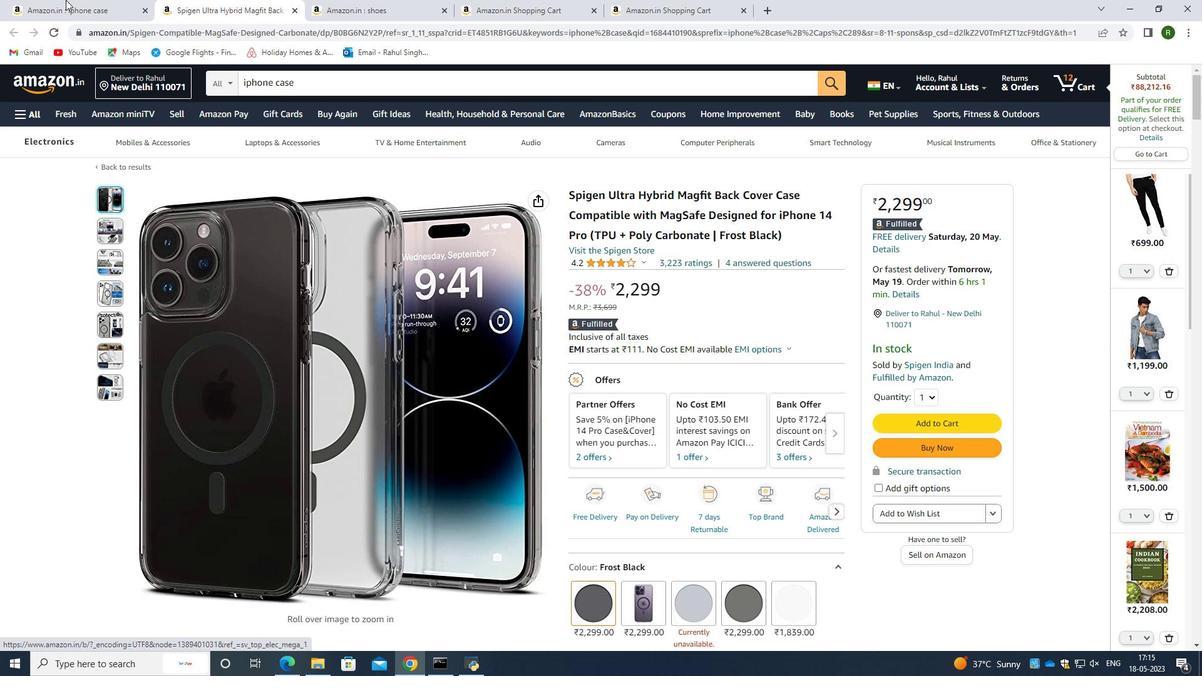 
Action: Mouse pressed left at (36, 0)
Screenshot: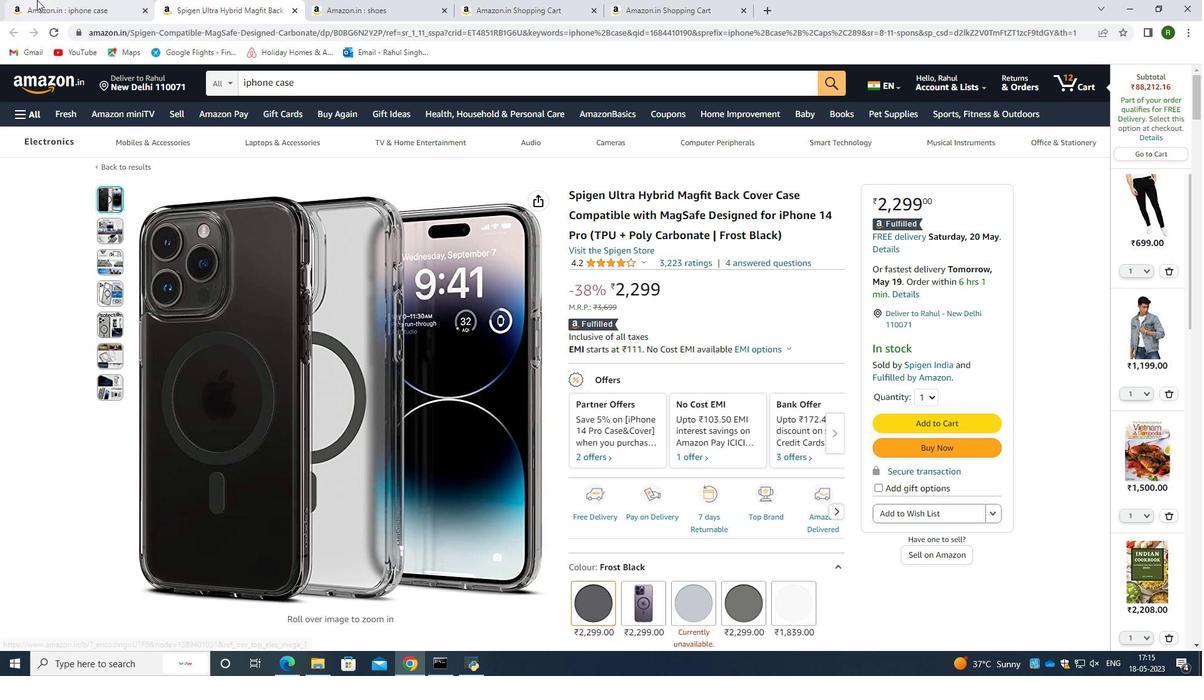 
Action: Mouse moved to (486, 465)
Screenshot: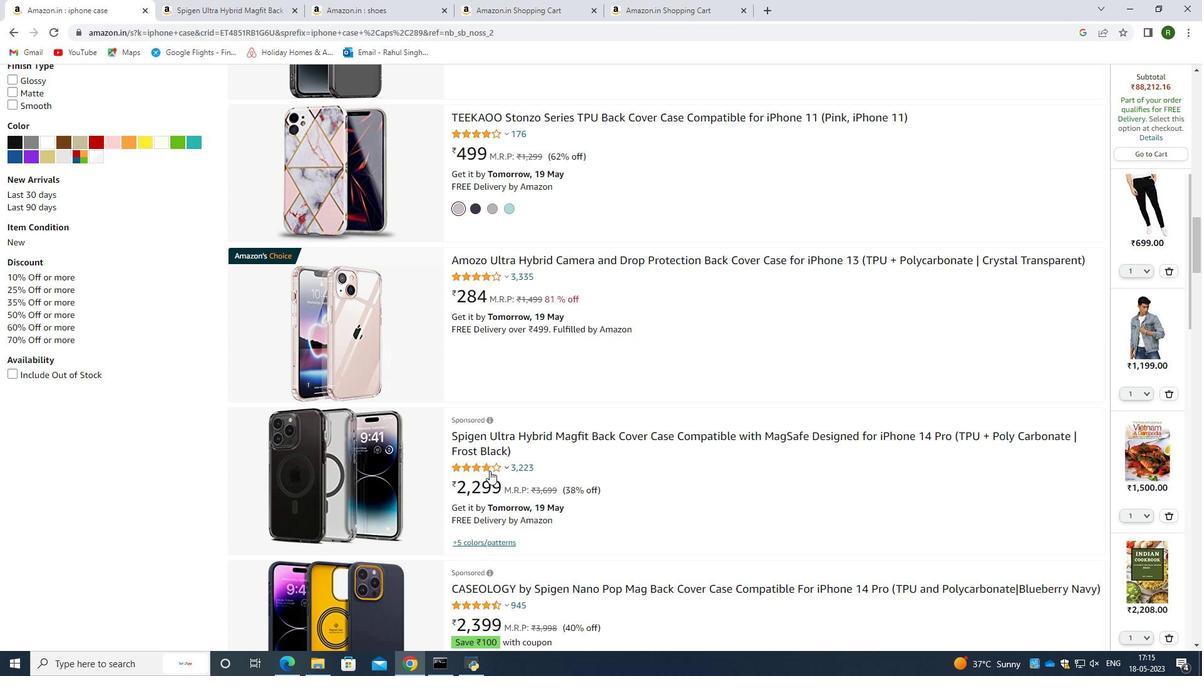 
Action: Mouse scrolled (486, 464) with delta (0, 0)
Screenshot: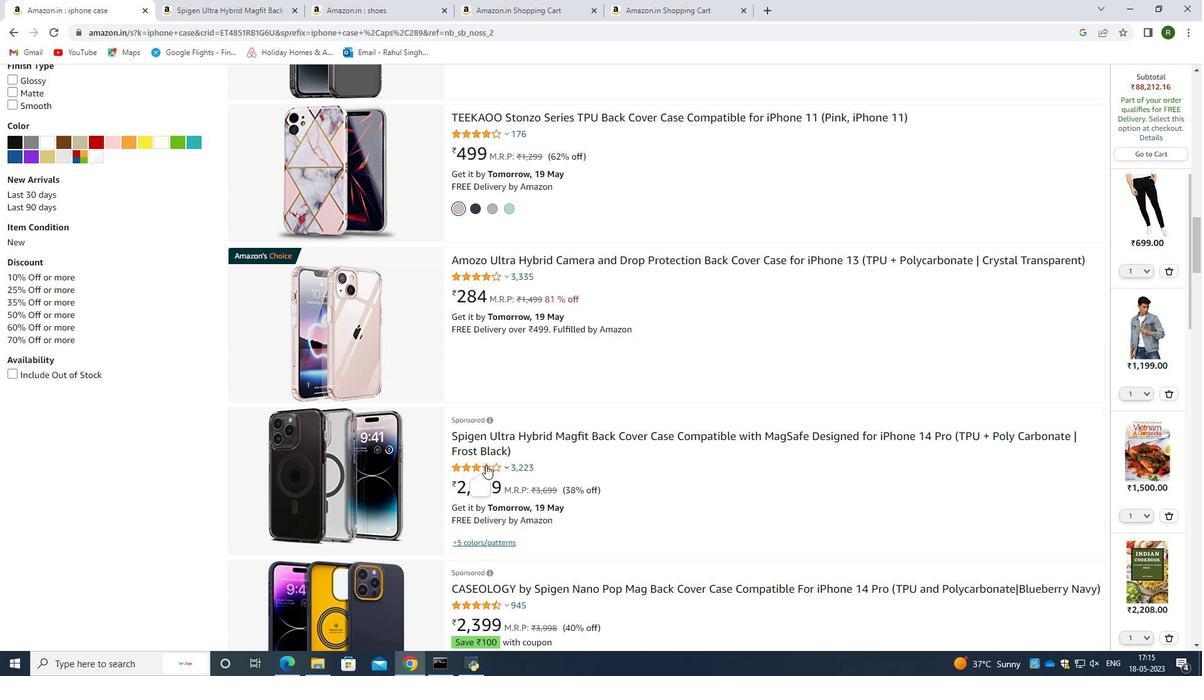 
Action: Mouse scrolled (486, 464) with delta (0, 0)
Screenshot: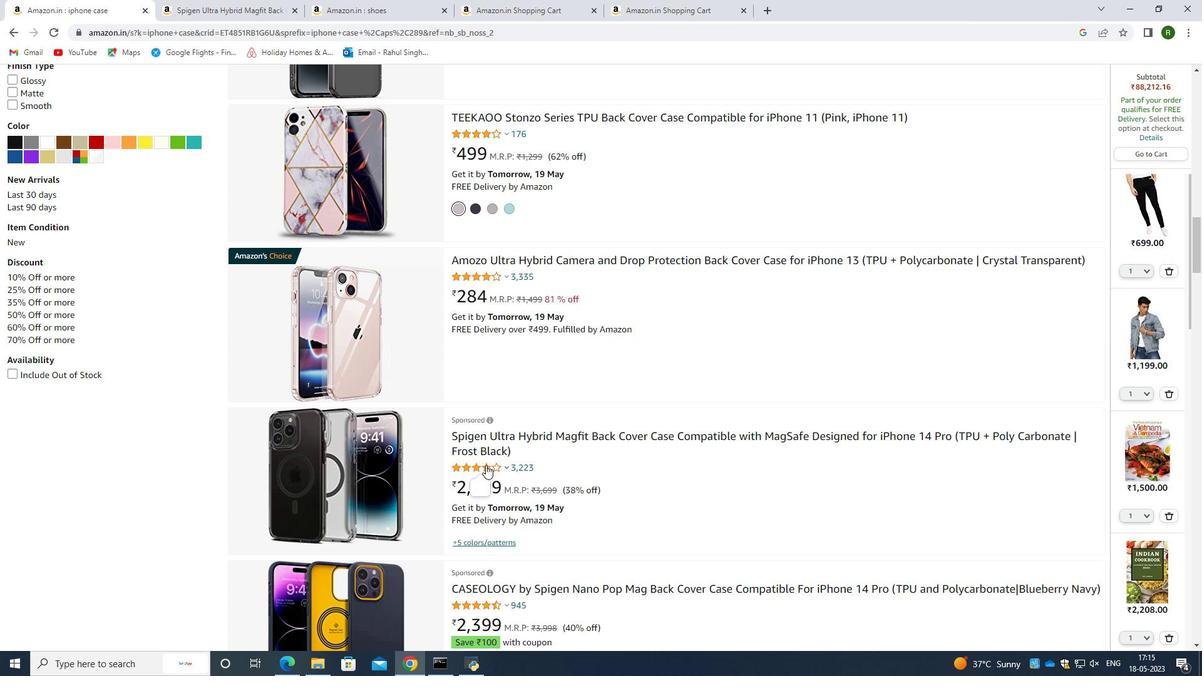 
Action: Mouse moved to (690, 371)
Screenshot: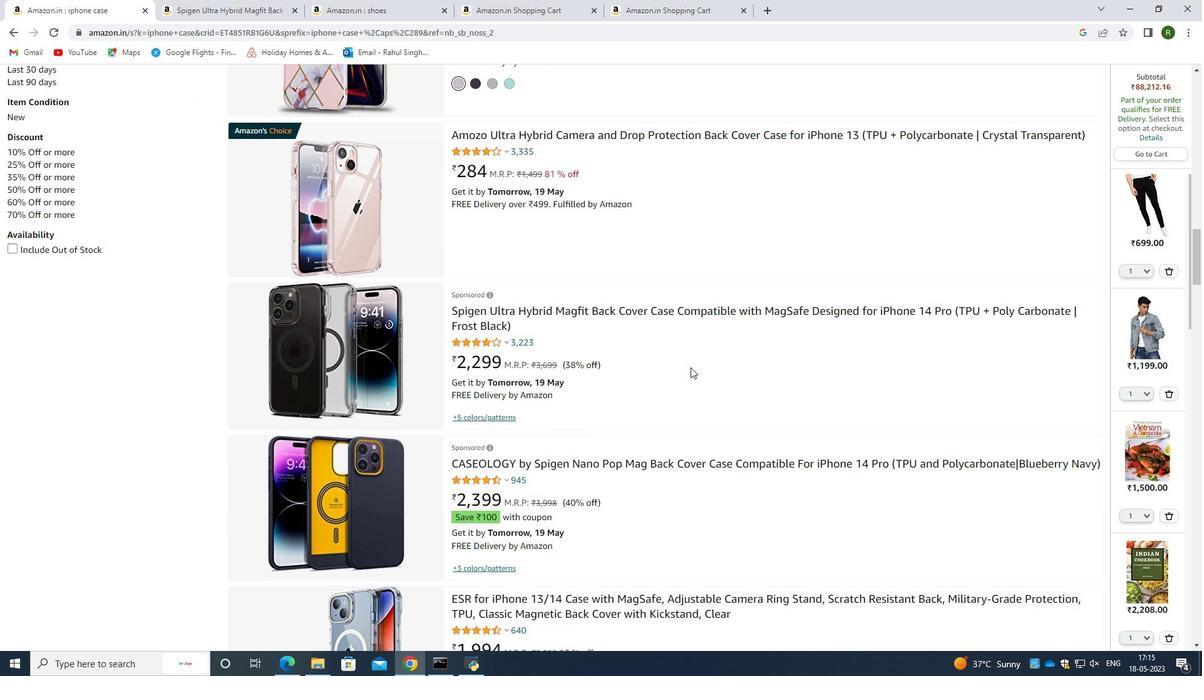 
Action: Mouse scrolled (690, 370) with delta (0, 0)
Screenshot: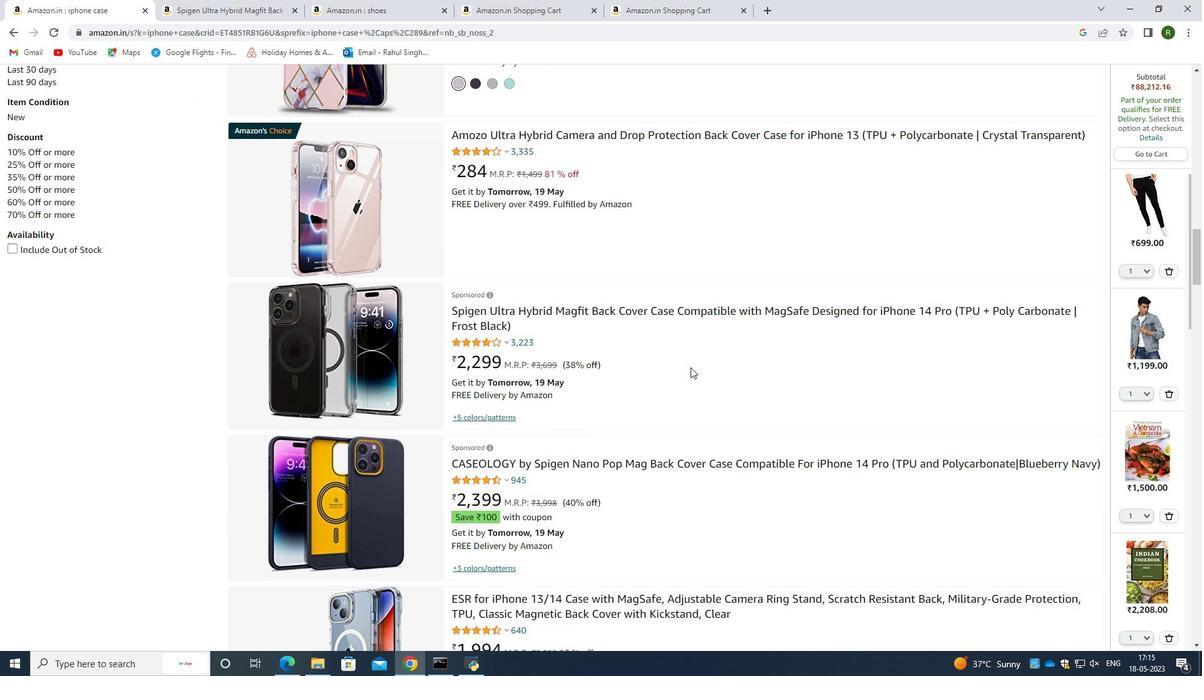 
Action: Mouse moved to (688, 386)
Screenshot: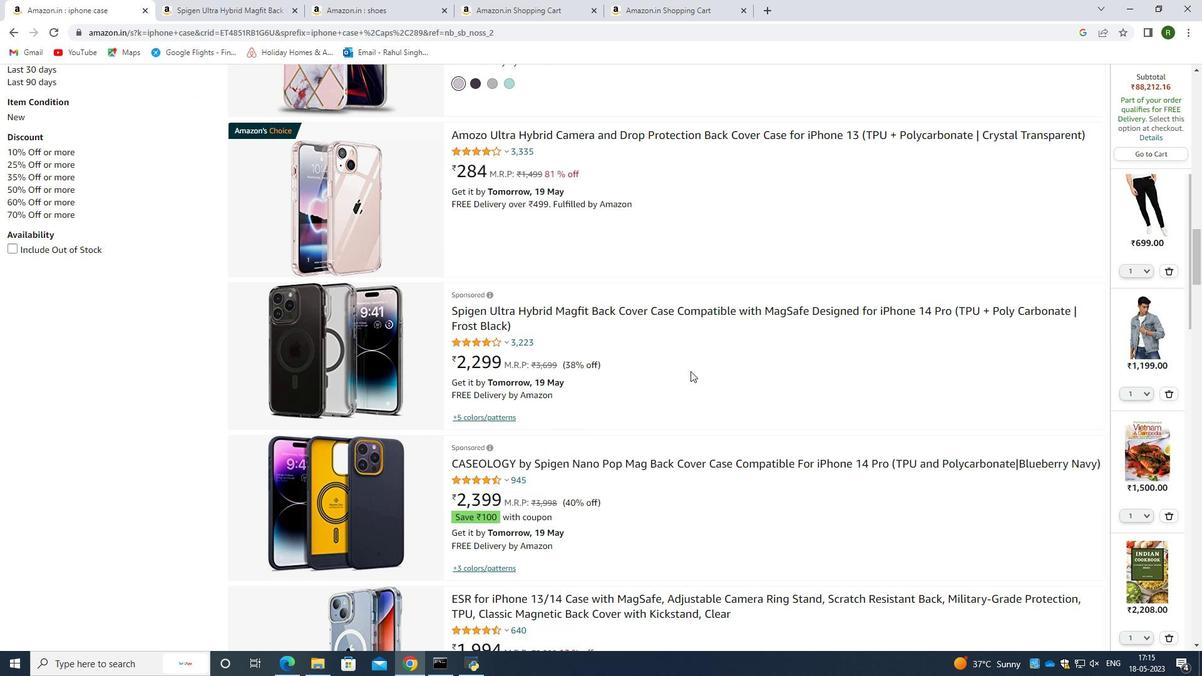 
Action: Mouse scrolled (688, 385) with delta (0, 0)
Screenshot: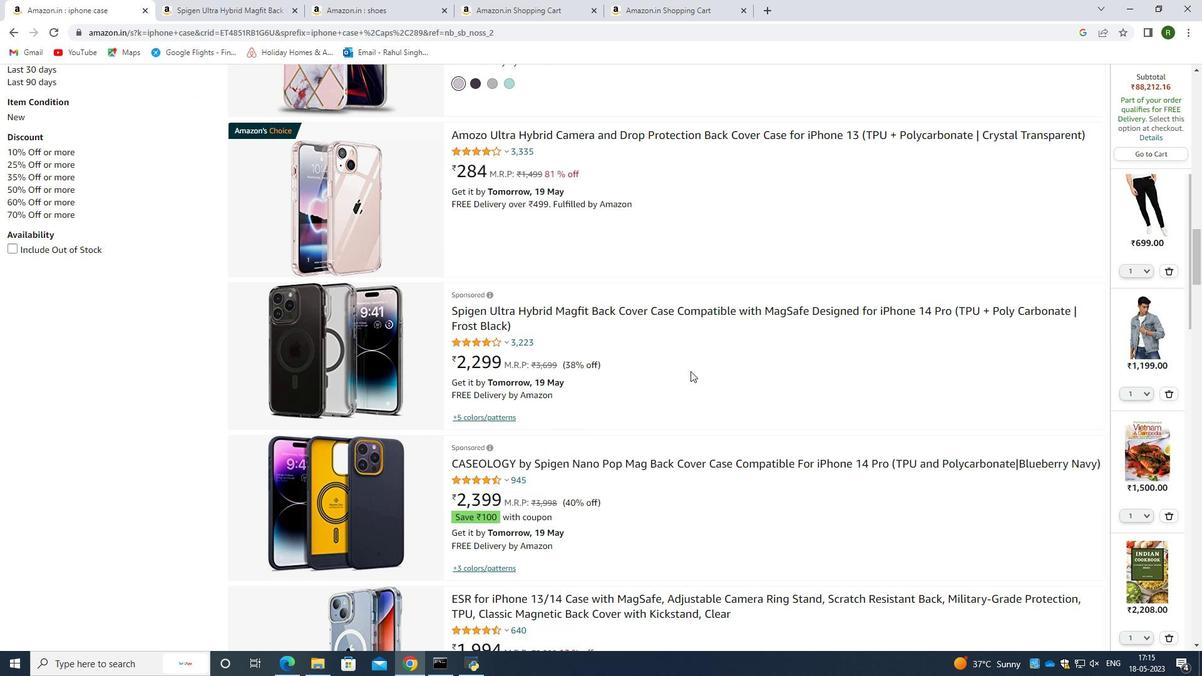 
Action: Mouse moved to (688, 387)
Screenshot: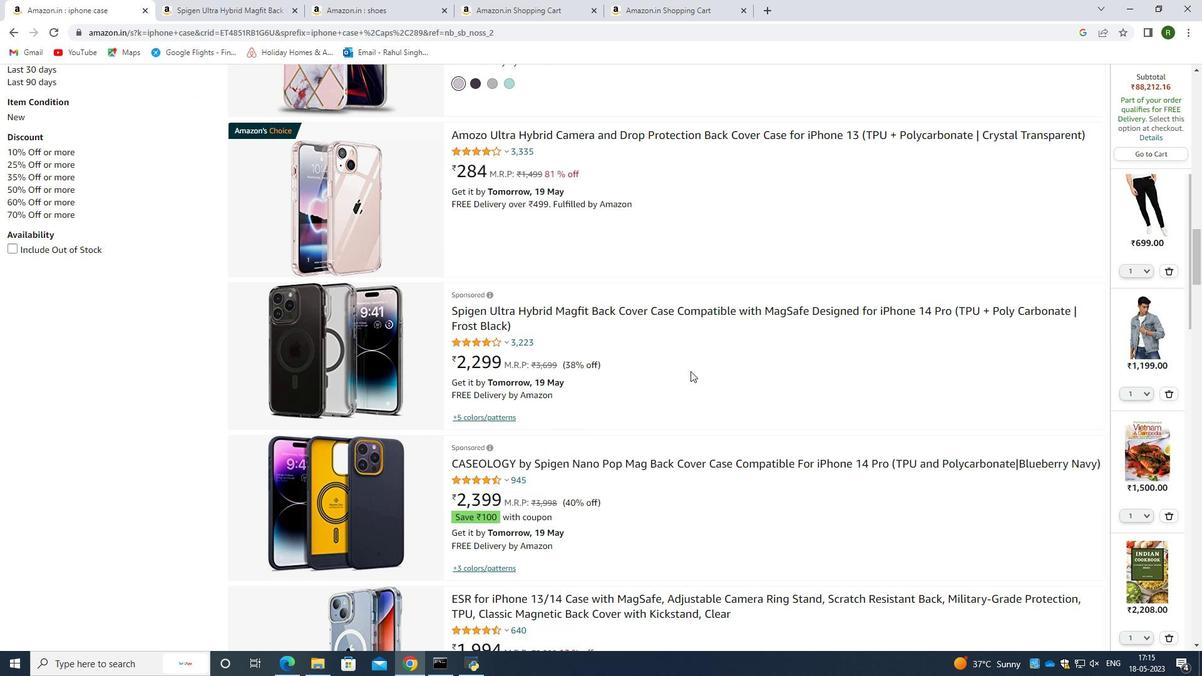 
Action: Mouse scrolled (688, 387) with delta (0, 0)
Screenshot: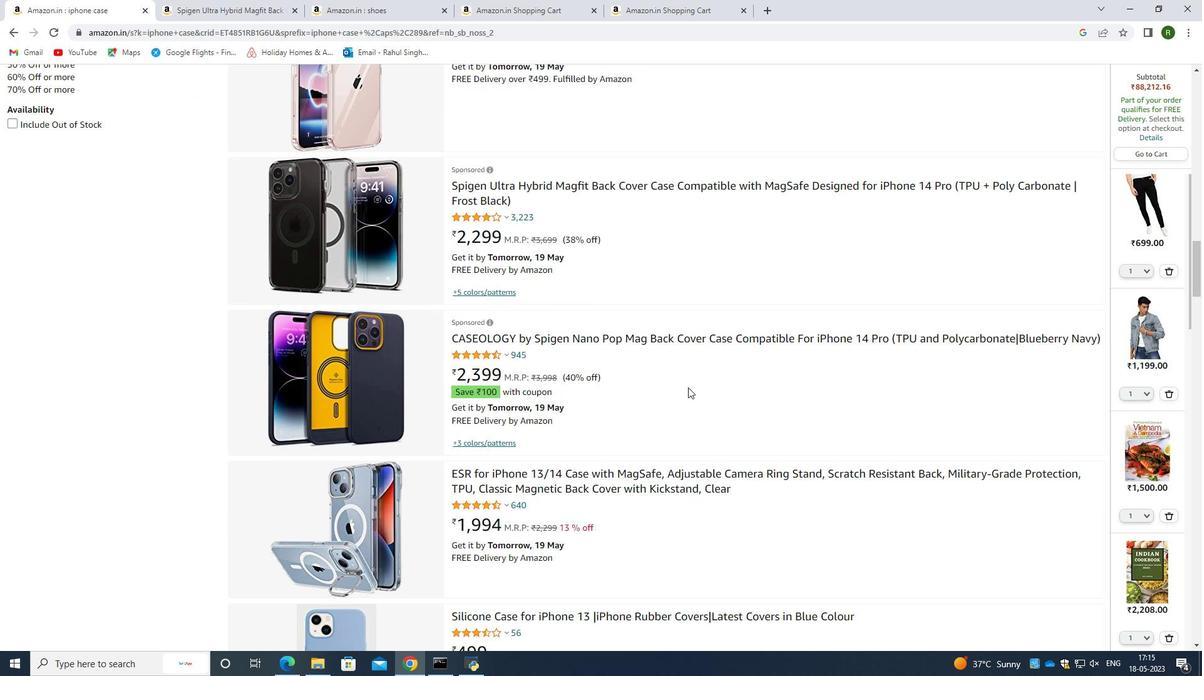 
Action: Mouse scrolled (688, 387) with delta (0, 0)
Screenshot: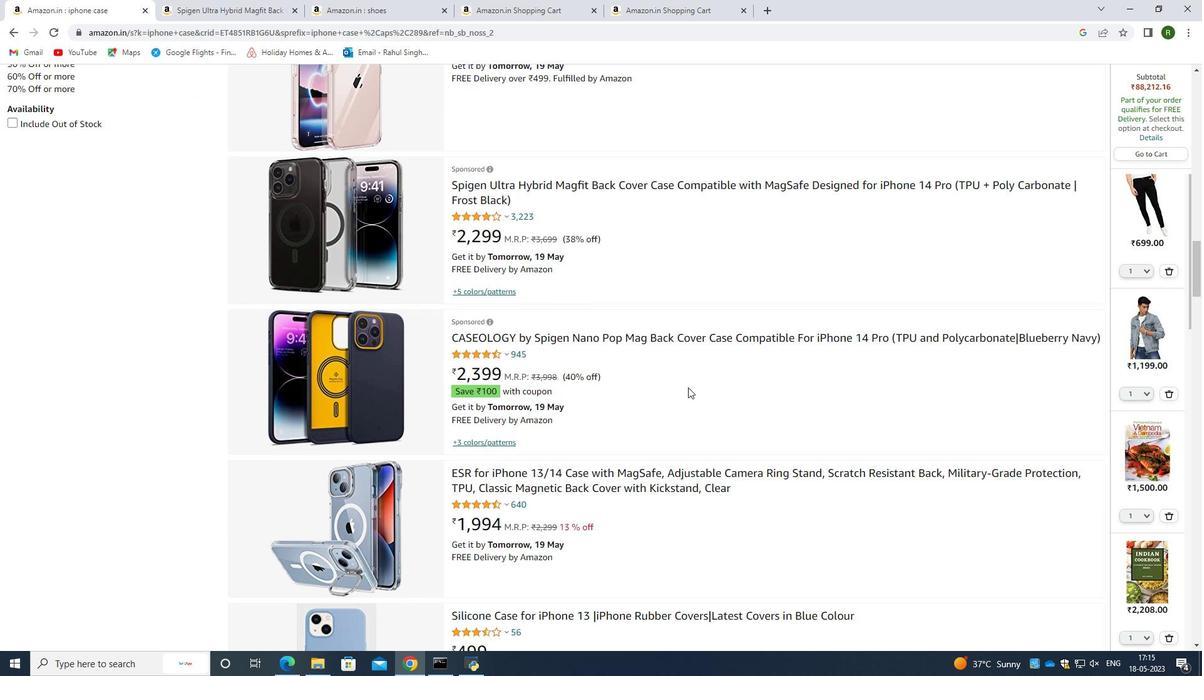 
Action: Mouse moved to (690, 382)
Screenshot: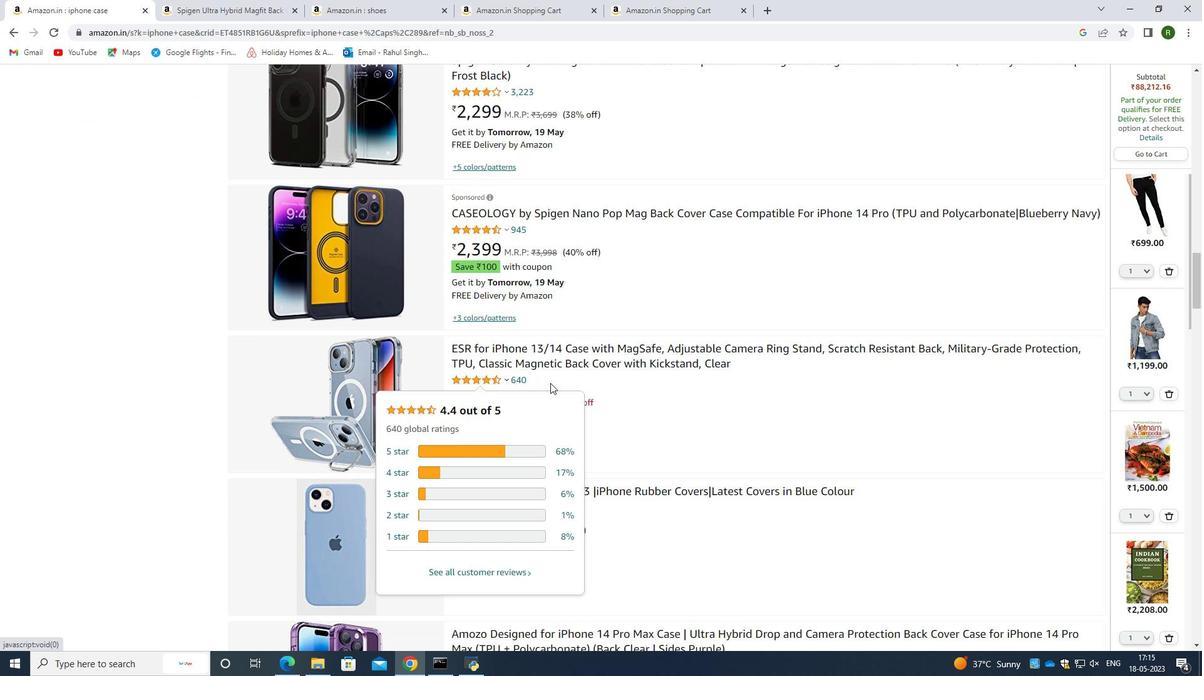 
Action: Mouse scrolled (690, 382) with delta (0, 0)
Screenshot: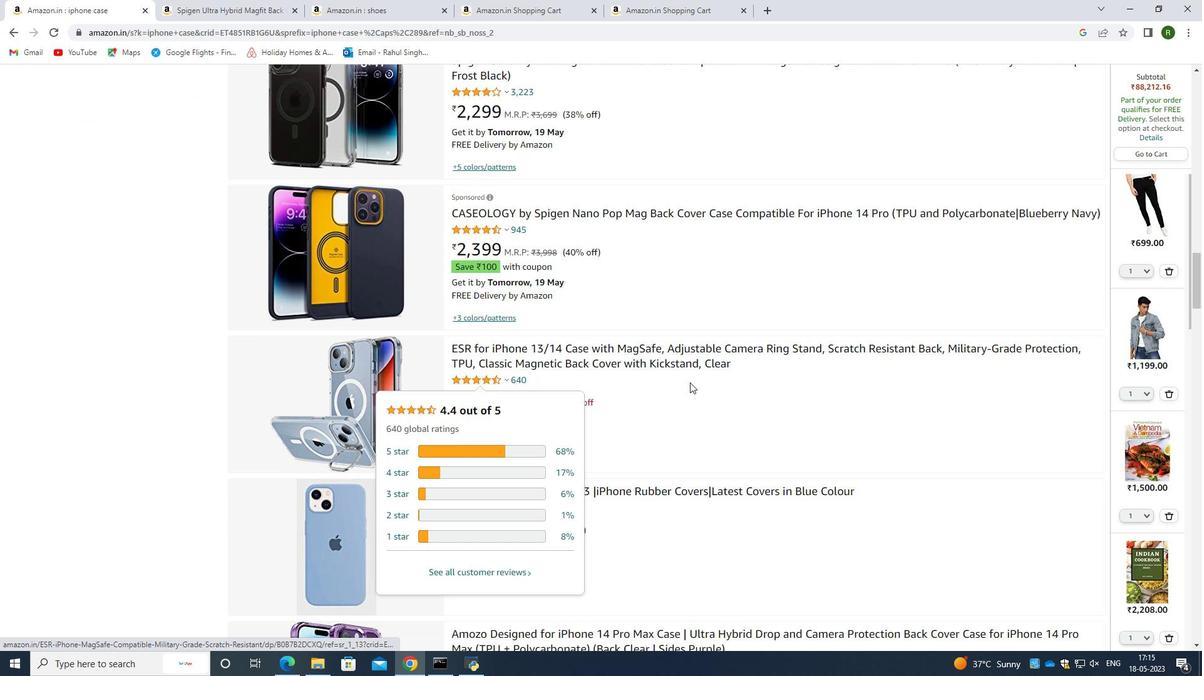 
Action: Mouse scrolled (690, 382) with delta (0, 0)
Screenshot: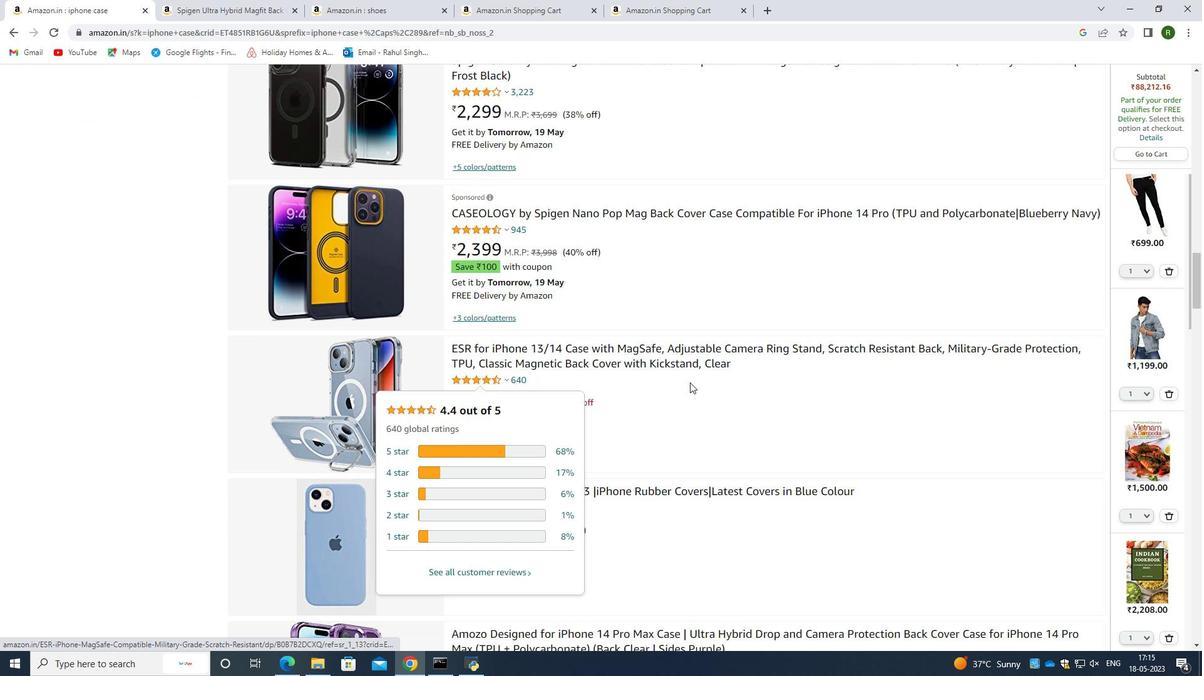 
Action: Mouse scrolled (690, 382) with delta (0, 0)
Screenshot: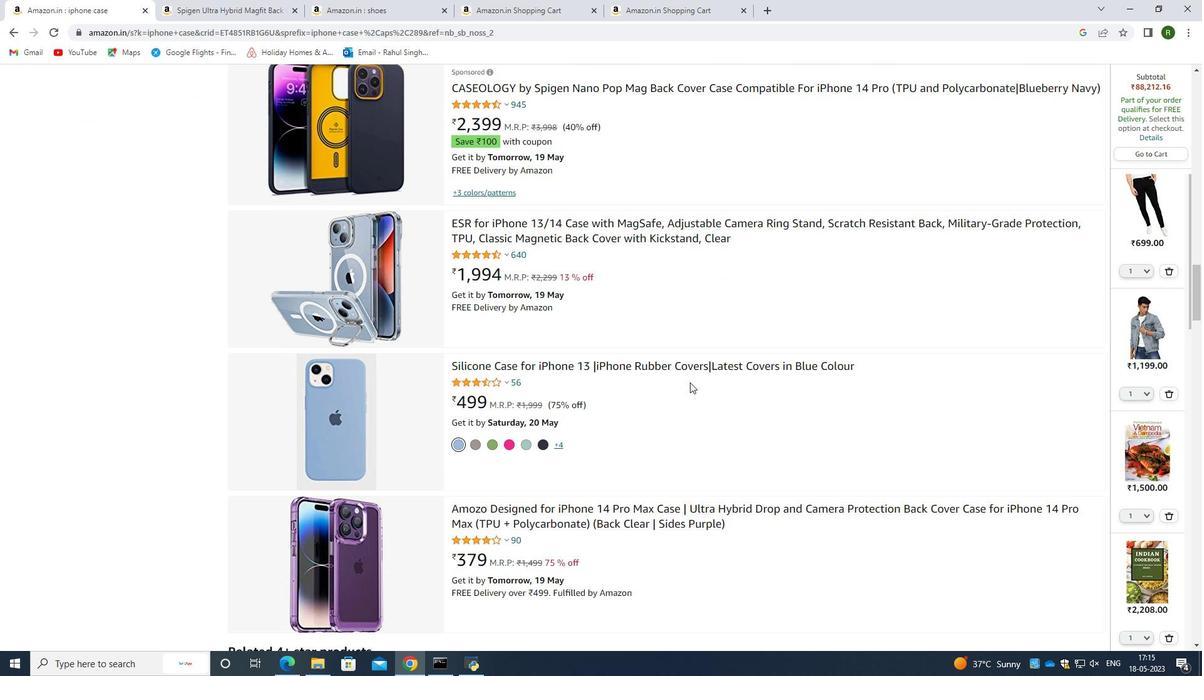 
Action: Mouse scrolled (690, 382) with delta (0, 0)
Screenshot: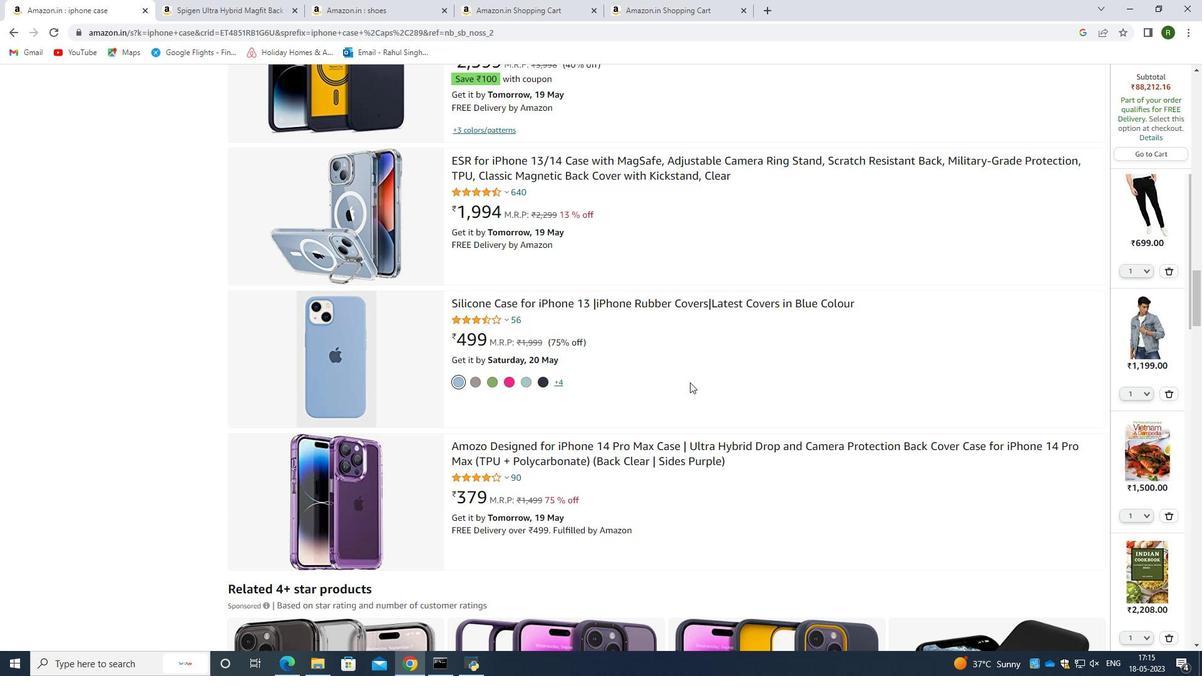 
Action: Mouse moved to (516, 418)
Screenshot: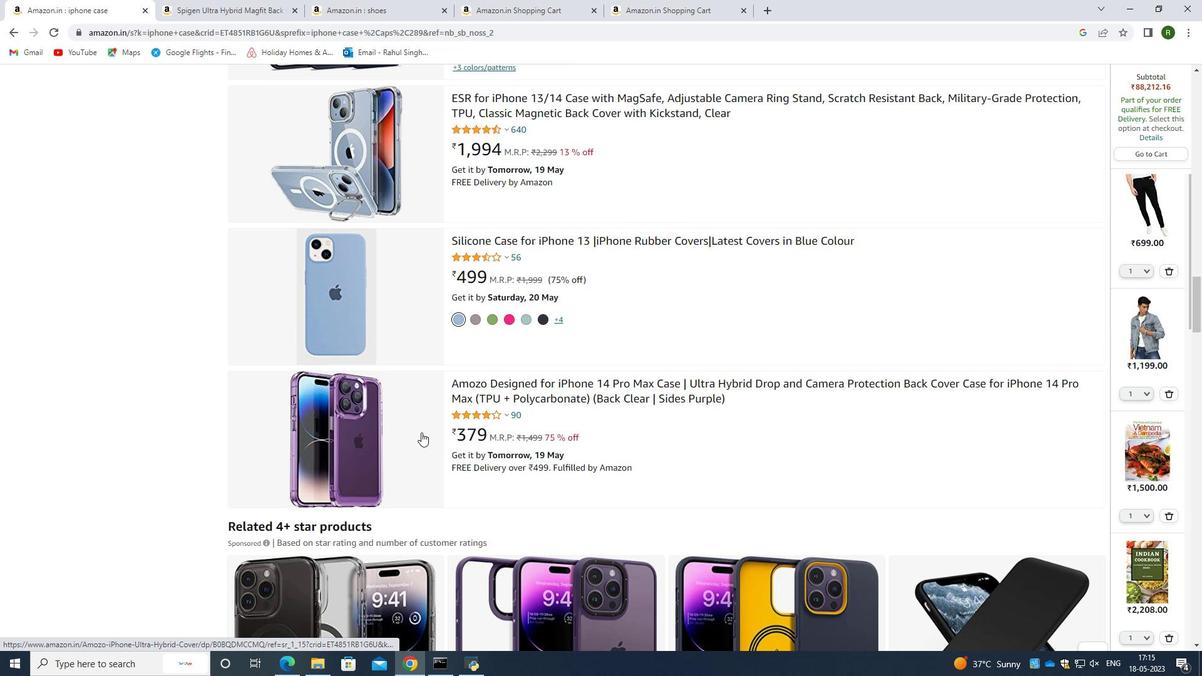 
Action: Mouse scrolled (516, 418) with delta (0, 0)
Screenshot: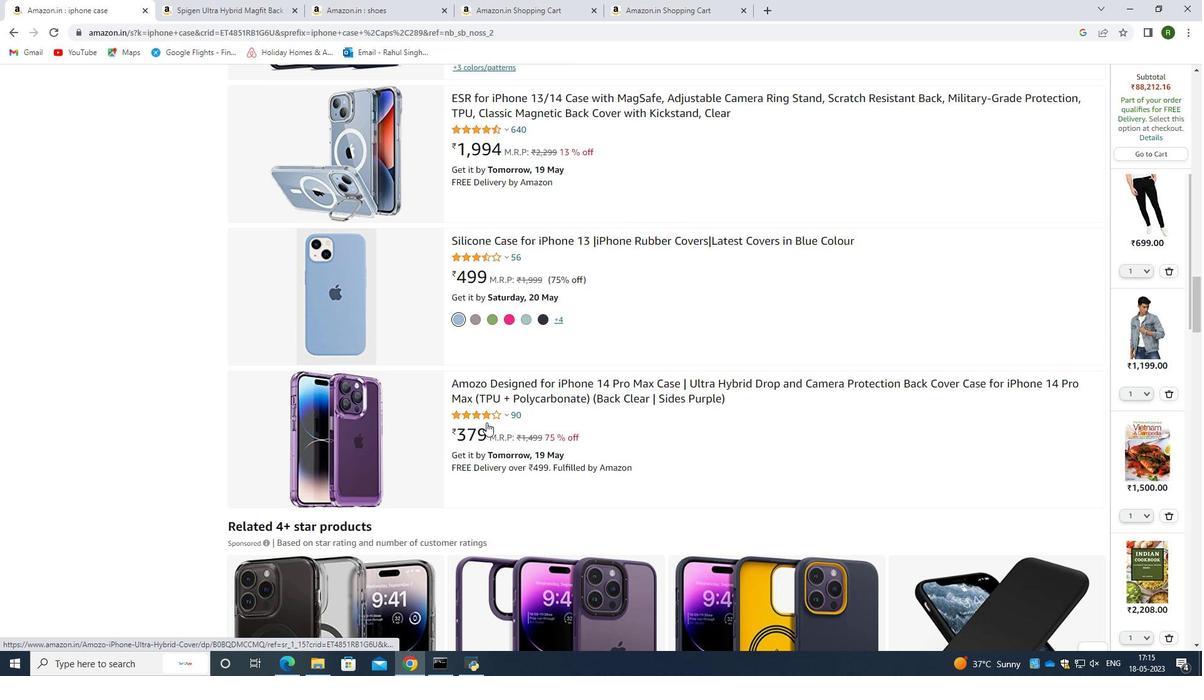 
Action: Mouse scrolled (516, 418) with delta (0, 0)
Screenshot: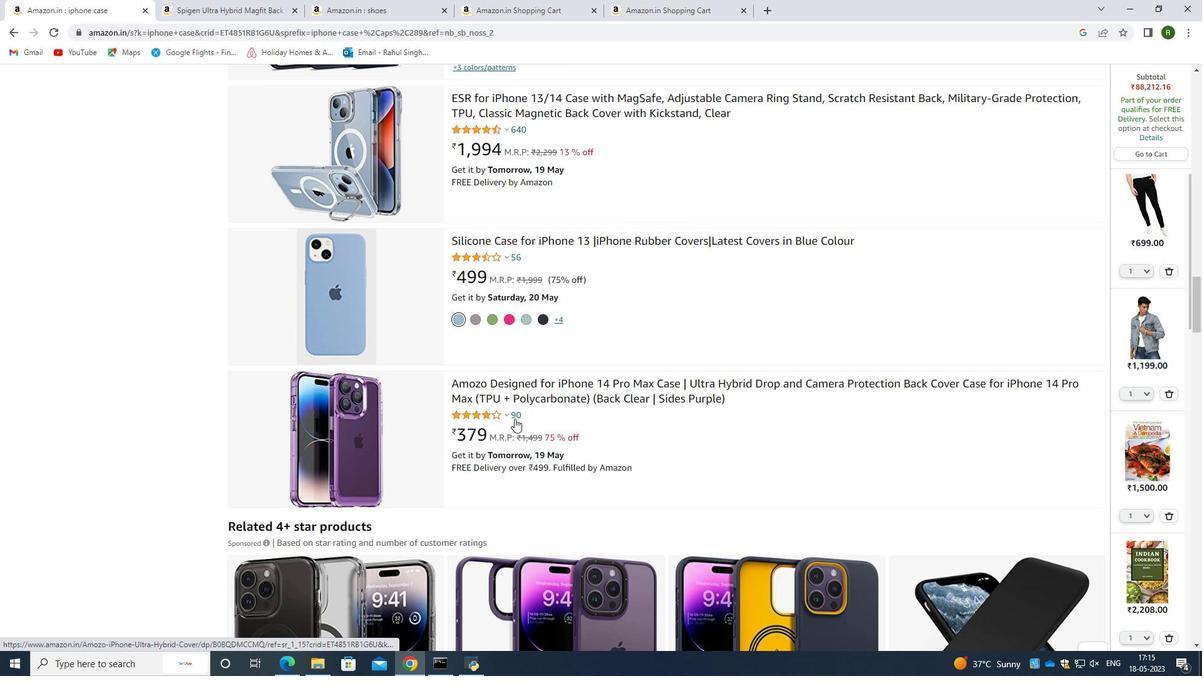
Action: Mouse scrolled (516, 418) with delta (0, 0)
Screenshot: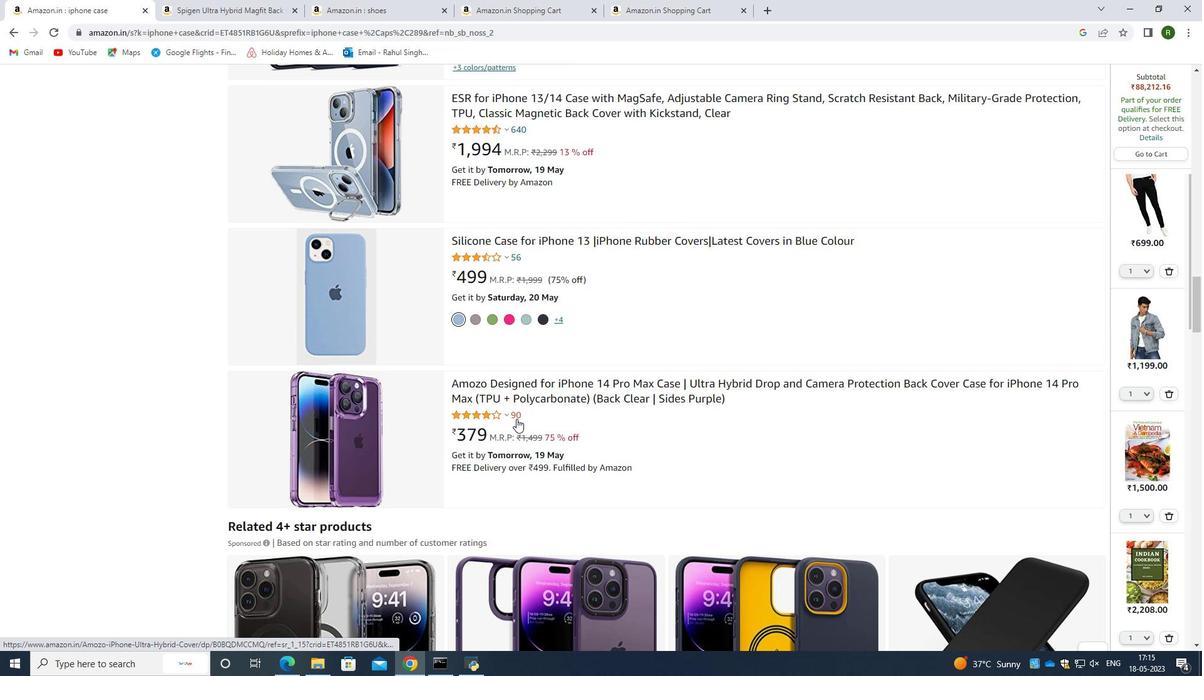 
Action: Mouse moved to (517, 418)
Screenshot: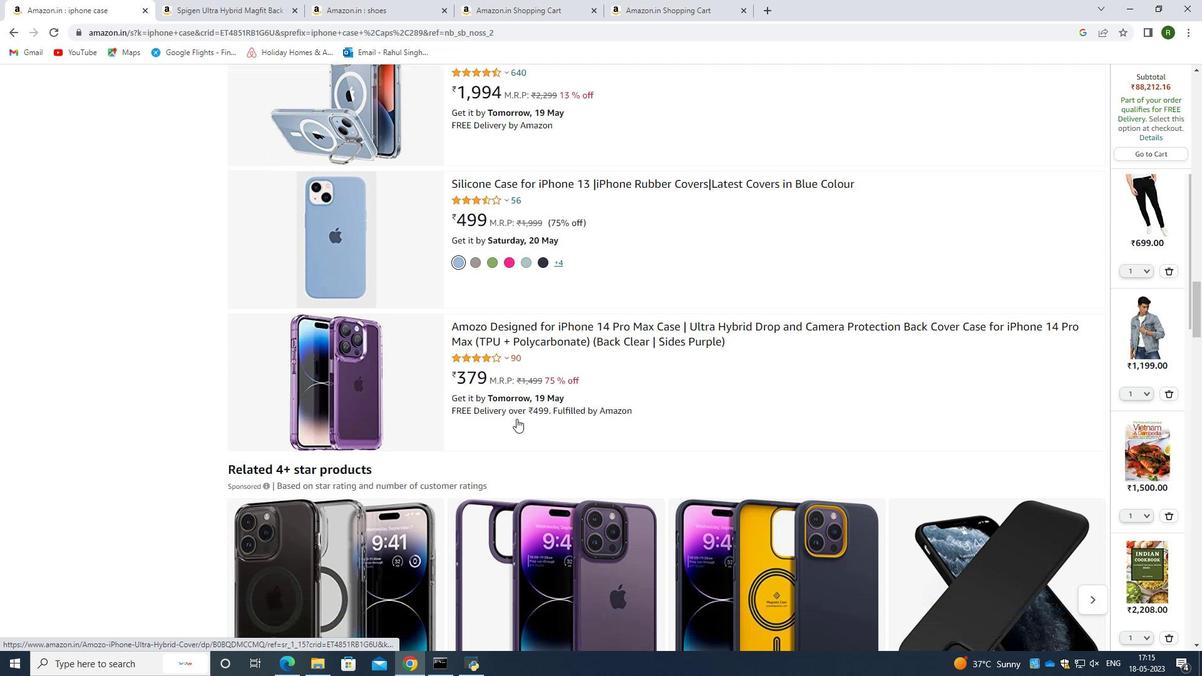 
Action: Mouse scrolled (517, 418) with delta (0, 0)
Screenshot: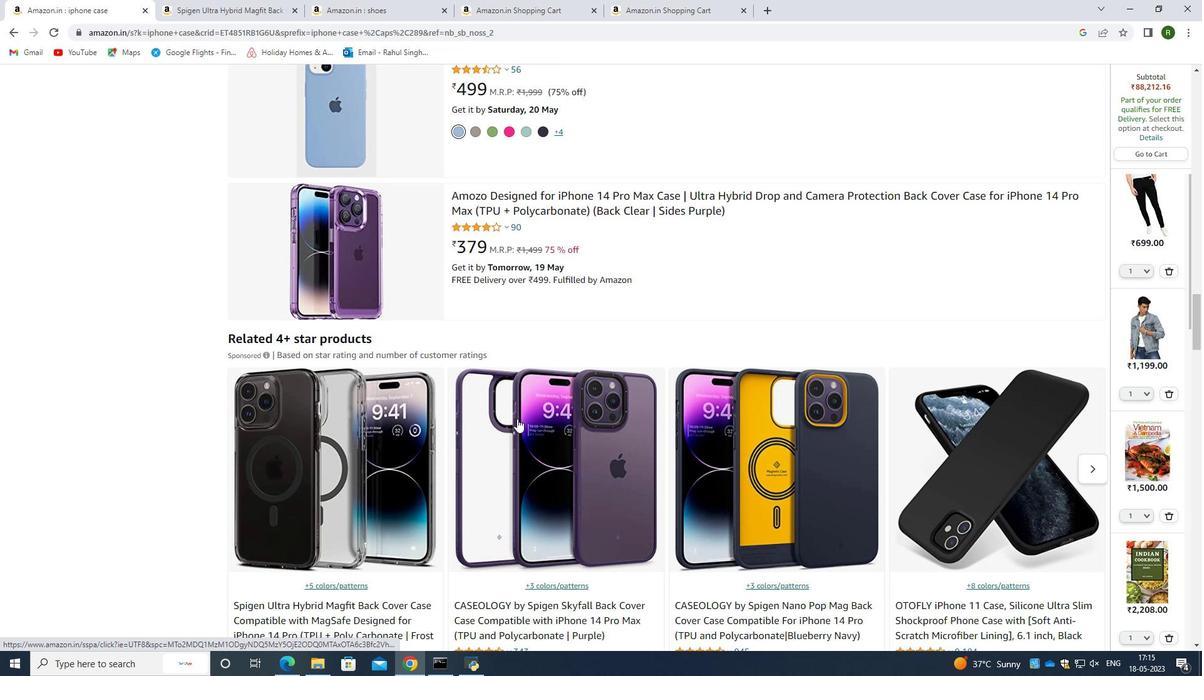 
Action: Mouse scrolled (517, 418) with delta (0, 0)
Screenshot: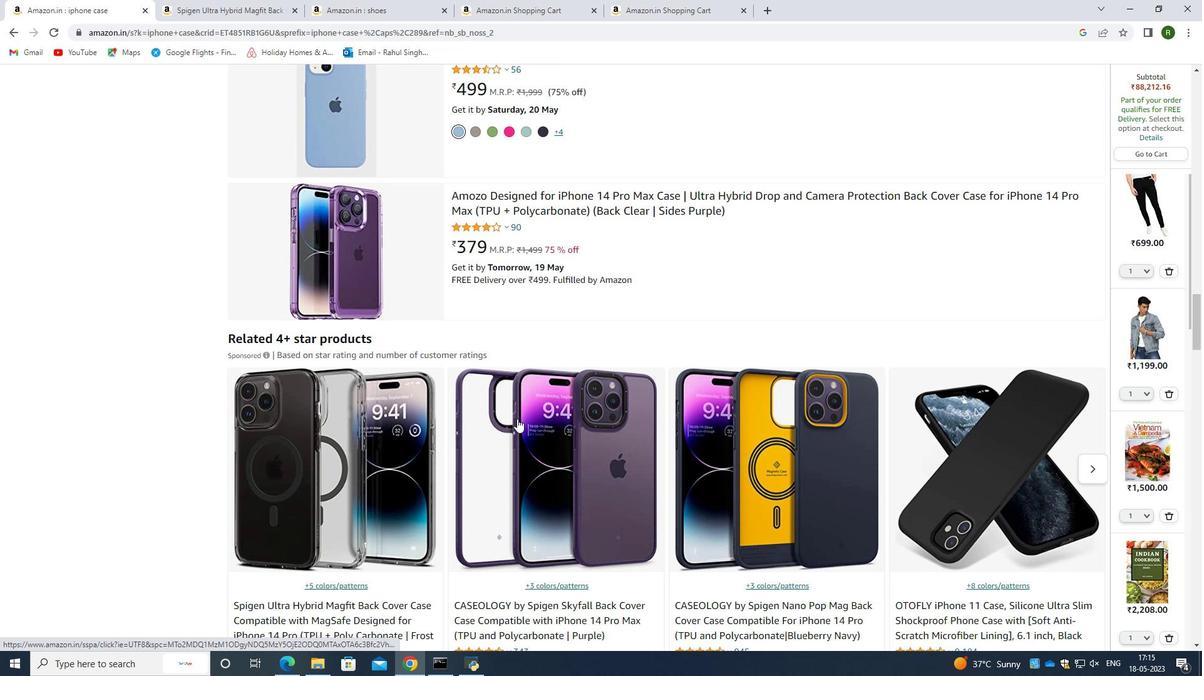 
Action: Mouse scrolled (517, 418) with delta (0, 0)
Screenshot: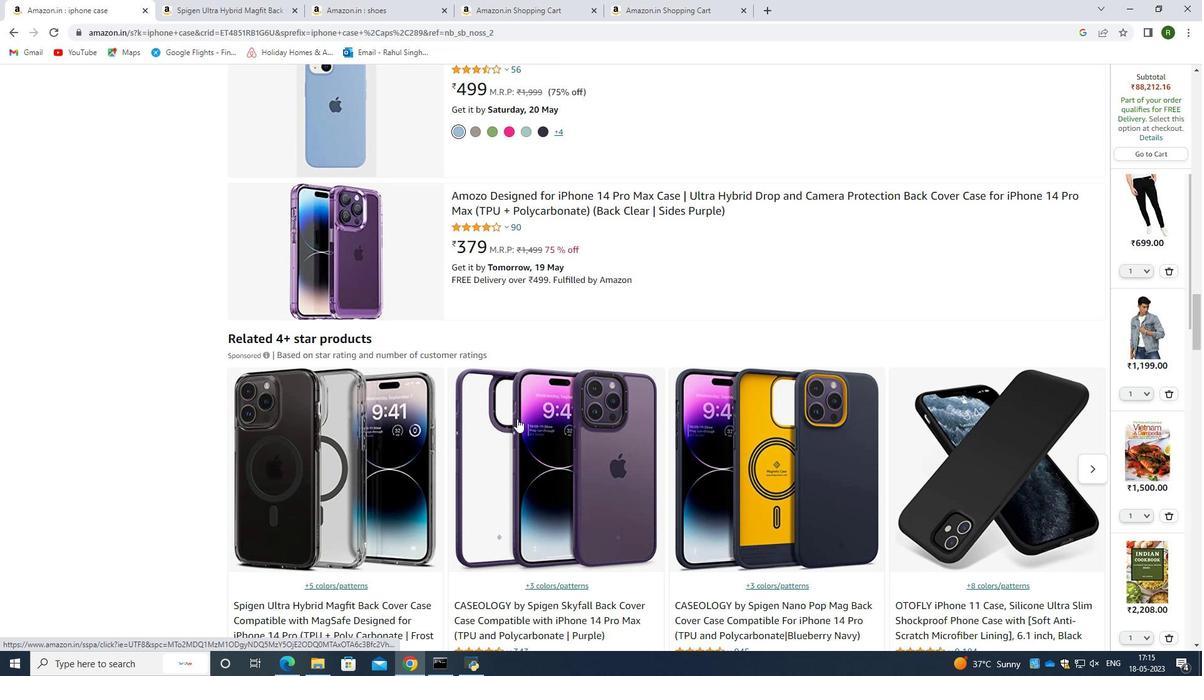 
Action: Mouse moved to (546, 384)
Screenshot: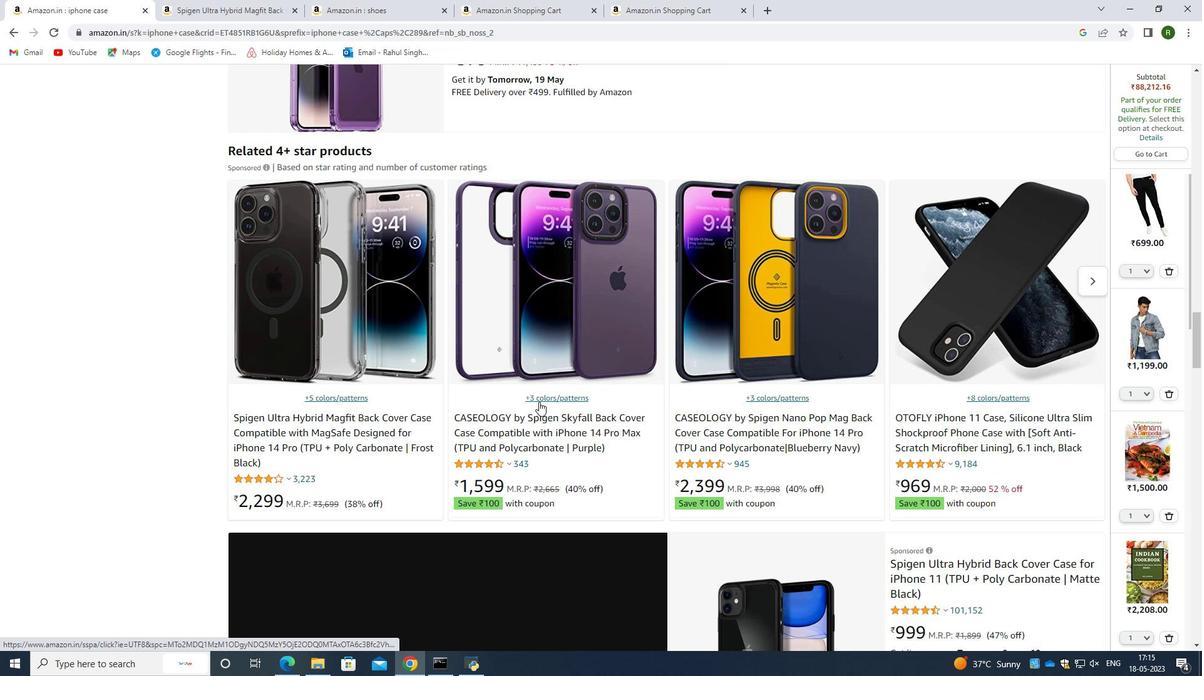 
Action: Mouse scrolled (546, 383) with delta (0, 0)
Screenshot: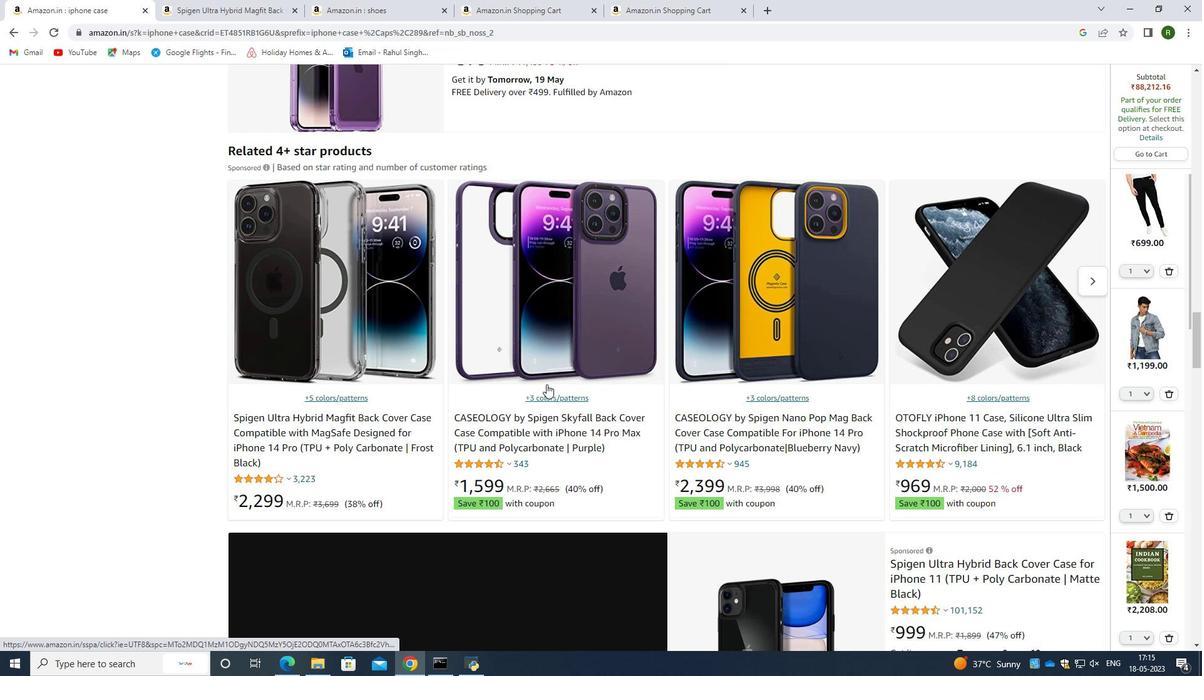 
Action: Mouse scrolled (546, 383) with delta (0, 0)
Screenshot: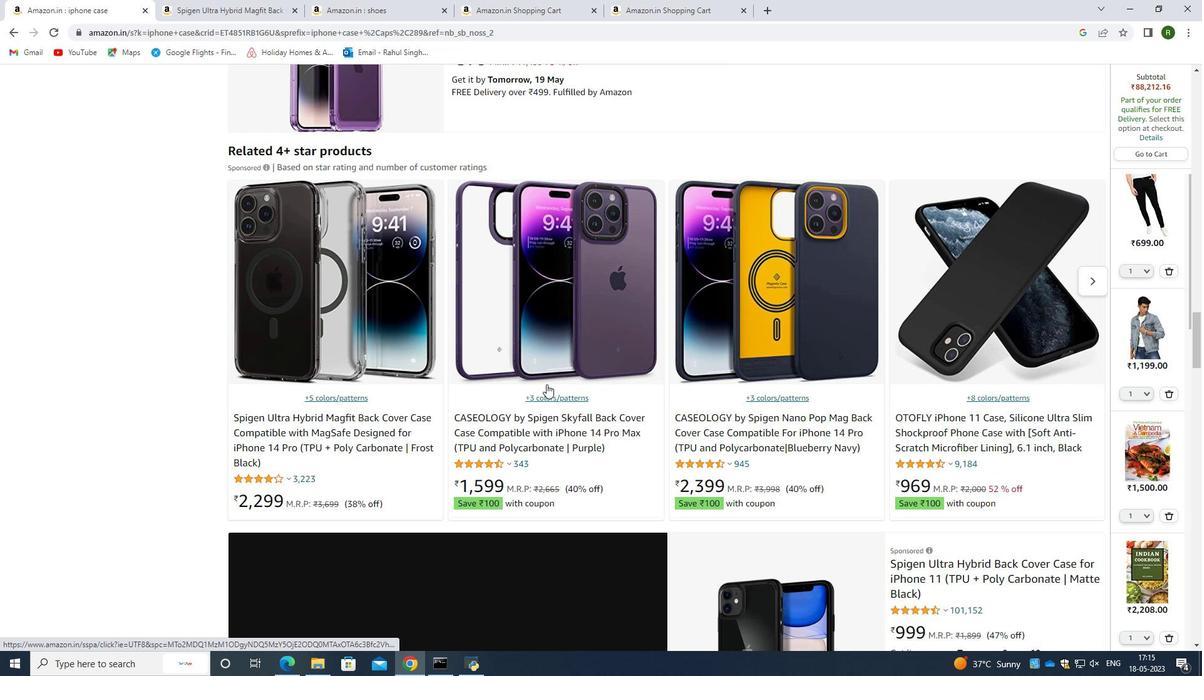 
Action: Mouse moved to (546, 385)
Screenshot: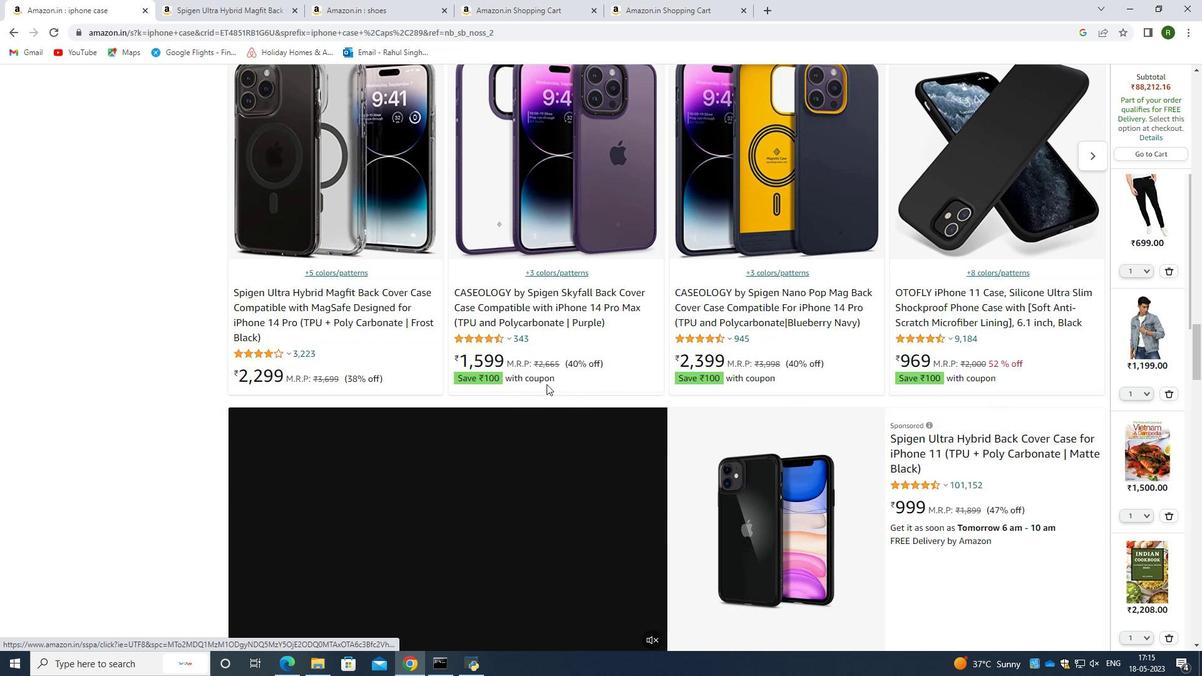 
Action: Mouse scrolled (546, 385) with delta (0, 0)
Screenshot: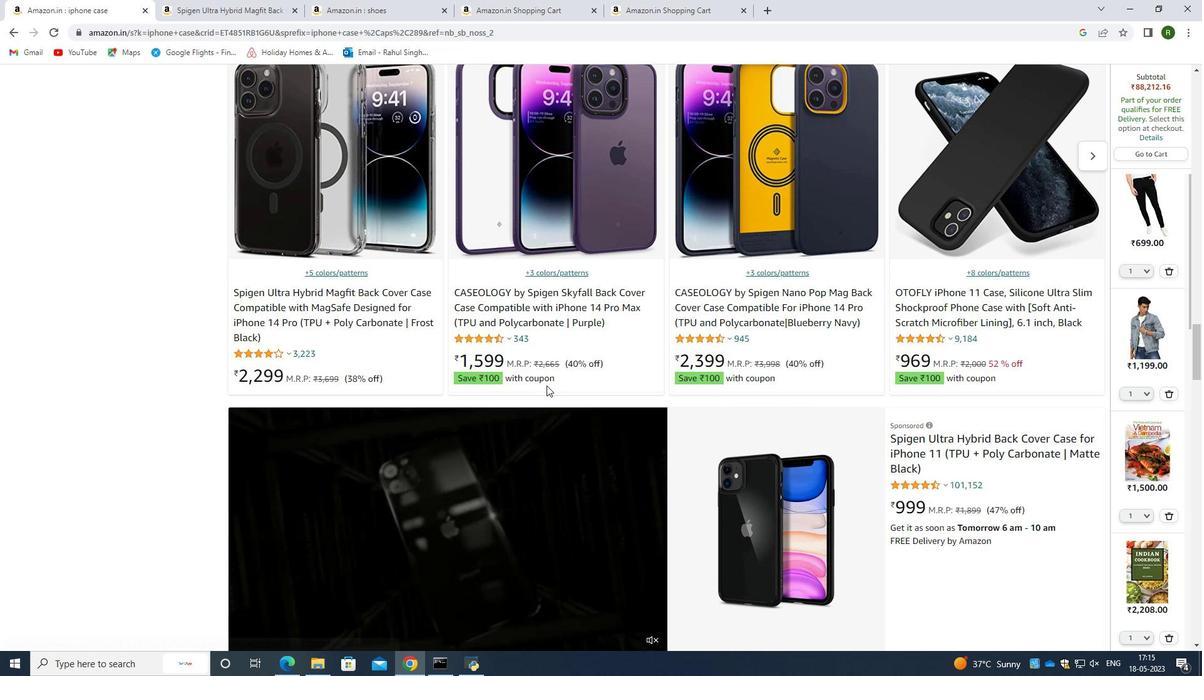 
Action: Mouse scrolled (546, 385) with delta (0, 0)
Screenshot: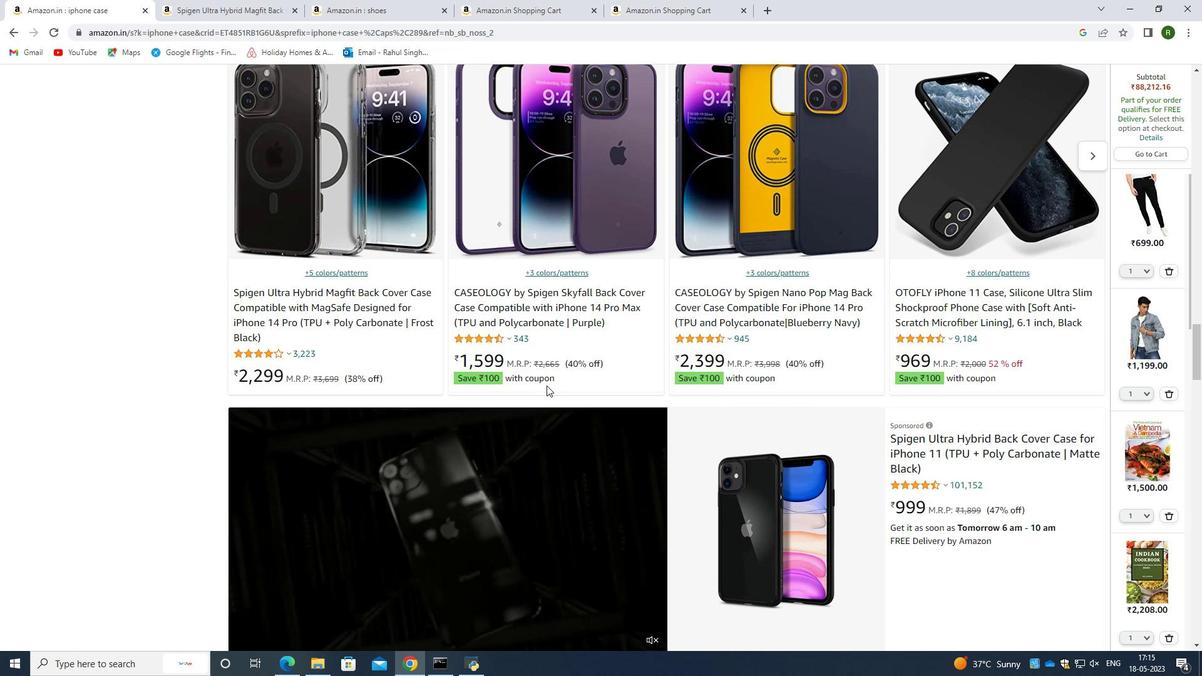 
Action: Mouse moved to (571, 416)
Screenshot: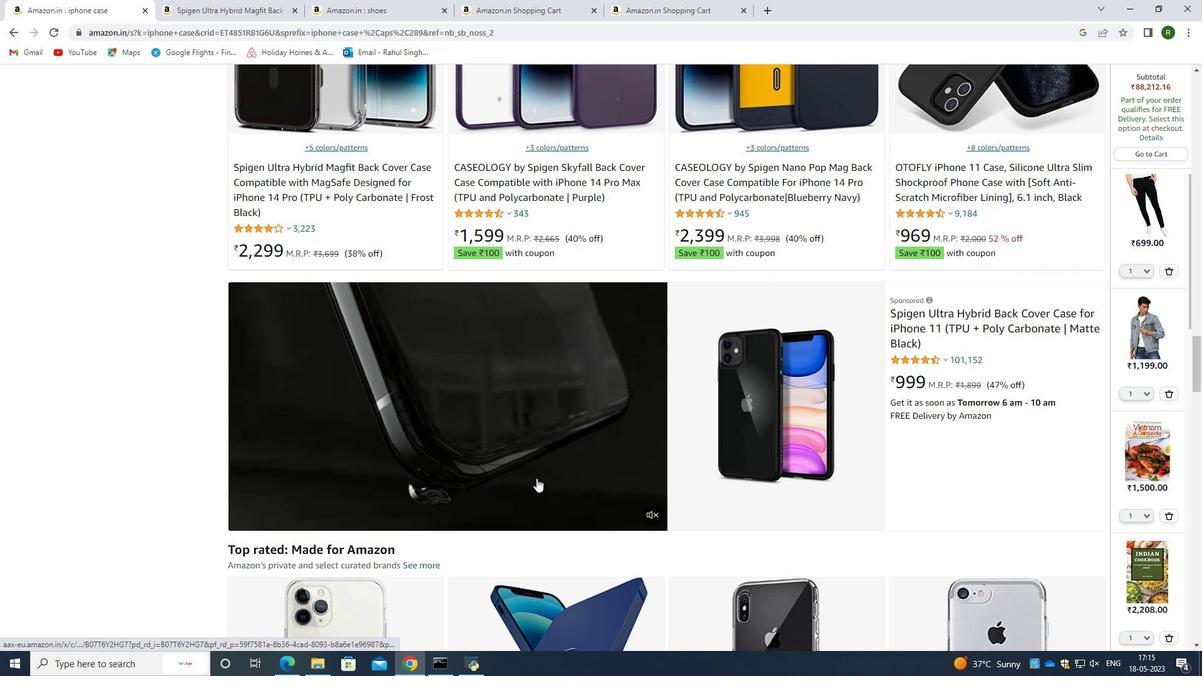
Action: Mouse scrolled (571, 415) with delta (0, 0)
Screenshot: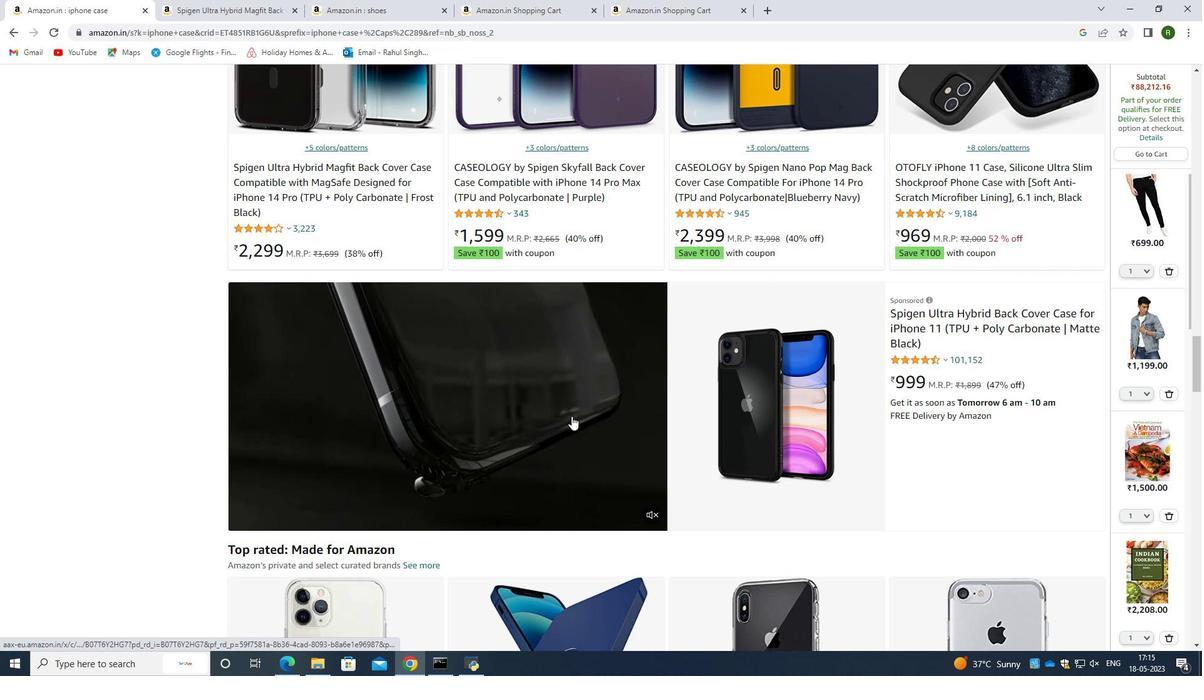 
Action: Mouse scrolled (571, 415) with delta (0, 0)
Screenshot: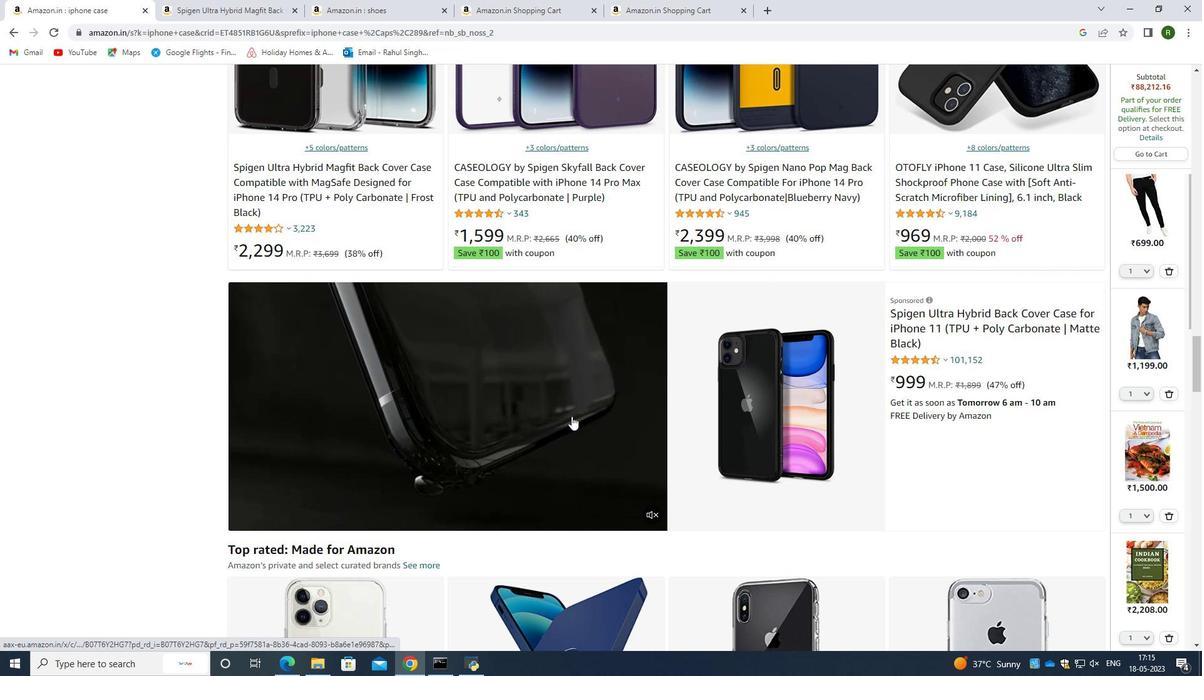 
Action: Mouse scrolled (571, 415) with delta (0, 0)
Screenshot: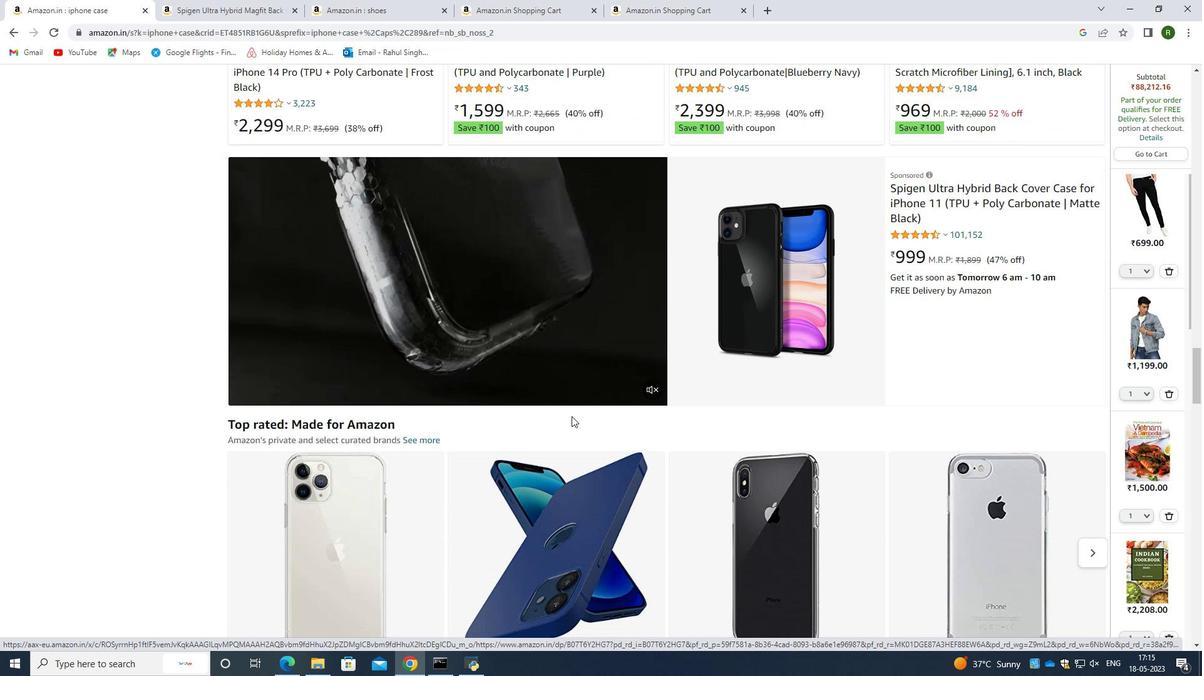 
Action: Mouse scrolled (571, 415) with delta (0, 0)
Screenshot: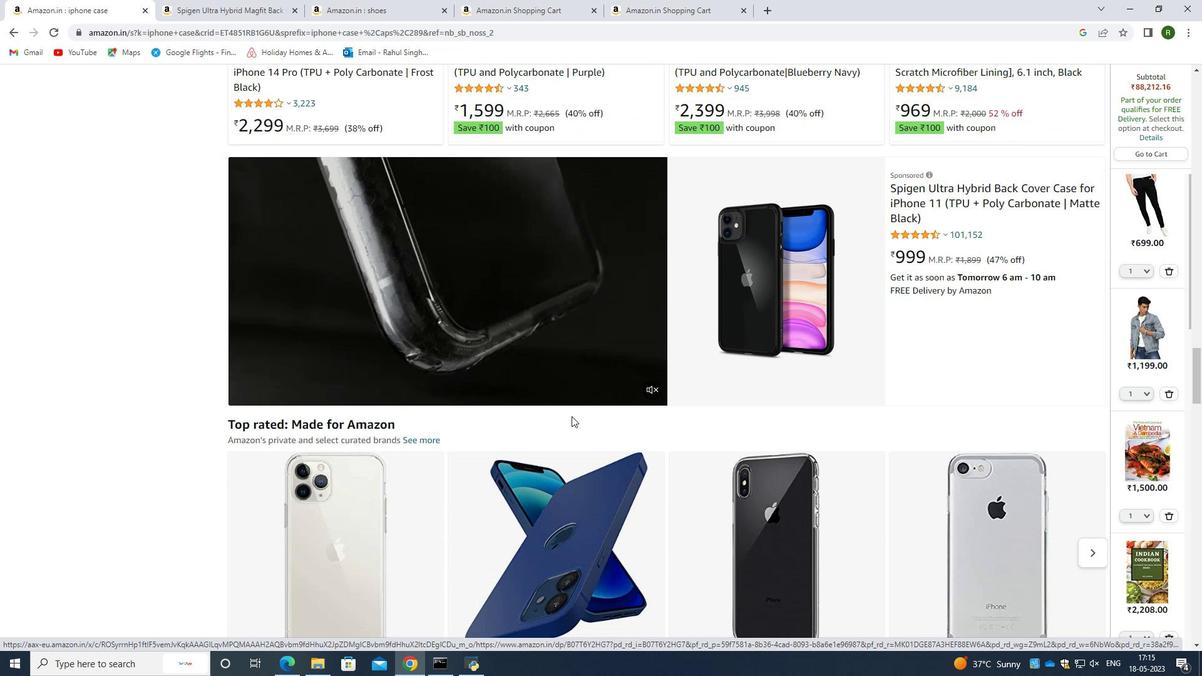 
Action: Mouse scrolled (571, 415) with delta (0, 0)
Screenshot: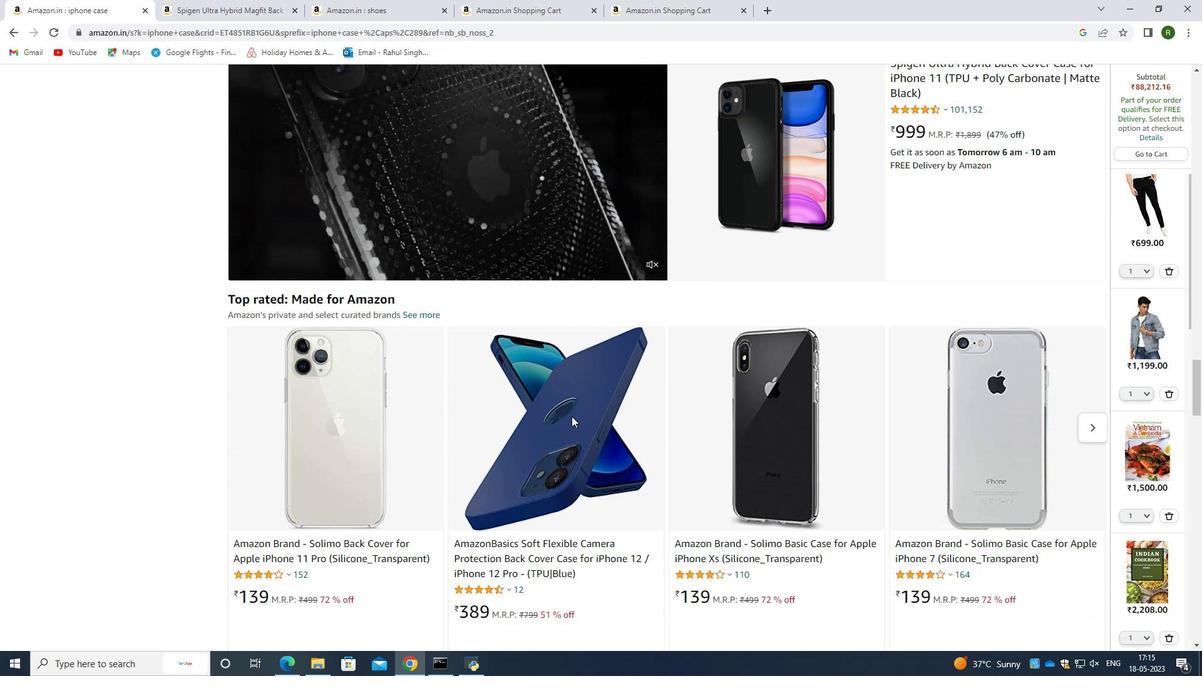 
Action: Mouse scrolled (571, 415) with delta (0, 0)
Screenshot: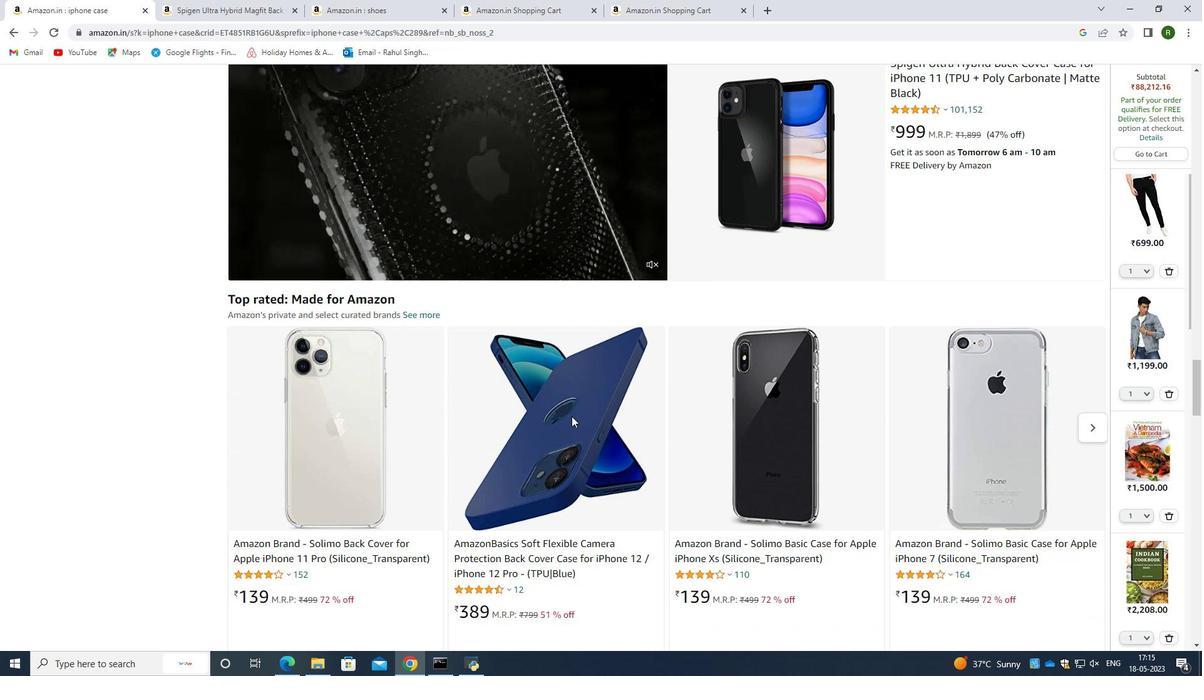 
Action: Mouse scrolled (571, 415) with delta (0, 0)
Screenshot: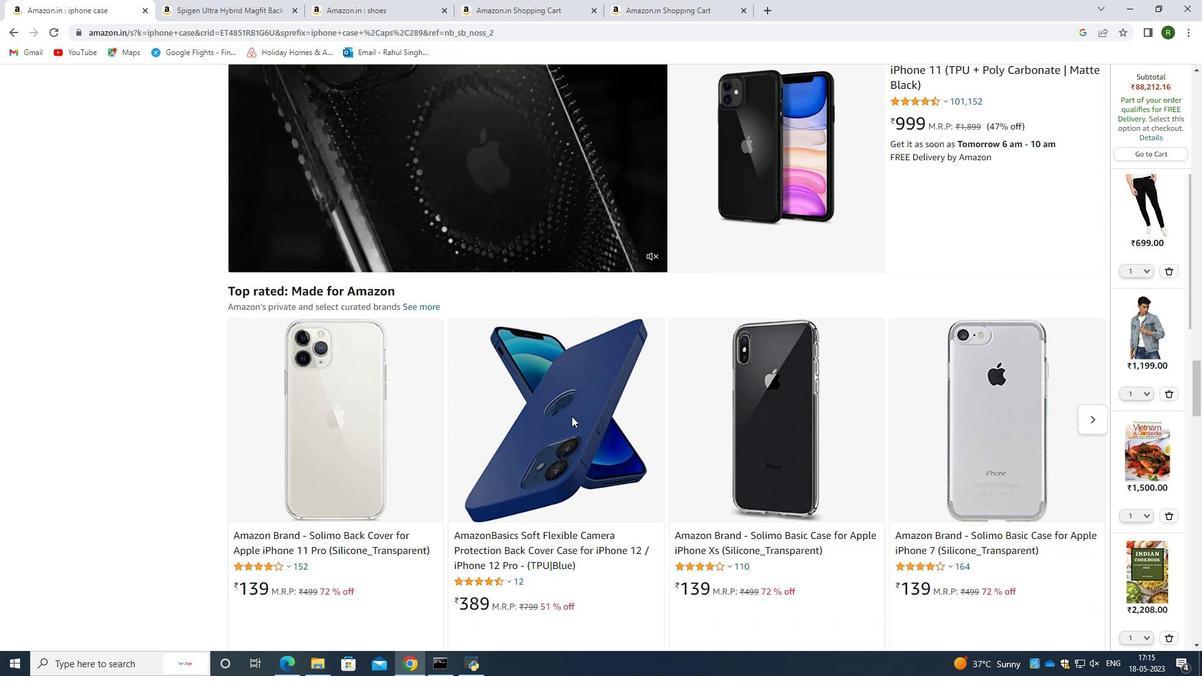 
Action: Mouse scrolled (571, 415) with delta (0, 0)
Screenshot: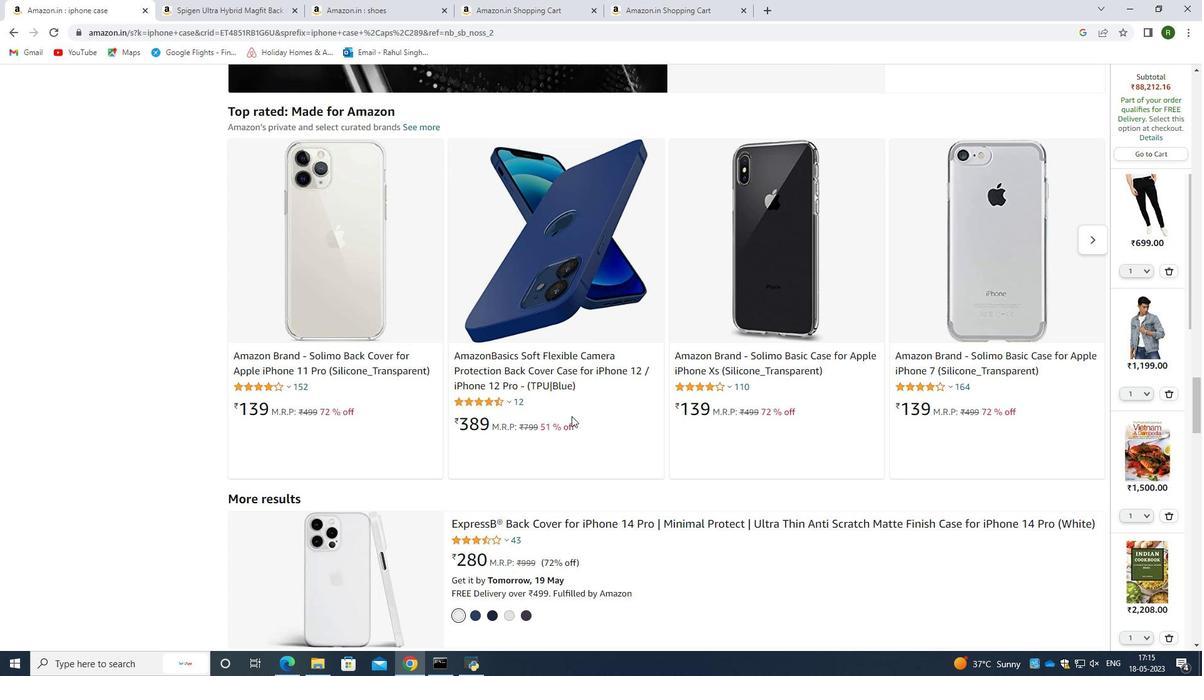 
Action: Mouse scrolled (571, 415) with delta (0, 0)
Screenshot: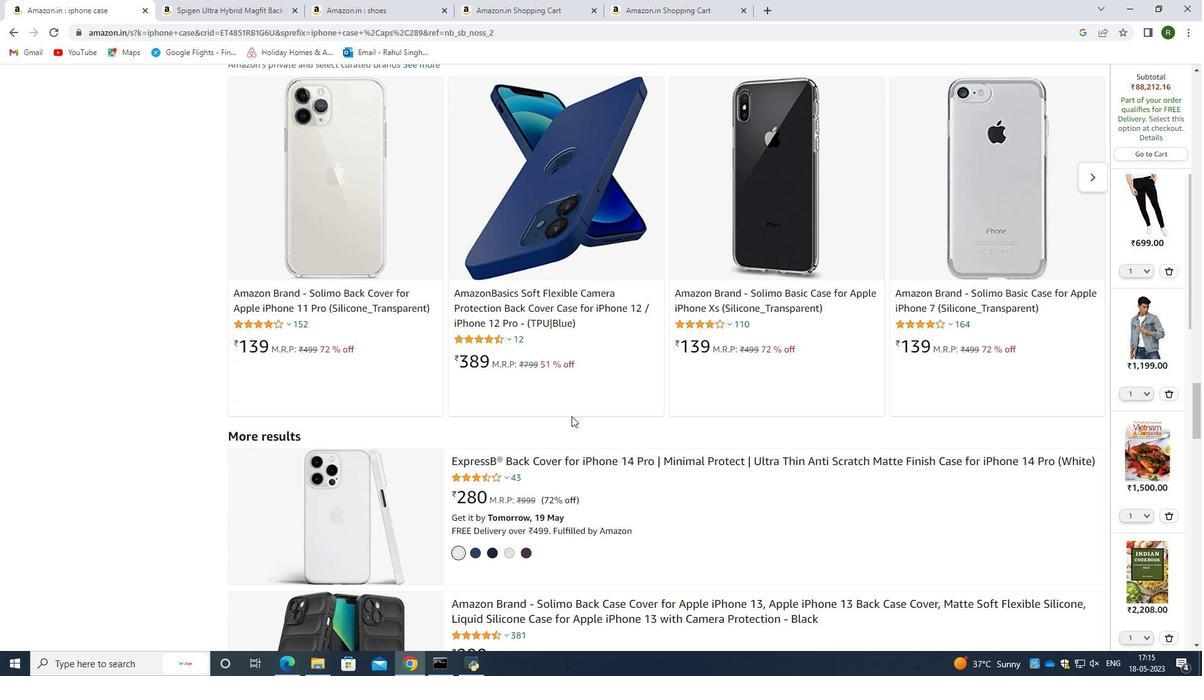 
Action: Mouse scrolled (571, 415) with delta (0, 0)
Screenshot: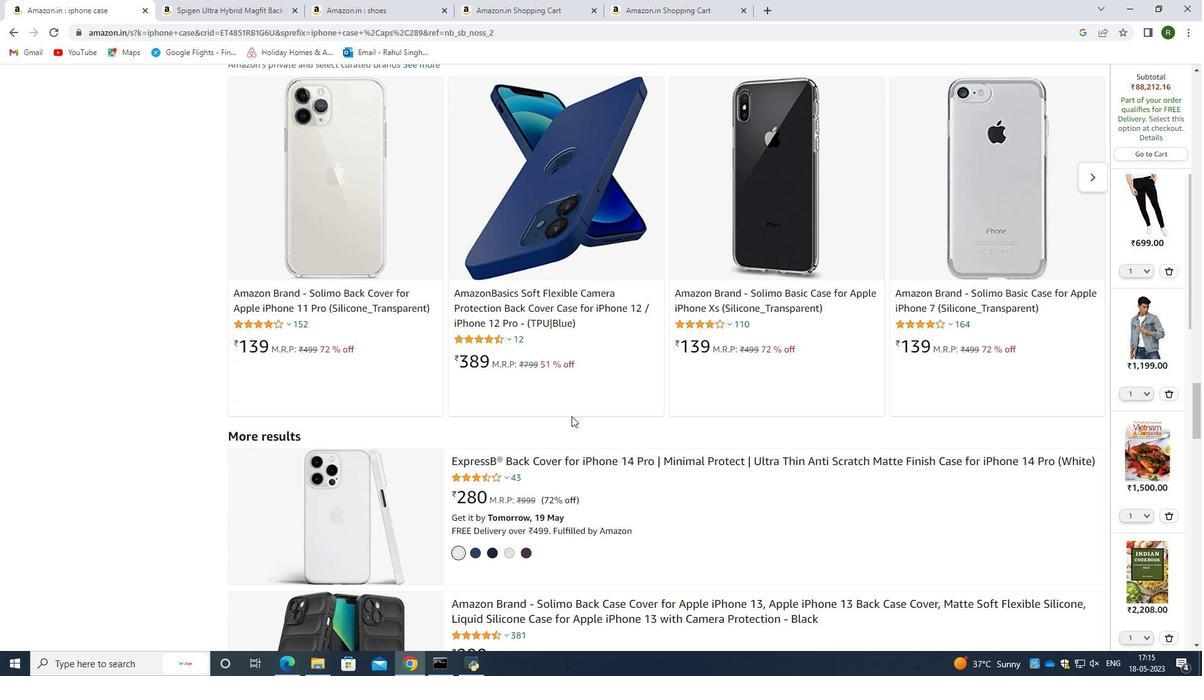 
Action: Mouse scrolled (571, 415) with delta (0, 0)
Screenshot: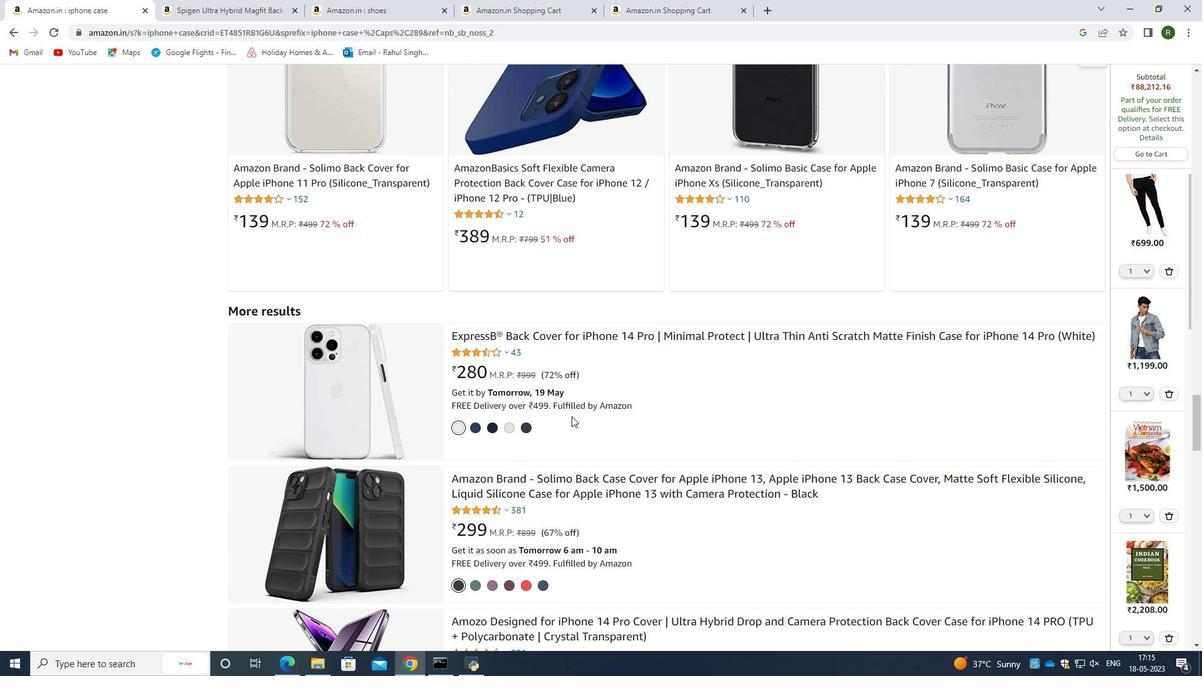 
Action: Mouse scrolled (571, 415) with delta (0, 0)
Screenshot: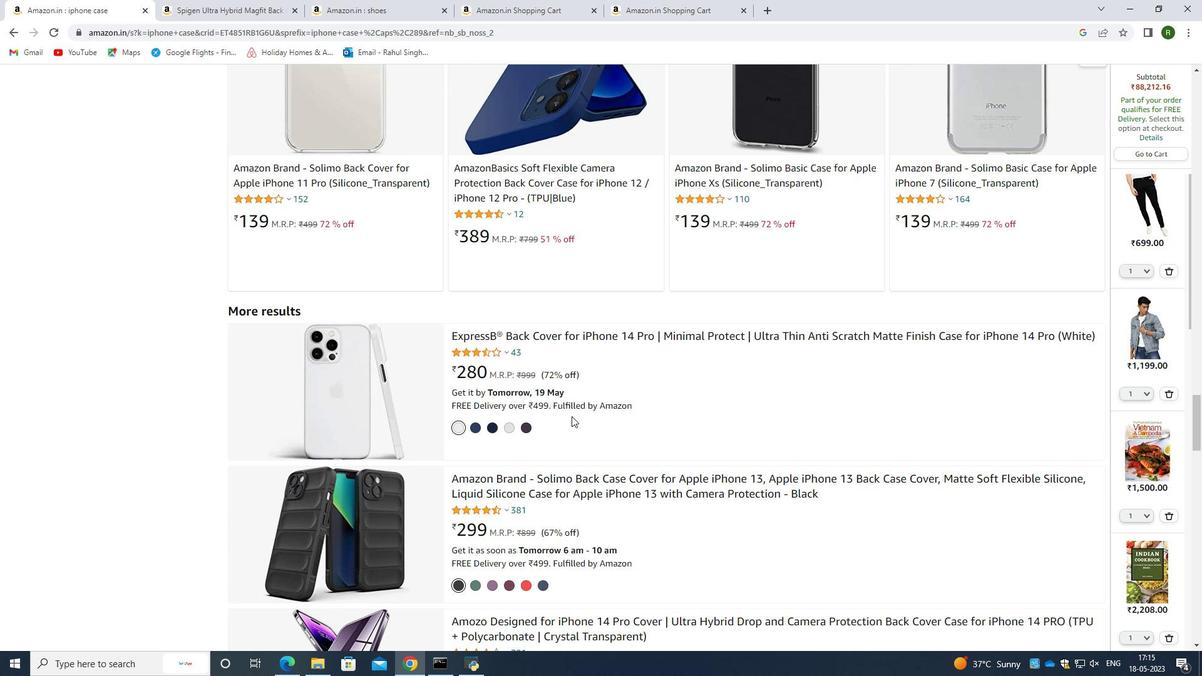 
Action: Mouse moved to (577, 417)
Screenshot: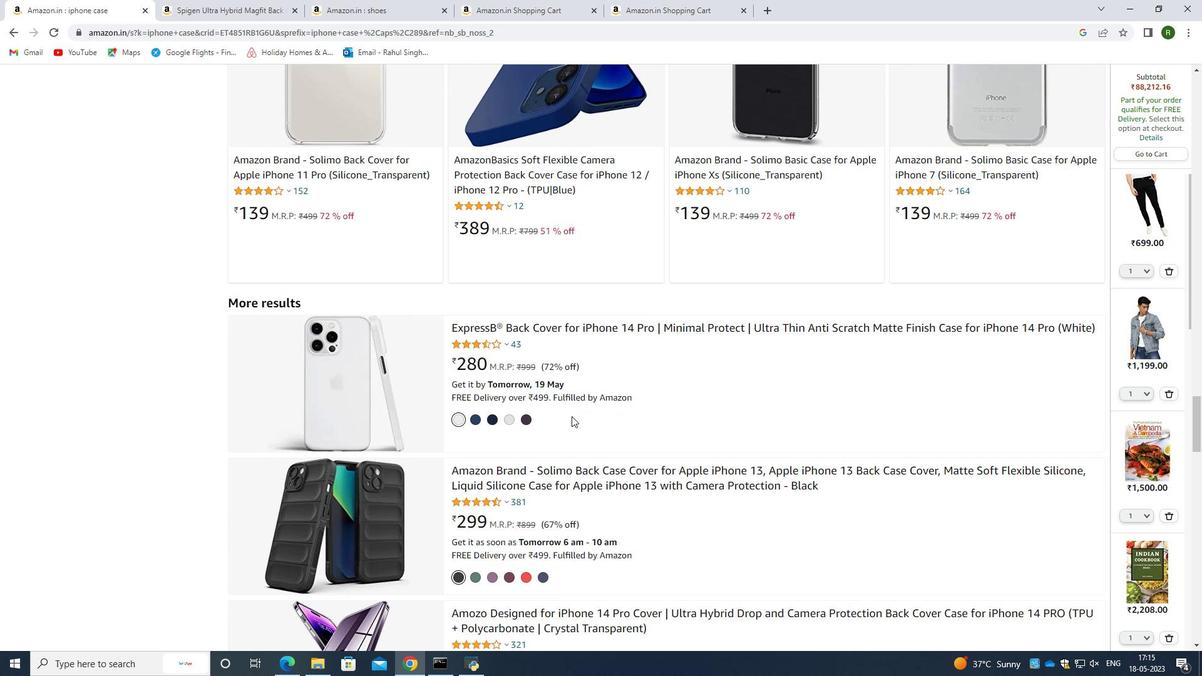 
Action: Mouse scrolled (577, 417) with delta (0, 0)
Screenshot: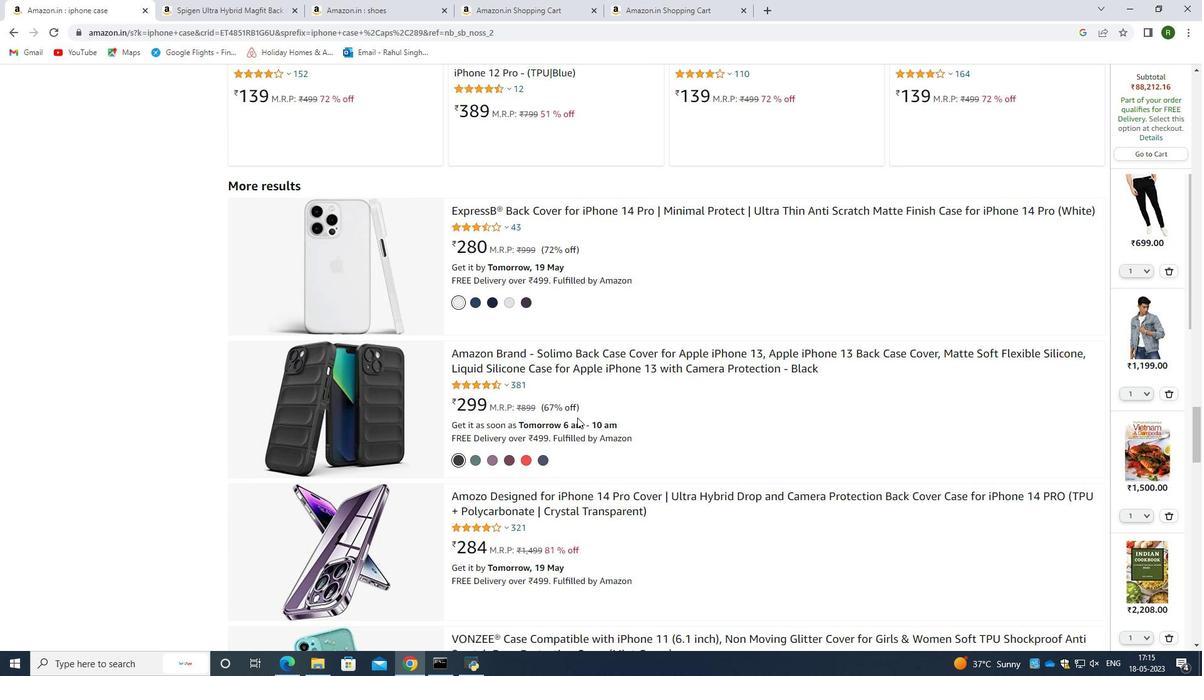 
Action: Mouse scrolled (577, 417) with delta (0, 0)
Screenshot: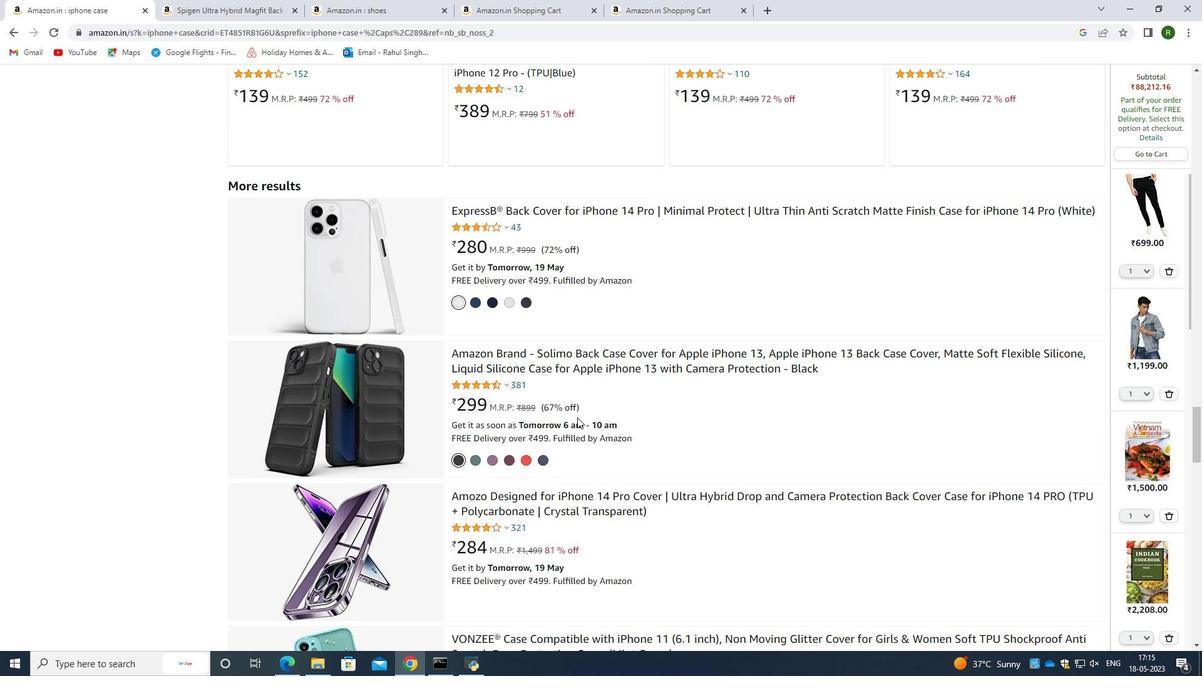 
Action: Mouse scrolled (577, 417) with delta (0, 0)
Screenshot: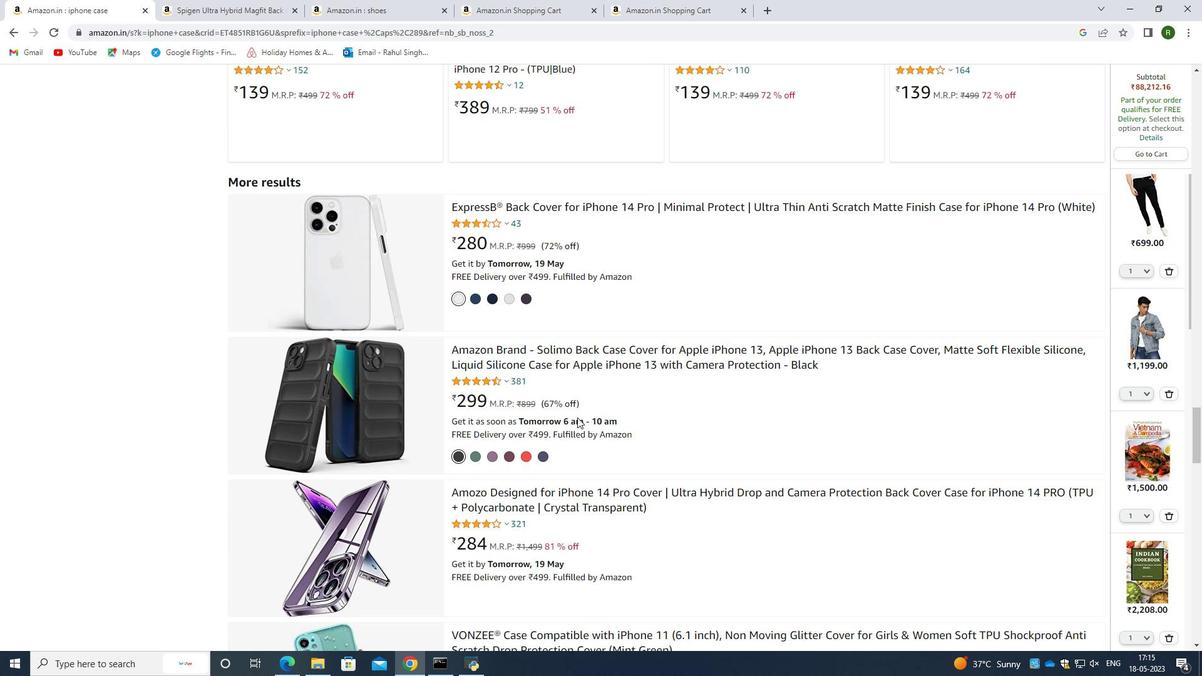 
Action: Mouse scrolled (577, 417) with delta (0, 0)
Screenshot: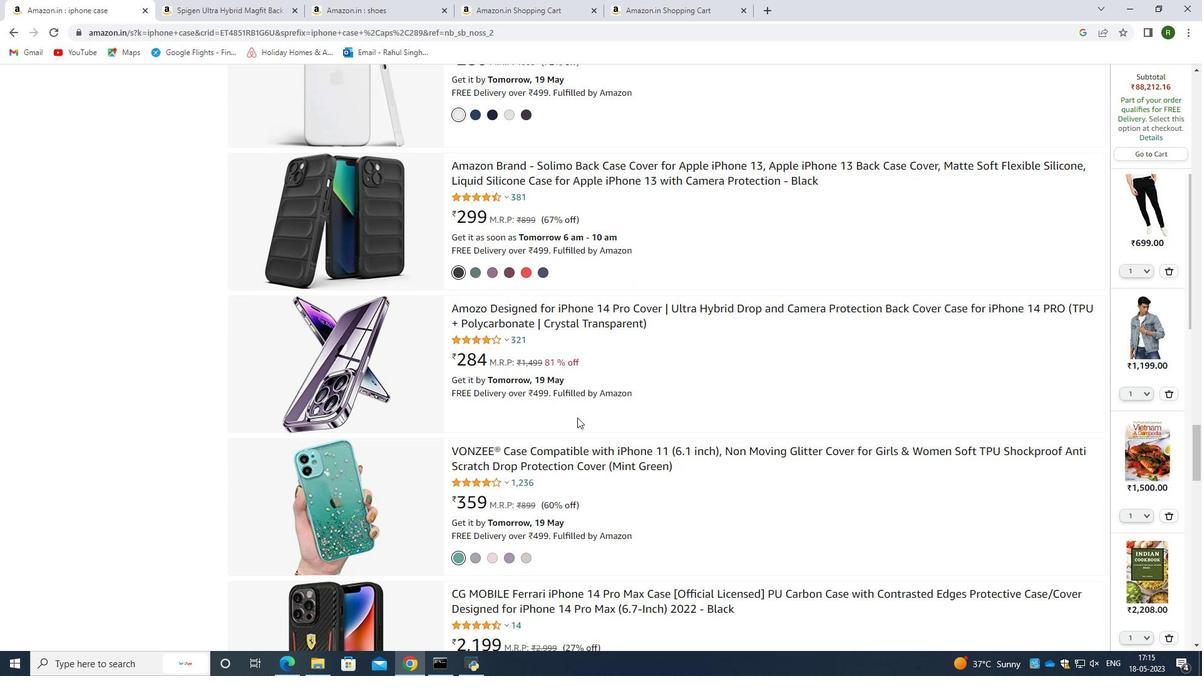 
Action: Mouse scrolled (577, 417) with delta (0, 0)
Screenshot: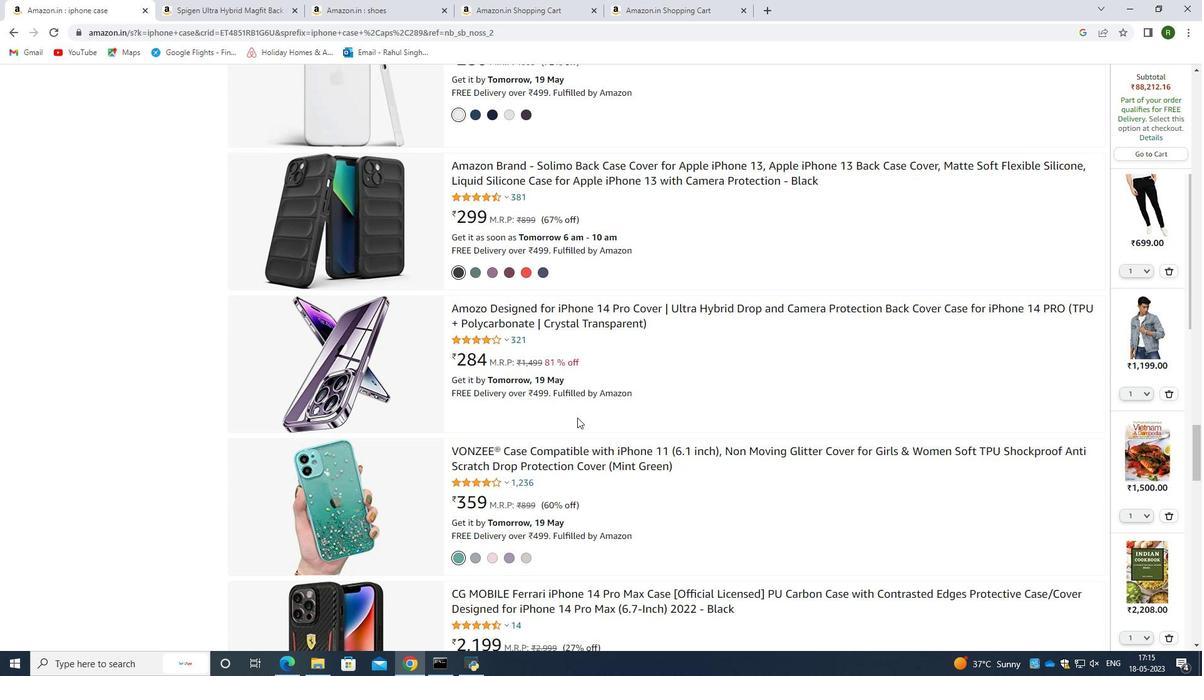 
Action: Mouse scrolled (577, 417) with delta (0, 0)
Screenshot: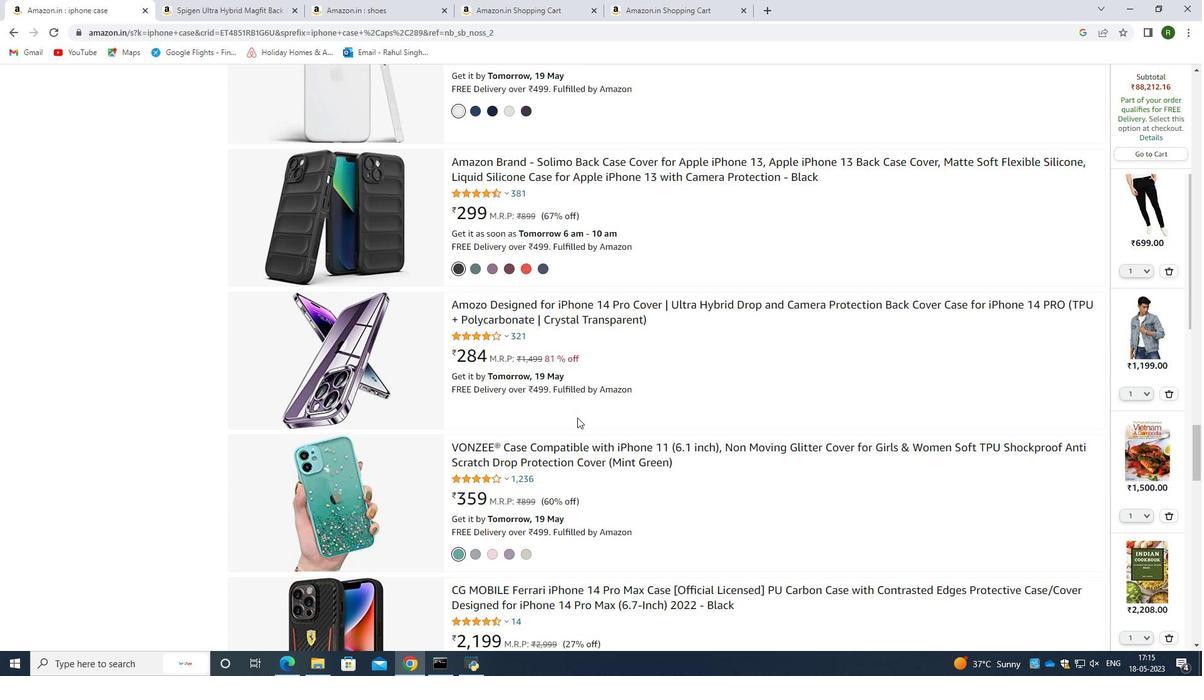 
Action: Mouse moved to (529, 380)
Screenshot: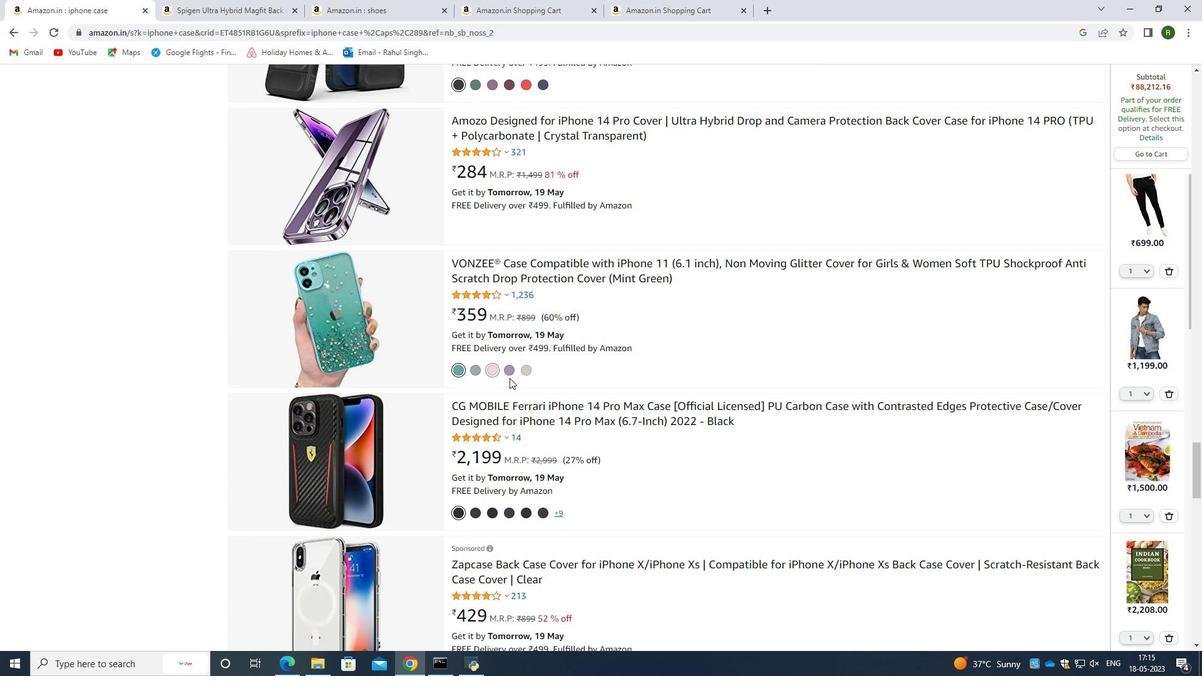 
Action: Mouse scrolled (529, 380) with delta (0, 0)
Screenshot: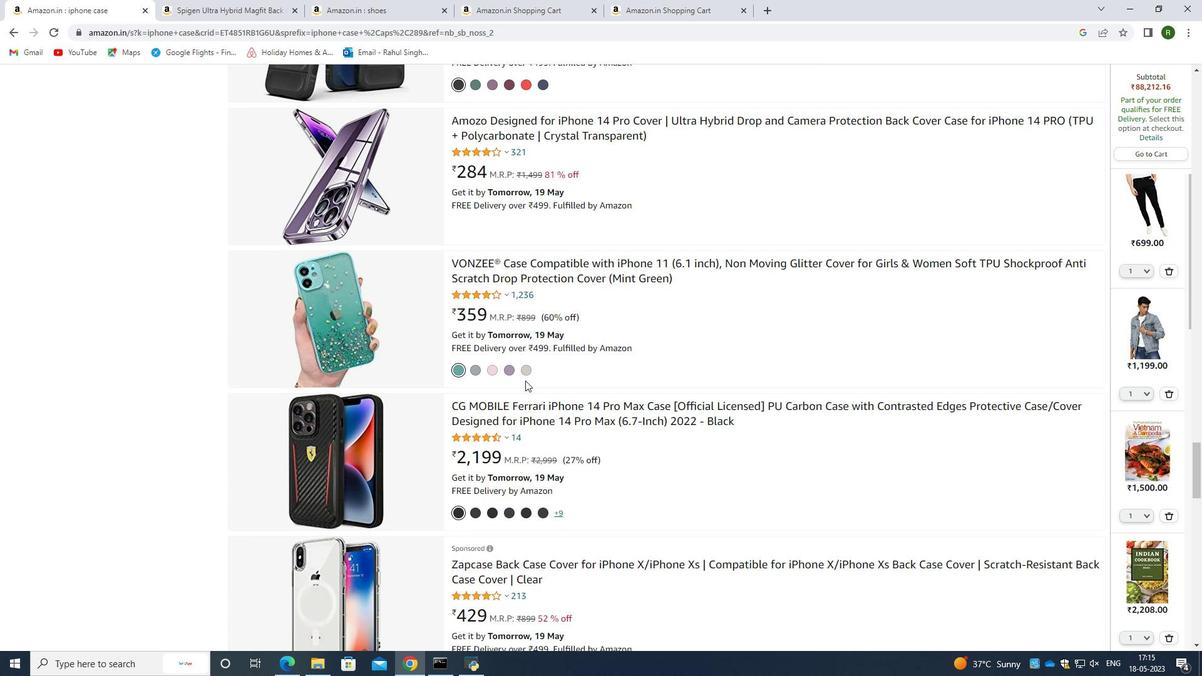 
Action: Mouse scrolled (529, 380) with delta (0, 0)
Screenshot: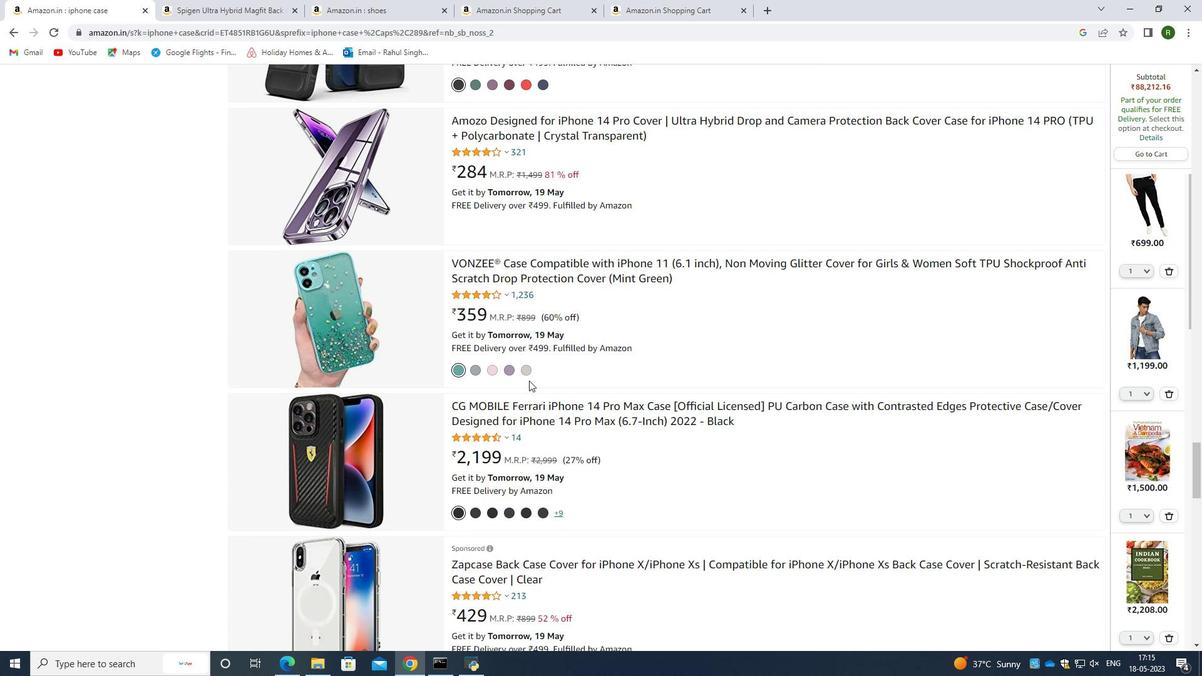 
Action: Mouse scrolled (529, 380) with delta (0, 0)
Screenshot: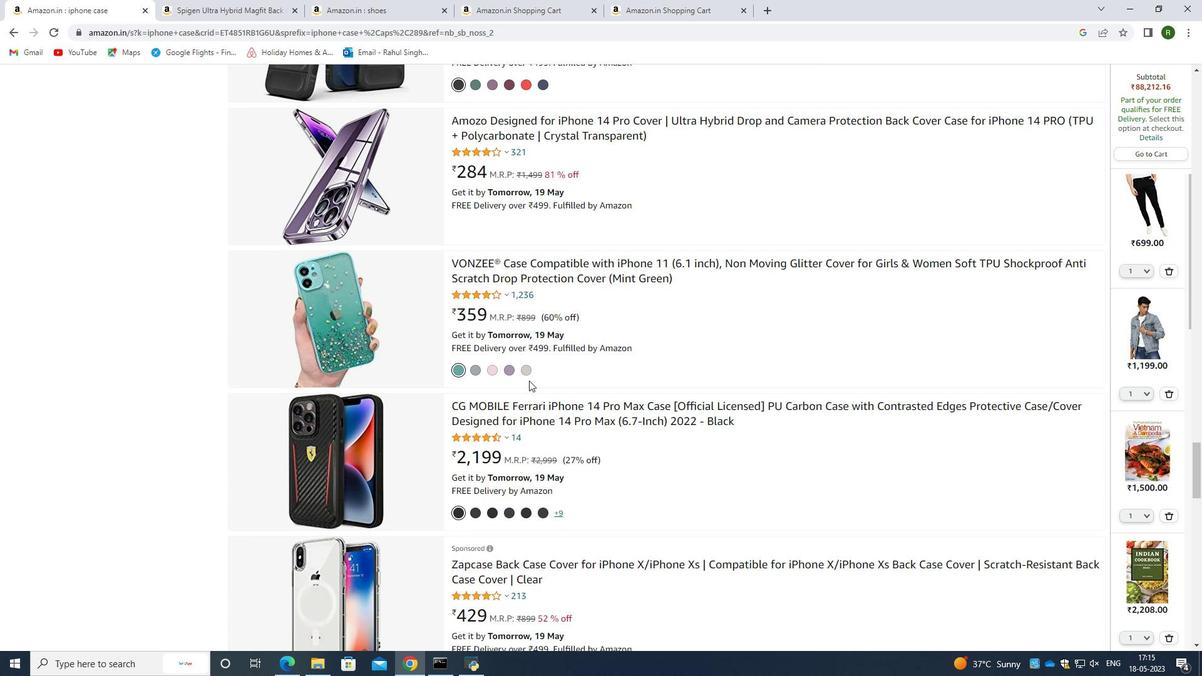 
Action: Mouse scrolled (529, 380) with delta (0, 0)
Screenshot: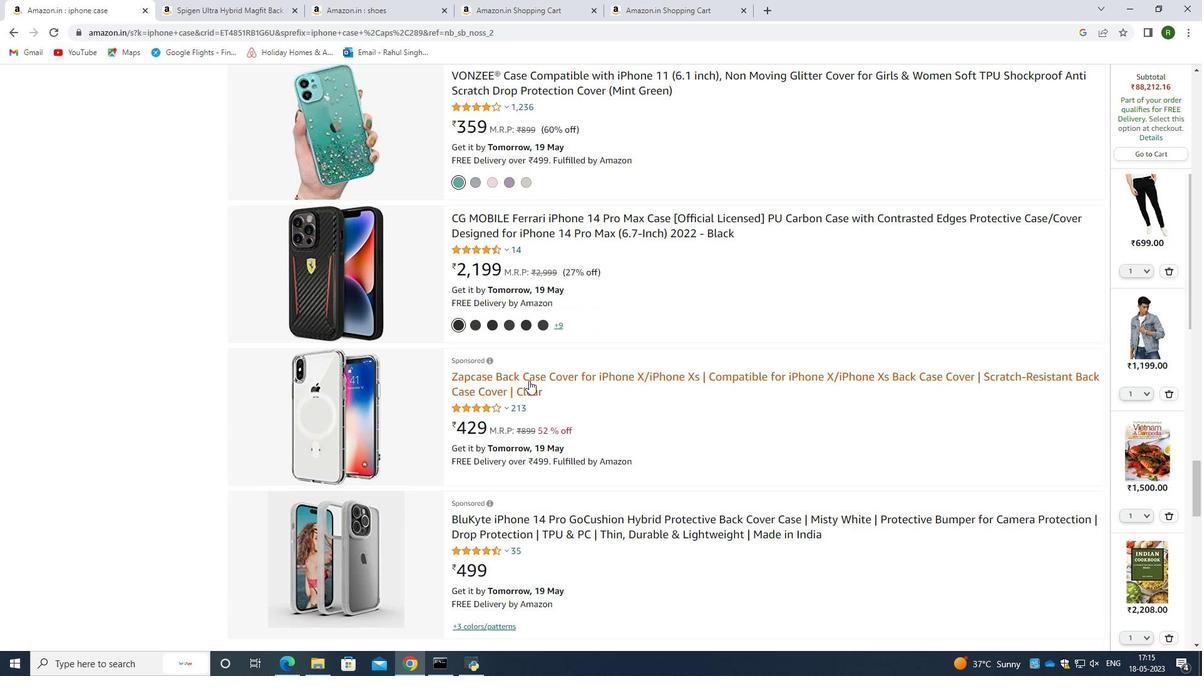
Action: Mouse scrolled (529, 380) with delta (0, 0)
Screenshot: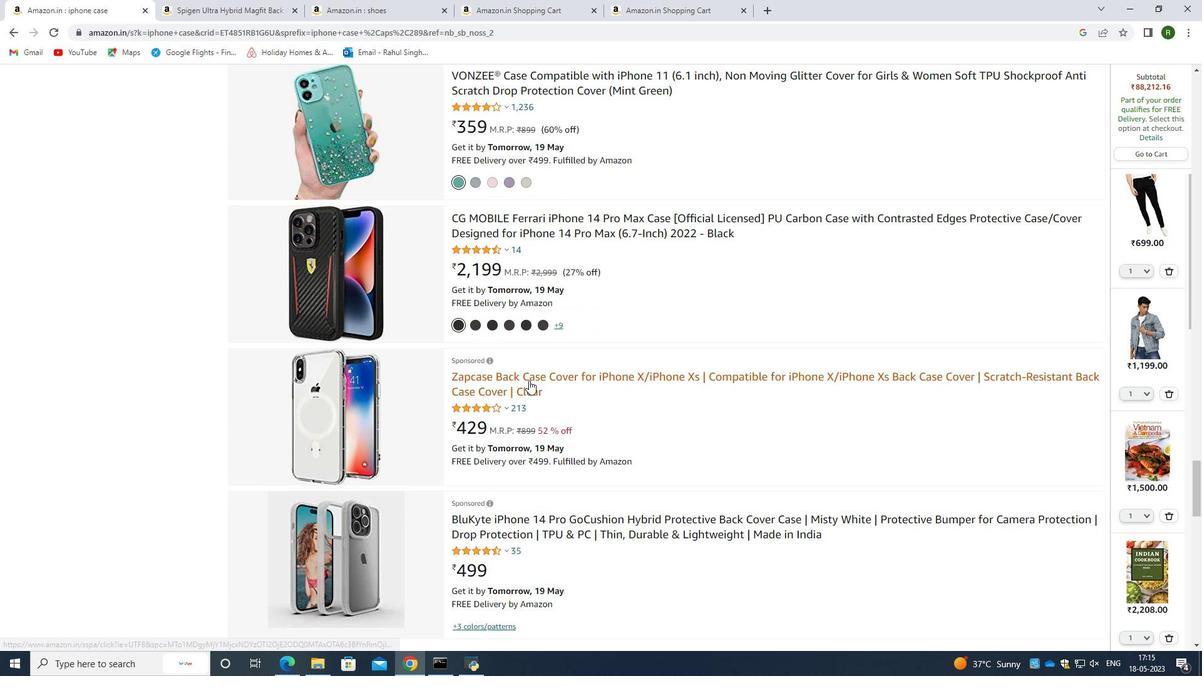 
Action: Mouse moved to (531, 378)
Screenshot: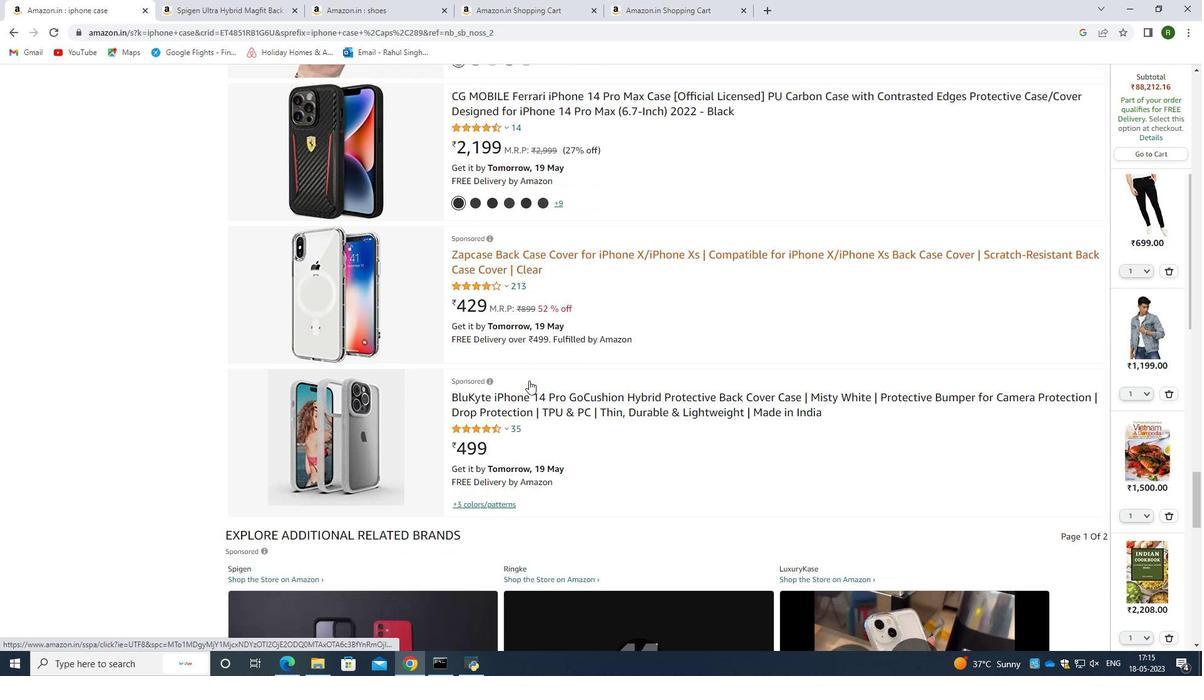 
Action: Mouse scrolled (531, 379) with delta (0, 0)
Screenshot: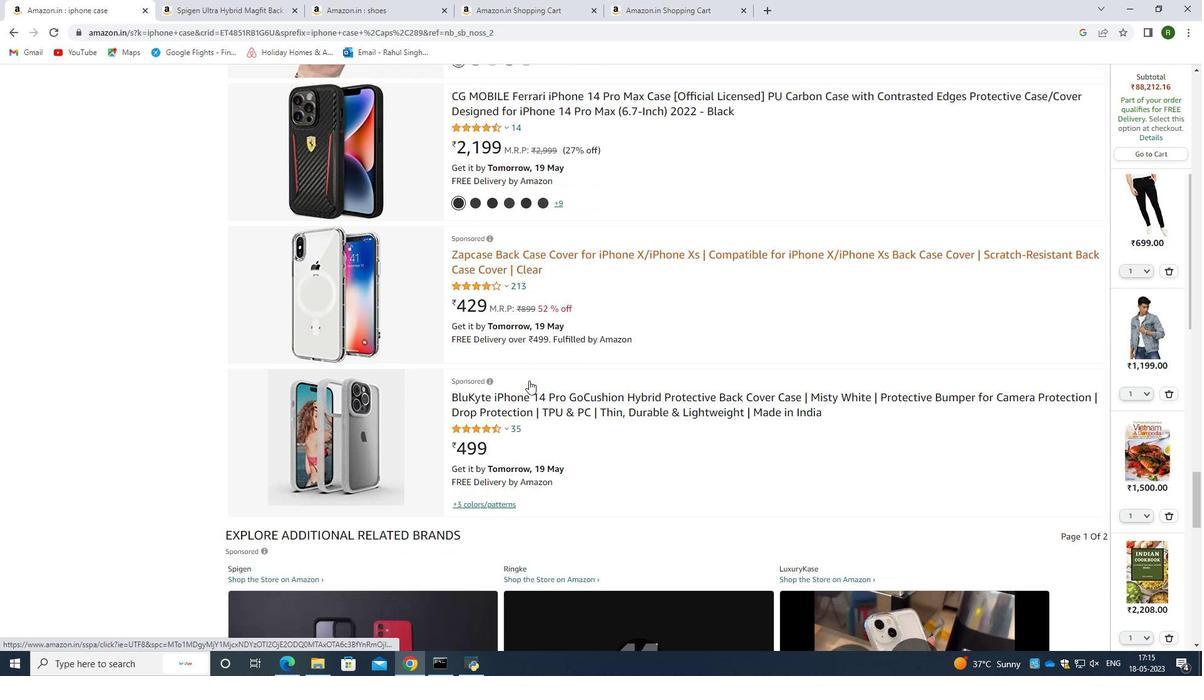 
Action: Mouse moved to (531, 378)
Screenshot: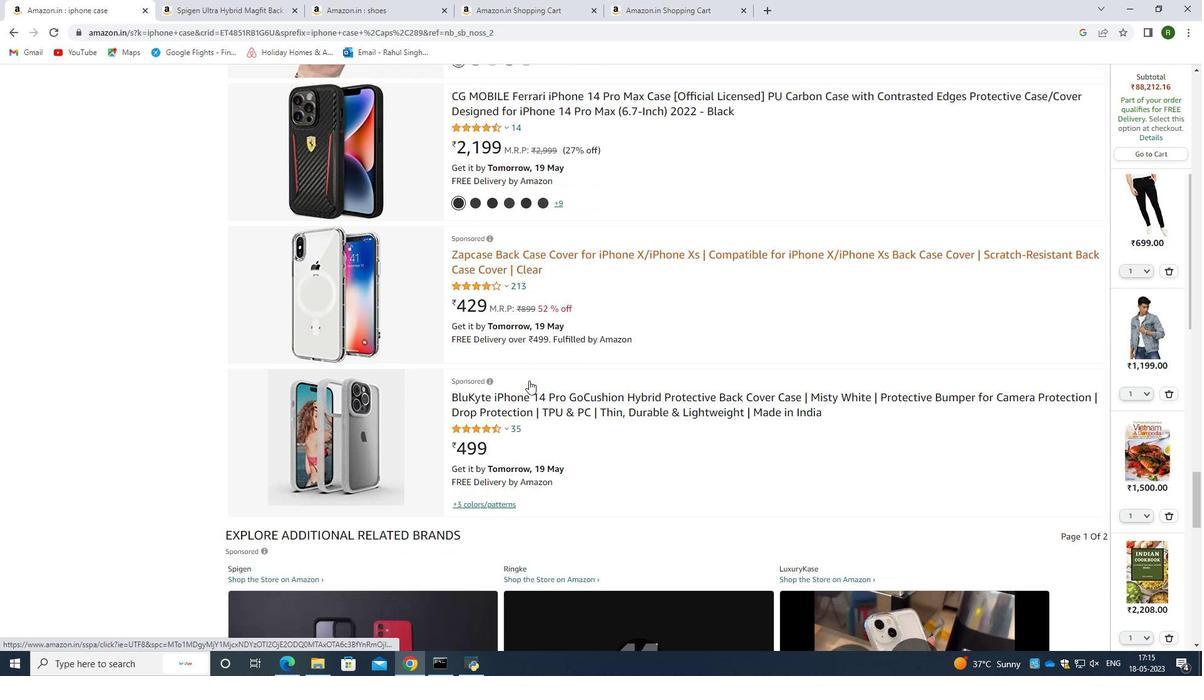 
Action: Mouse scrolled (531, 379) with delta (0, 0)
Screenshot: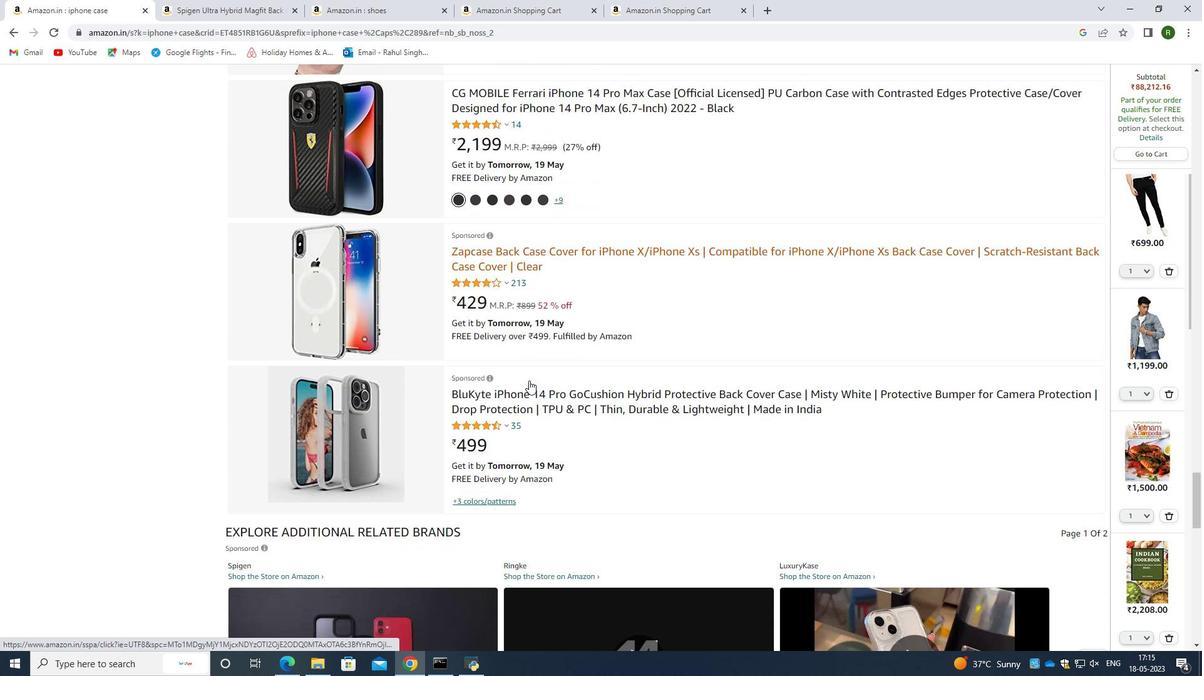 
Action: Mouse scrolled (531, 379) with delta (0, 0)
Screenshot: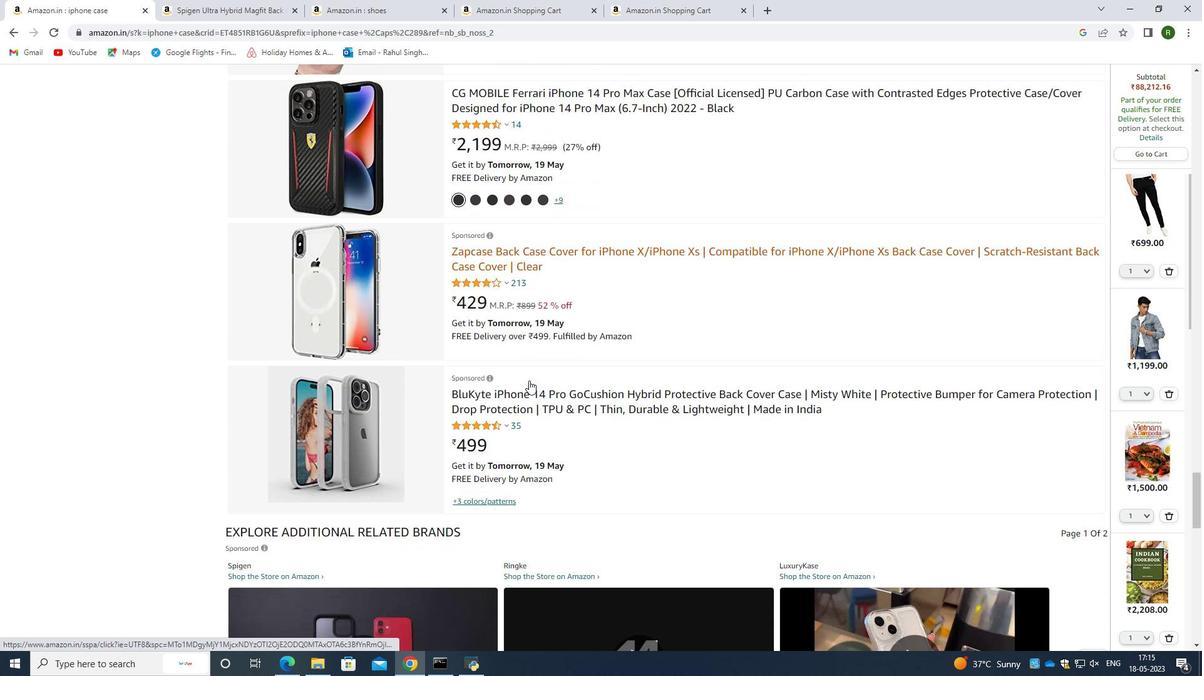 
Action: Mouse moved to (532, 377)
Screenshot: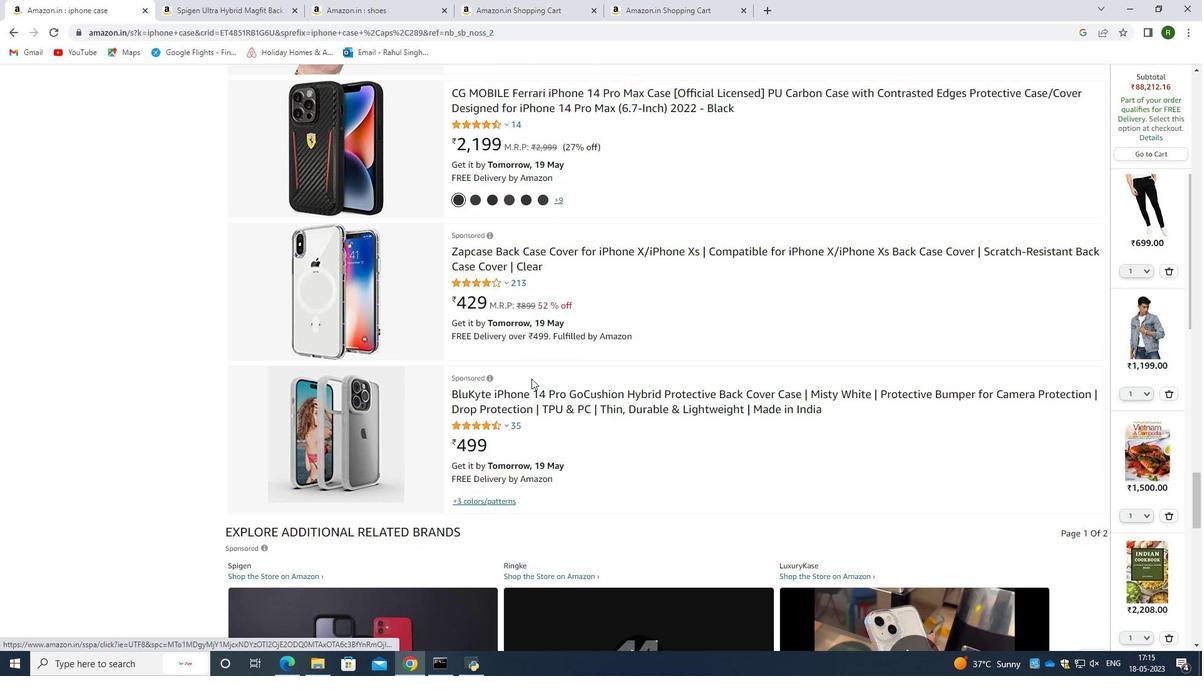 
Action: Mouse scrolled (532, 377) with delta (0, 0)
Screenshot: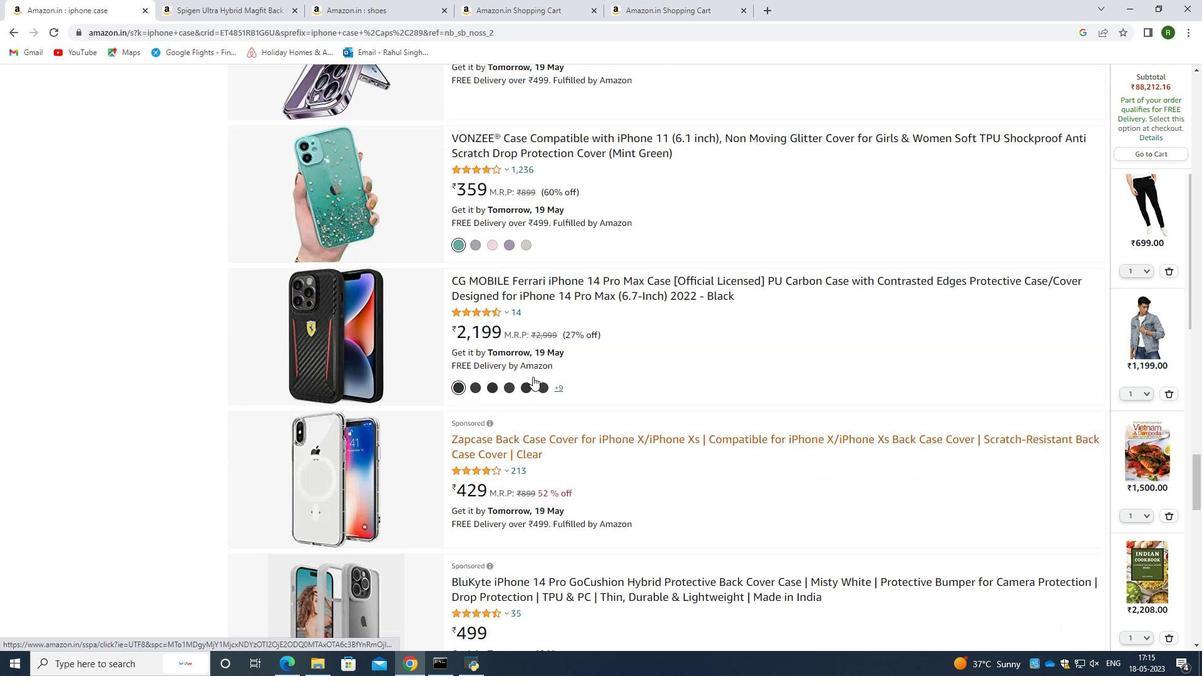 
Action: Mouse scrolled (532, 377) with delta (0, 0)
Screenshot: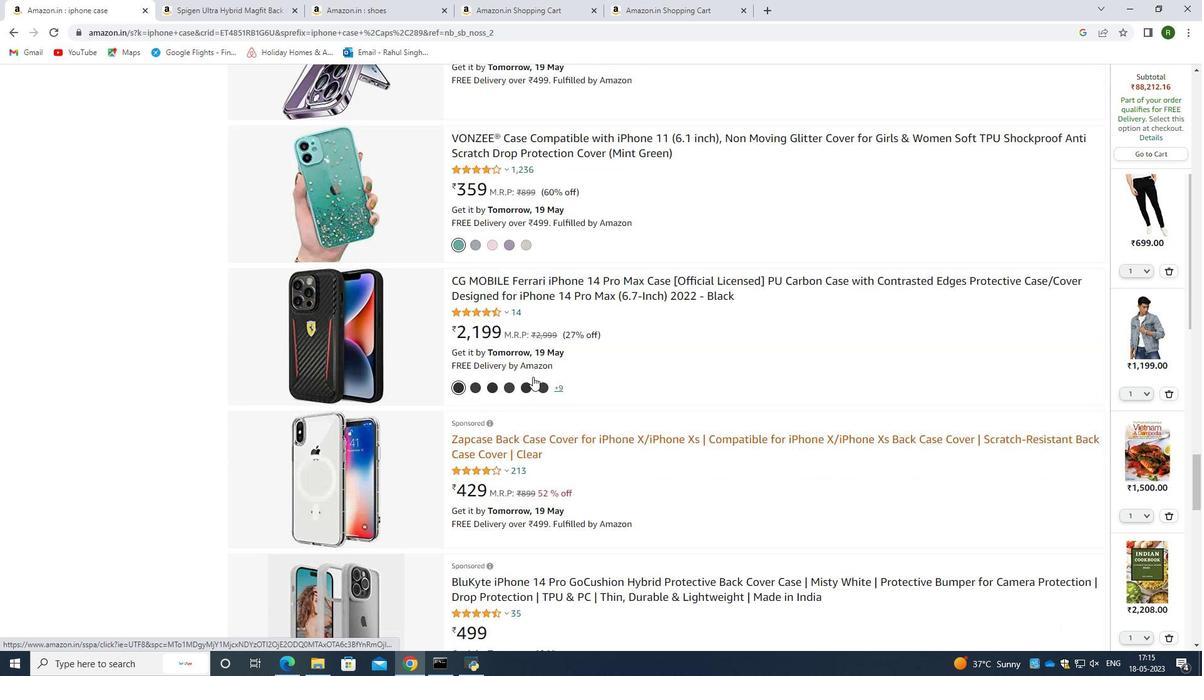
Action: Mouse scrolled (532, 377) with delta (0, 0)
Screenshot: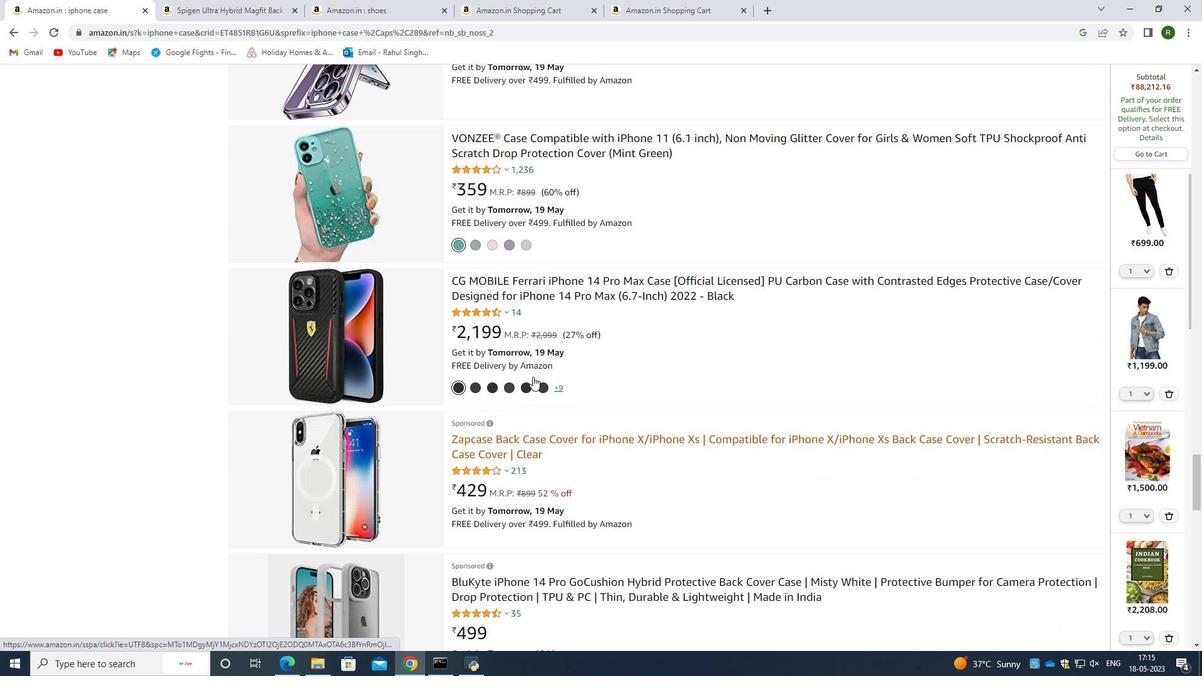 
Action: Mouse scrolled (532, 377) with delta (0, 0)
Screenshot: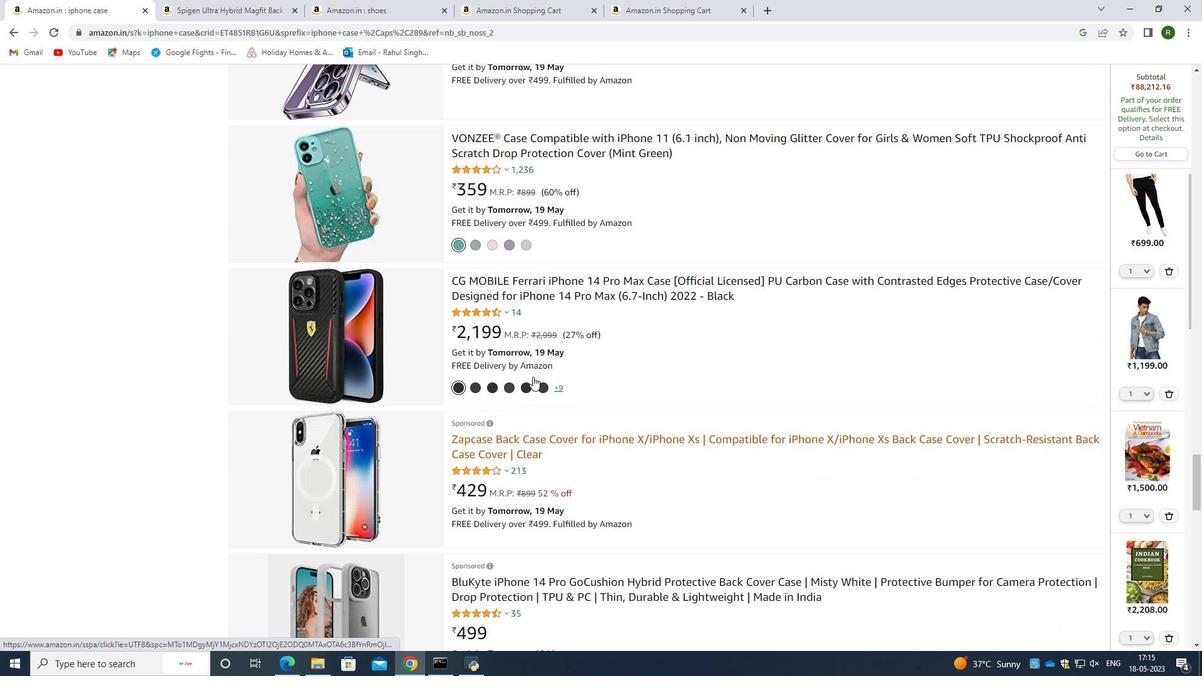 
Action: Mouse scrolled (532, 377) with delta (0, 0)
Screenshot: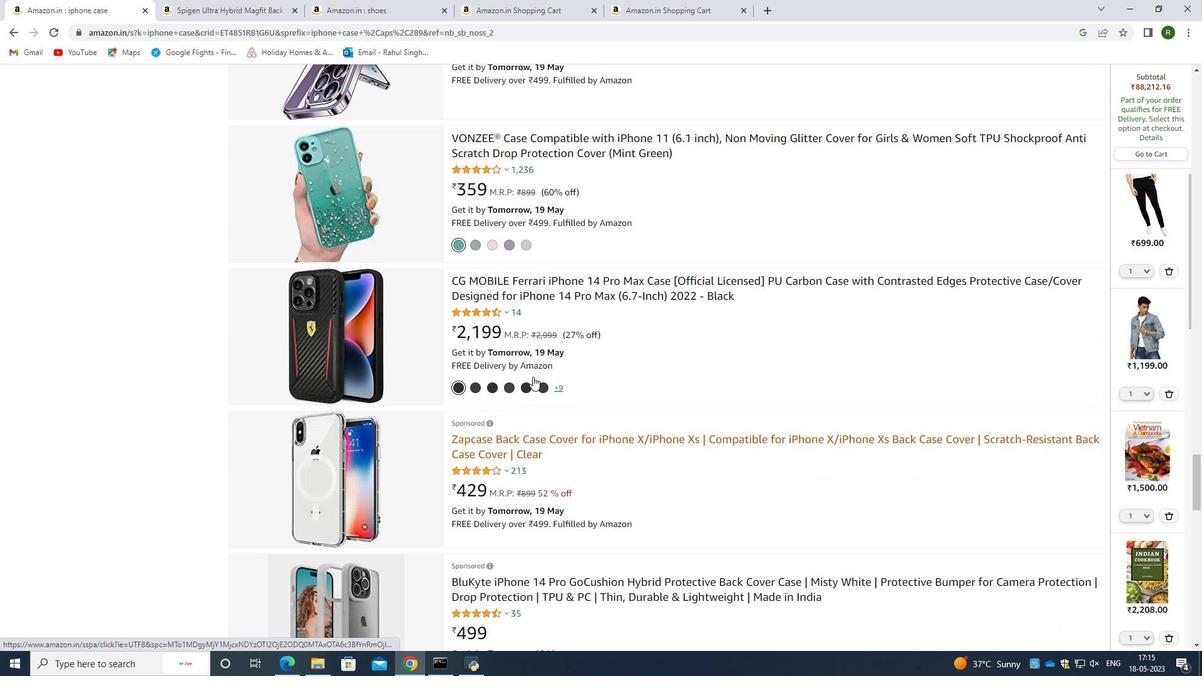 
Action: Mouse scrolled (532, 377) with delta (0, 0)
Screenshot: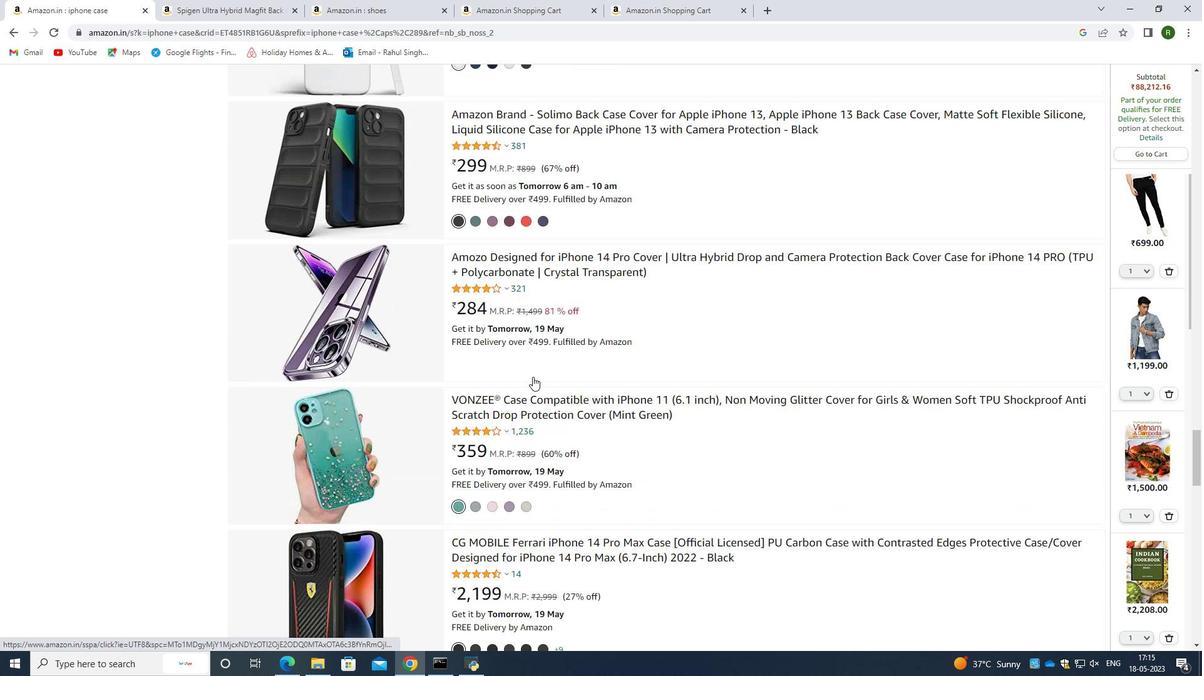 
Action: Mouse scrolled (532, 377) with delta (0, 0)
Screenshot: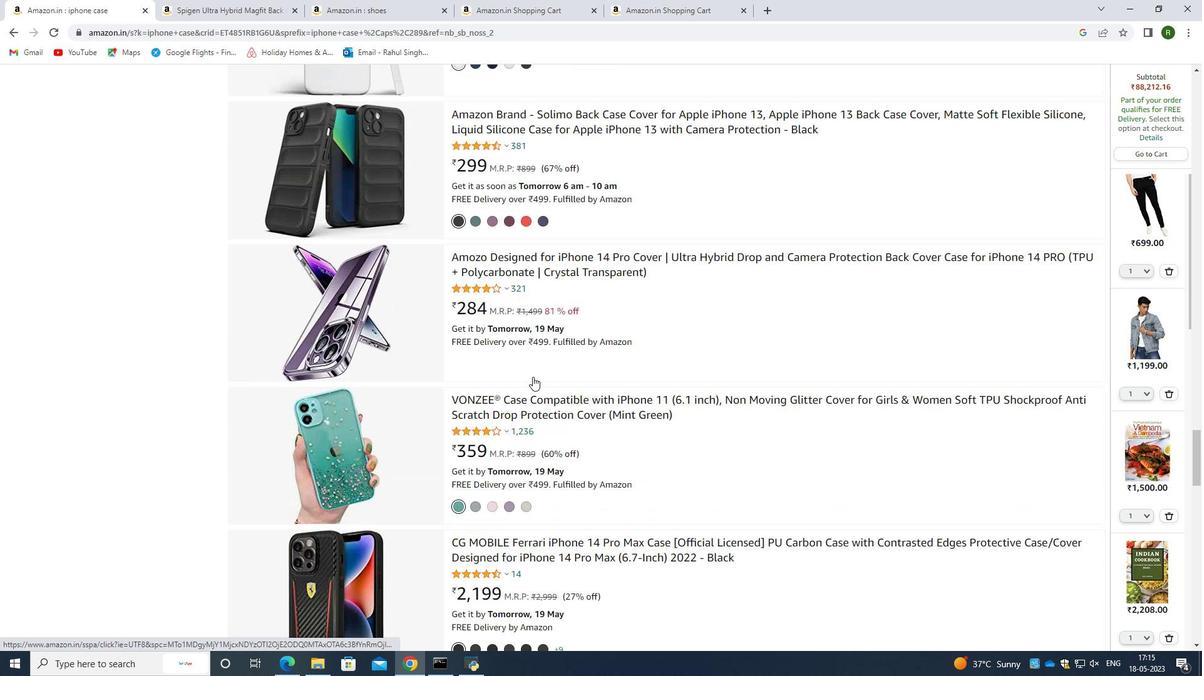 
Action: Mouse scrolled (532, 377) with delta (0, 0)
Screenshot: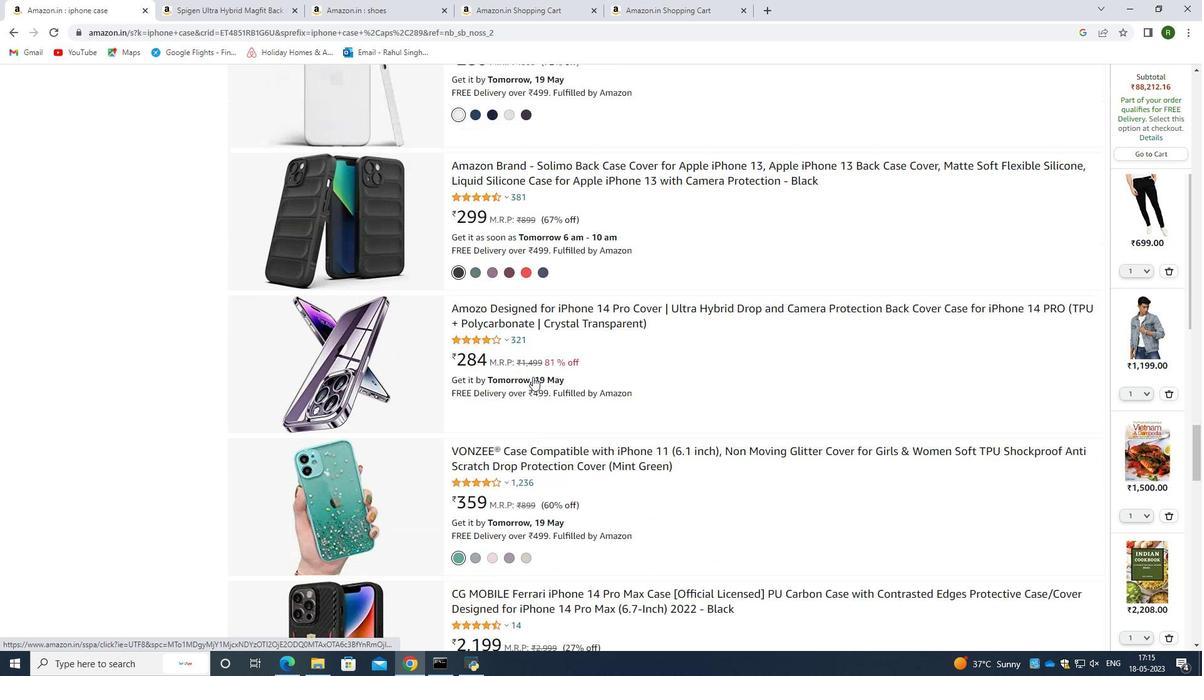 
Action: Mouse scrolled (532, 377) with delta (0, 0)
Screenshot: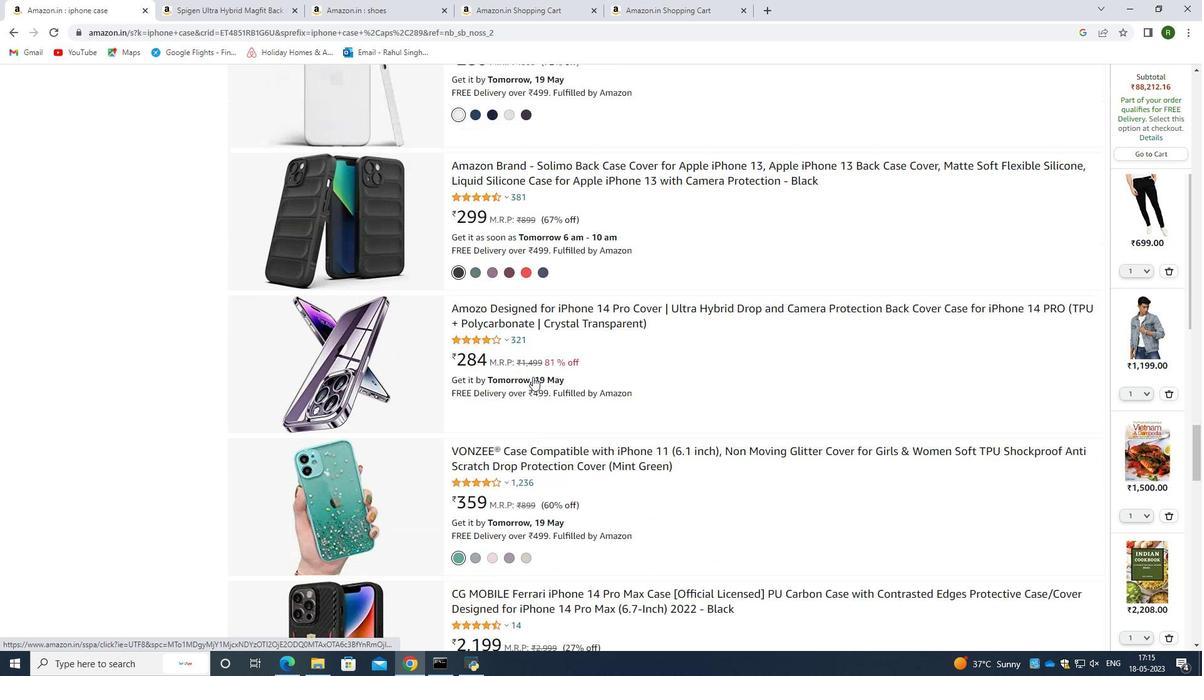 
Action: Mouse scrolled (532, 377) with delta (0, 0)
Screenshot: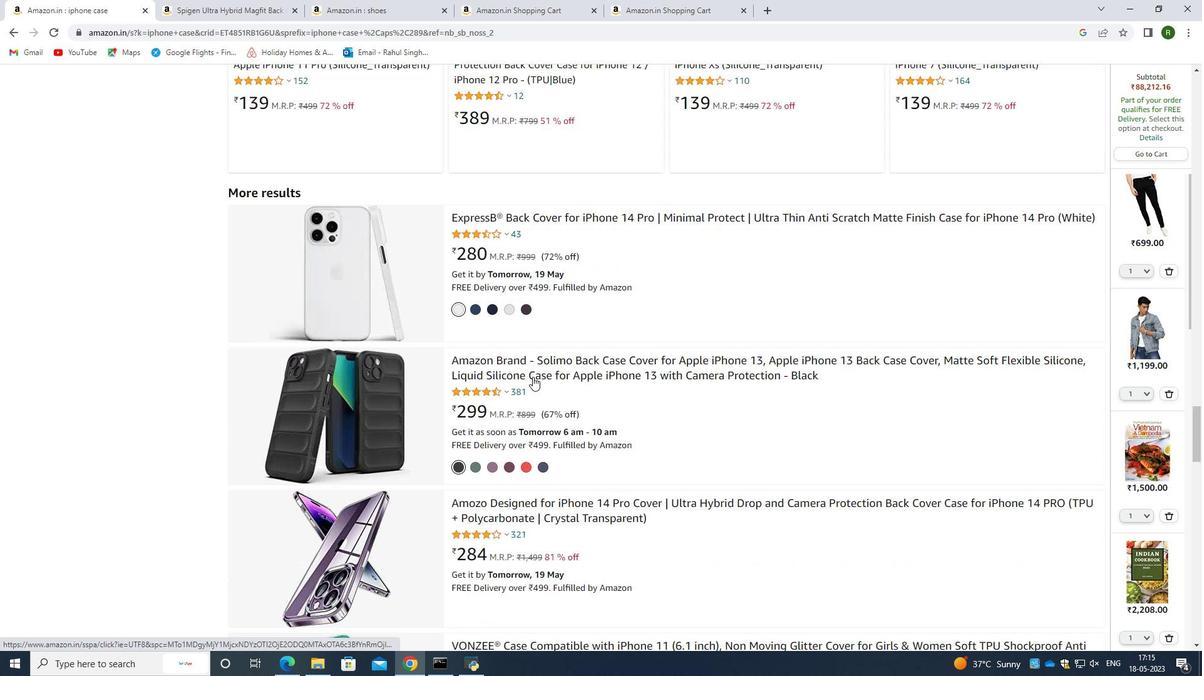 
Action: Mouse scrolled (532, 377) with delta (0, 0)
Screenshot: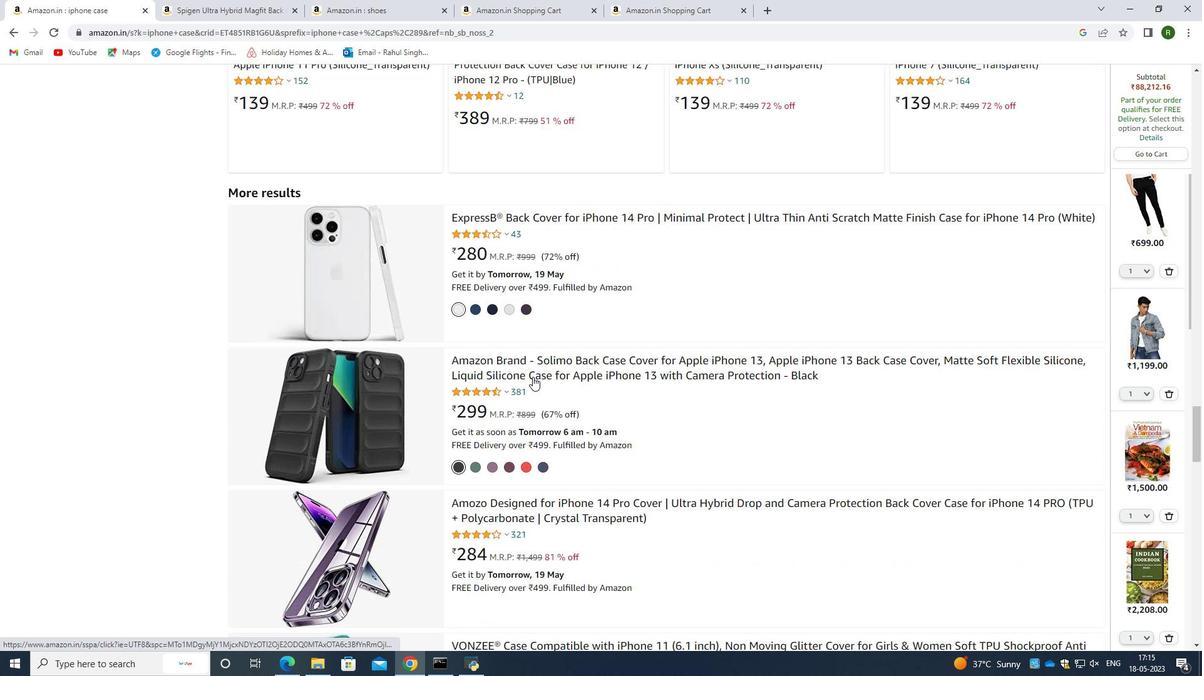 
Action: Mouse scrolled (532, 377) with delta (0, 0)
